 Task: Financial Form Template: Voucher for Petty Cash.
Action: Mouse moved to (66, 76)
Screenshot: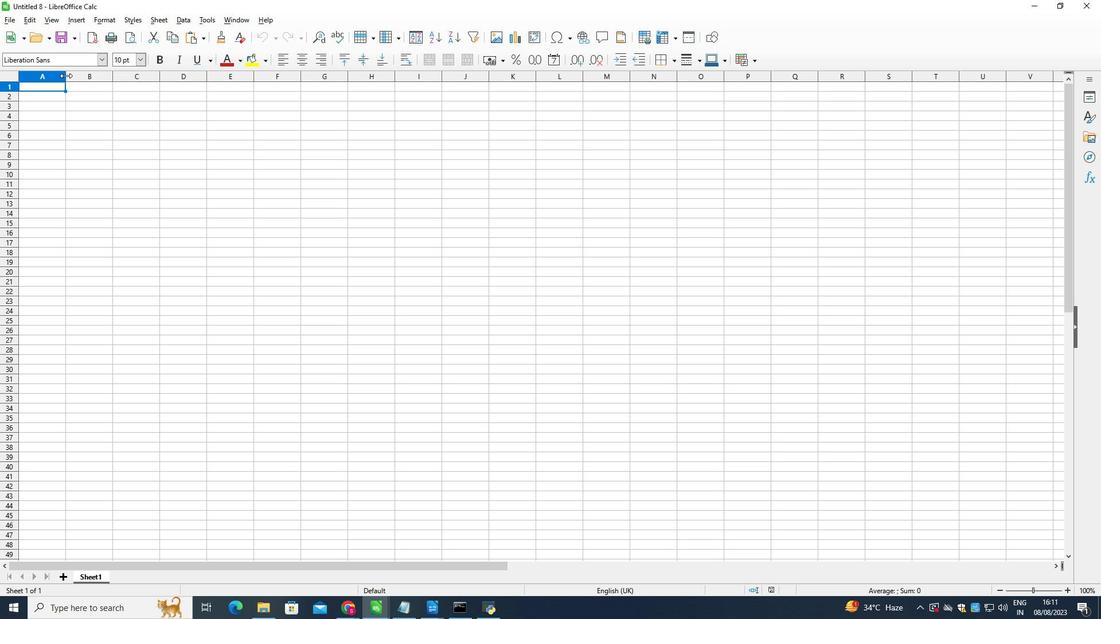 
Action: Mouse pressed left at (66, 76)
Screenshot: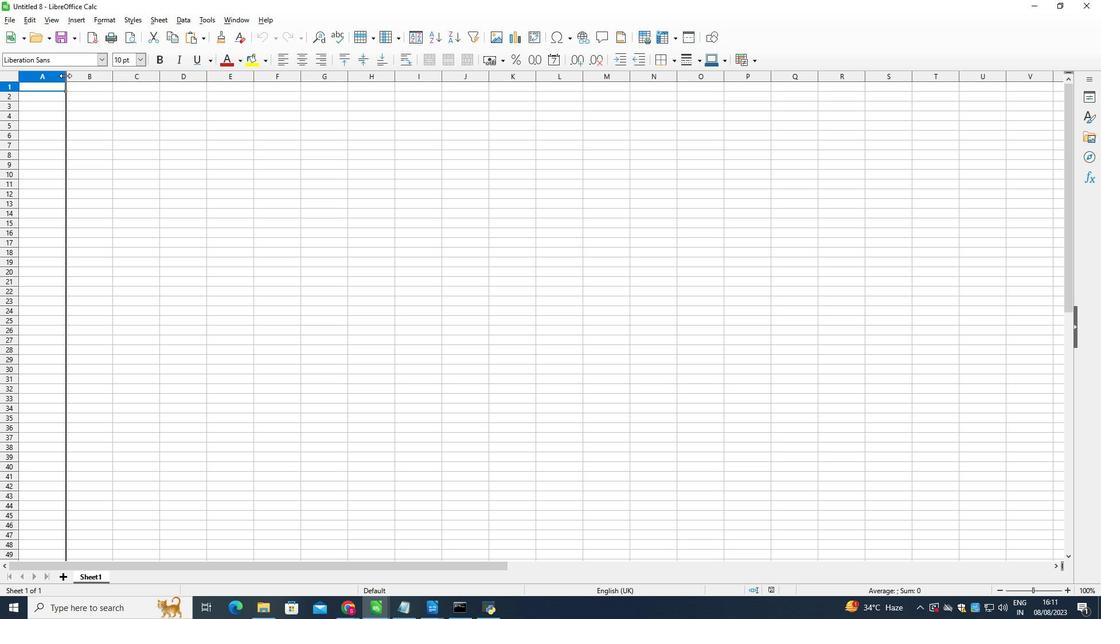 
Action: Mouse moved to (86, 77)
Screenshot: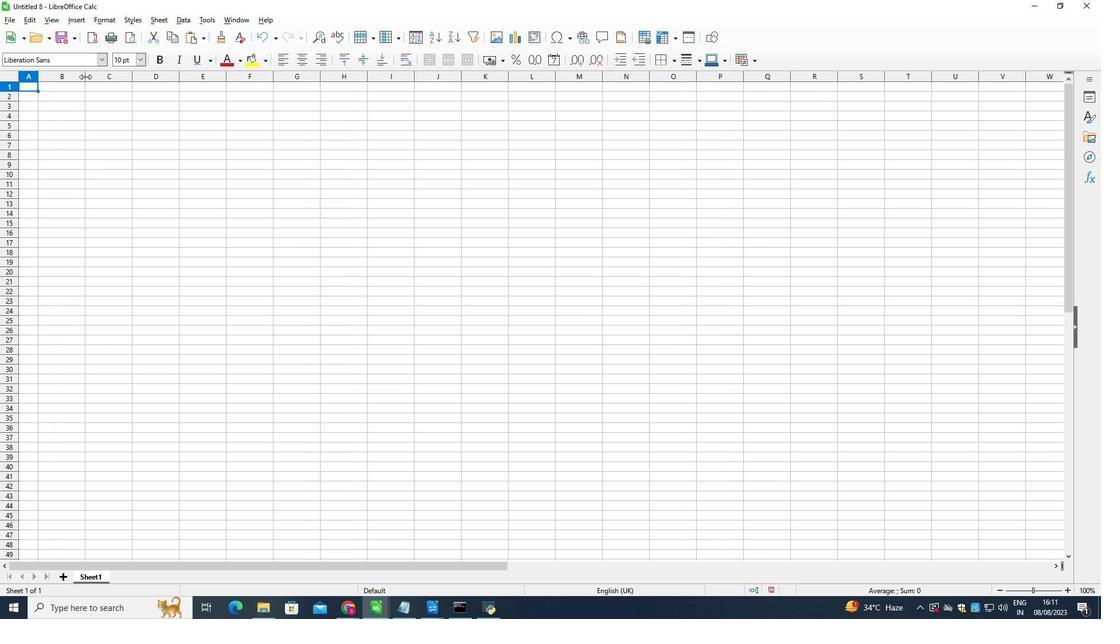 
Action: Mouse pressed left at (86, 77)
Screenshot: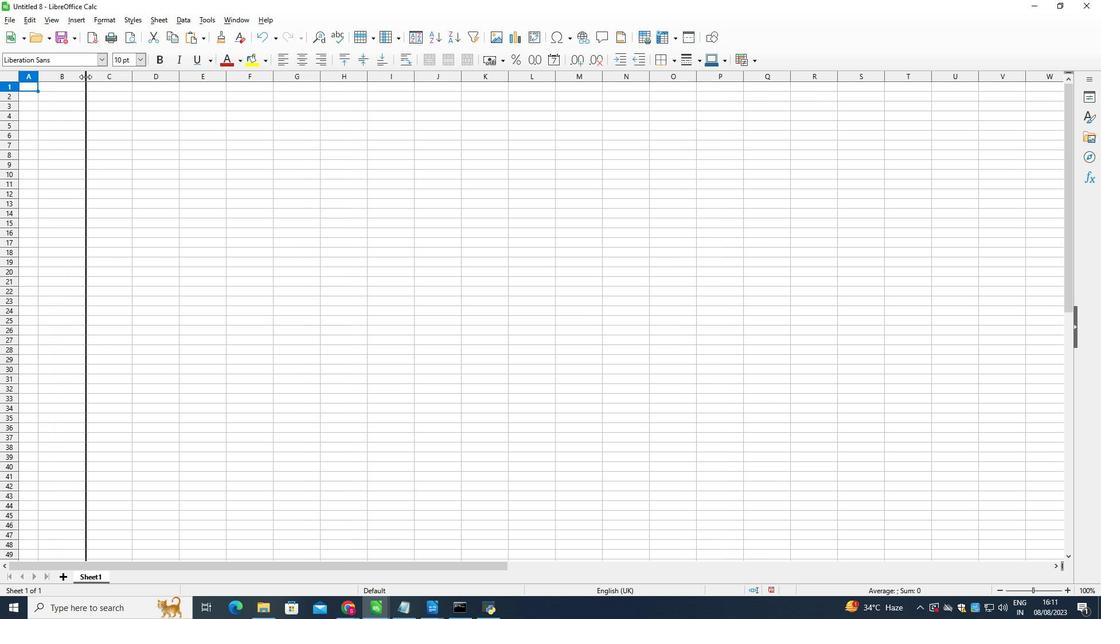 
Action: Mouse moved to (100, 74)
Screenshot: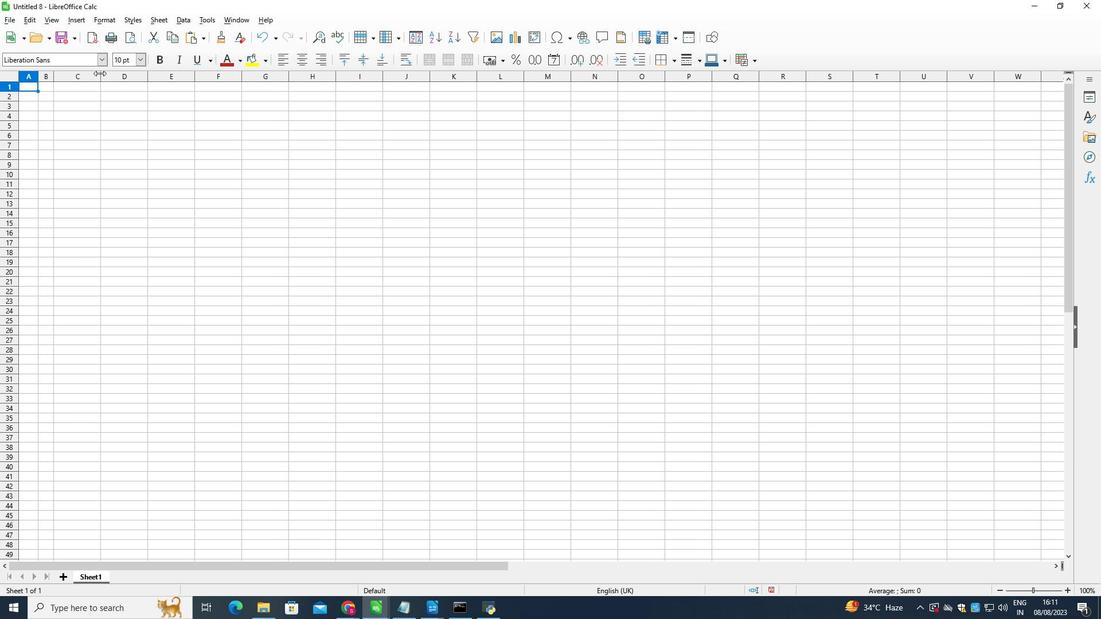 
Action: Mouse pressed left at (100, 74)
Screenshot: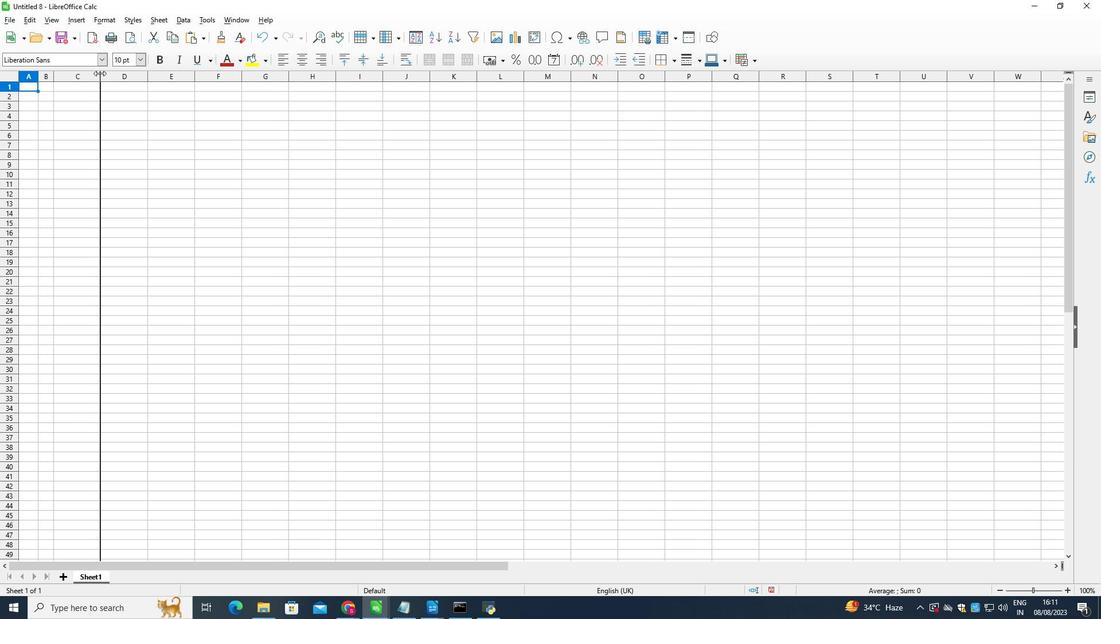 
Action: Mouse moved to (119, 82)
Screenshot: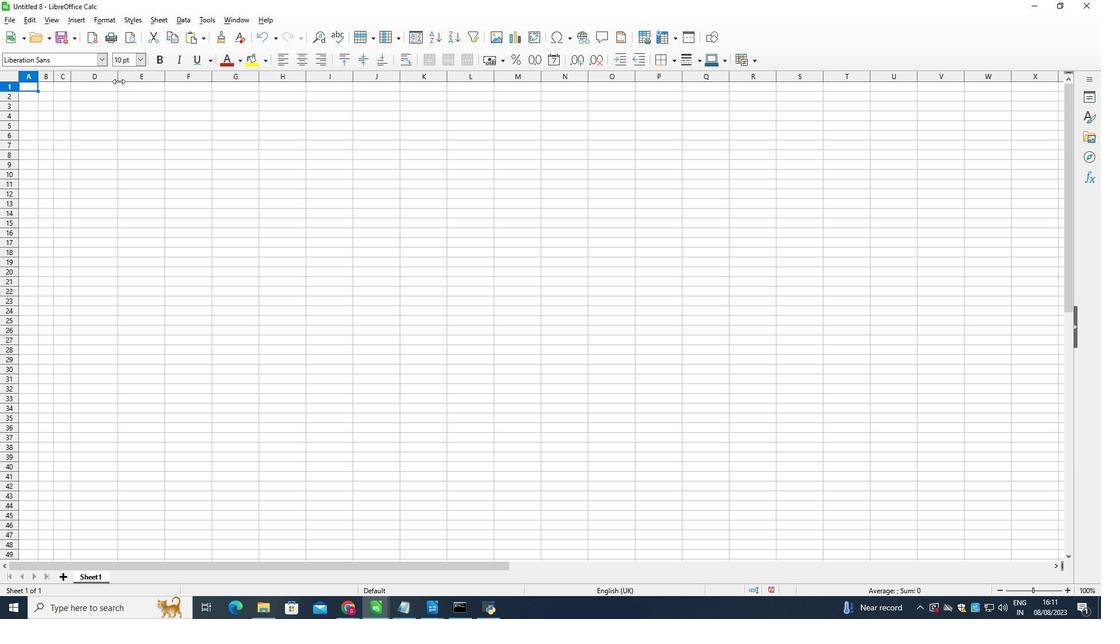 
Action: Mouse pressed left at (119, 82)
Screenshot: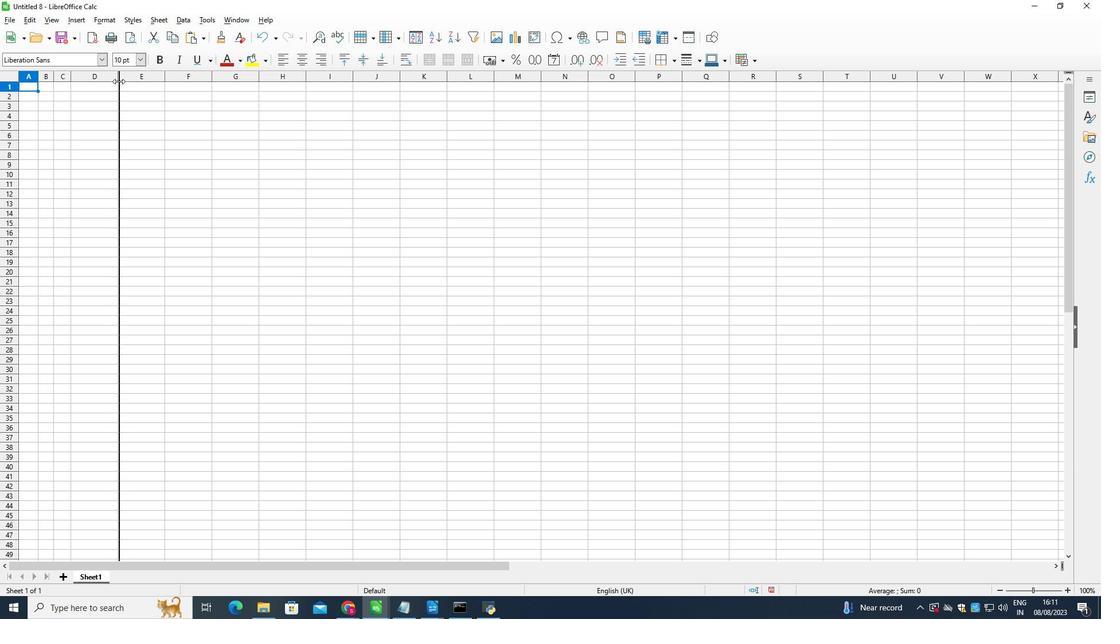 
Action: Mouse moved to (134, 75)
Screenshot: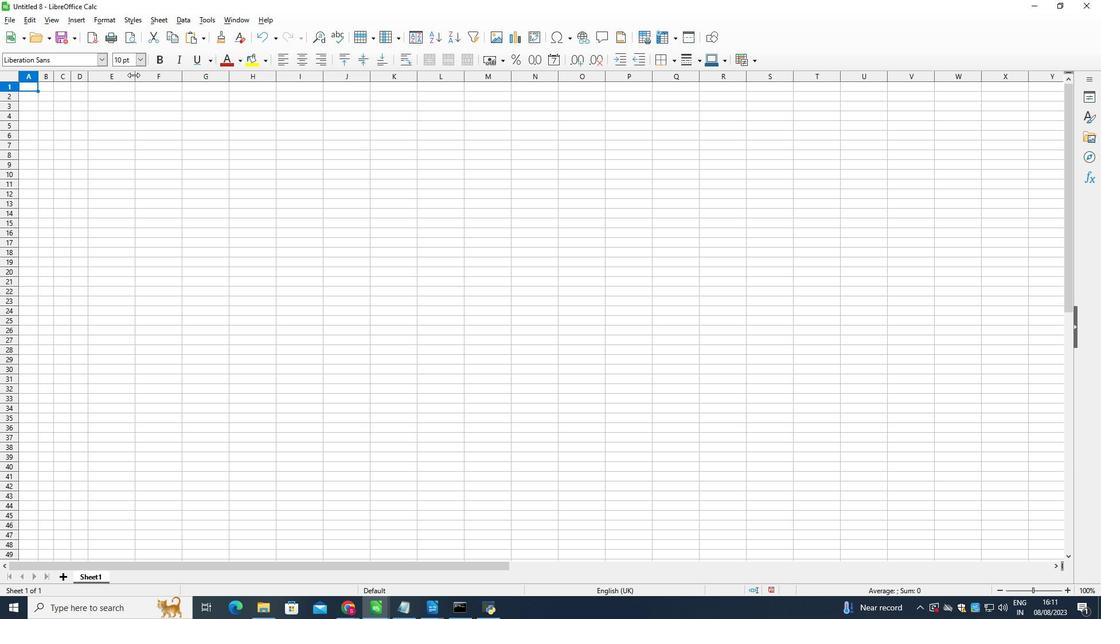 
Action: Mouse pressed left at (134, 75)
Screenshot: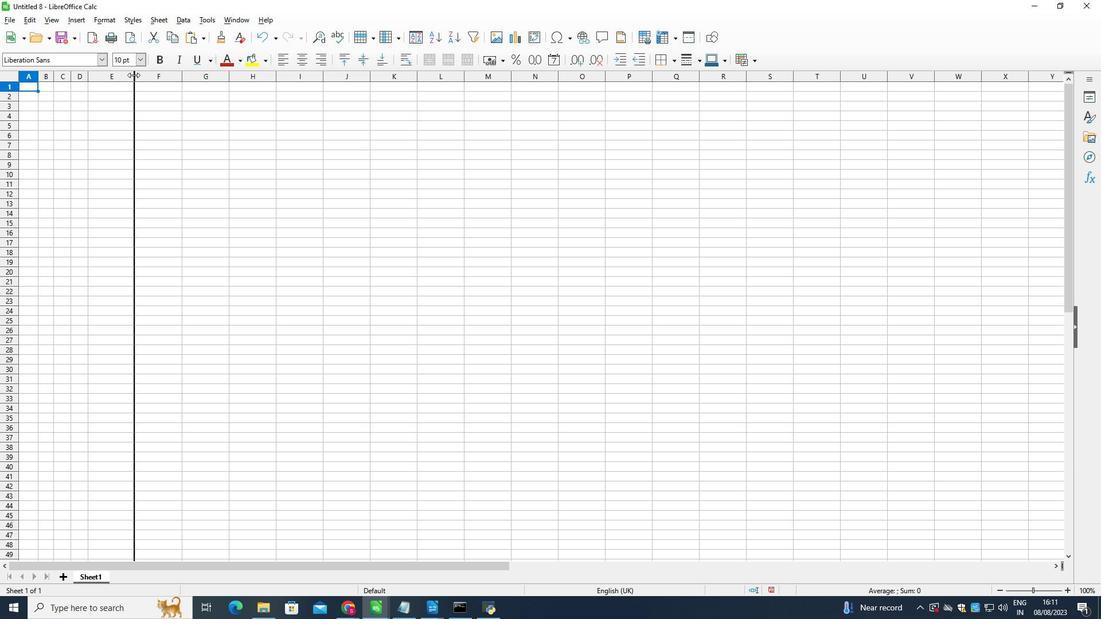 
Action: Mouse moved to (38, 76)
Screenshot: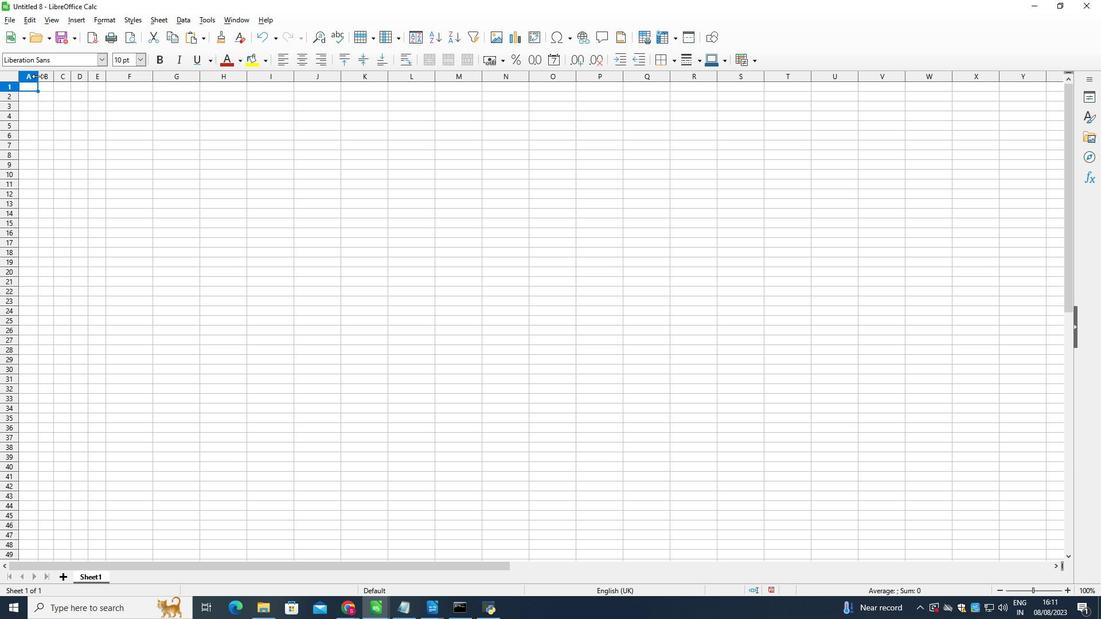 
Action: Mouse pressed left at (38, 76)
Screenshot: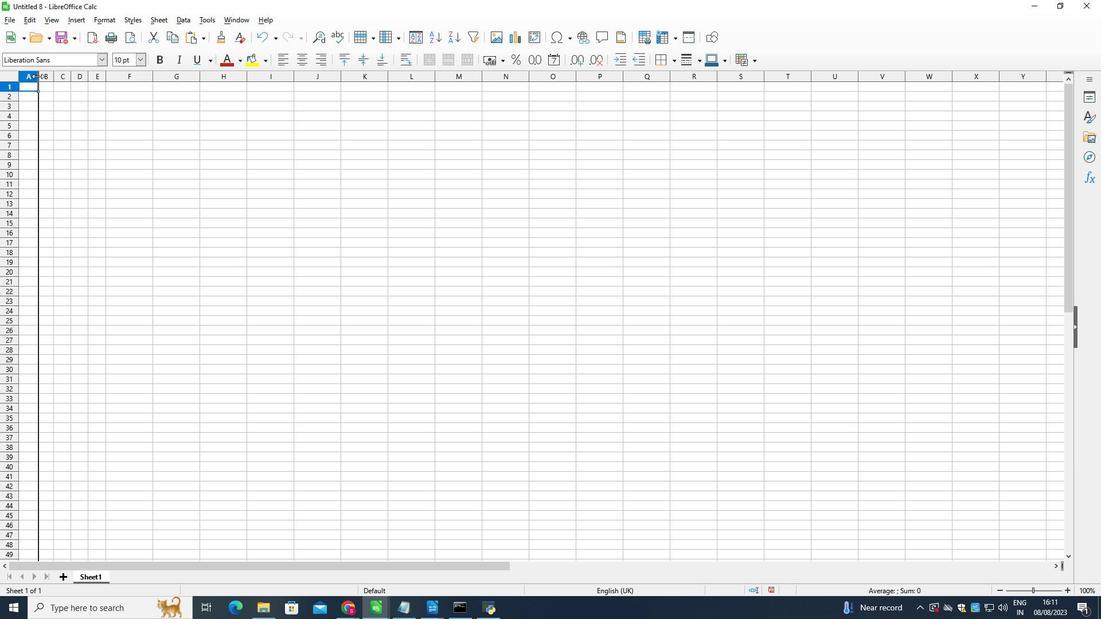 
Action: Mouse moved to (149, 76)
Screenshot: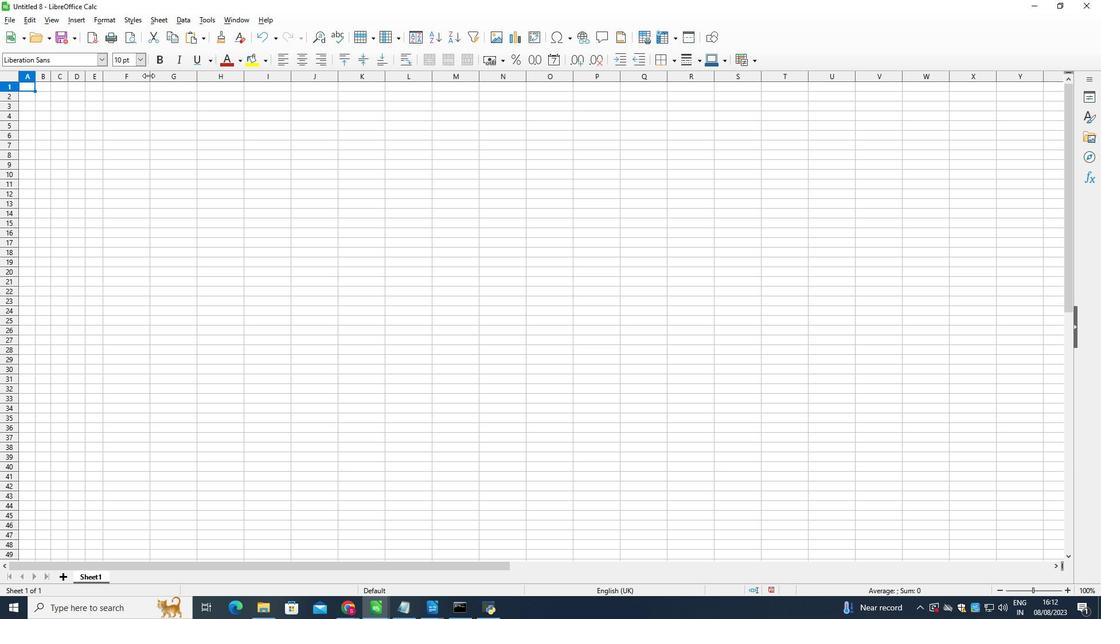 
Action: Mouse pressed left at (149, 76)
Screenshot: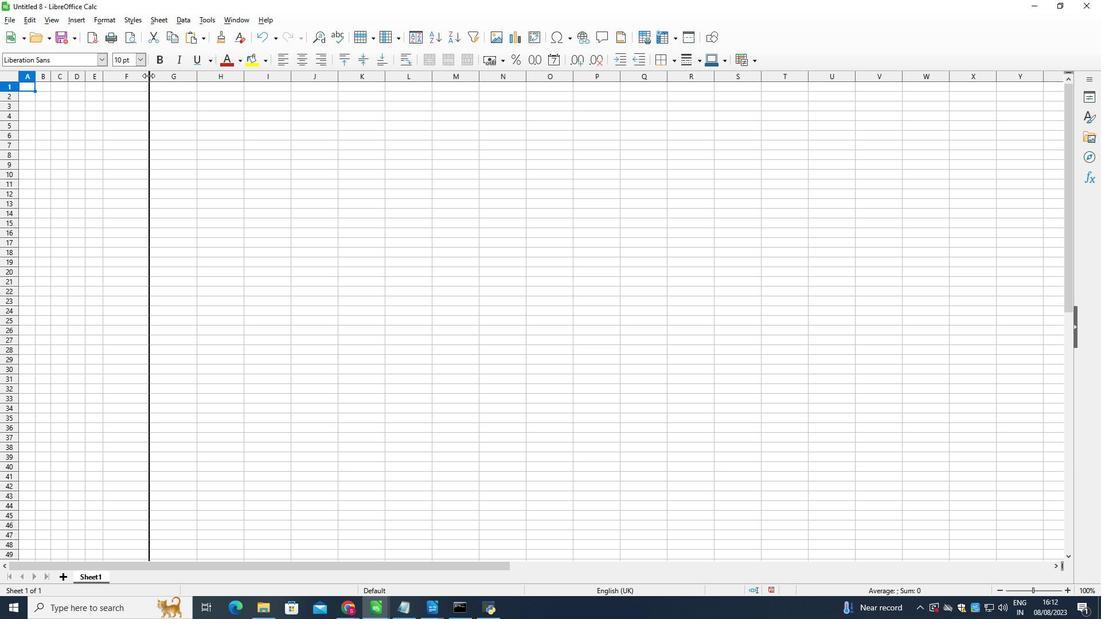 
Action: Mouse moved to (165, 78)
Screenshot: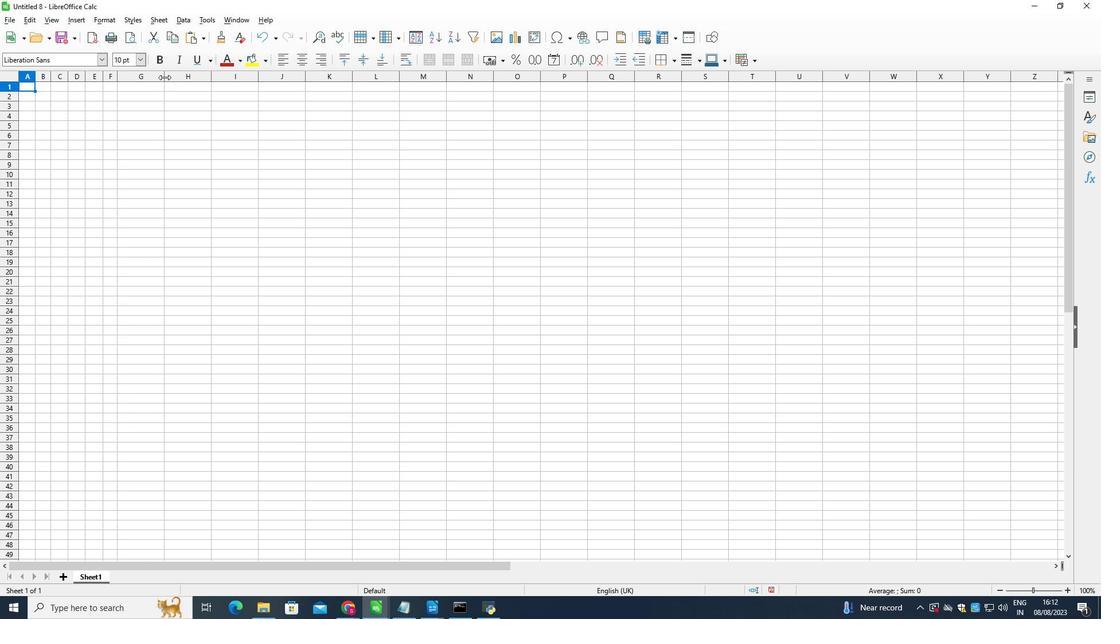
Action: Mouse pressed left at (165, 78)
Screenshot: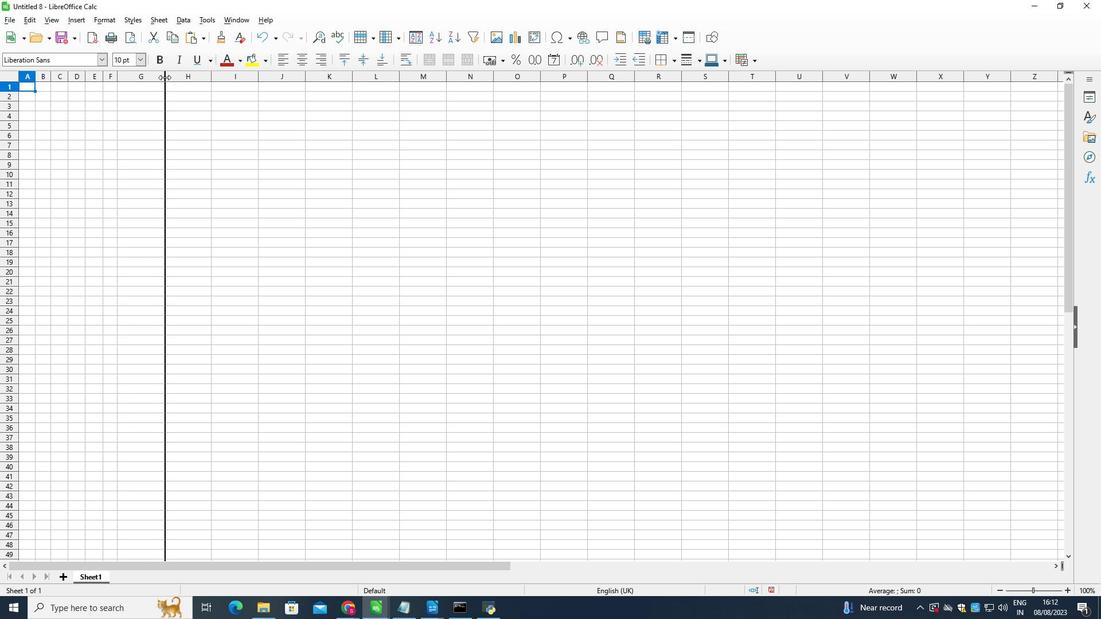 
Action: Mouse moved to (181, 74)
Screenshot: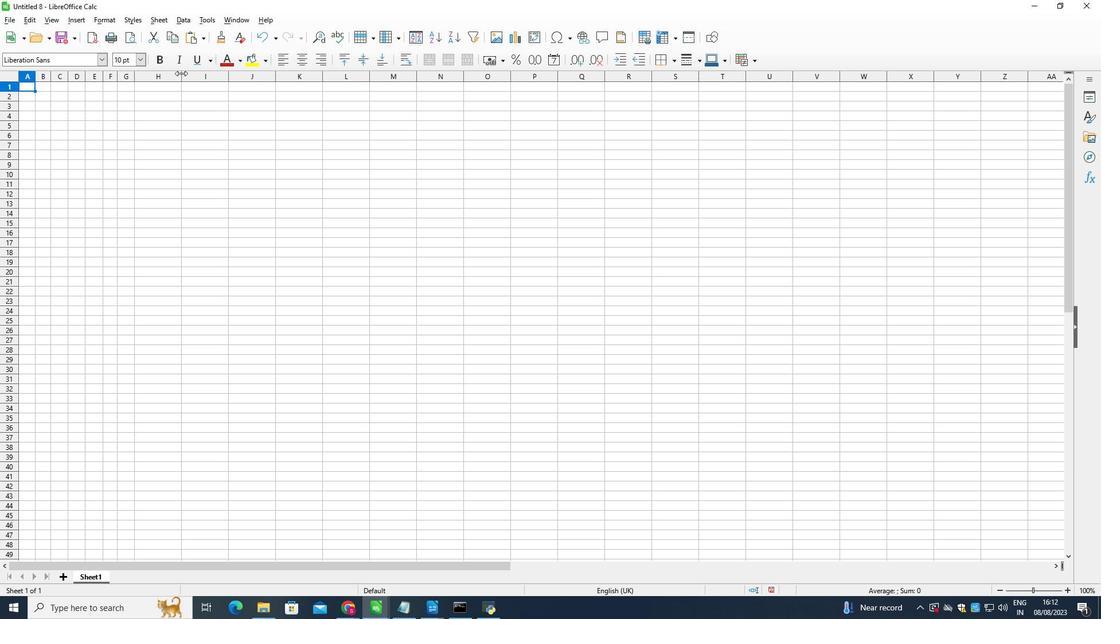 
Action: Mouse pressed left at (181, 74)
Screenshot: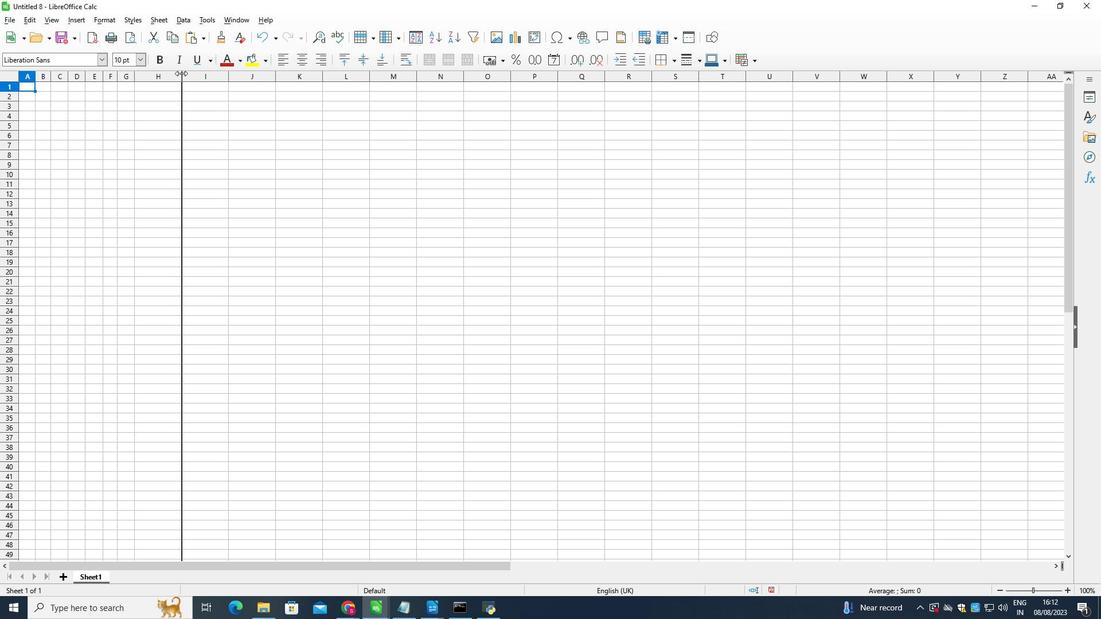 
Action: Mouse moved to (199, 74)
Screenshot: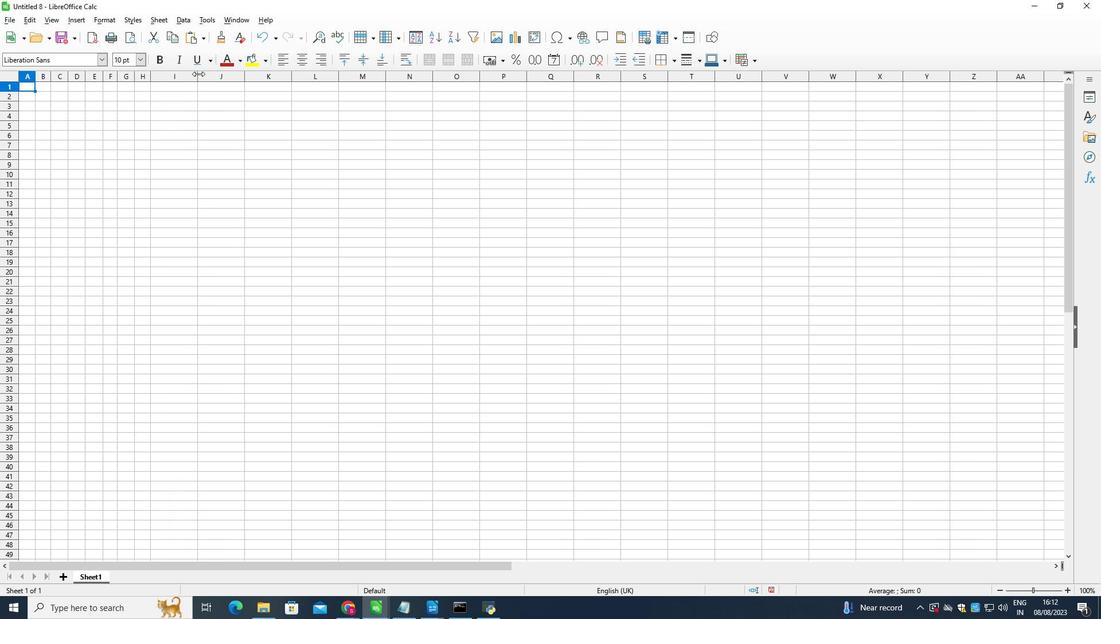 
Action: Mouse pressed left at (199, 74)
Screenshot: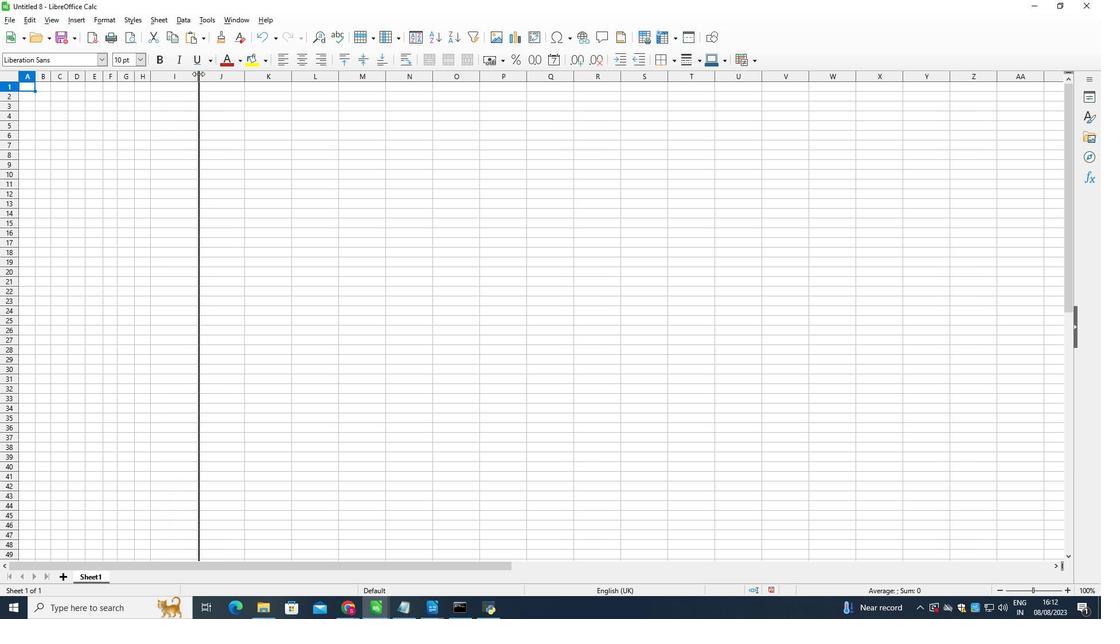 
Action: Mouse moved to (214, 76)
Screenshot: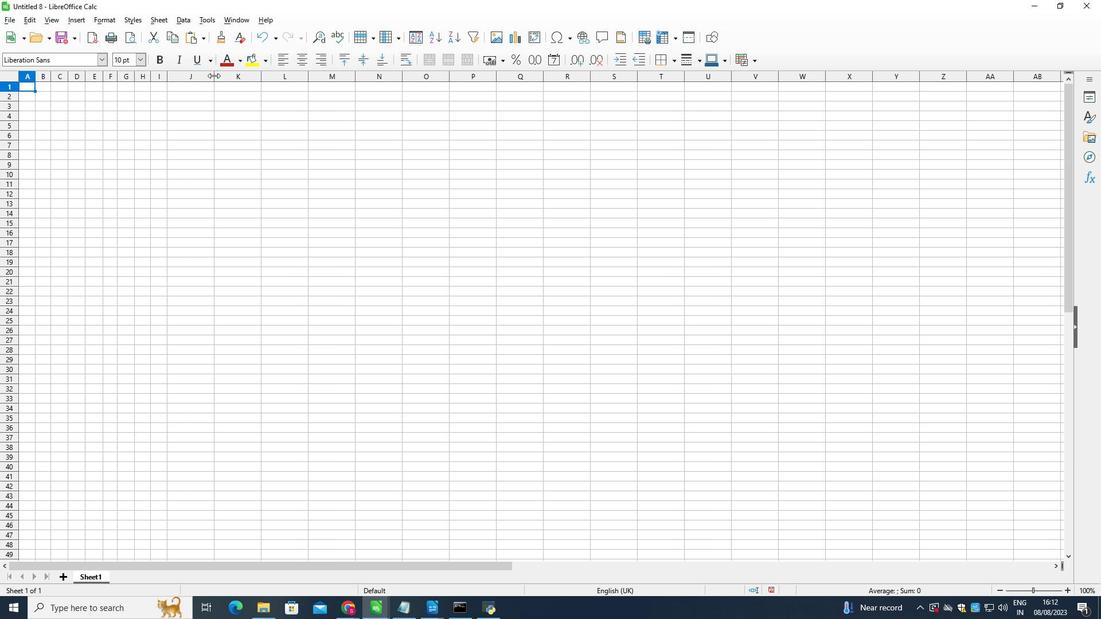 
Action: Mouse pressed left at (214, 76)
Screenshot: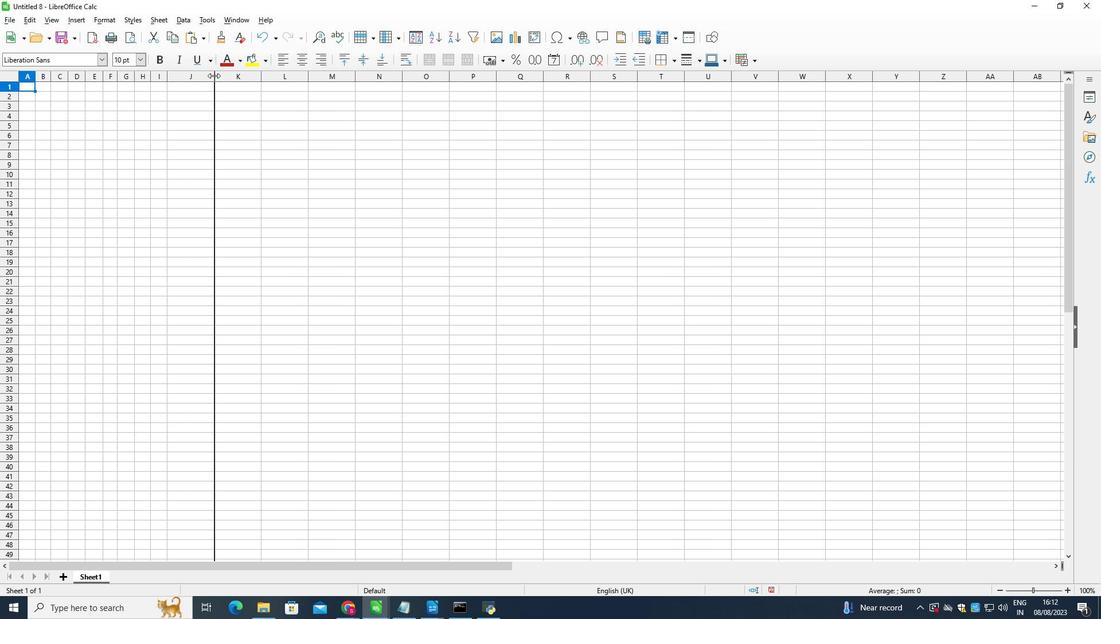 
Action: Mouse moved to (228, 76)
Screenshot: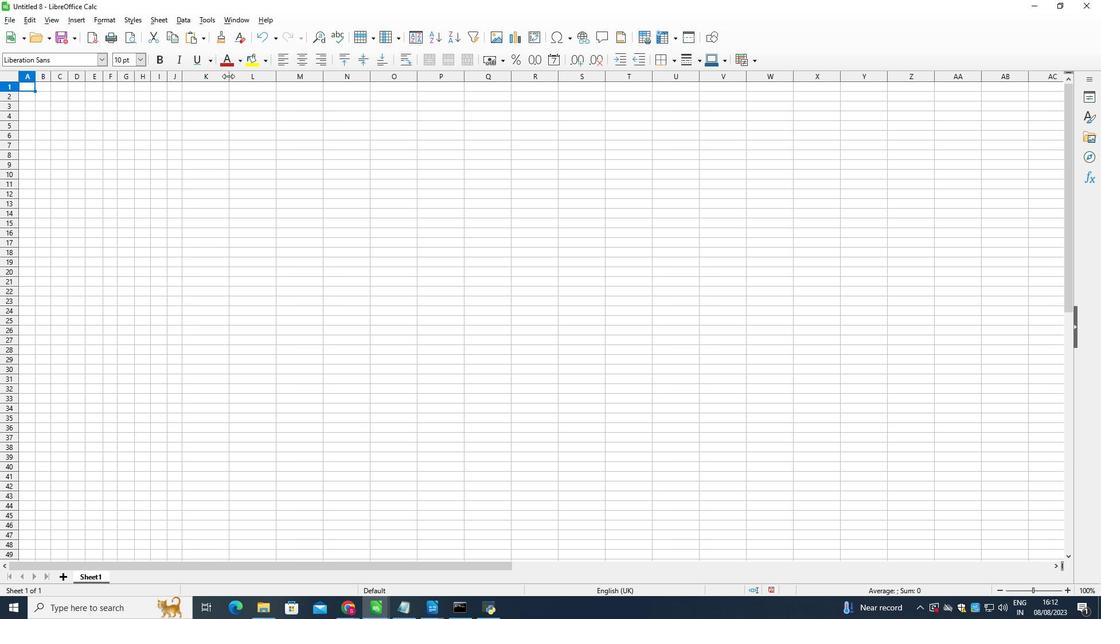 
Action: Mouse pressed left at (228, 76)
Screenshot: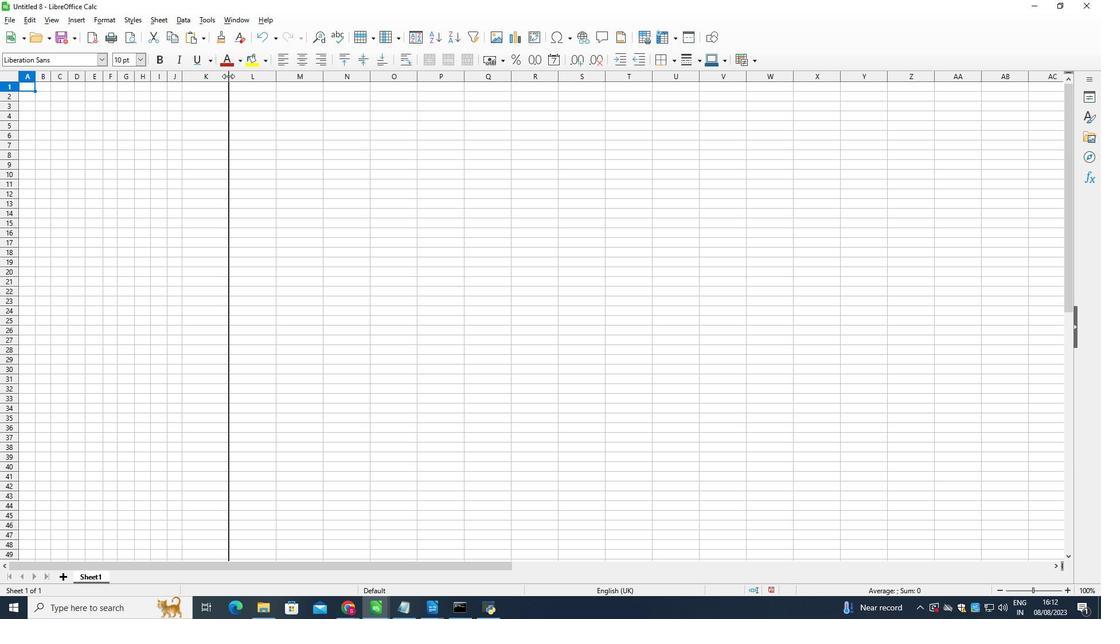 
Action: Mouse moved to (245, 78)
Screenshot: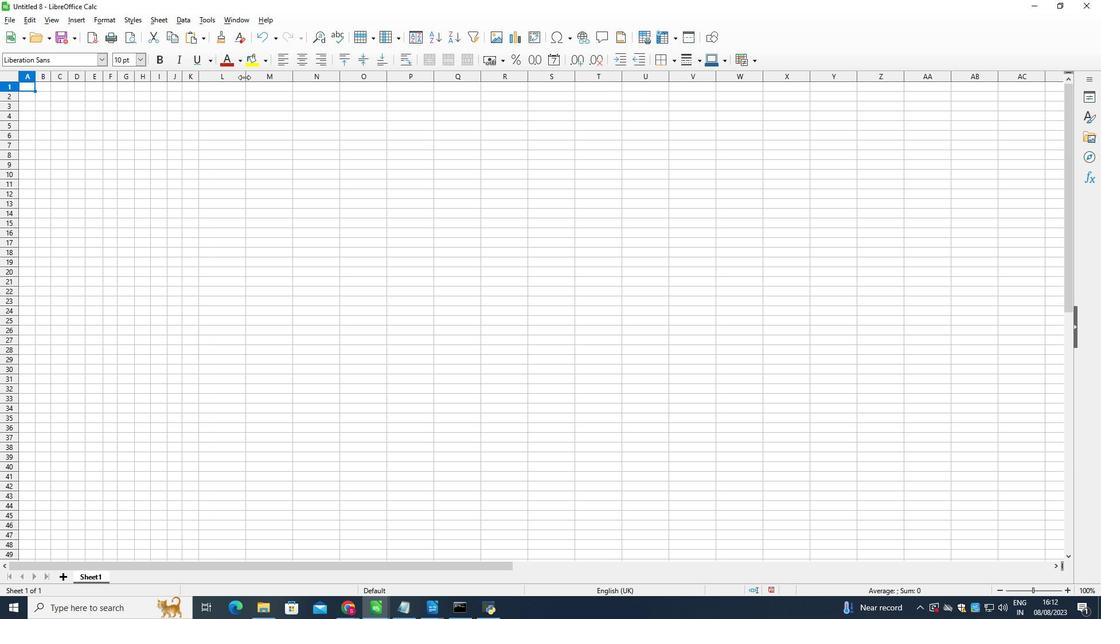 
Action: Mouse pressed left at (245, 78)
Screenshot: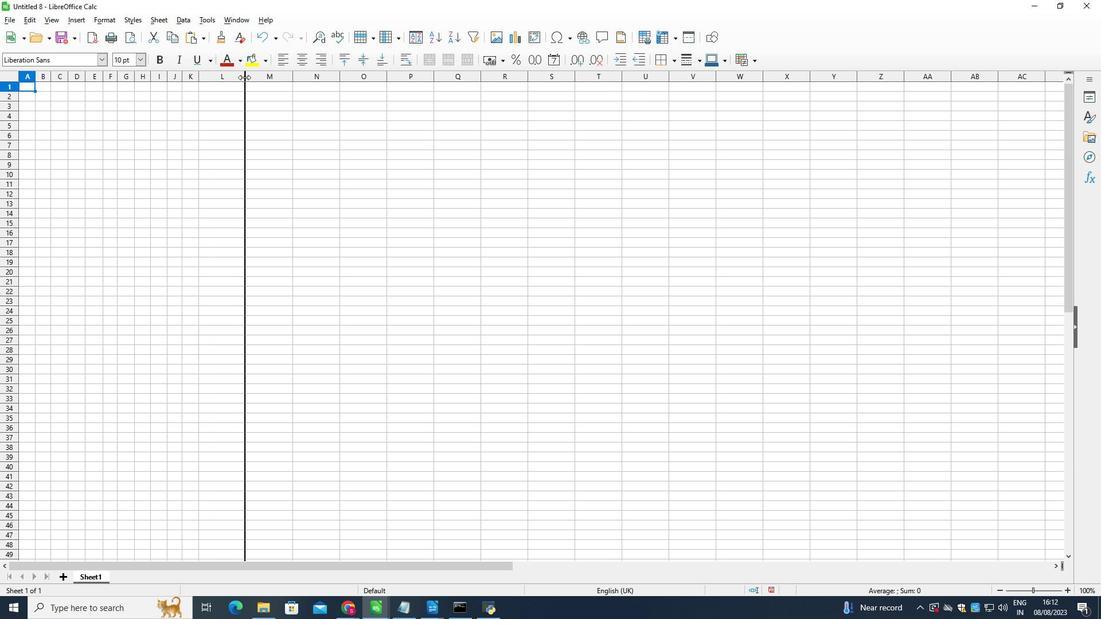 
Action: Mouse moved to (262, 75)
Screenshot: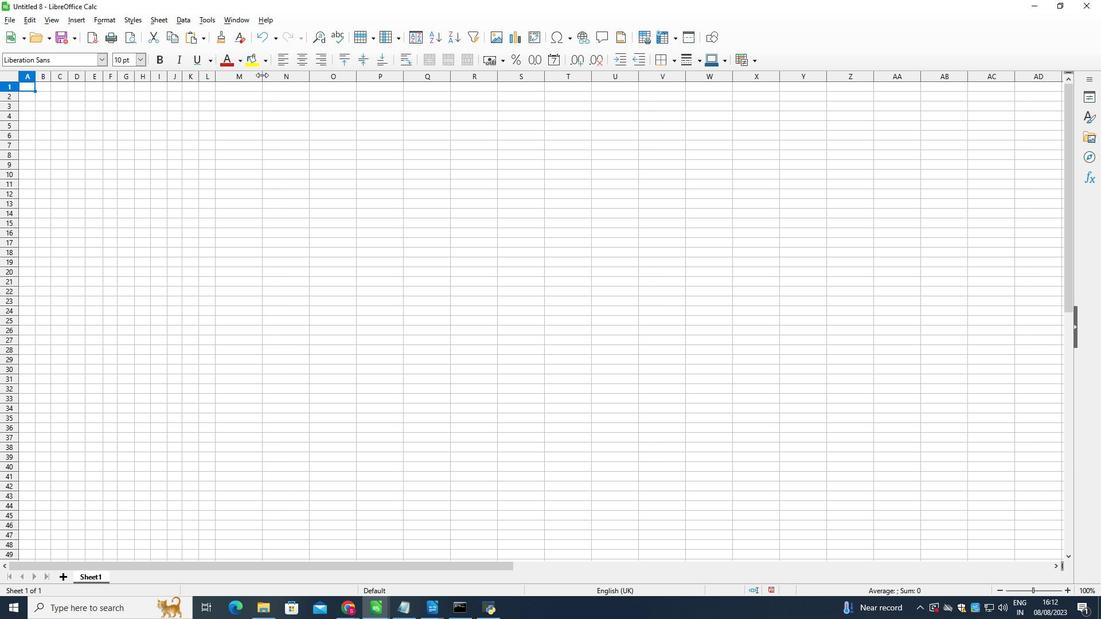 
Action: Mouse pressed left at (262, 75)
Screenshot: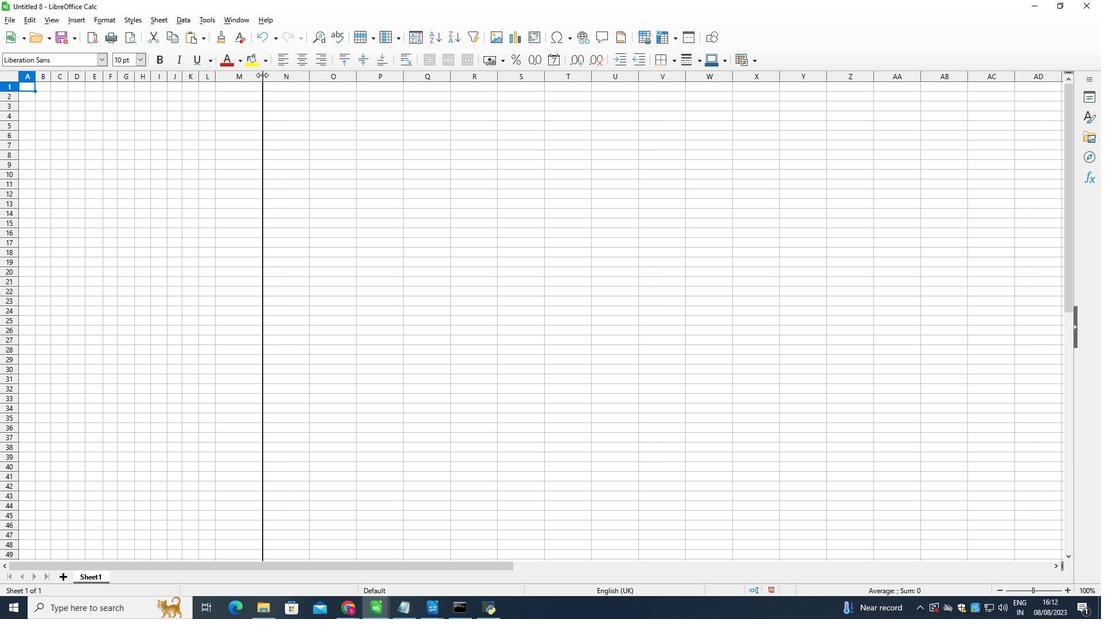 
Action: Mouse moved to (274, 77)
Screenshot: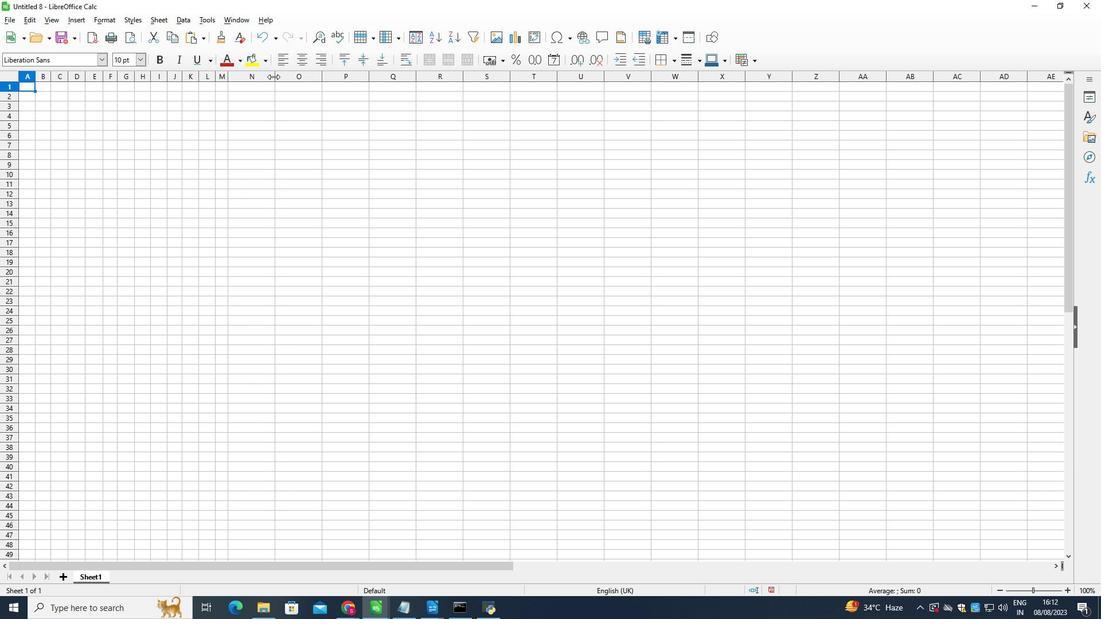 
Action: Mouse pressed left at (274, 77)
Screenshot: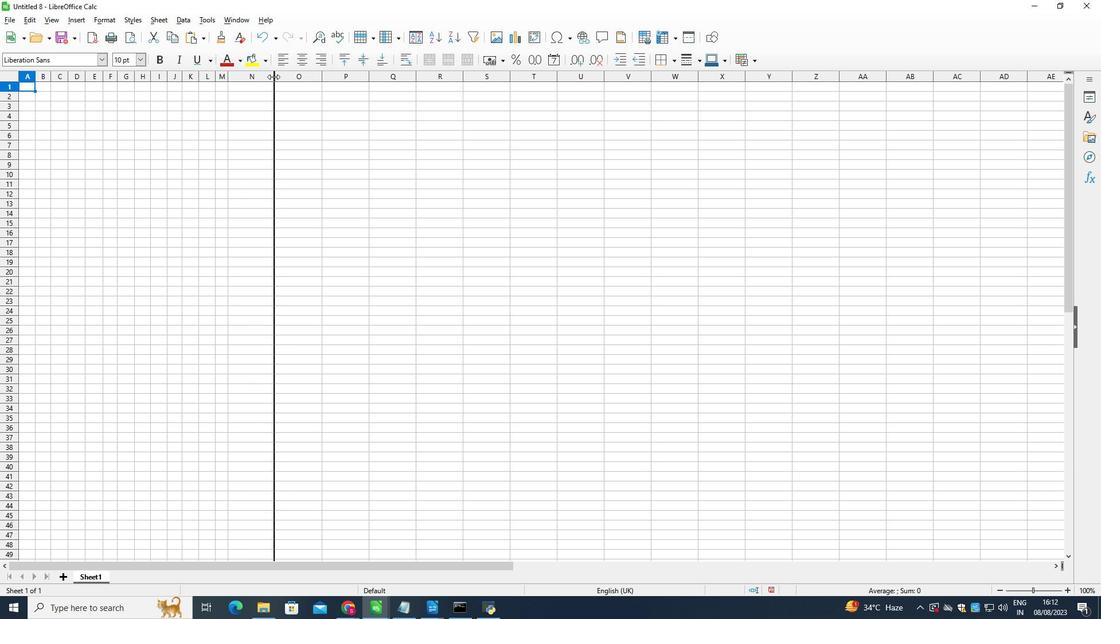 
Action: Mouse moved to (290, 74)
Screenshot: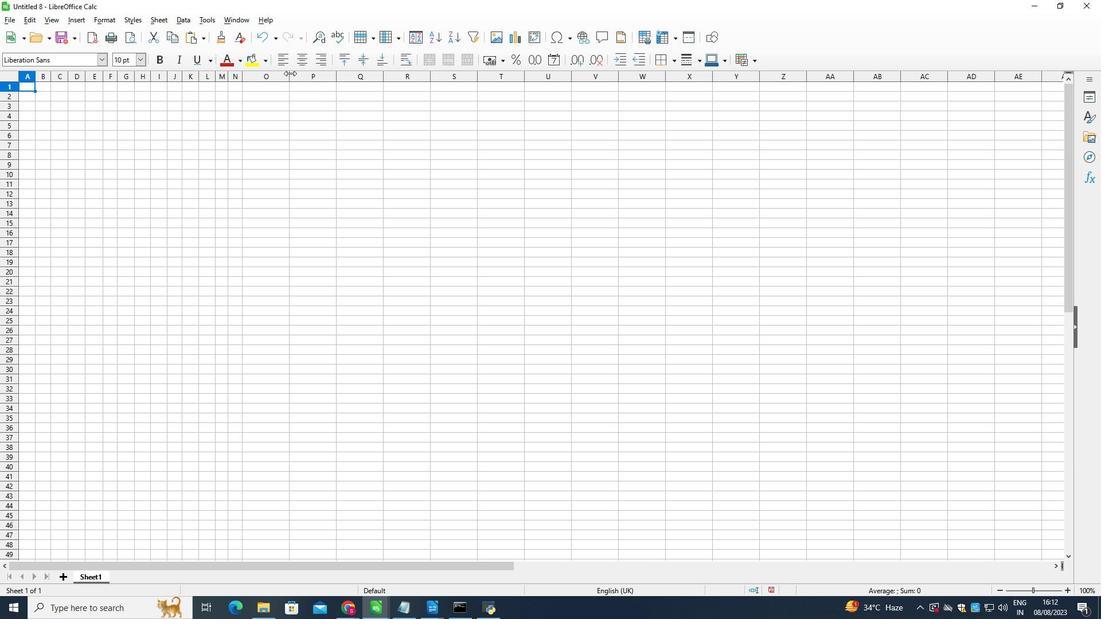 
Action: Mouse pressed left at (290, 74)
Screenshot: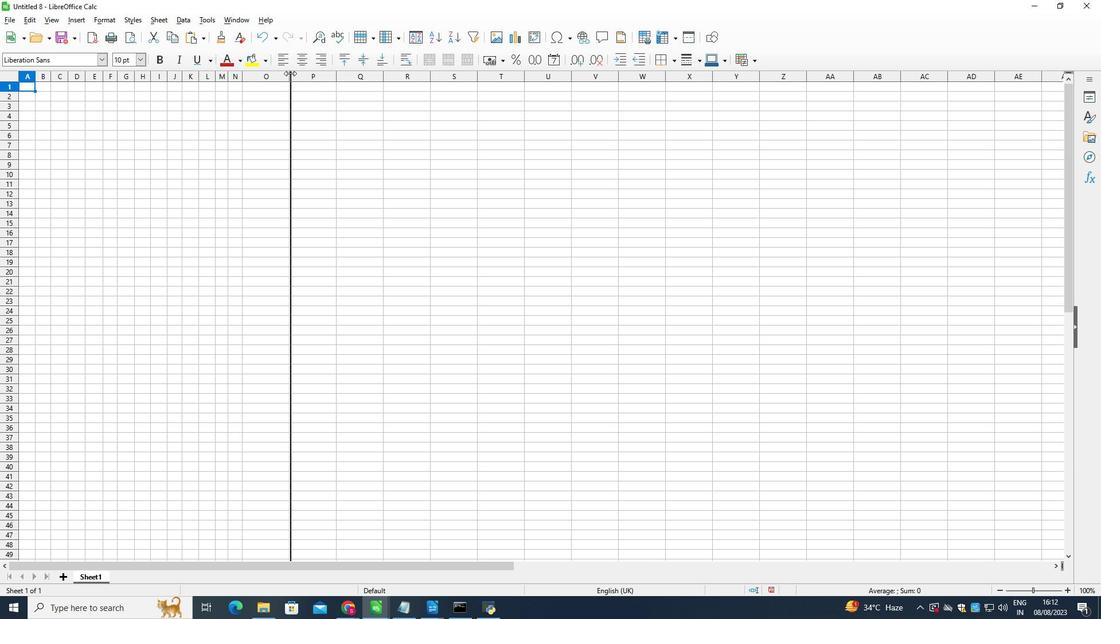 
Action: Mouse moved to (302, 77)
Screenshot: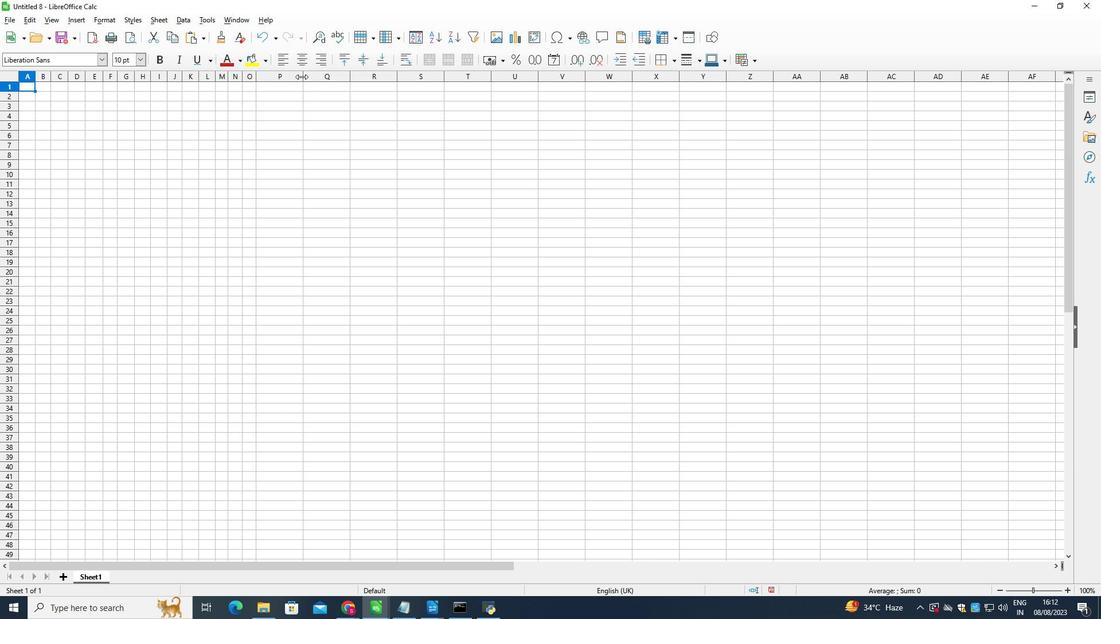 
Action: Mouse pressed left at (302, 77)
Screenshot: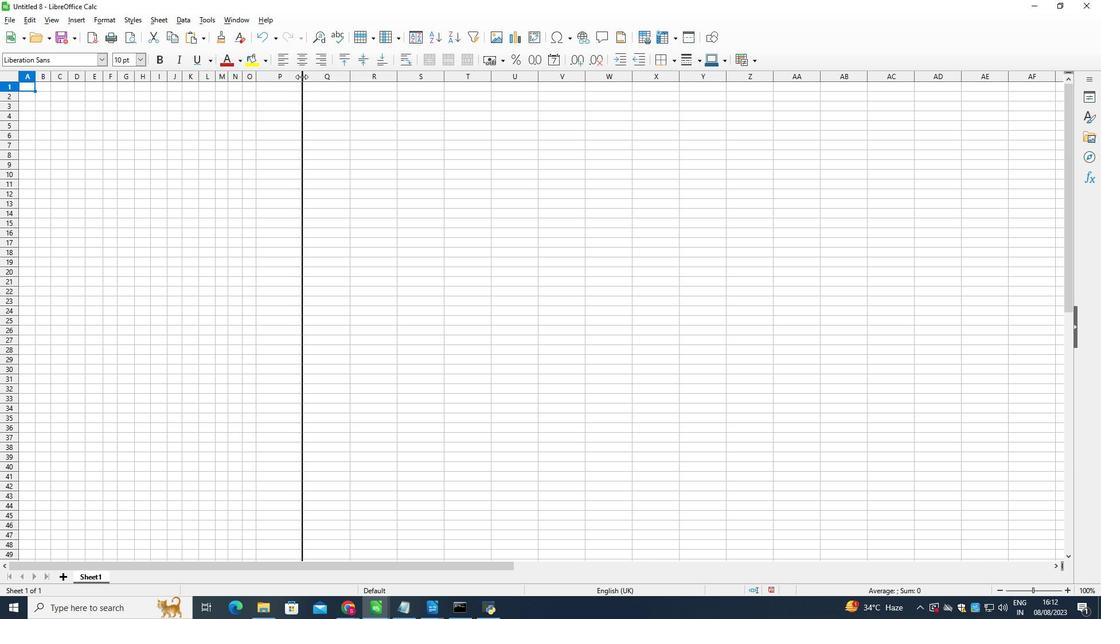 
Action: Mouse moved to (319, 76)
Screenshot: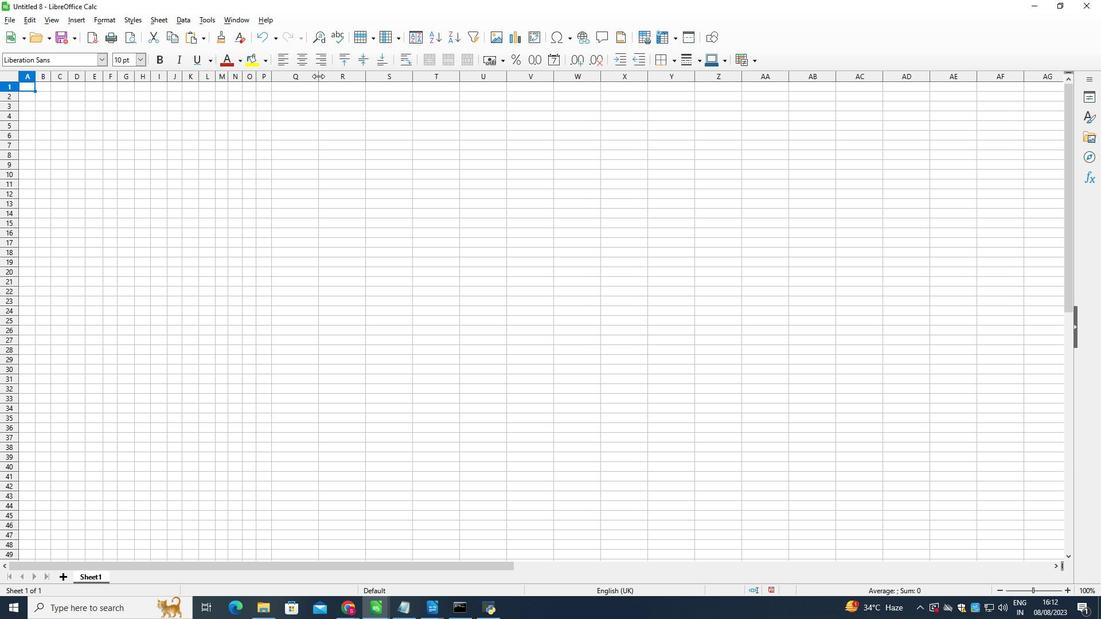 
Action: Mouse pressed left at (319, 76)
Screenshot: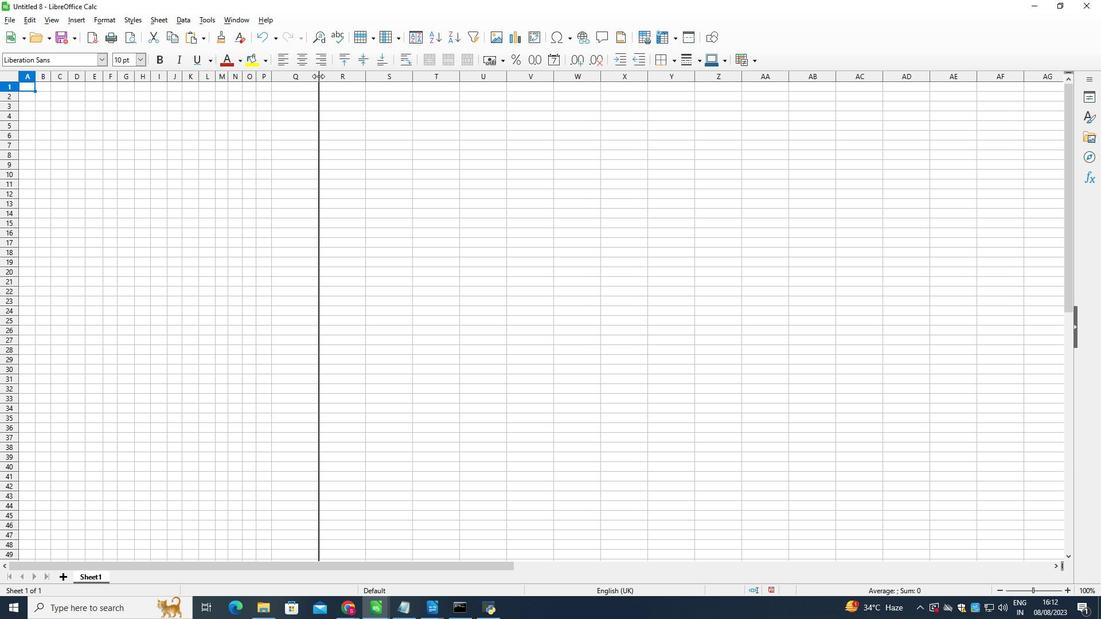 
Action: Mouse moved to (333, 77)
Screenshot: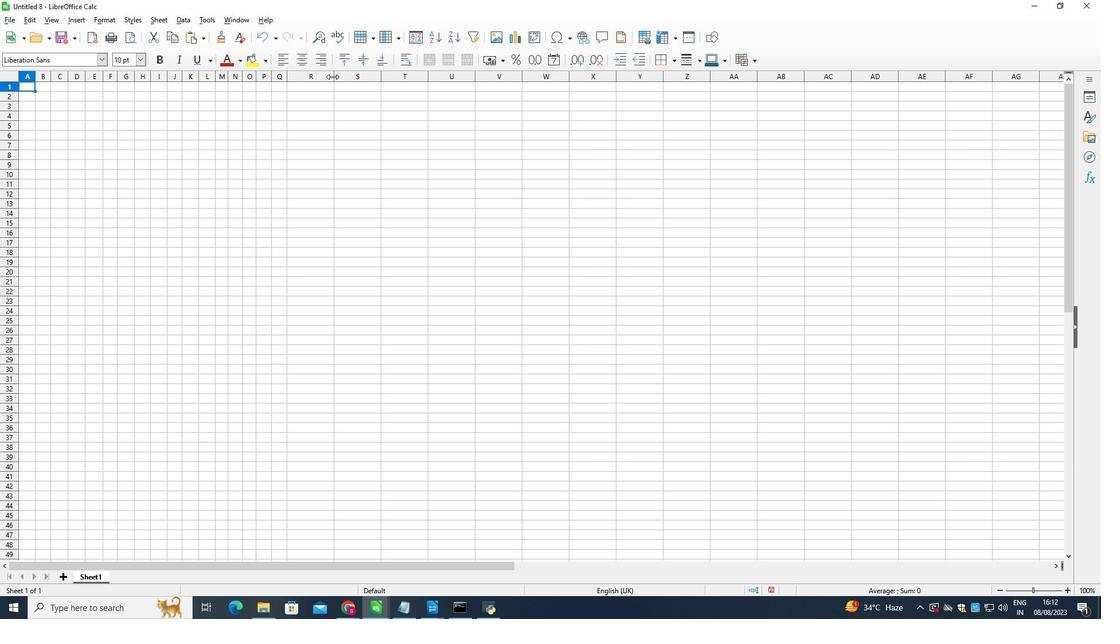 
Action: Mouse pressed left at (333, 77)
Screenshot: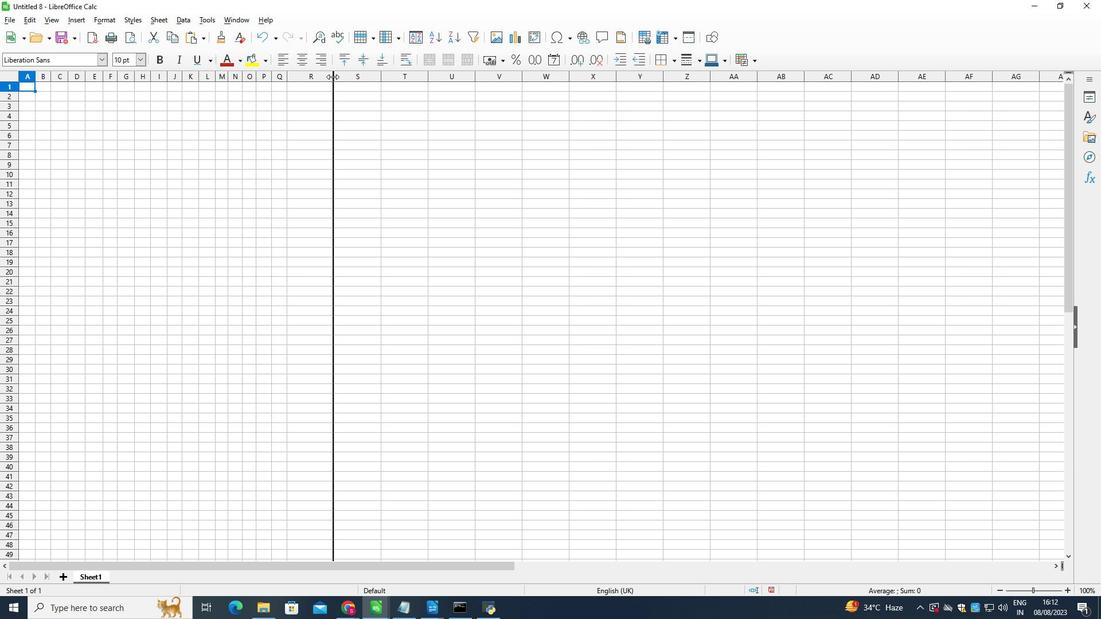 
Action: Mouse moved to (349, 76)
Screenshot: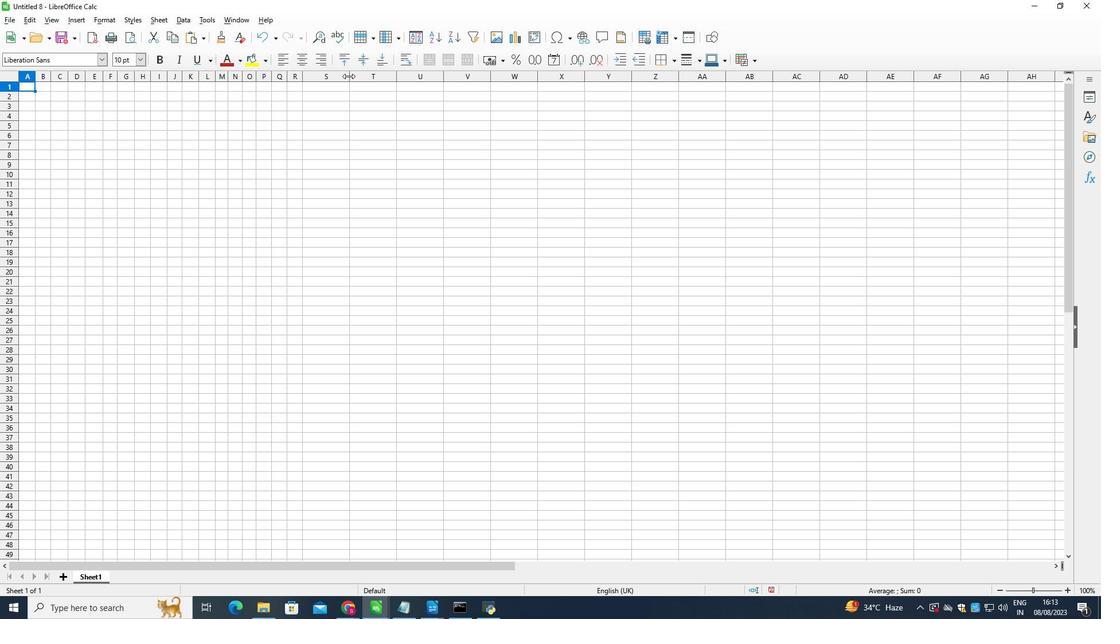 
Action: Mouse pressed left at (349, 76)
Screenshot: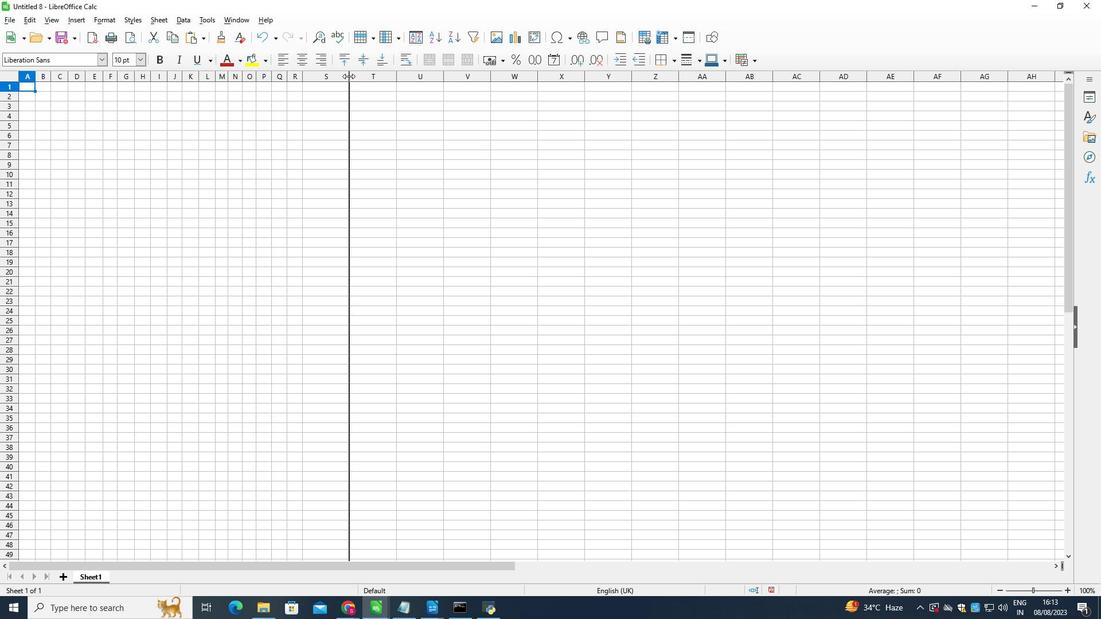 
Action: Mouse moved to (367, 76)
Screenshot: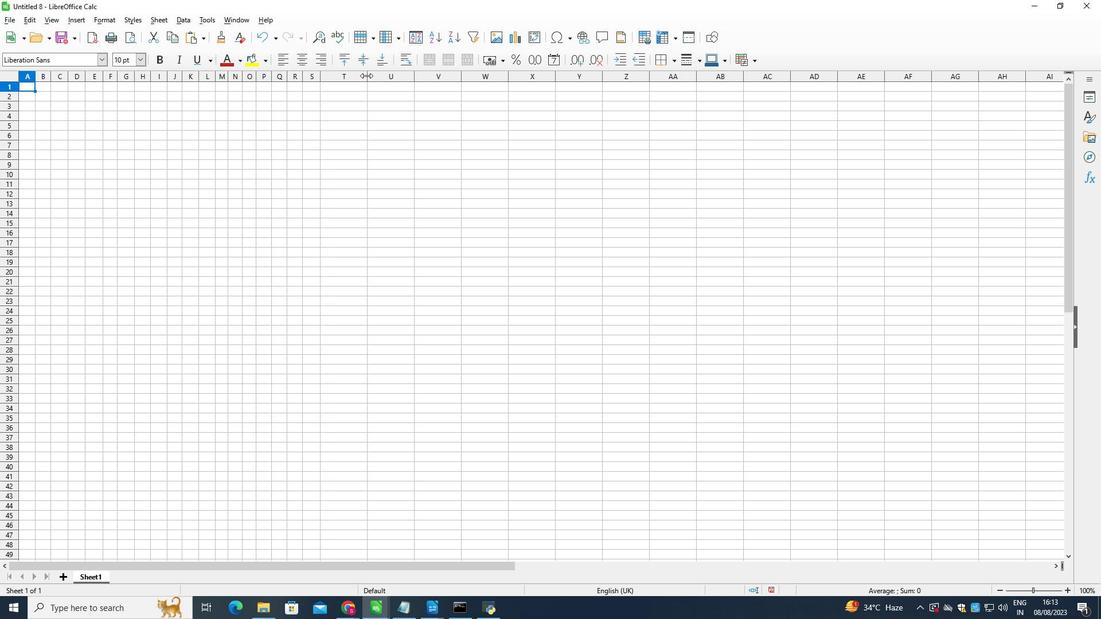 
Action: Mouse pressed left at (367, 76)
Screenshot: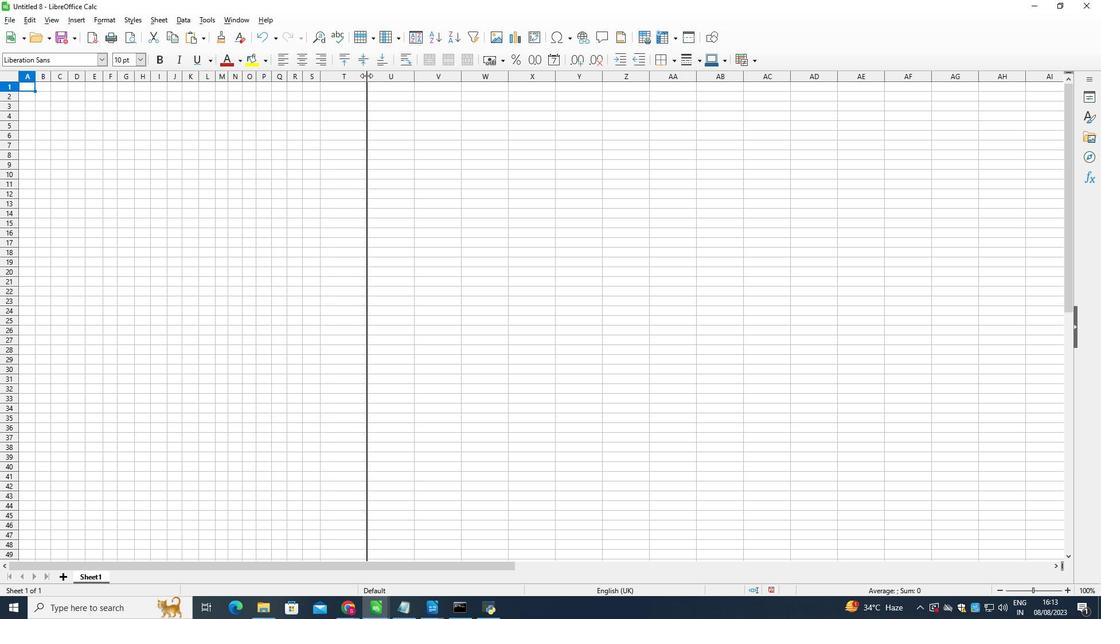 
Action: Mouse moved to (381, 77)
Screenshot: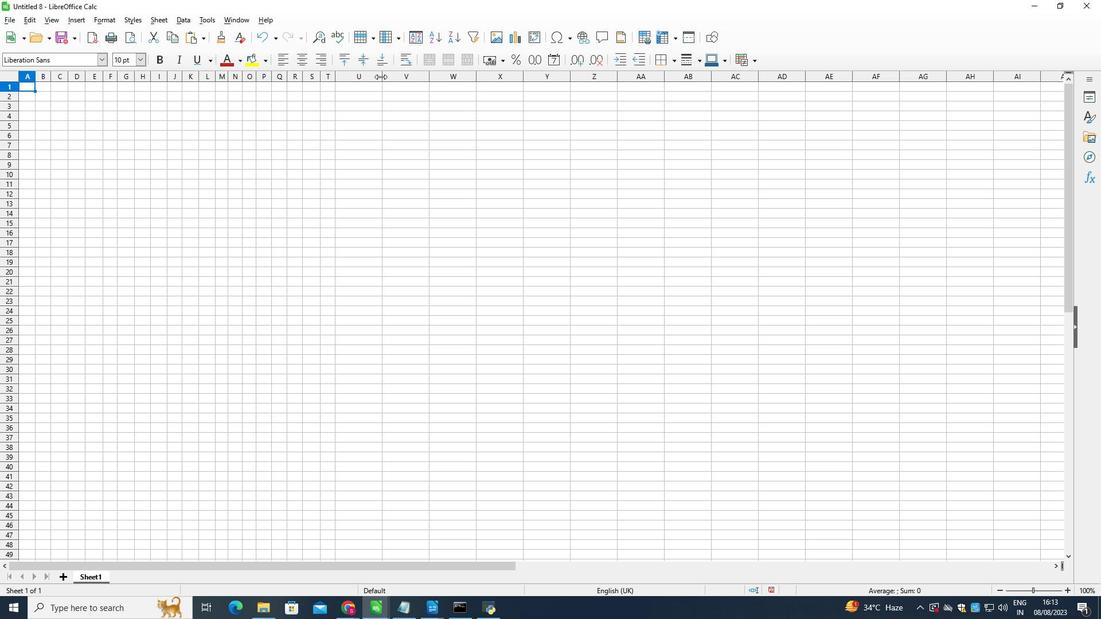 
Action: Mouse pressed left at (381, 77)
Screenshot: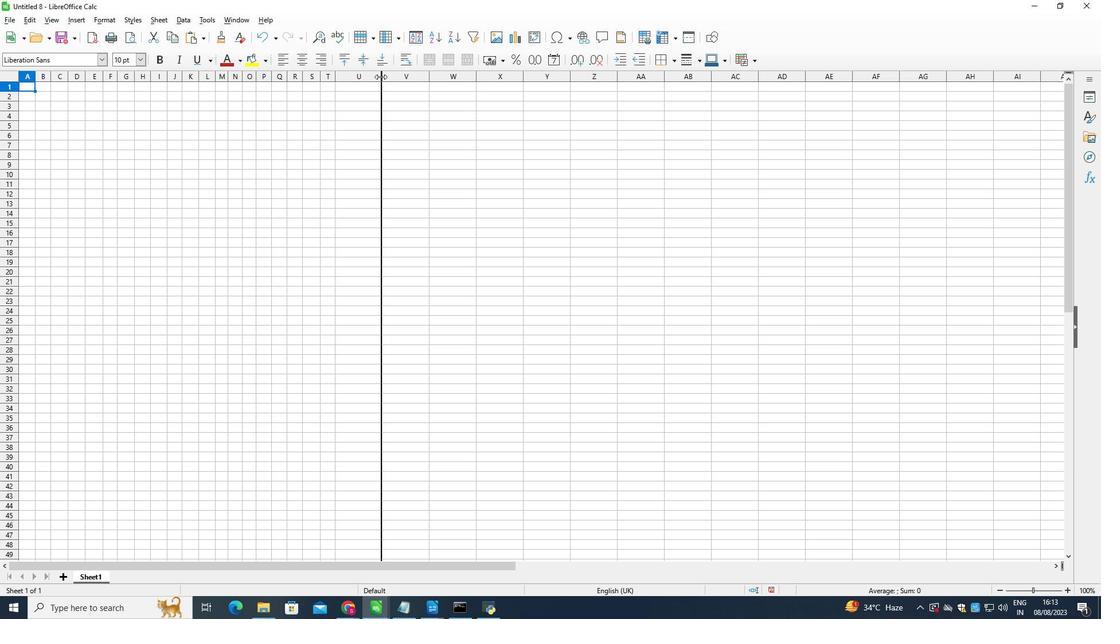 
Action: Mouse moved to (399, 75)
Screenshot: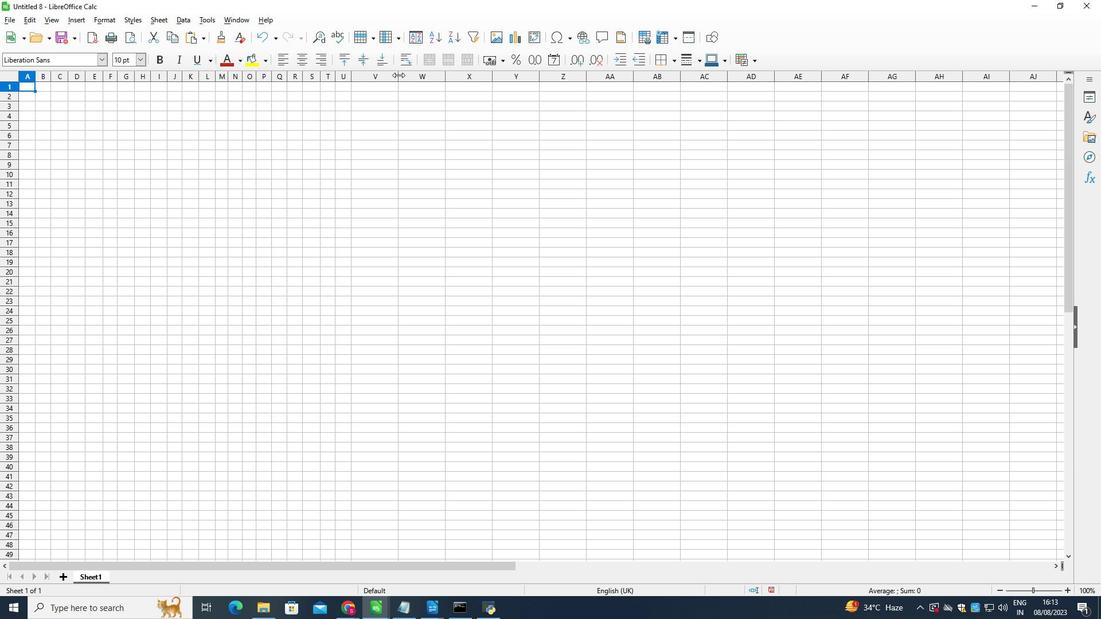 
Action: Mouse pressed left at (399, 75)
Screenshot: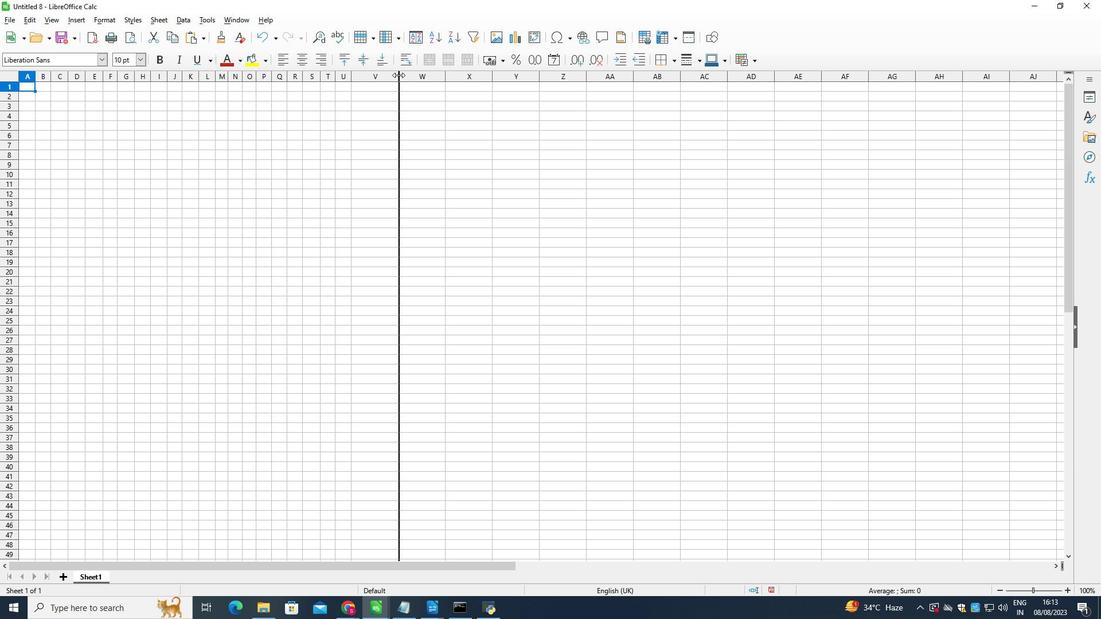 
Action: Mouse moved to (413, 76)
Screenshot: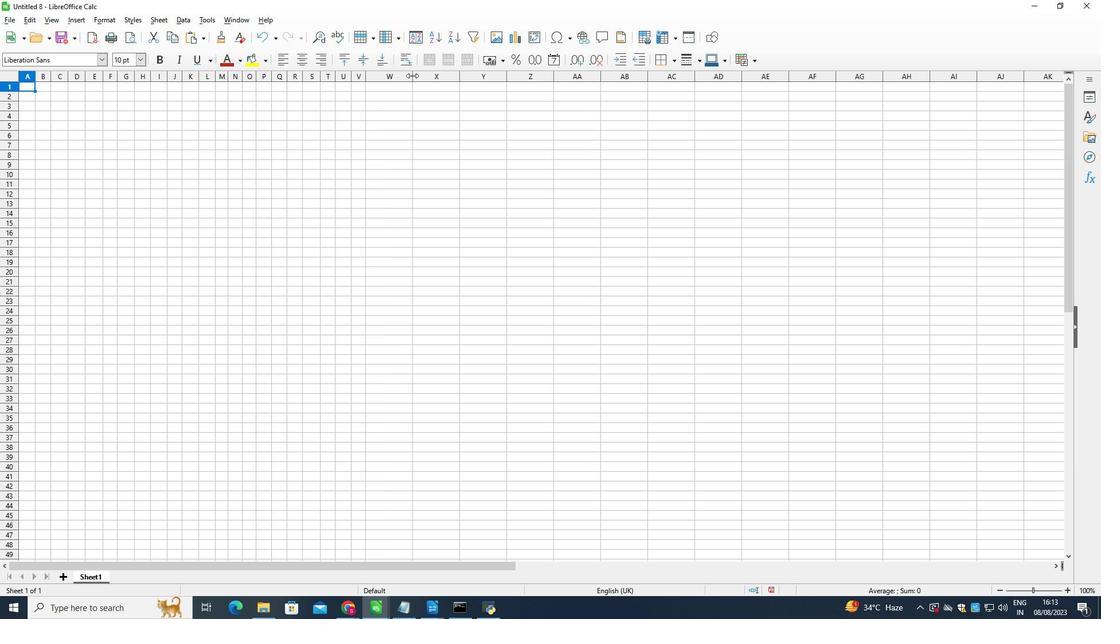 
Action: Mouse pressed left at (413, 76)
Screenshot: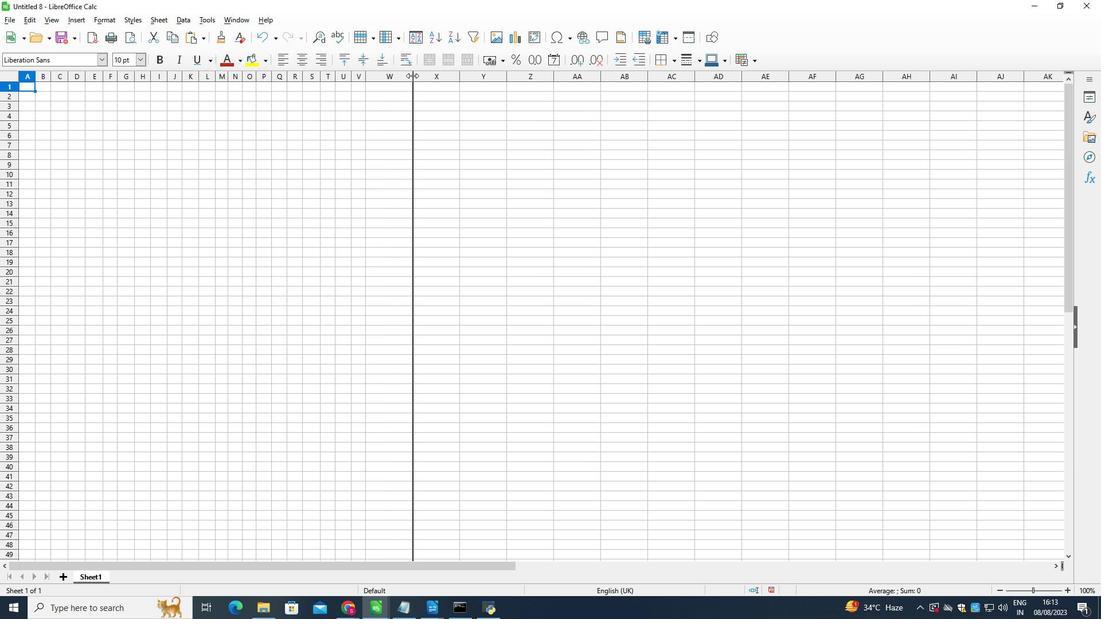 
Action: Mouse moved to (429, 76)
Screenshot: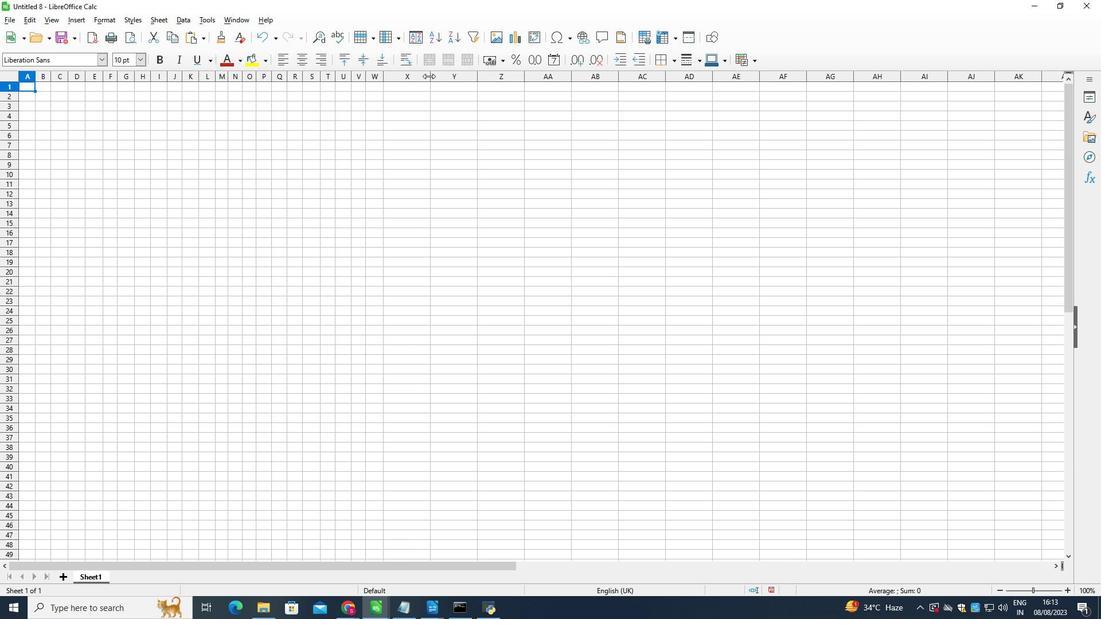 
Action: Mouse pressed left at (429, 76)
Screenshot: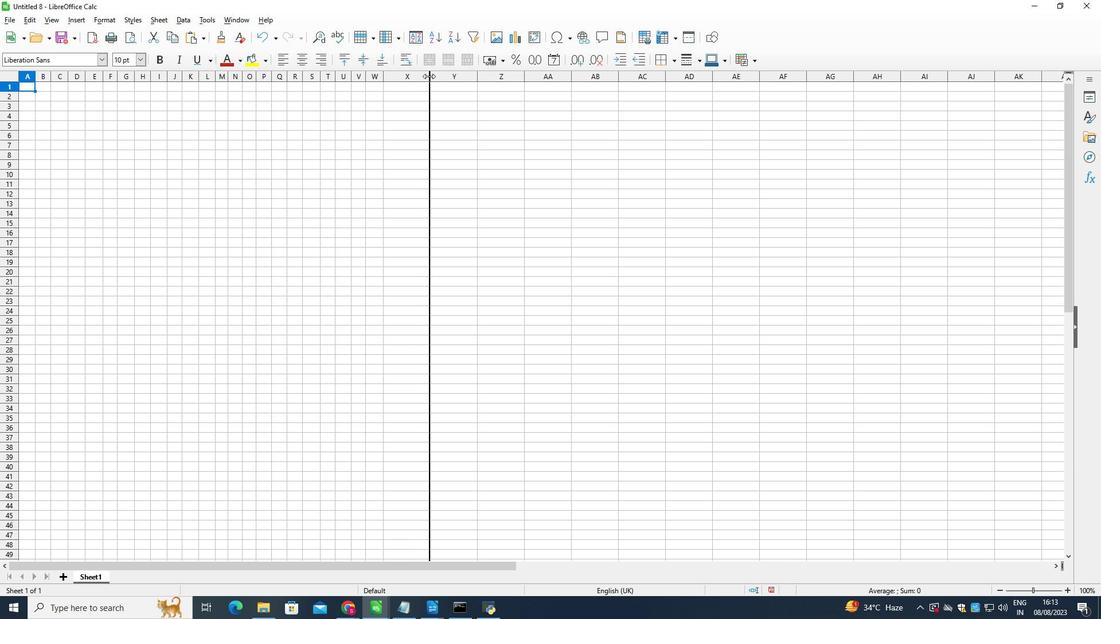 
Action: Mouse moved to (445, 76)
Screenshot: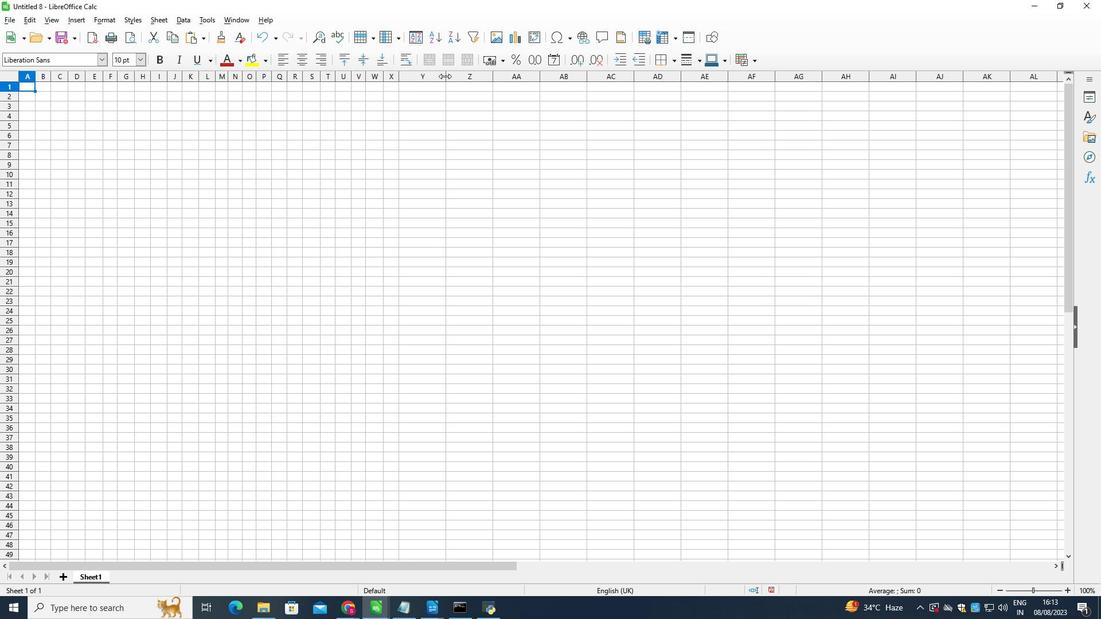 
Action: Mouse pressed left at (445, 76)
Screenshot: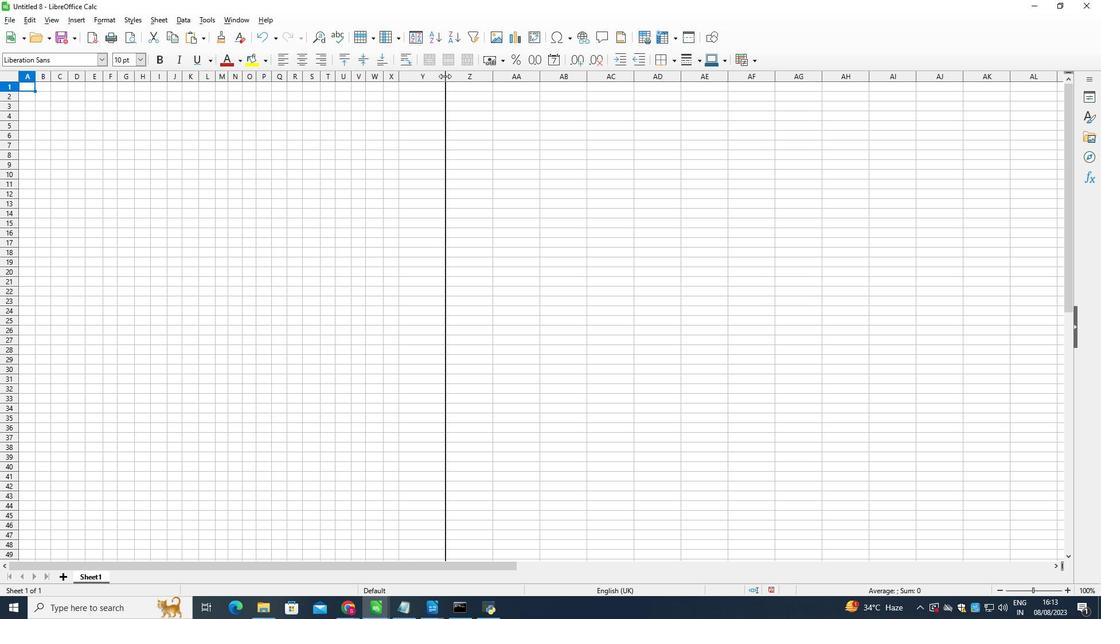 
Action: Mouse moved to (463, 76)
Screenshot: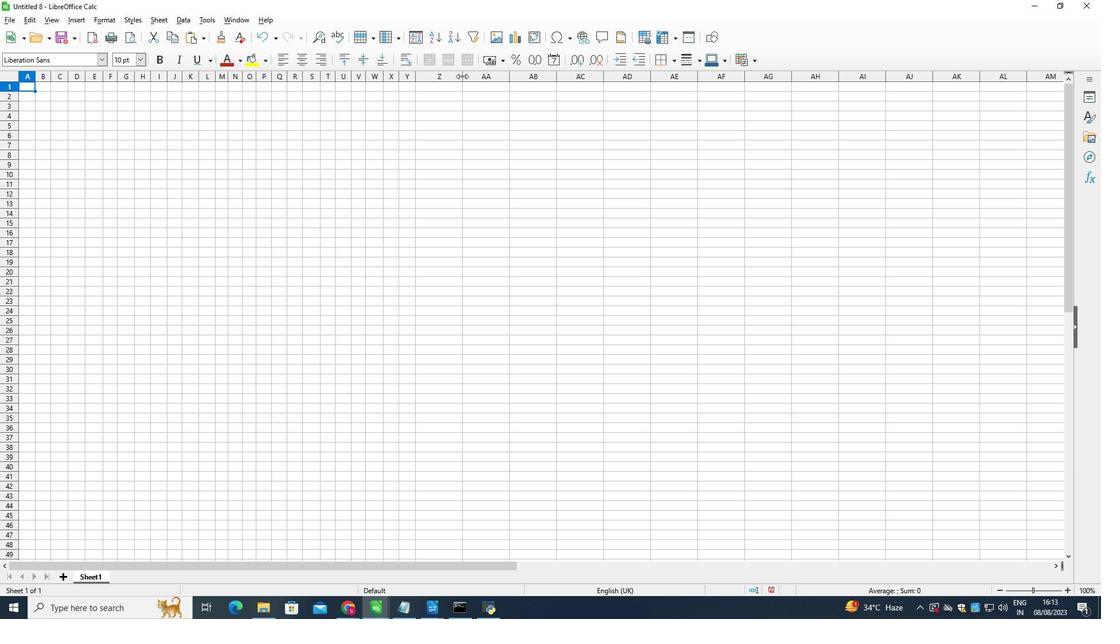 
Action: Mouse pressed left at (463, 76)
Screenshot: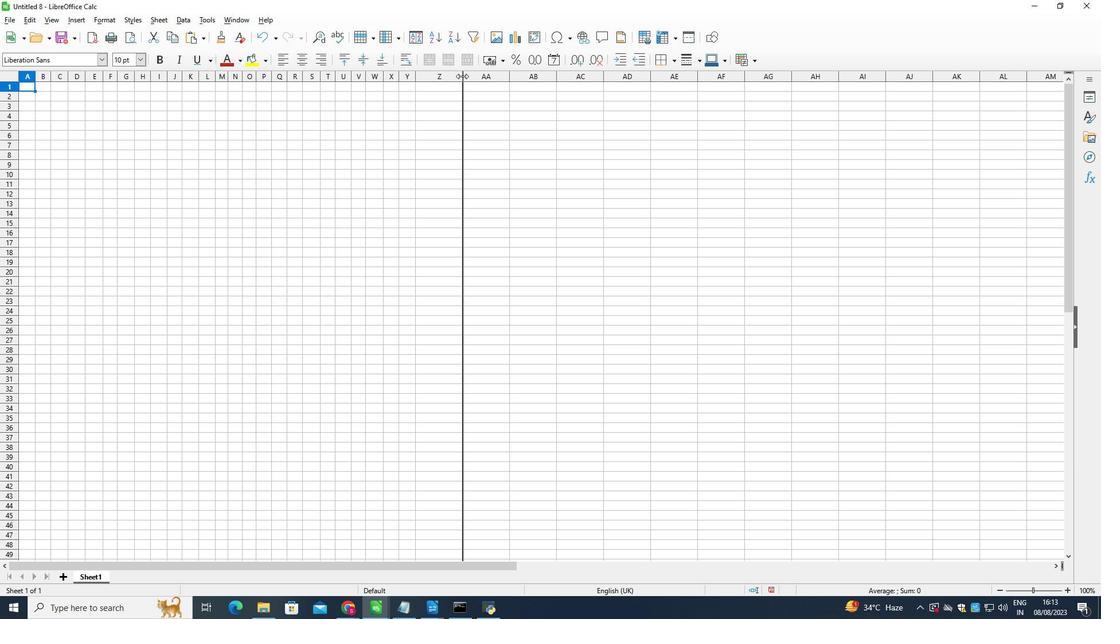 
Action: Mouse moved to (44, 86)
Screenshot: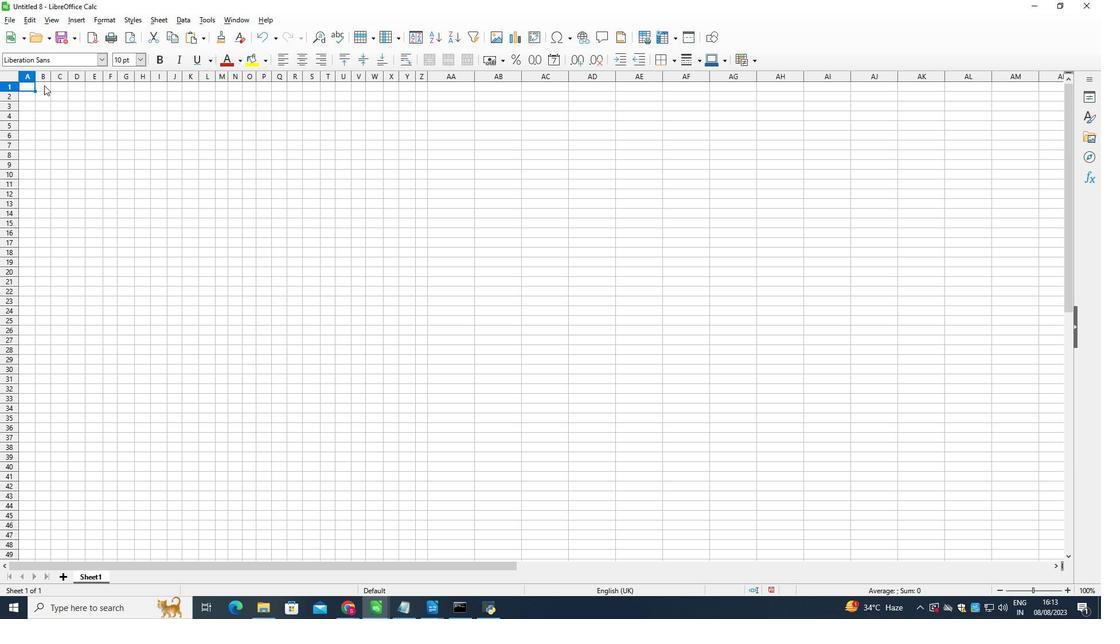 
Action: Mouse pressed left at (44, 86)
Screenshot: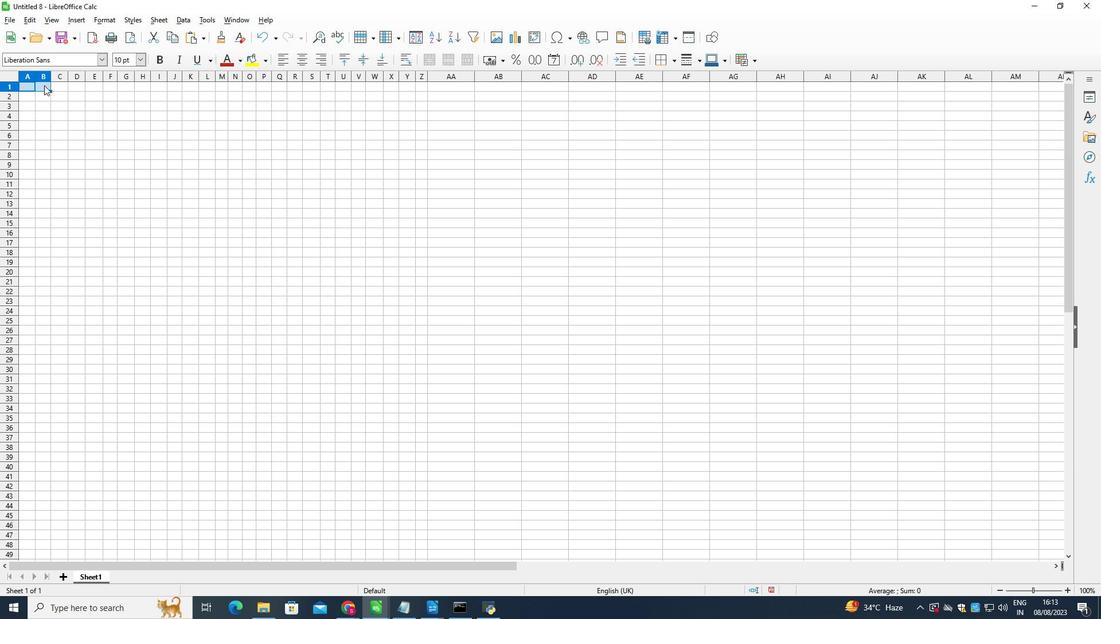 
Action: Mouse moved to (200, 120)
Screenshot: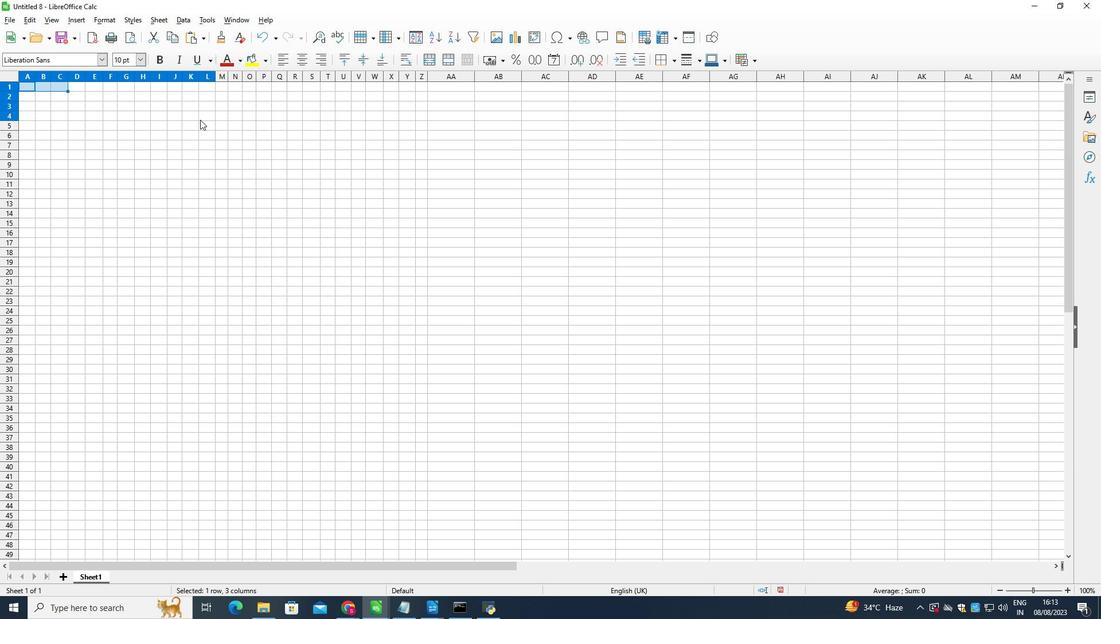 
Action: Mouse pressed left at (200, 120)
Screenshot: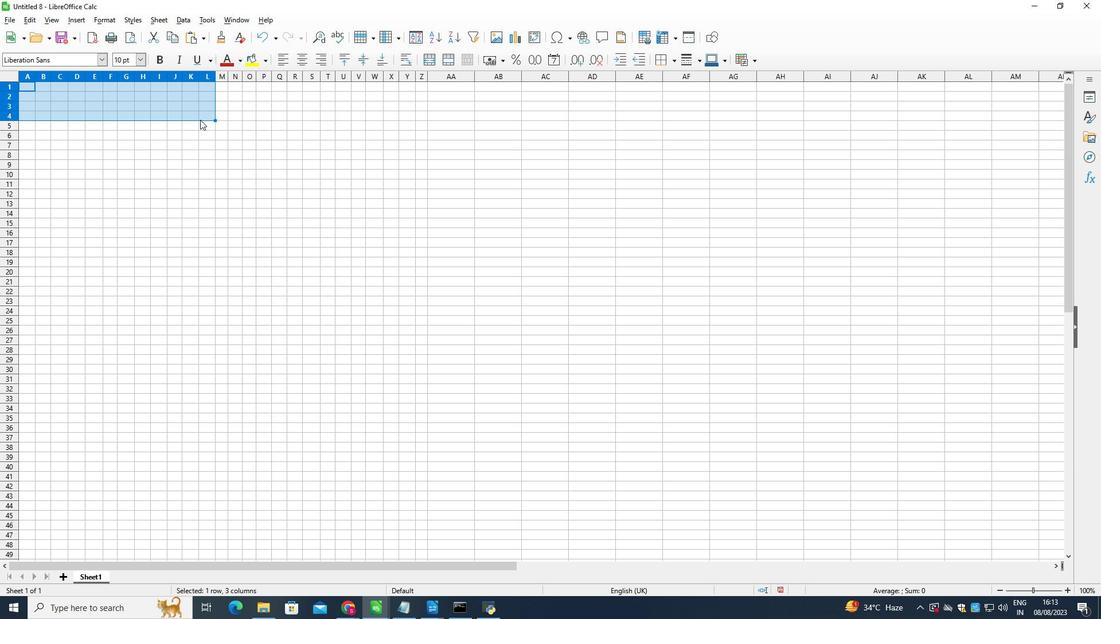
Action: Mouse moved to (331, 117)
Screenshot: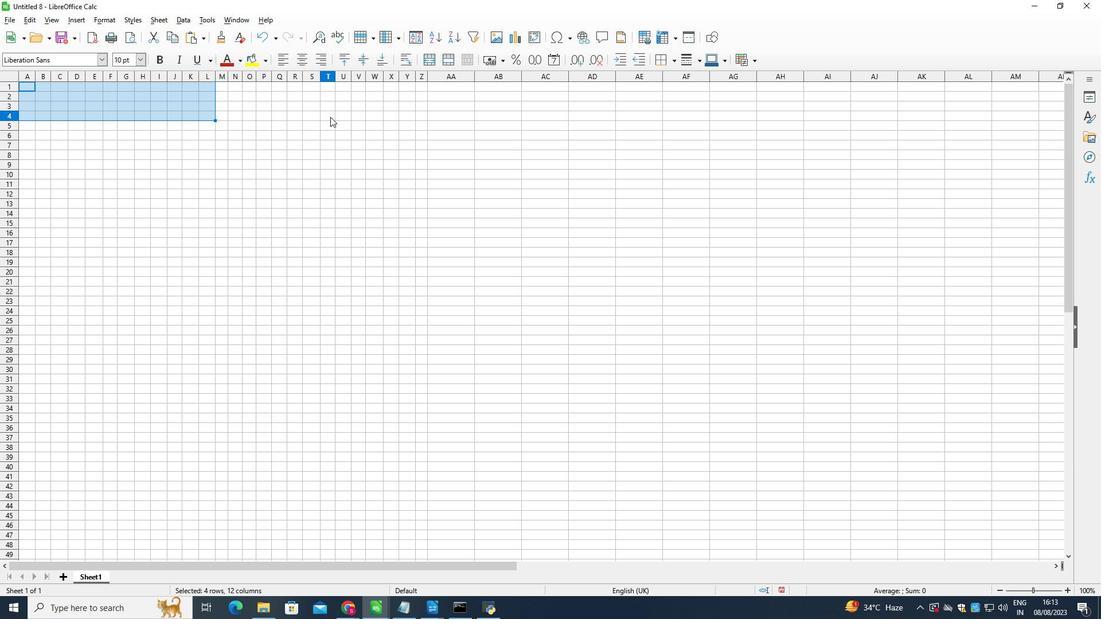 
Action: Mouse pressed right at (331, 117)
Screenshot: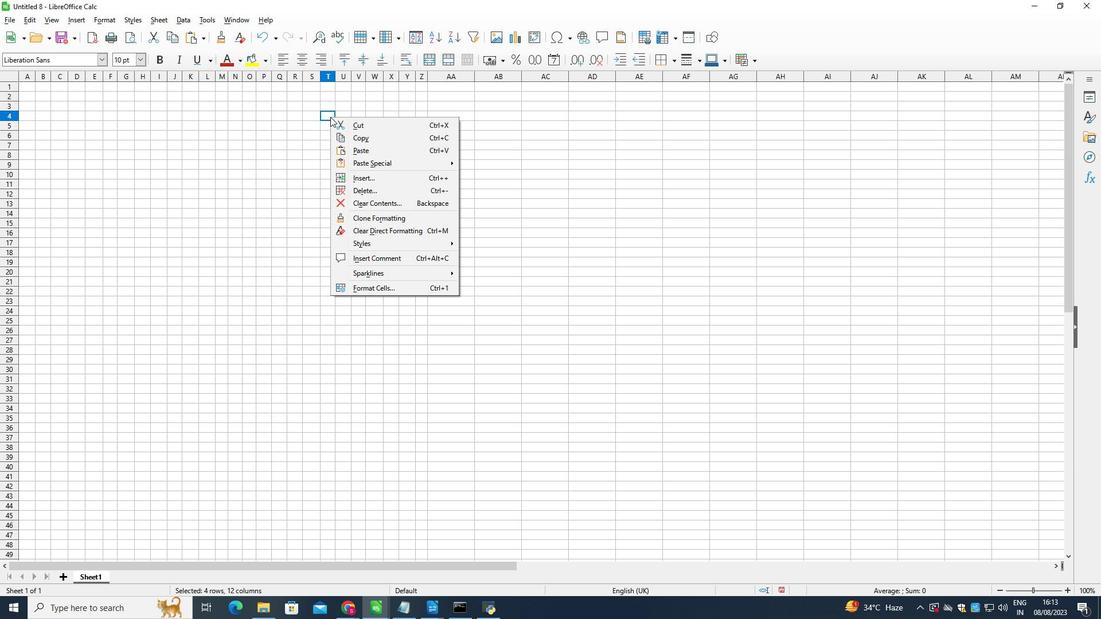 
Action: Mouse moved to (45, 86)
Screenshot: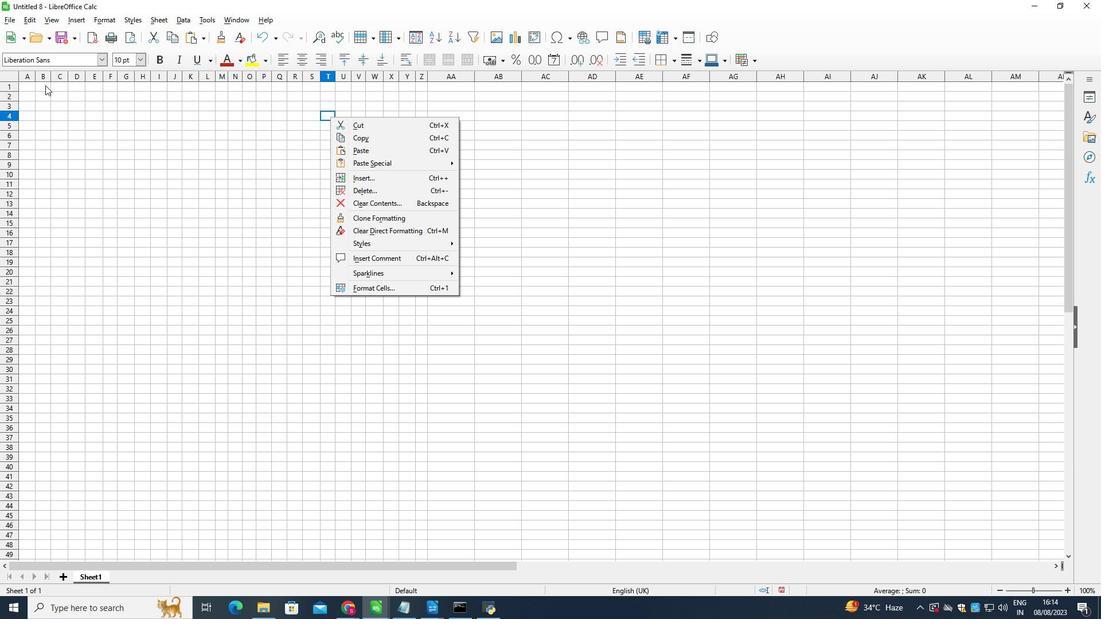 
Action: Mouse pressed left at (45, 86)
Screenshot: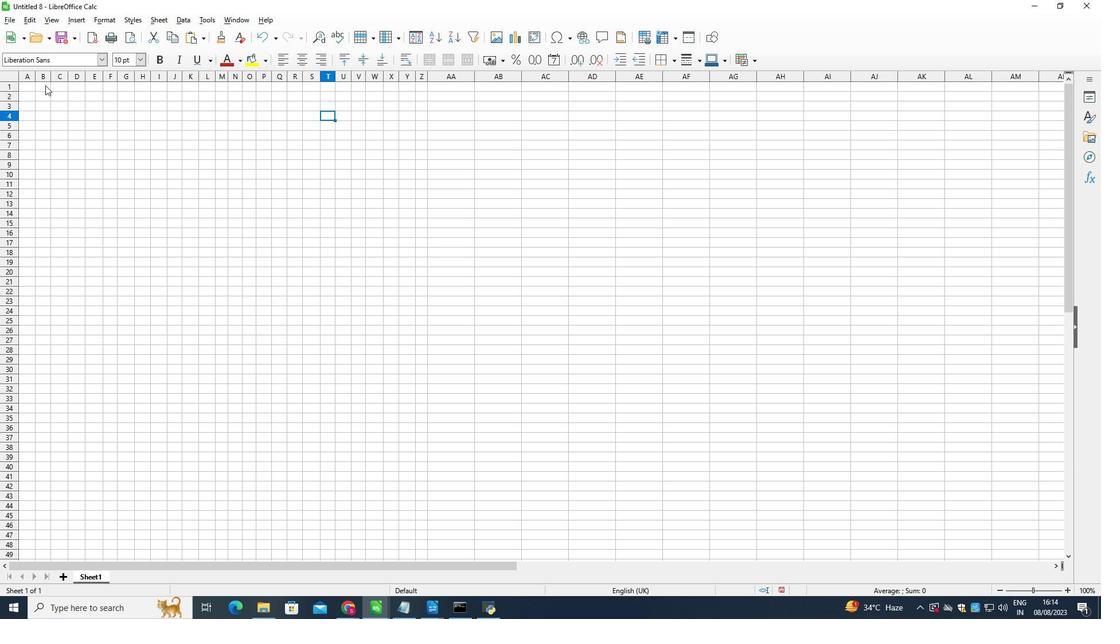 
Action: Mouse moved to (41, 88)
Screenshot: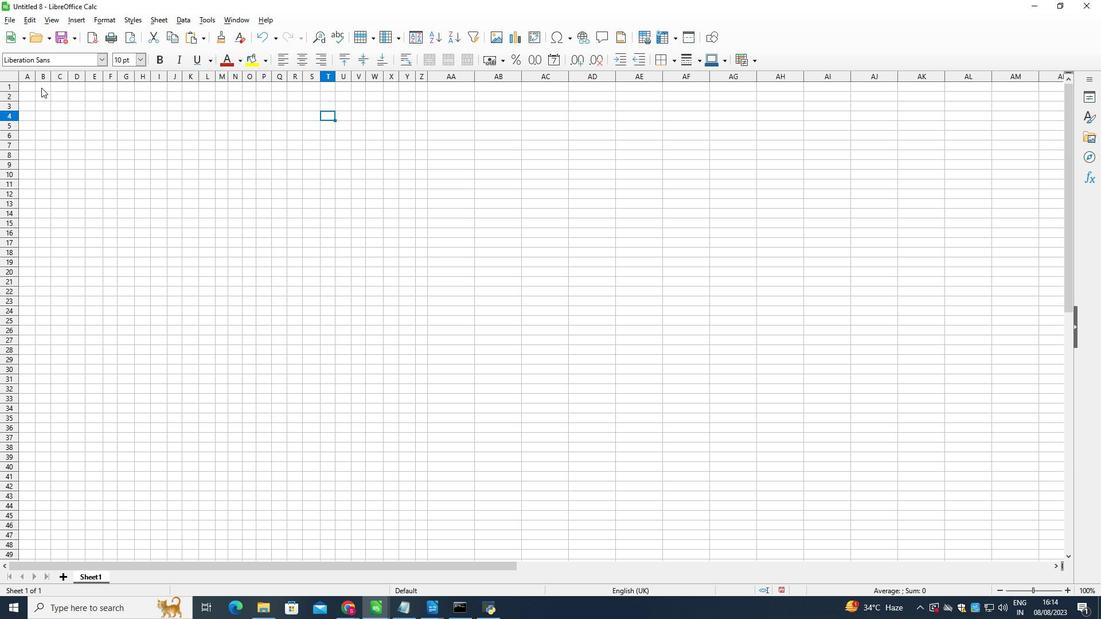 
Action: Mouse pressed left at (41, 88)
Screenshot: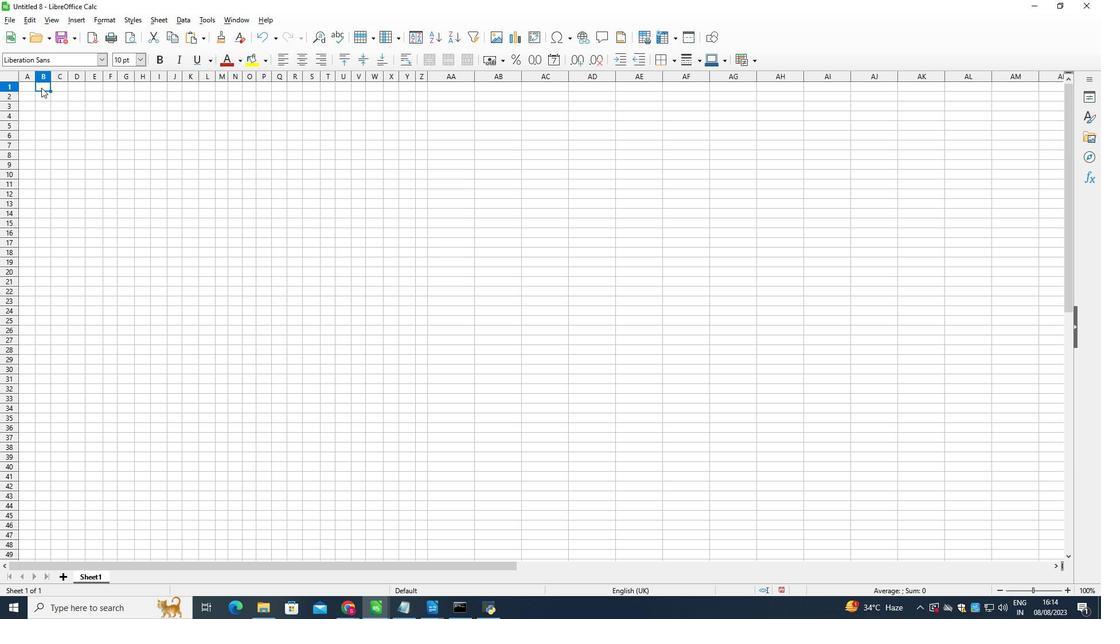 
Action: Mouse moved to (445, 57)
Screenshot: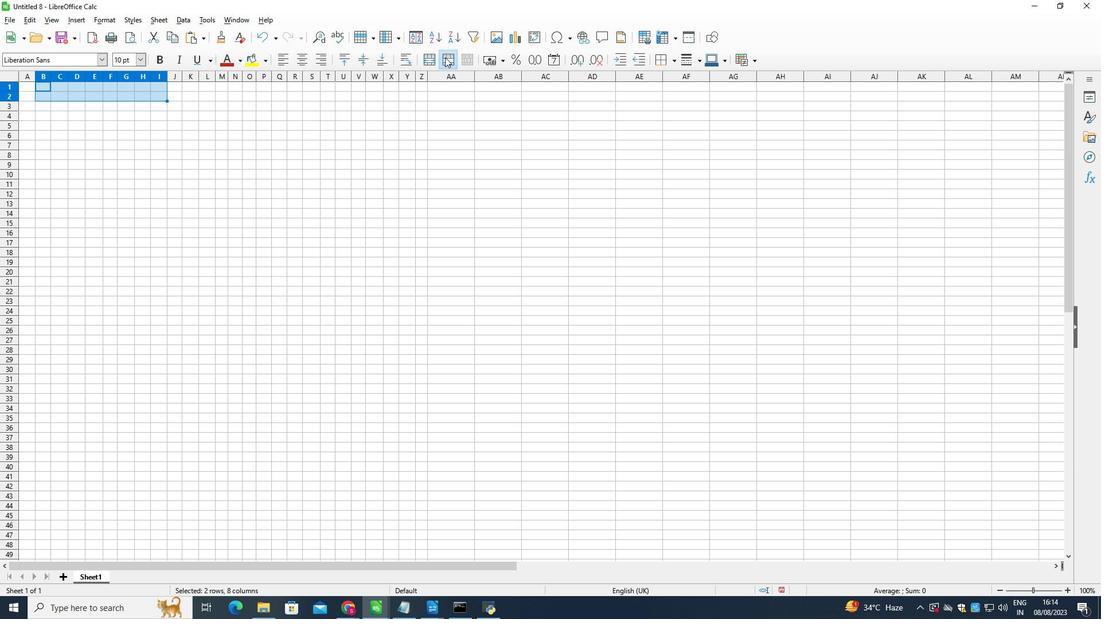 
Action: Mouse pressed left at (445, 57)
Screenshot: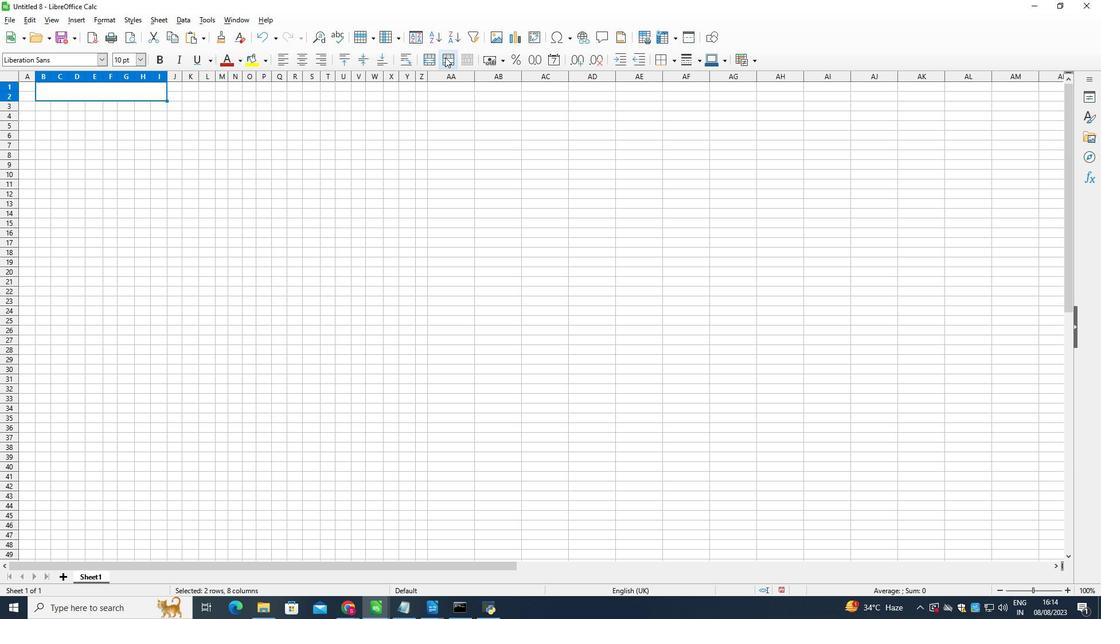 
Action: Mouse moved to (48, 109)
Screenshot: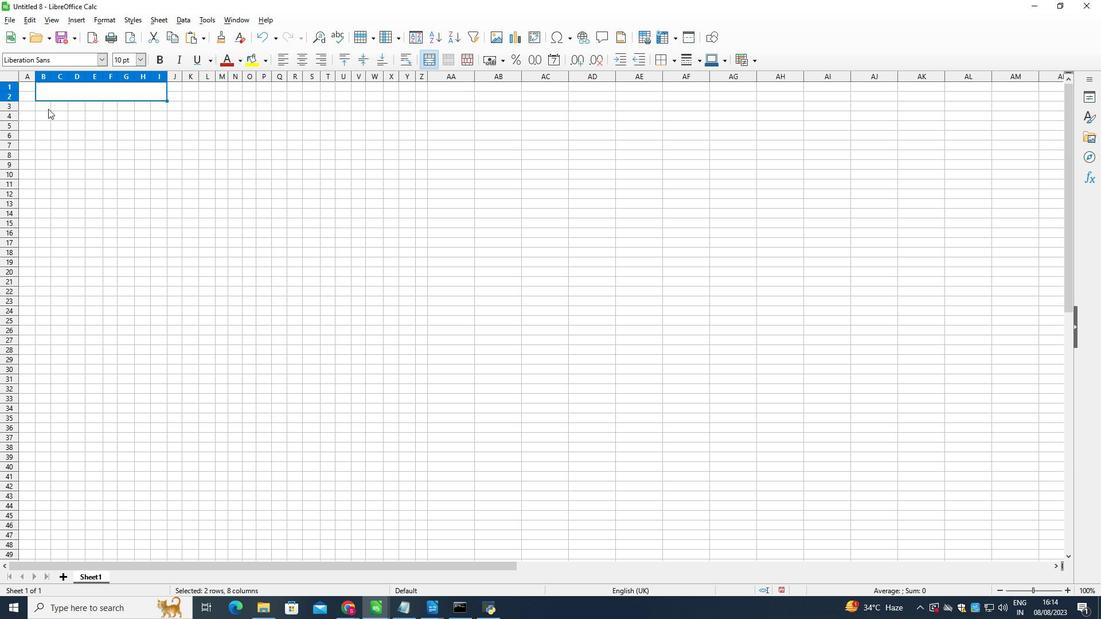 
Action: Mouse pressed left at (48, 109)
Screenshot: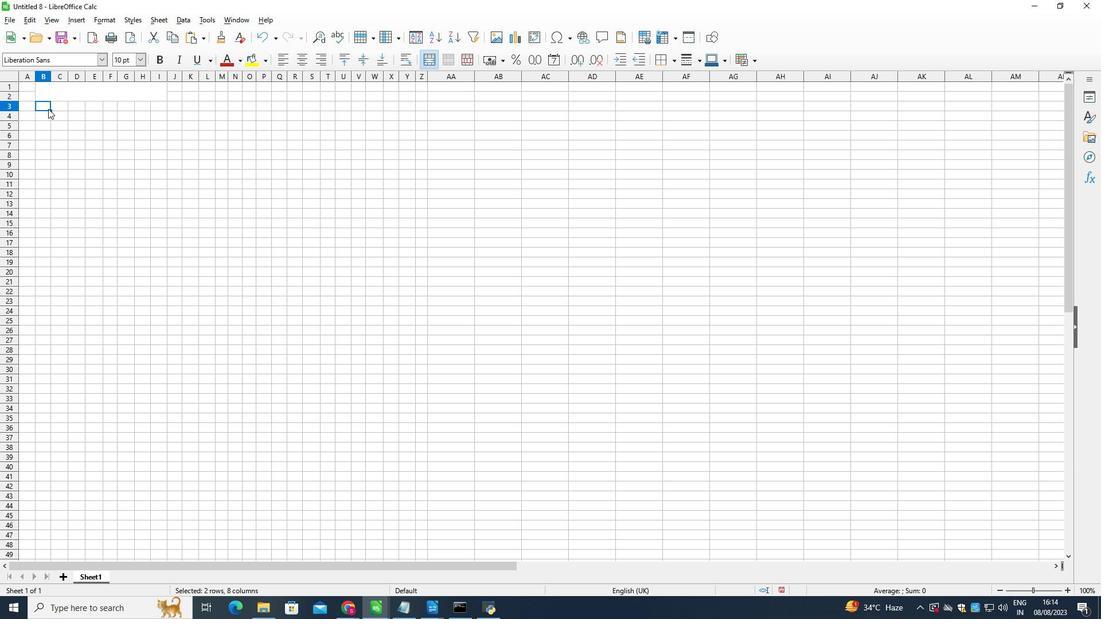 
Action: Mouse moved to (447, 63)
Screenshot: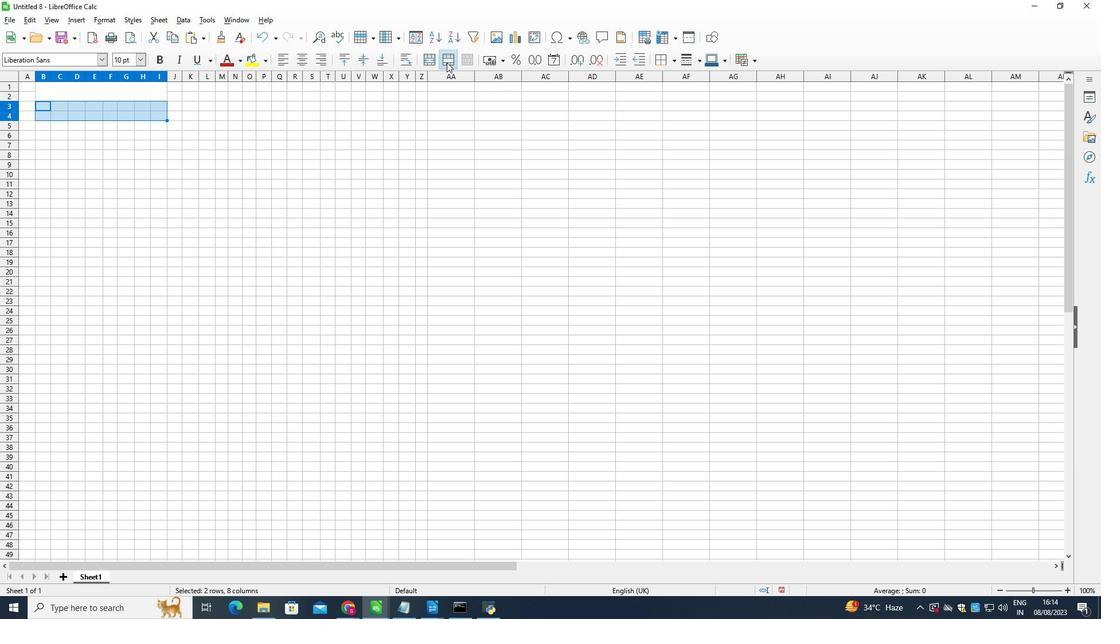 
Action: Mouse pressed left at (447, 63)
Screenshot: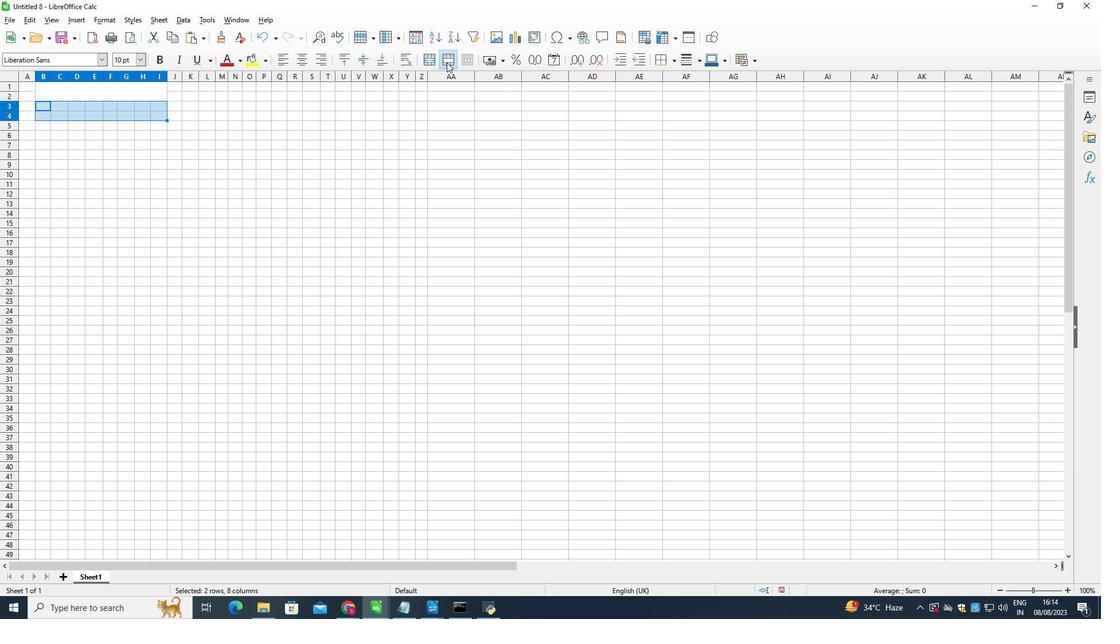 
Action: Mouse moved to (47, 126)
Screenshot: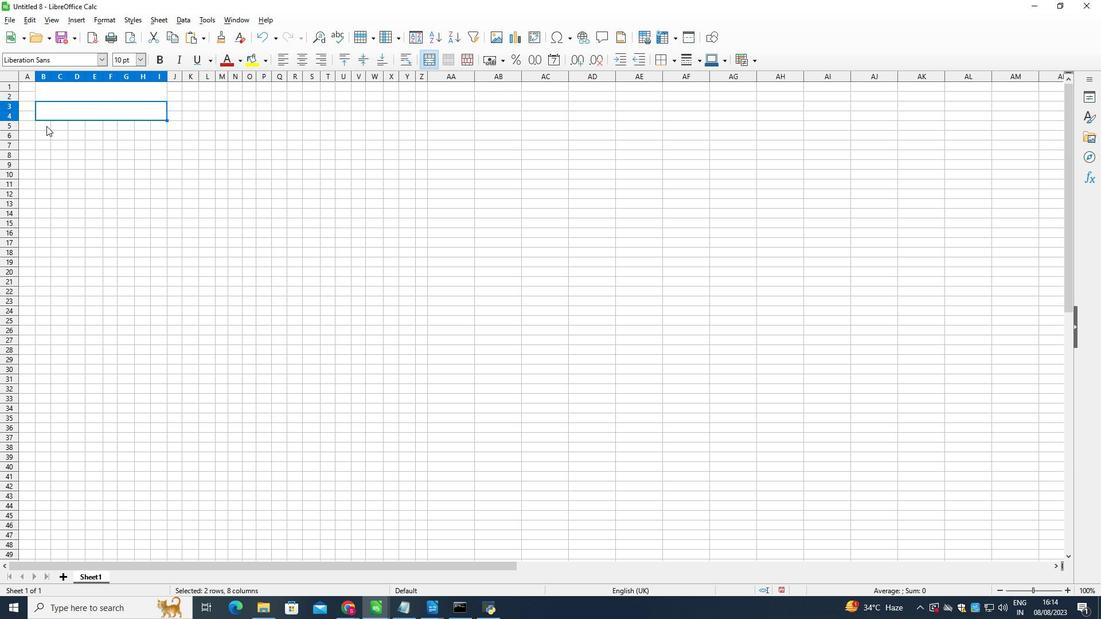 
Action: Mouse pressed left at (47, 126)
Screenshot: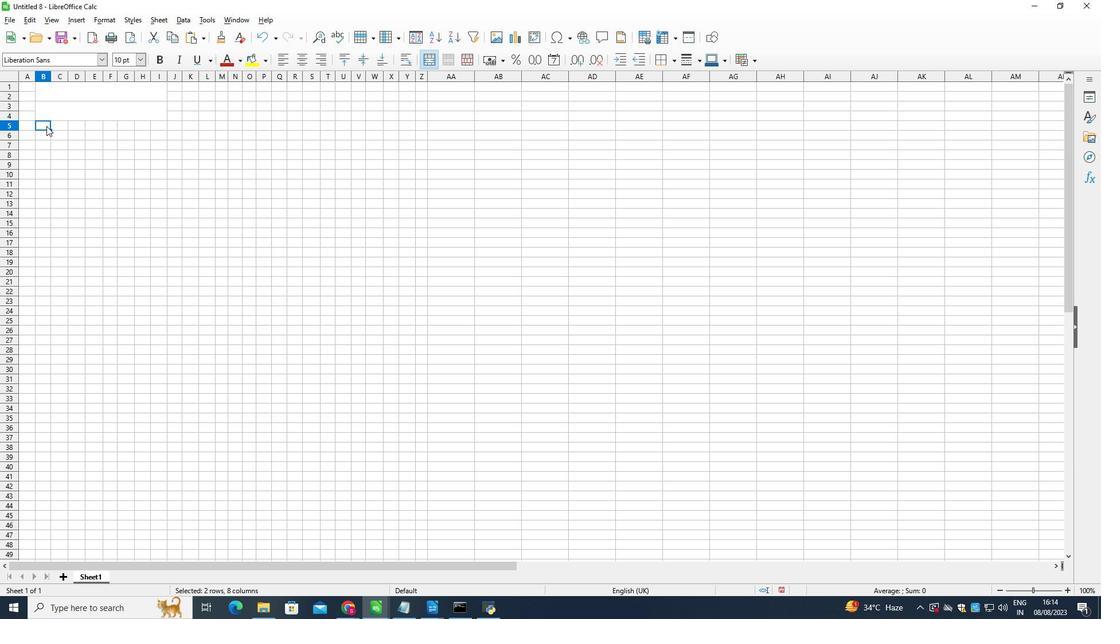 
Action: Mouse moved to (453, 60)
Screenshot: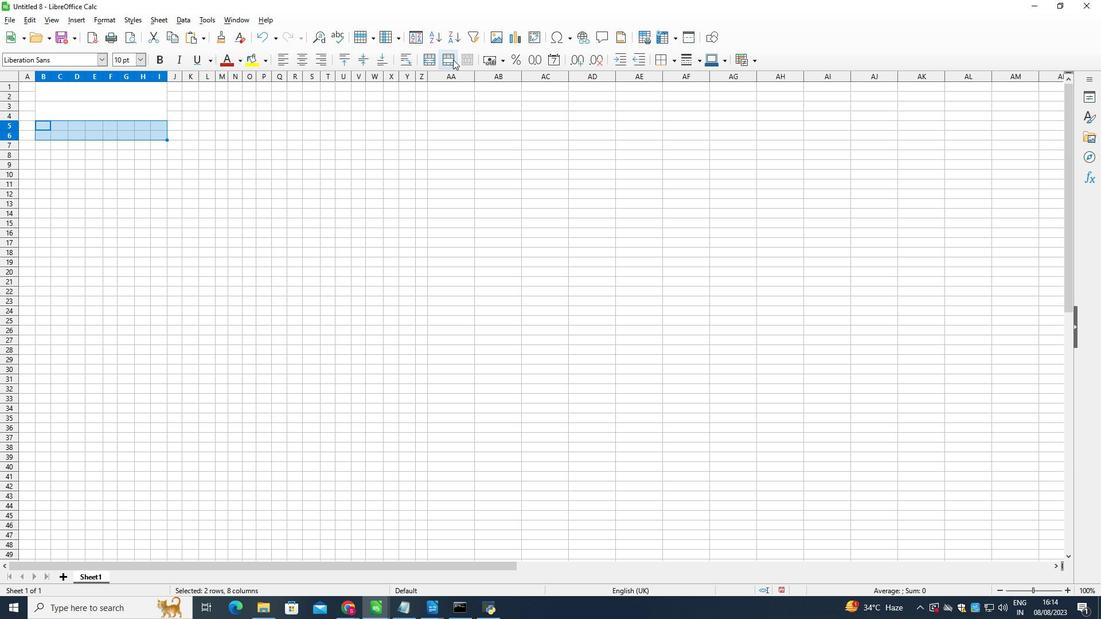 
Action: Mouse pressed left at (453, 60)
Screenshot: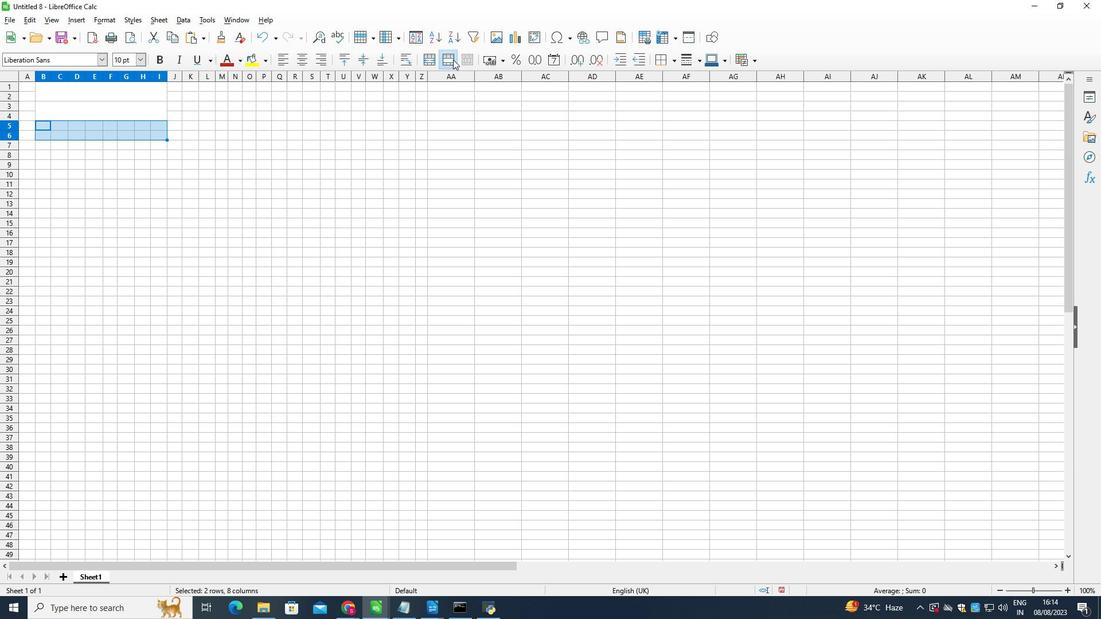 
Action: Mouse moved to (108, 93)
Screenshot: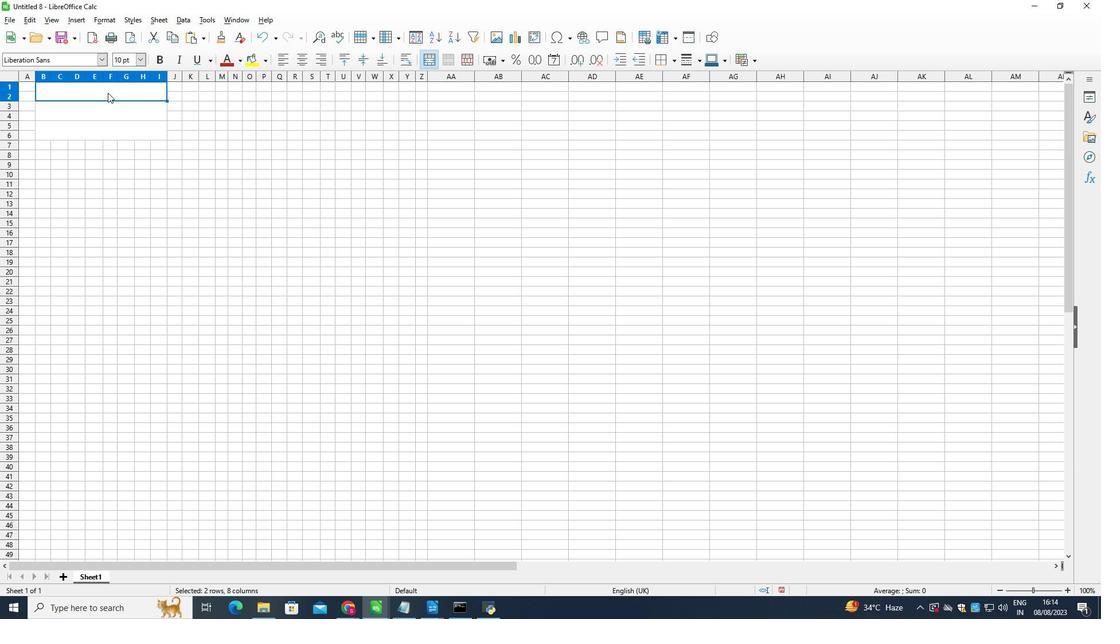
Action: Mouse pressed left at (108, 93)
Screenshot: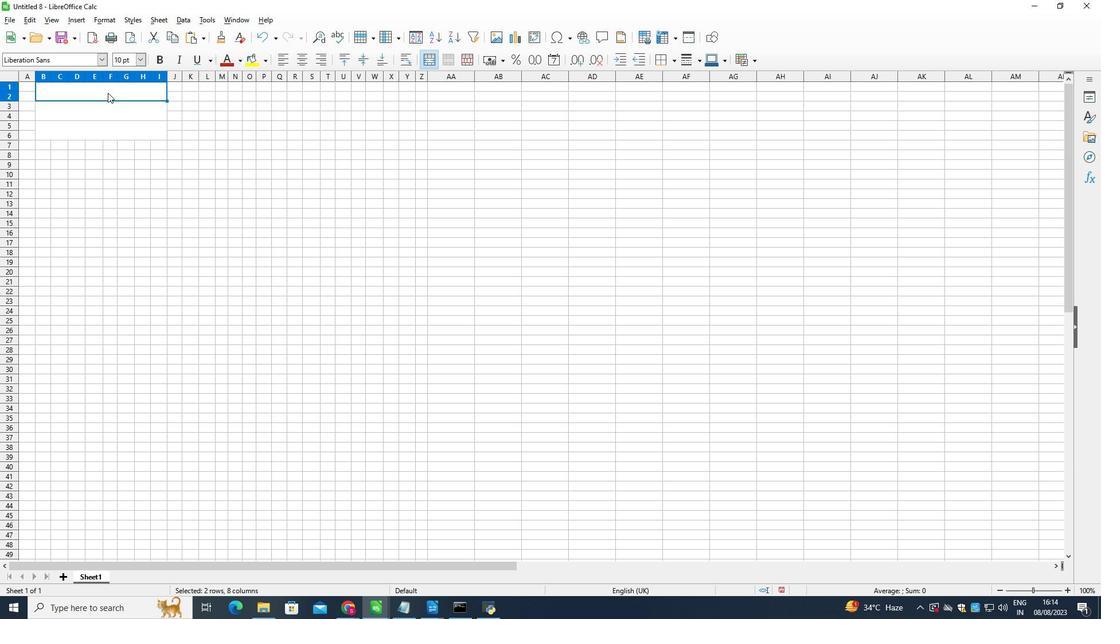 
Action: Mouse moved to (671, 63)
Screenshot: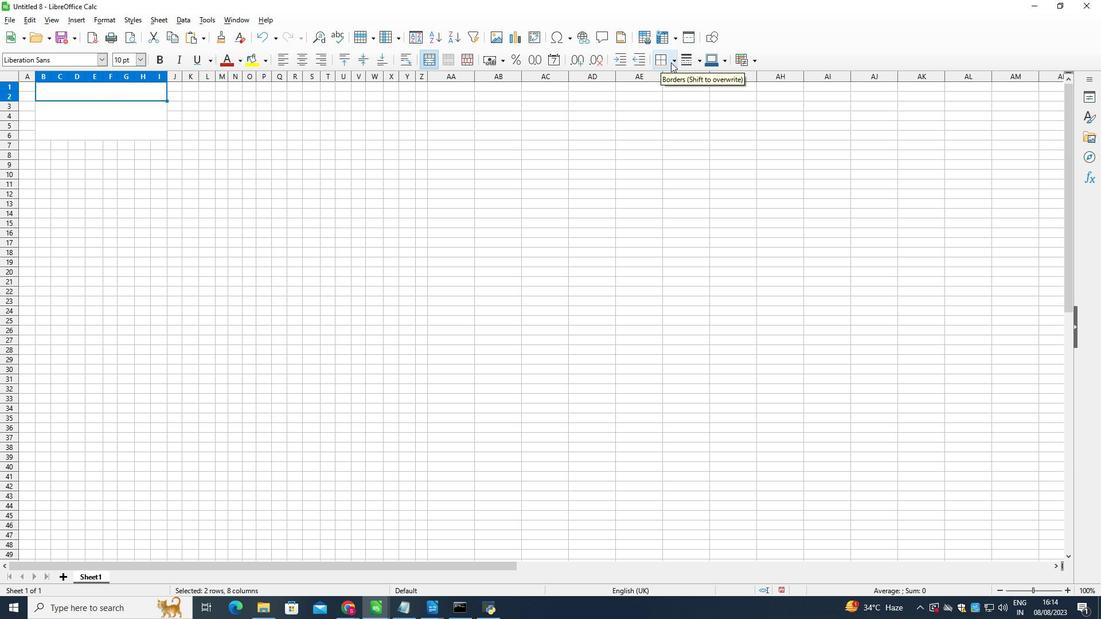 
Action: Mouse pressed left at (671, 63)
Screenshot: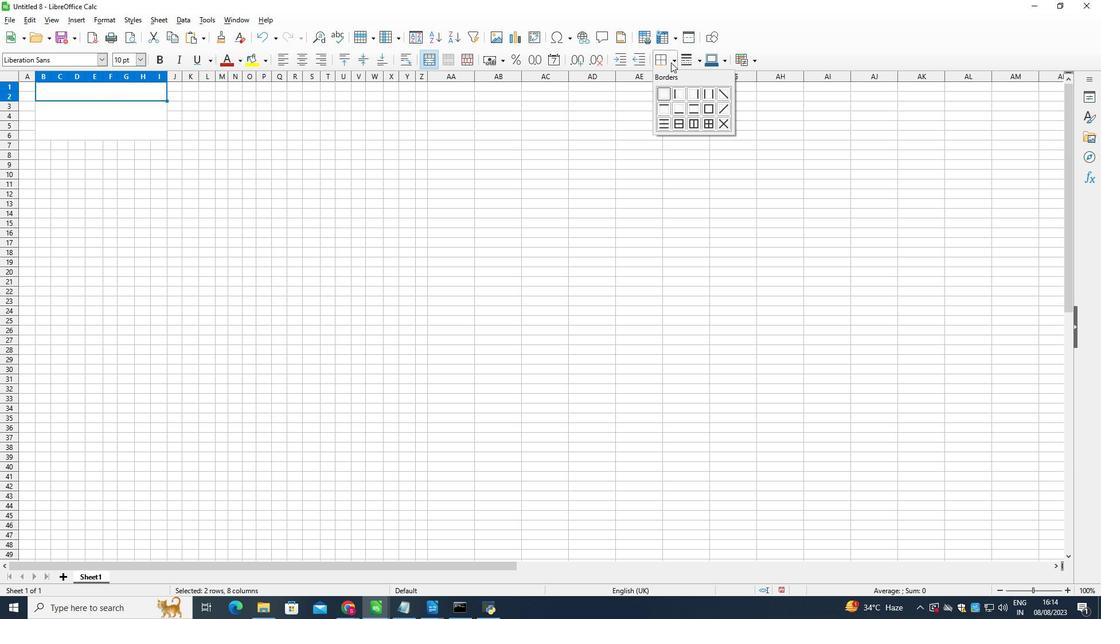 
Action: Mouse moved to (681, 109)
Screenshot: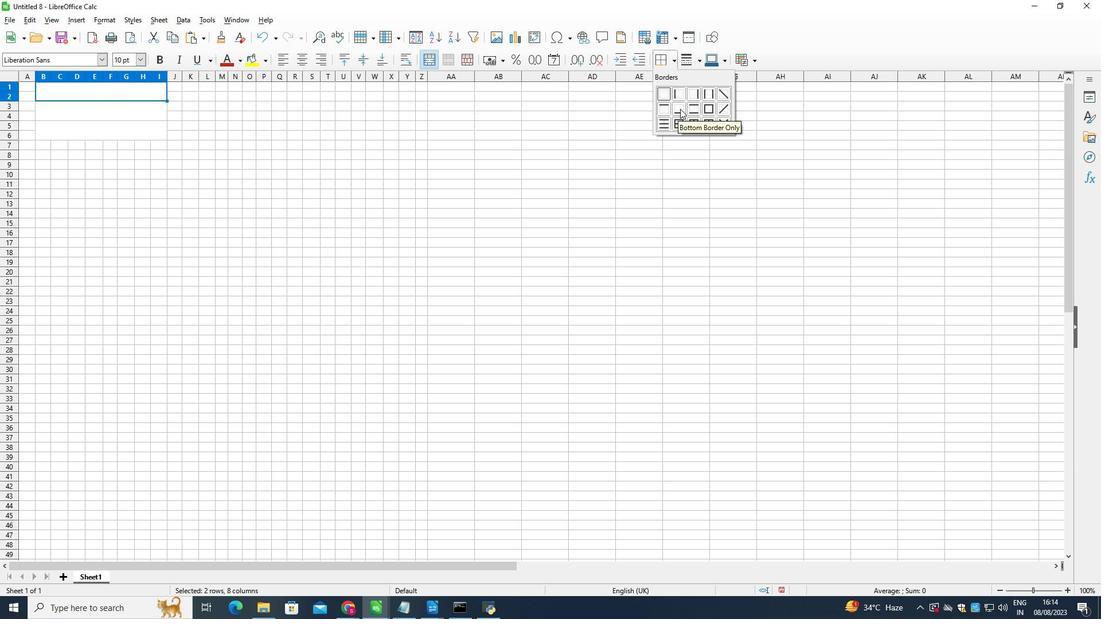 
Action: Mouse pressed left at (681, 109)
Screenshot: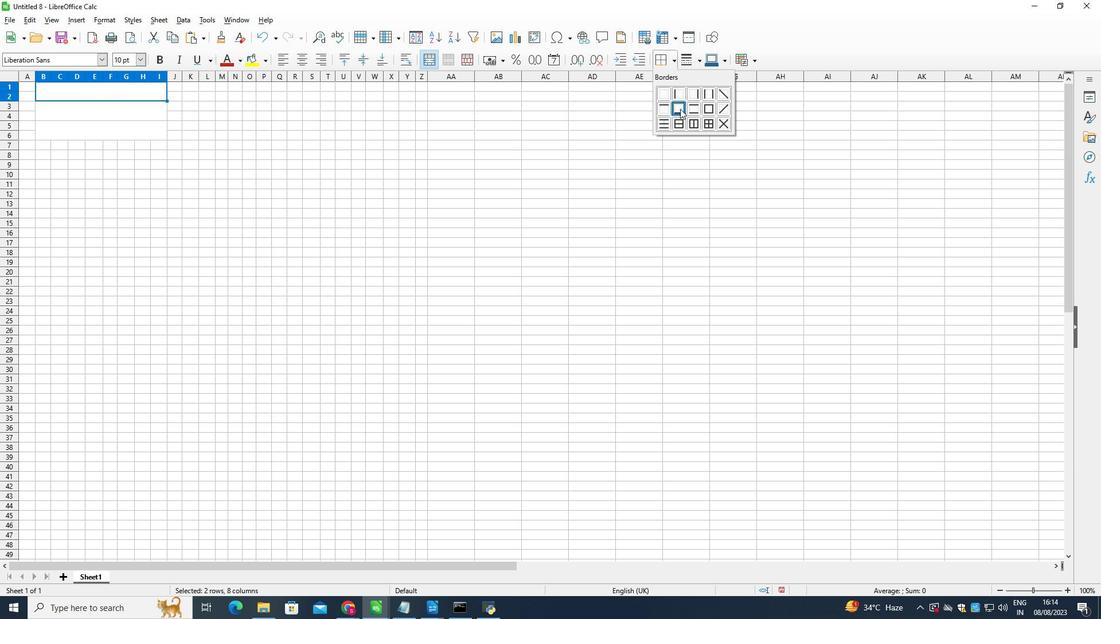 
Action: Mouse moved to (84, 113)
Screenshot: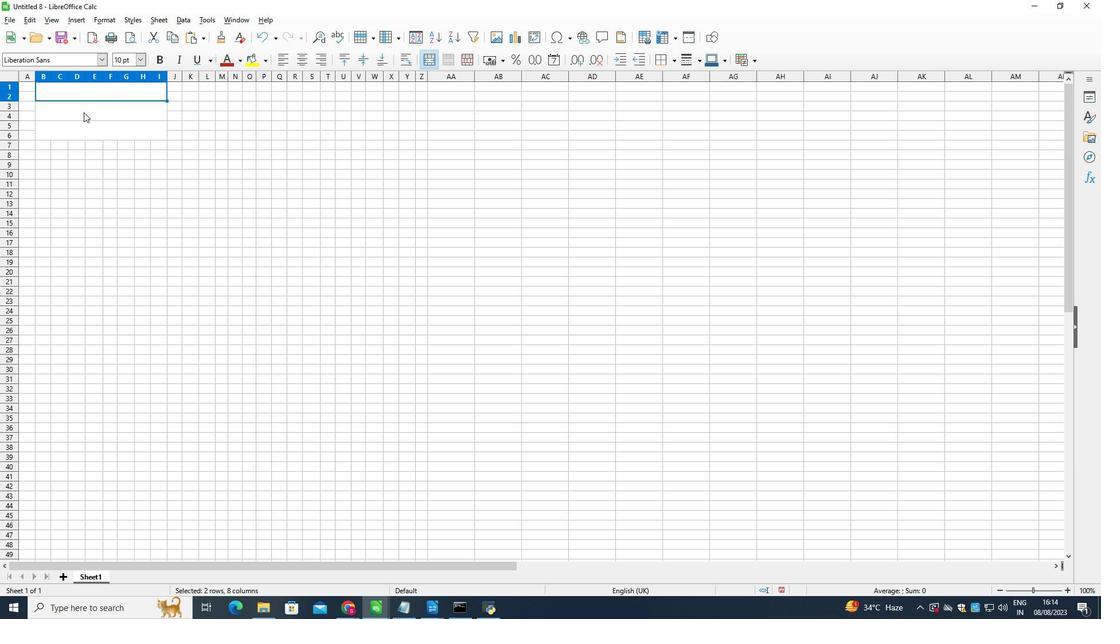 
Action: Mouse pressed left at (84, 113)
Screenshot: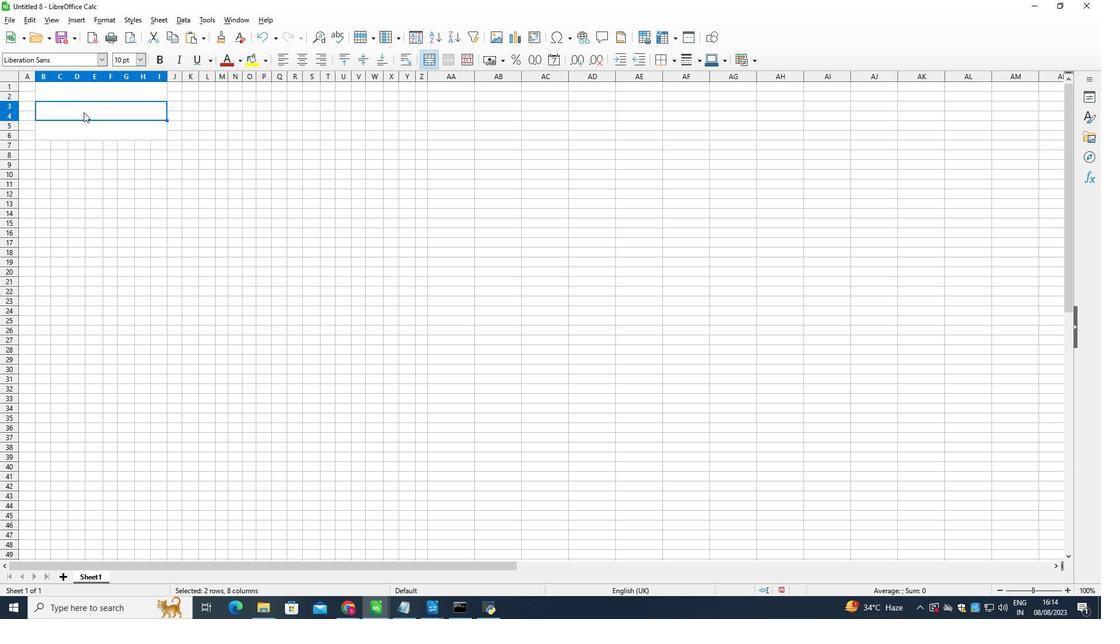 
Action: Mouse moved to (671, 58)
Screenshot: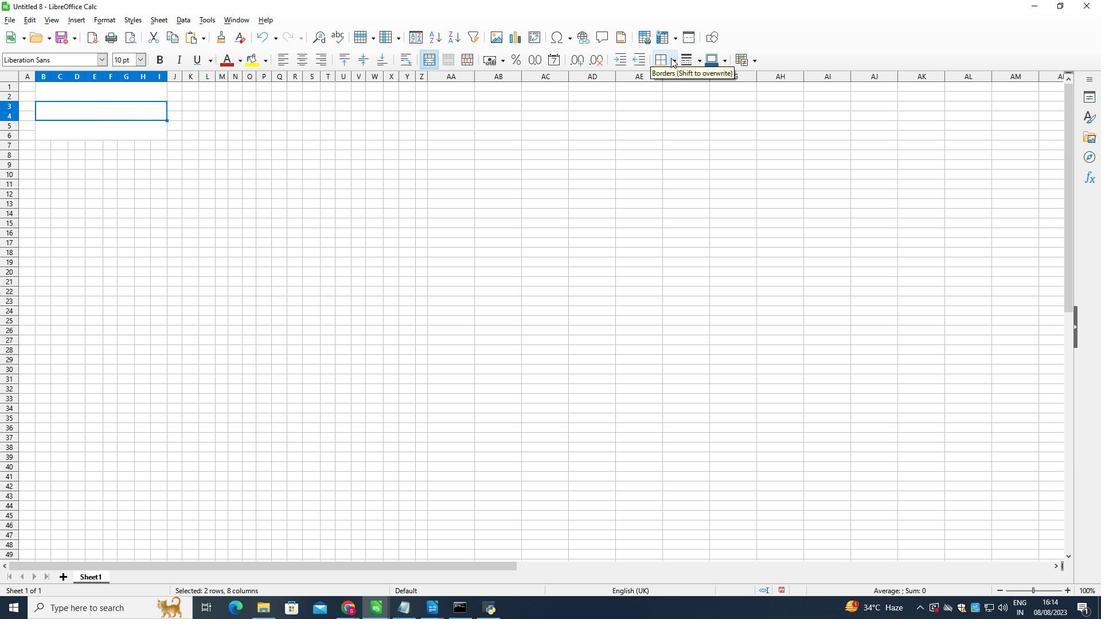 
Action: Mouse pressed left at (671, 58)
Screenshot: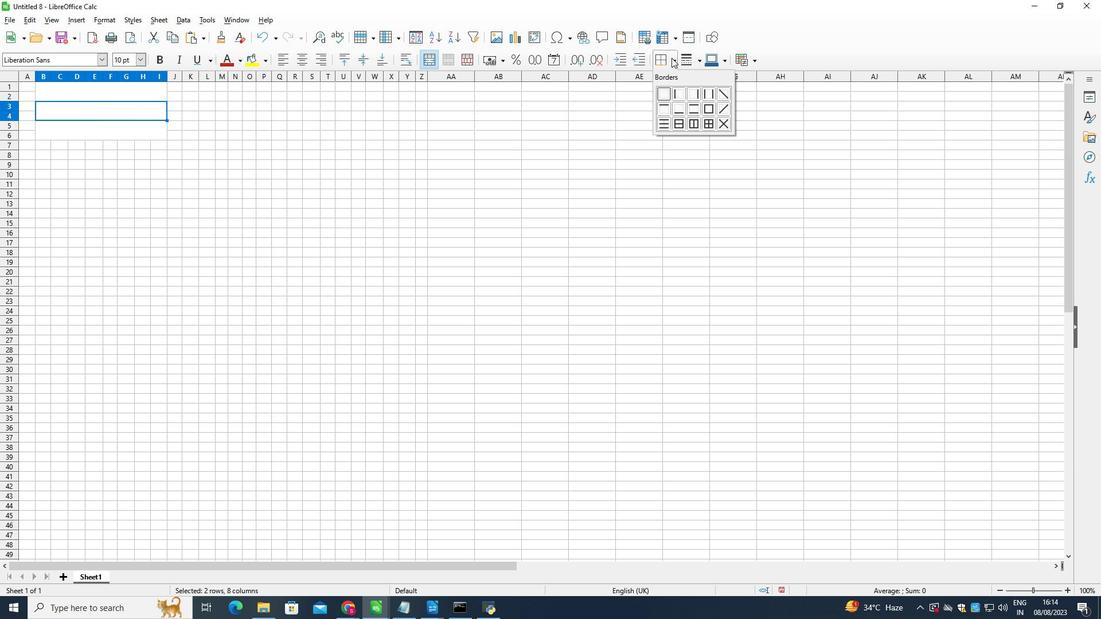 
Action: Mouse moved to (678, 109)
Screenshot: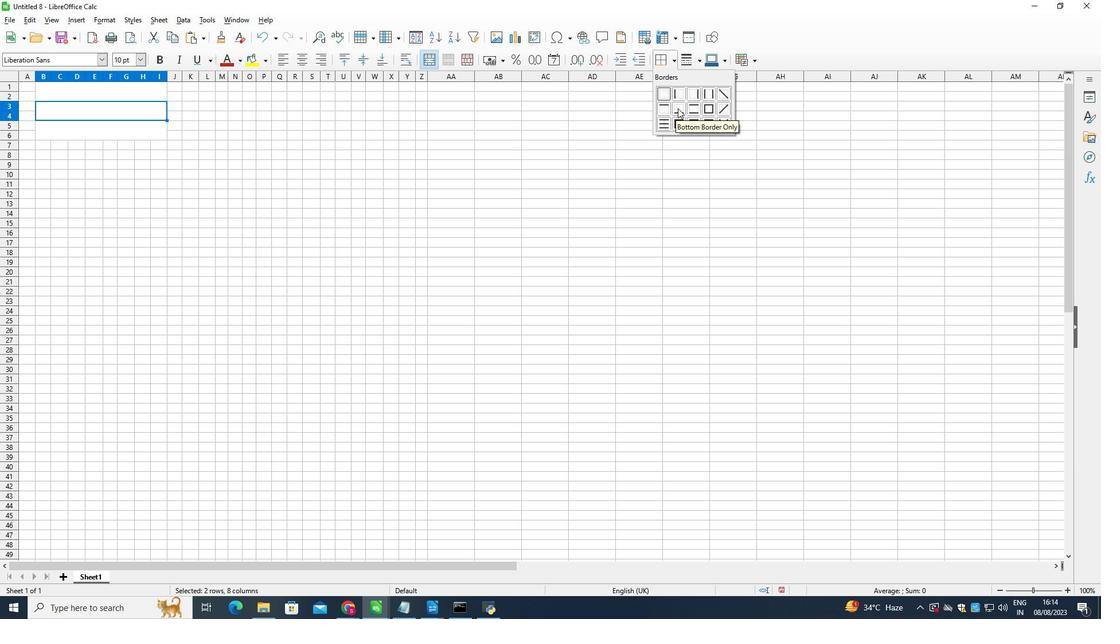 
Action: Mouse pressed left at (678, 109)
Screenshot: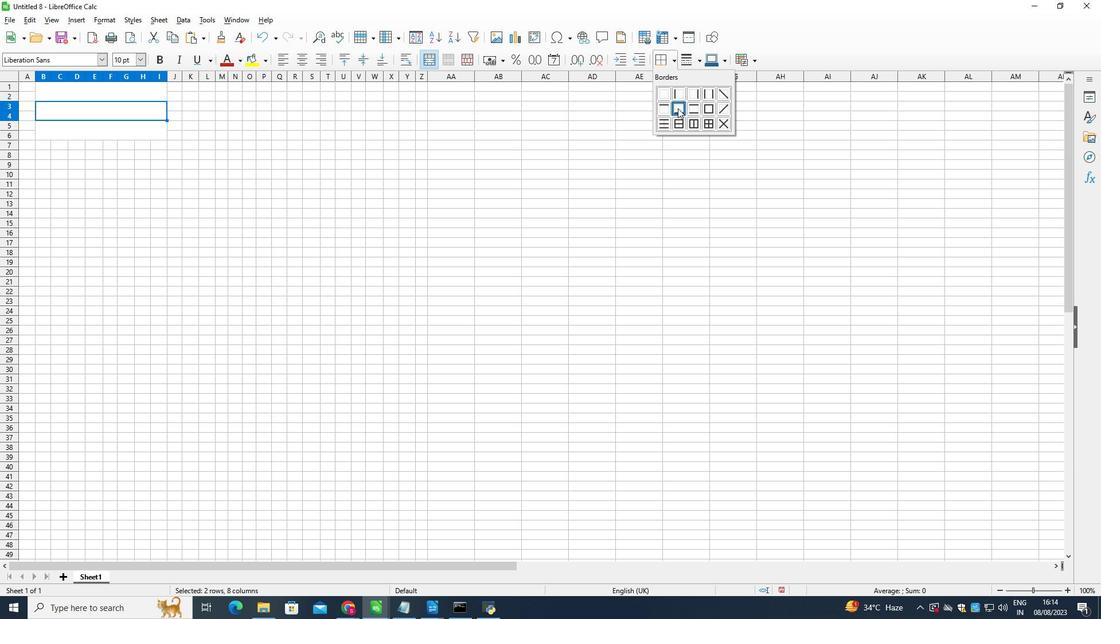 
Action: Mouse moved to (142, 130)
Screenshot: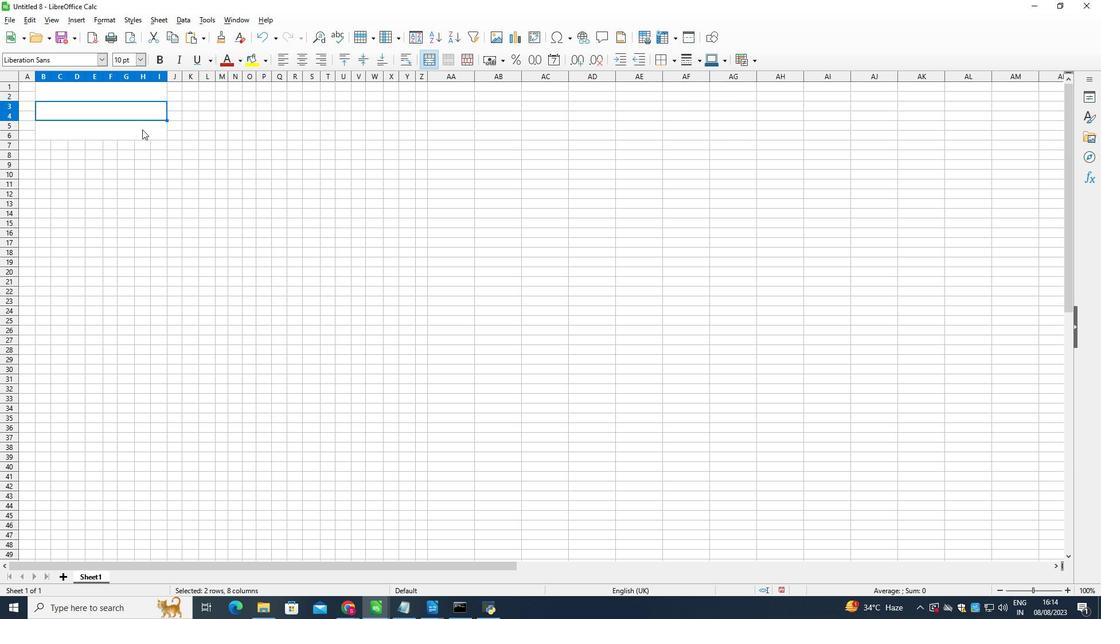 
Action: Mouse pressed left at (142, 130)
Screenshot: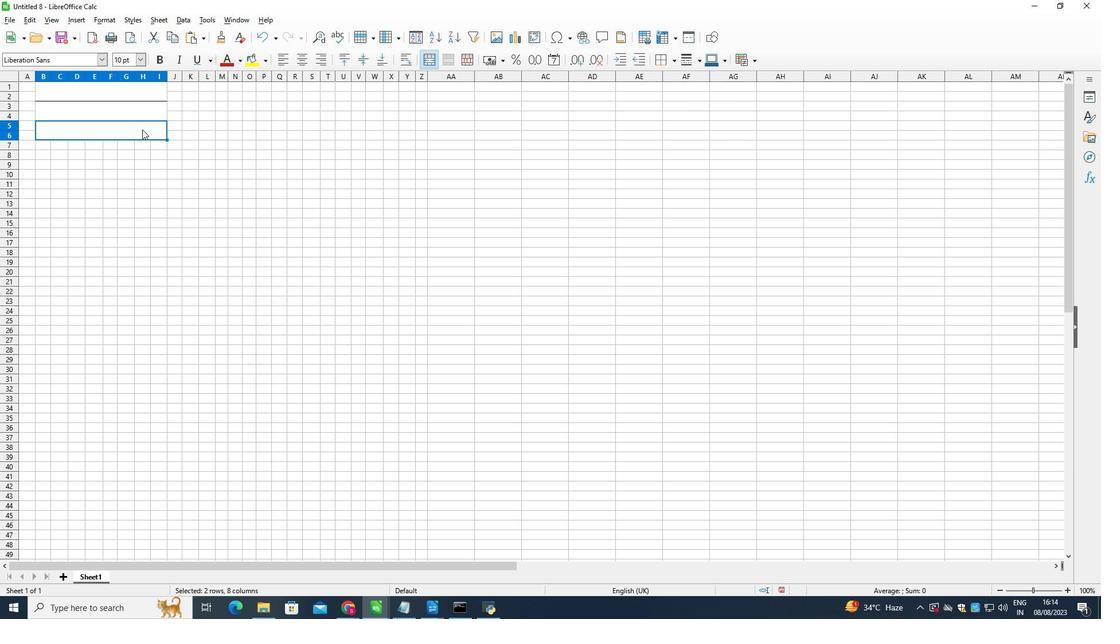 
Action: Mouse moved to (671, 54)
Screenshot: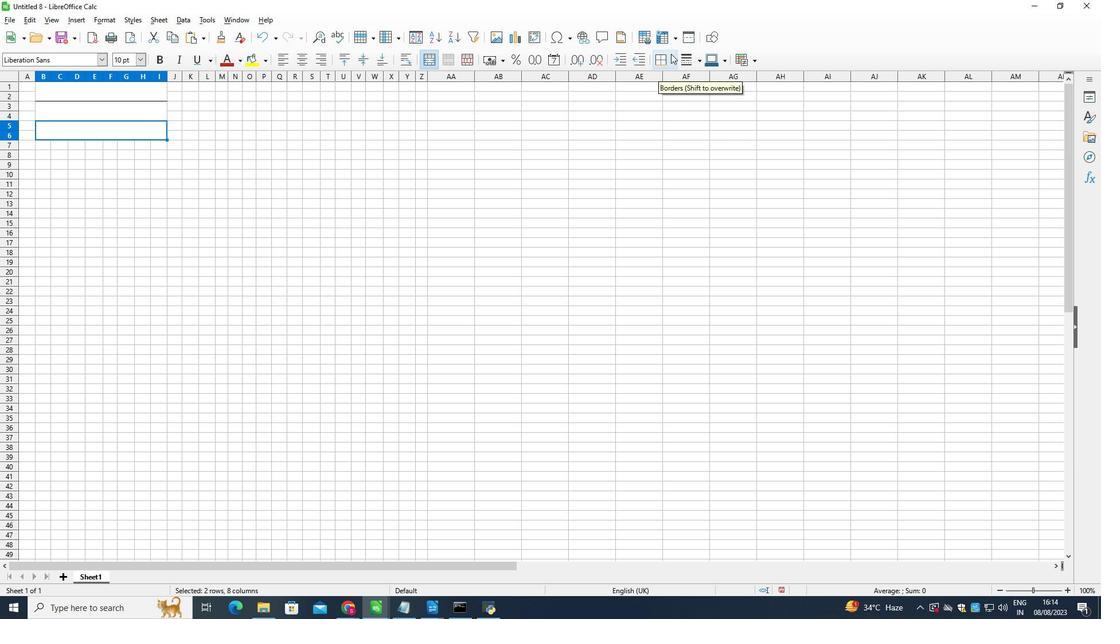 
Action: Mouse pressed left at (671, 54)
Screenshot: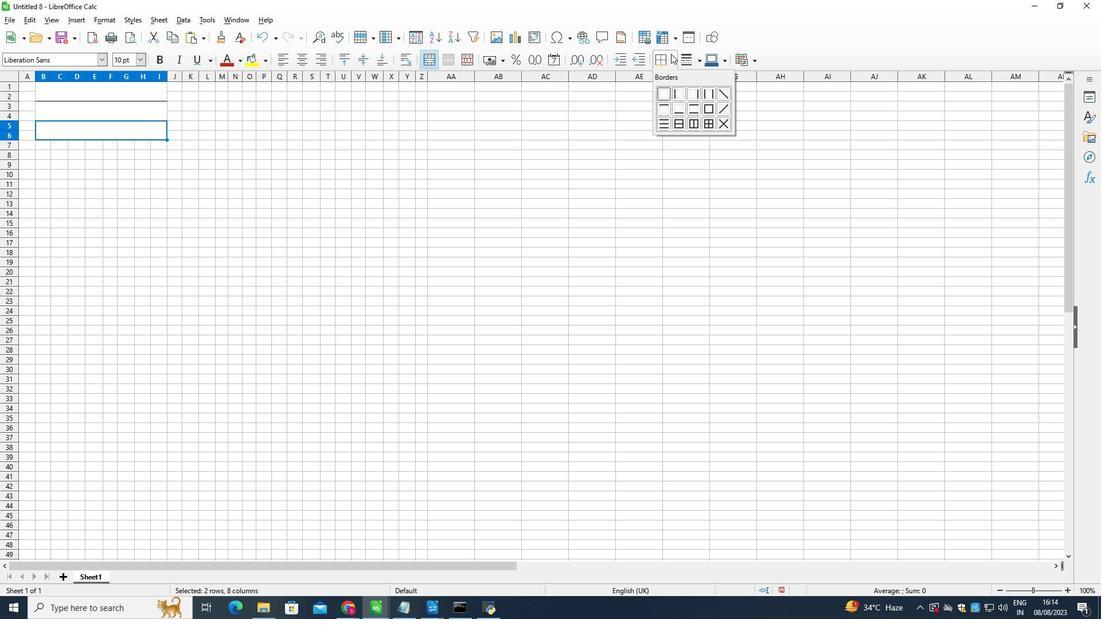
Action: Mouse moved to (679, 106)
Screenshot: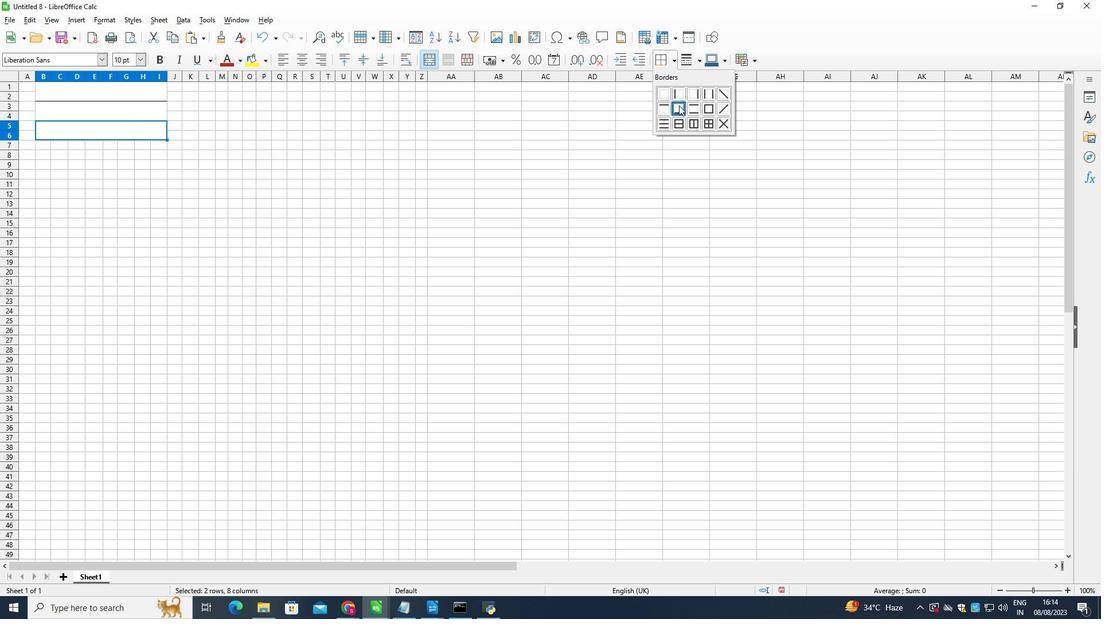 
Action: Mouse pressed left at (679, 106)
Screenshot: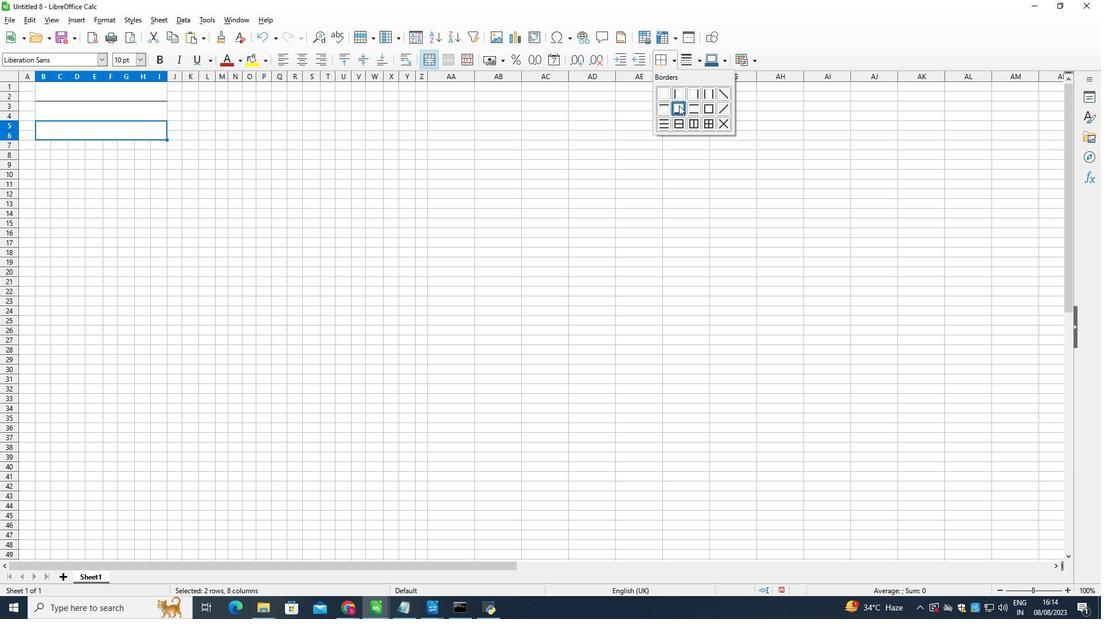 
Action: Mouse moved to (184, 234)
Screenshot: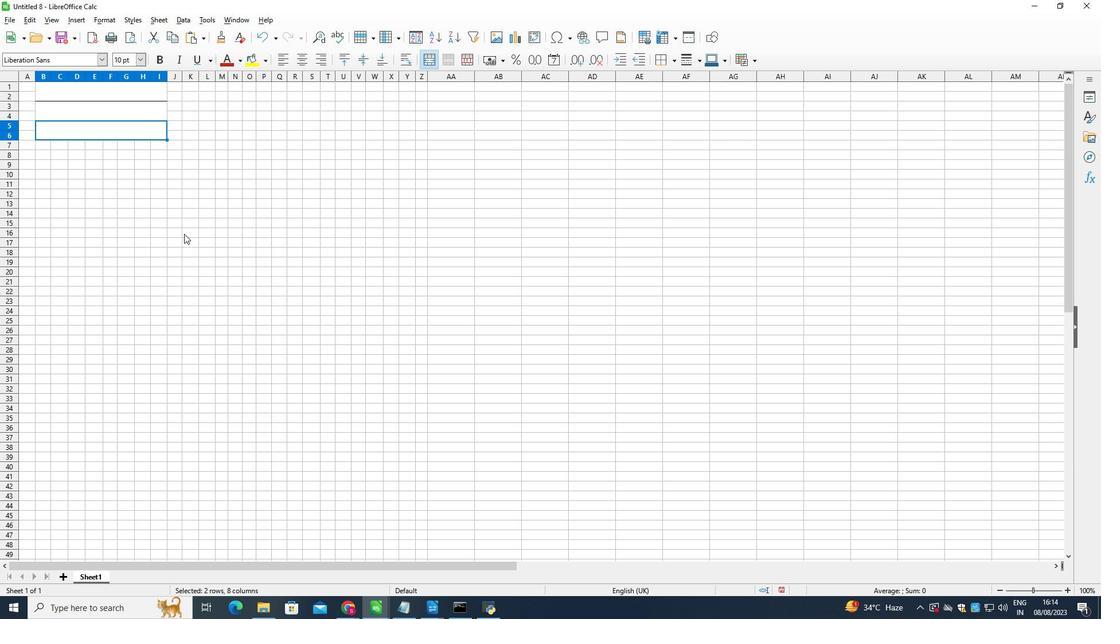 
Action: Mouse pressed left at (184, 234)
Screenshot: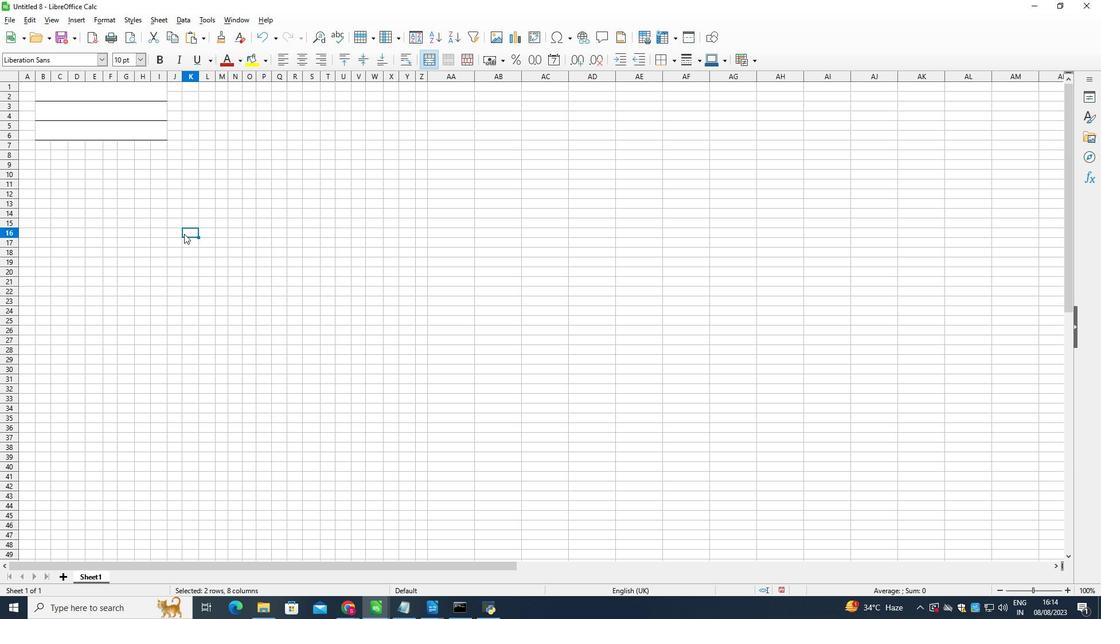 
Action: Mouse moved to (240, 89)
Screenshot: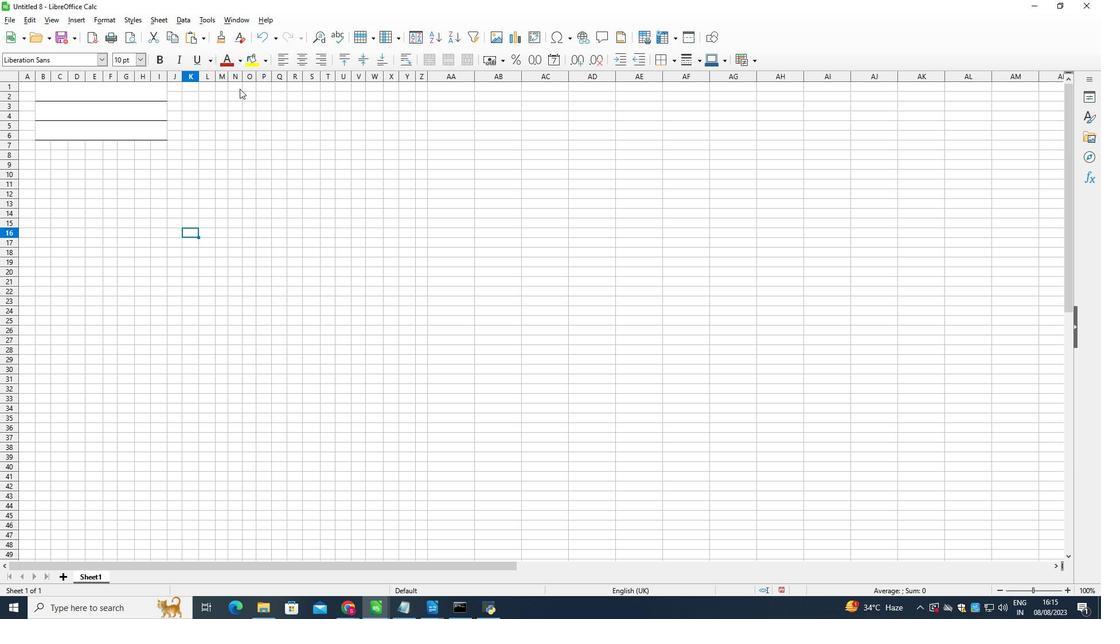 
Action: Mouse pressed left at (240, 89)
Screenshot: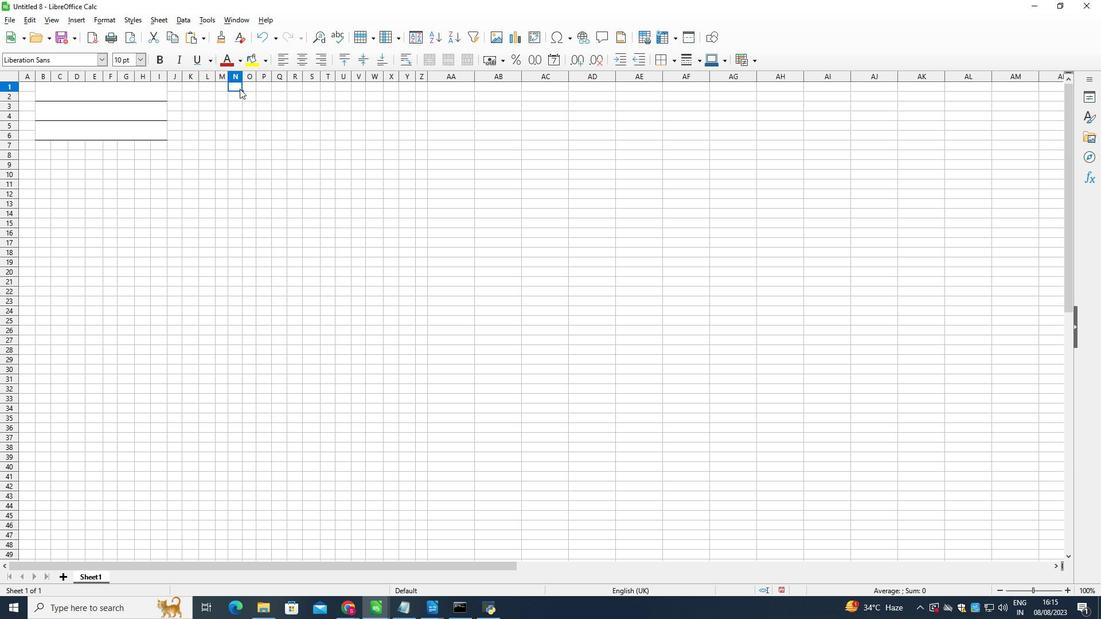 
Action: Mouse moved to (446, 61)
Screenshot: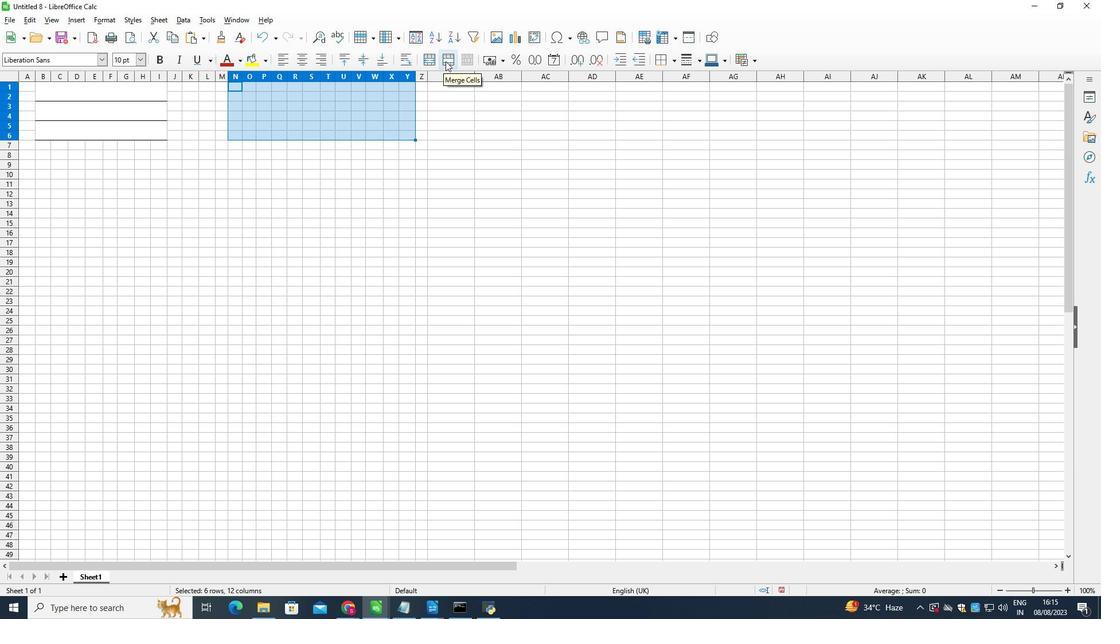 
Action: Mouse pressed left at (446, 61)
Screenshot: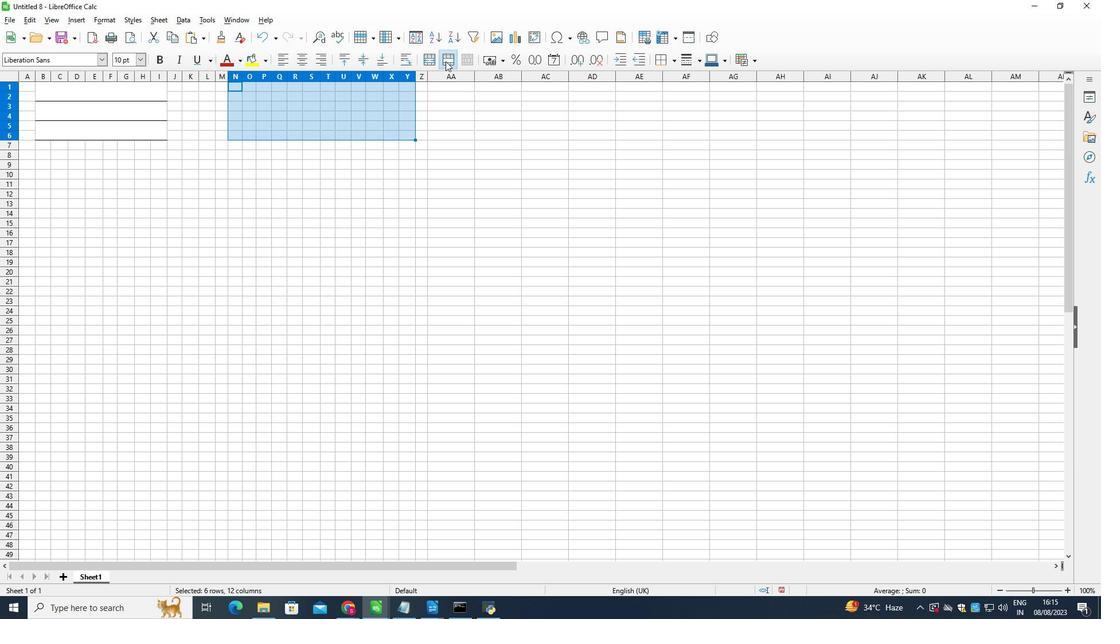 
Action: Mouse moved to (140, 56)
Screenshot: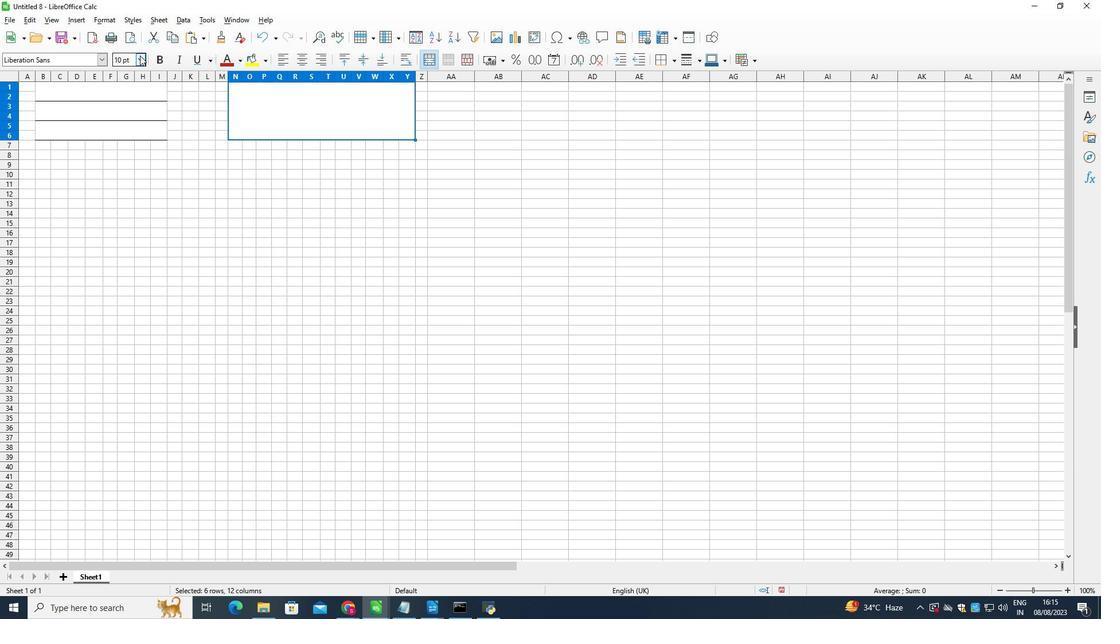 
Action: Mouse pressed left at (140, 56)
Screenshot: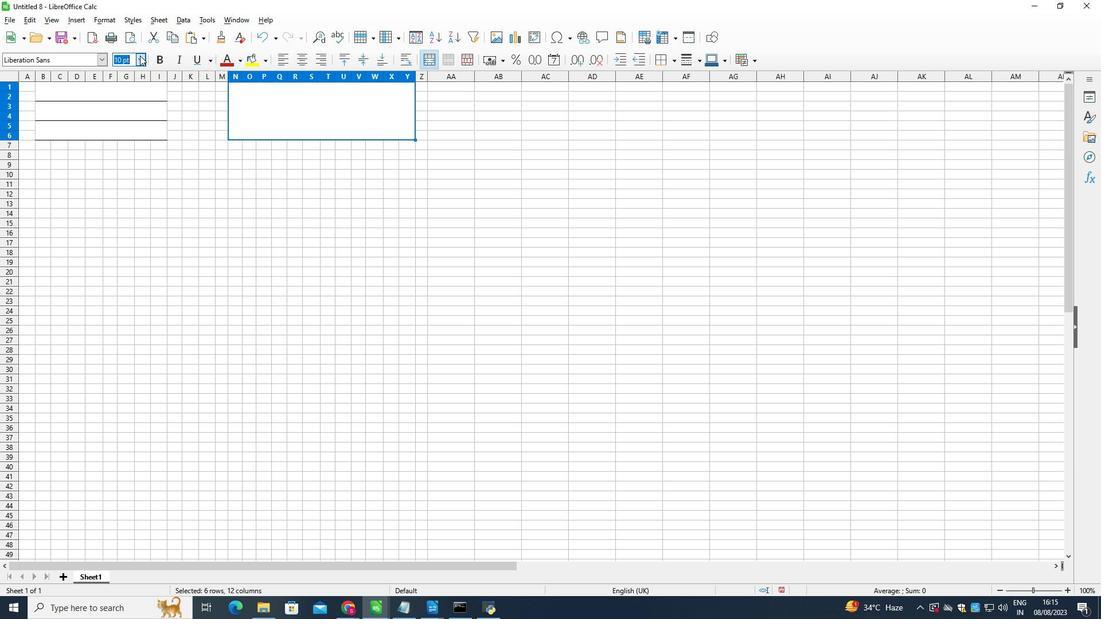 
Action: Mouse moved to (121, 176)
Screenshot: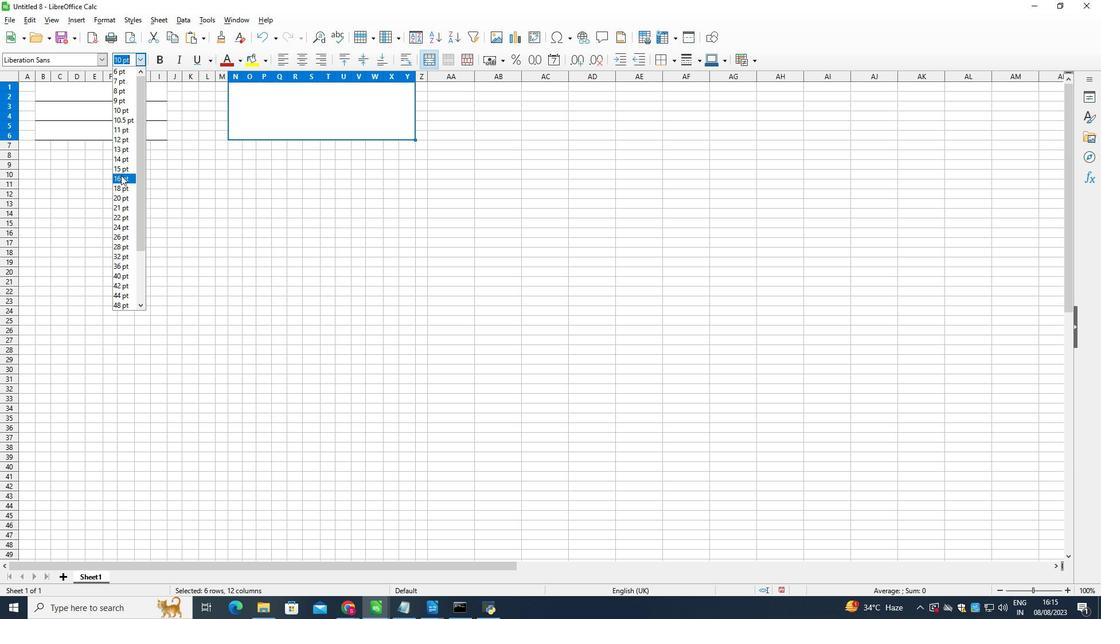 
Action: Mouse pressed left at (121, 176)
Screenshot: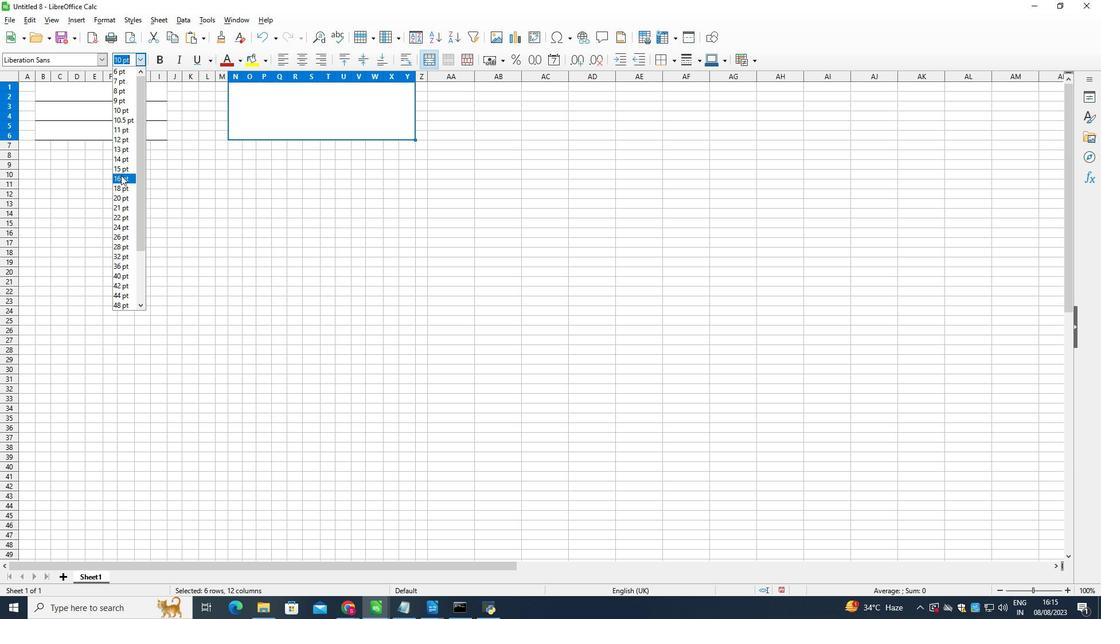 
Action: Mouse moved to (137, 62)
Screenshot: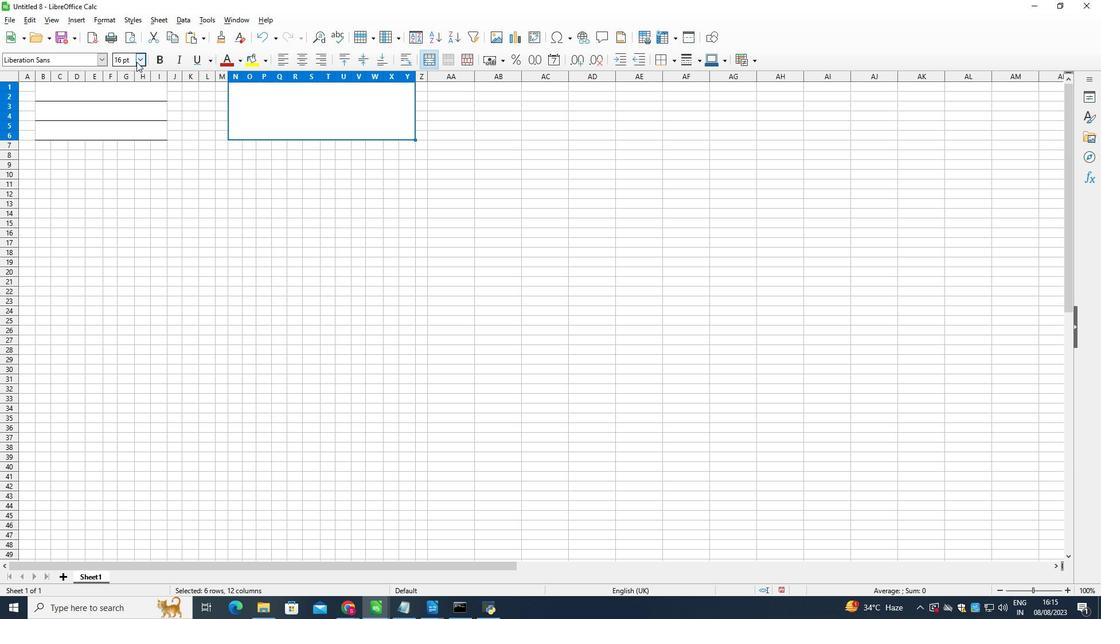 
Action: Mouse pressed left at (137, 62)
Screenshot: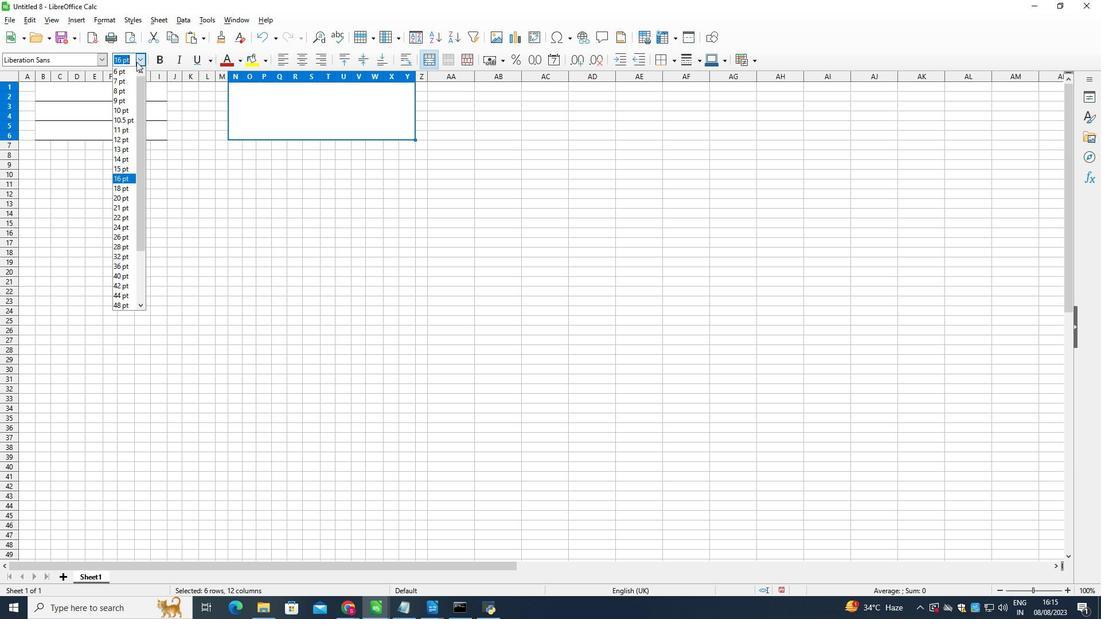 
Action: Mouse moved to (120, 196)
Screenshot: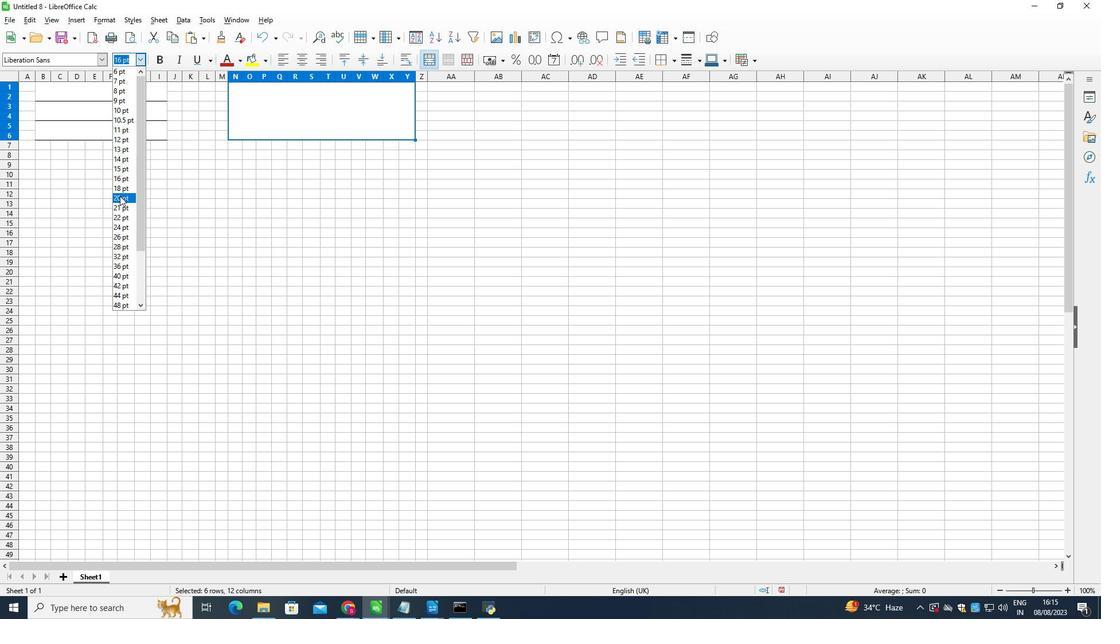 
Action: Mouse pressed left at (120, 196)
Screenshot: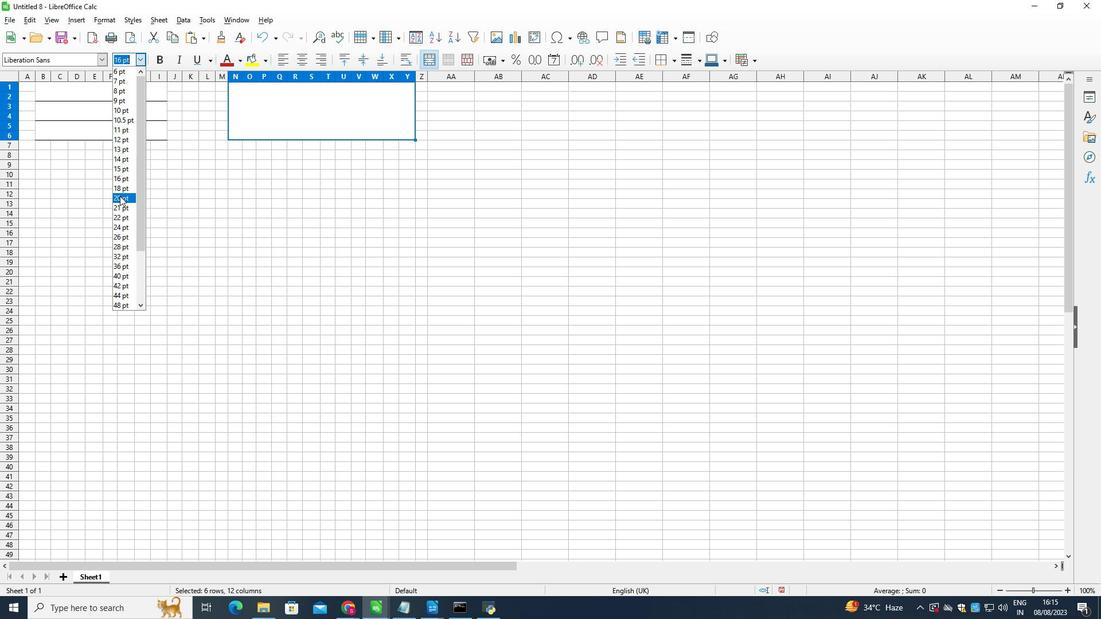 
Action: Mouse moved to (275, 113)
Screenshot: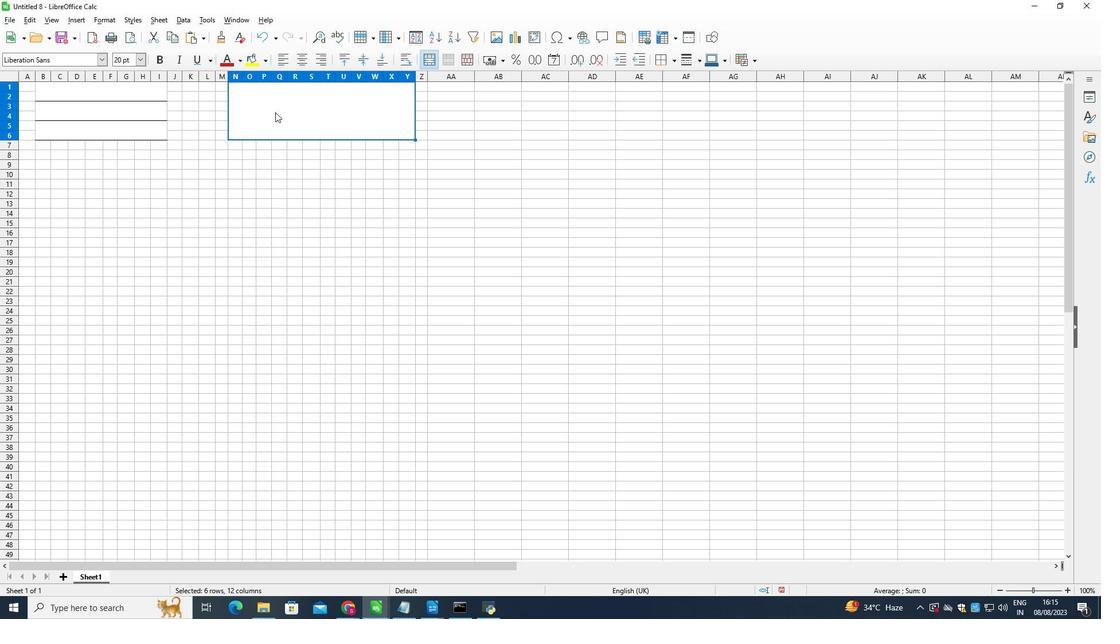 
Action: Key pressed <Key.shift_r>Pe<Key.backspace><Key.shift><Key.shift><Key.shift><Key.shift><Key.shift><Key.shift><Key.shift><Key.shift><Key.shift><Key.shift><Key.shift><Key.shift><Key.shift><Key.shift>E<Key.shift_r><Key.shift_r><Key.shift_r><Key.shift_r><Key.shift_r><Key.shift_r><Key.shift_r><Key.shift_r><Key.shift_r><Key.shift_r><Key.shift_r><Key.shift_r><Key.shift_r><Key.shift_r><Key.shift_r><Key.shift_r><Key.shift_r><Key.shift_r><Key.shift_r><Key.shift_r><Key.shift_r>T<Key.shift_r><Key.shift_r><Key.shift_r><Key.shift_r><Key.shift_r><Key.shift_r><Key.shift_r><Key.shift_r><Key.shift_r><Key.shift_r><Key.shift_r><Key.shift_r><Key.shift_r><Key.shift_r><Key.shift_r>T<Key.shift_r><Key.shift_r><Key.shift_r><Key.shift_r><Key.shift_r><Key.shift_r><Key.shift_r><Key.shift_r><Key.shift_r><Key.shift_r>Y<Key.space><Key.shift><Key.shift><Key.shift><Key.shift><Key.shift><Key.shift><Key.shift><Key.shift>C<Key.shift><Key.shift><Key.shift>A<Key.shift><Key.shift><Key.shift><Key.shift><Key.shift><Key.shift><Key.shift><Key.shift><Key.shift><Key.shift>S<Key.shift><Key.shift><Key.shift><Key.shift><Key.shift><Key.shift><Key.shift><Key.shift><Key.shift><Key.shift><Key.shift><Key.shift><Key.shift><Key.shift><Key.shift><Key.shift><Key.shift><Key.shift>H<Key.space><Key.shift><Key.shift><Key.shift><Key.shift><Key.shift><Key.shift><Key.shift><Key.shift><Key.shift><Key.shift>V<Key.shift_r><Key.shift_r><Key.shift_r>O<Key.shift_r><Key.shift_r><Key.shift_r><Key.shift_r><Key.shift_r><Key.shift_r><Key.shift_r>U<Key.shift><Key.shift><Key.shift><Key.shift><Key.shift><Key.shift><Key.shift>C<Key.shift><Key.shift><Key.shift><Key.shift><Key.shift><Key.shift><Key.shift><Key.shift><Key.shift><Key.shift><Key.shift><Key.shift><Key.shift>H<Key.shift><Key.shift><Key.shift><Key.shift><Key.shift><Key.shift><Key.shift><Key.shift><Key.shift><Key.shift><Key.shift>E<Key.shift><Key.shift><Key.shift><Key.shift>R
Screenshot: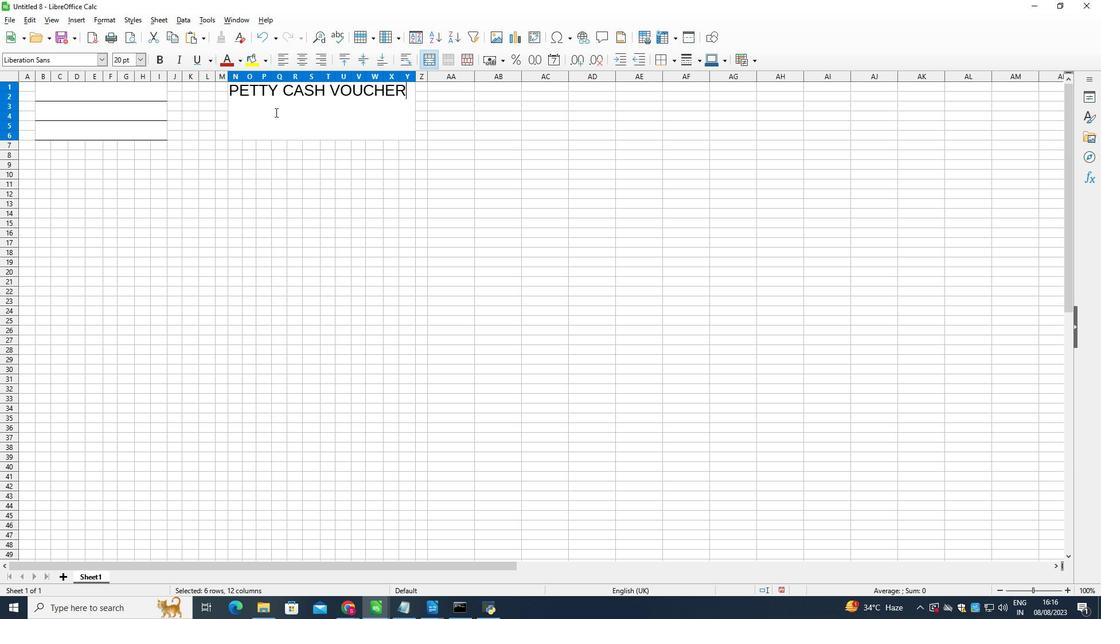 
Action: Mouse moved to (323, 231)
Screenshot: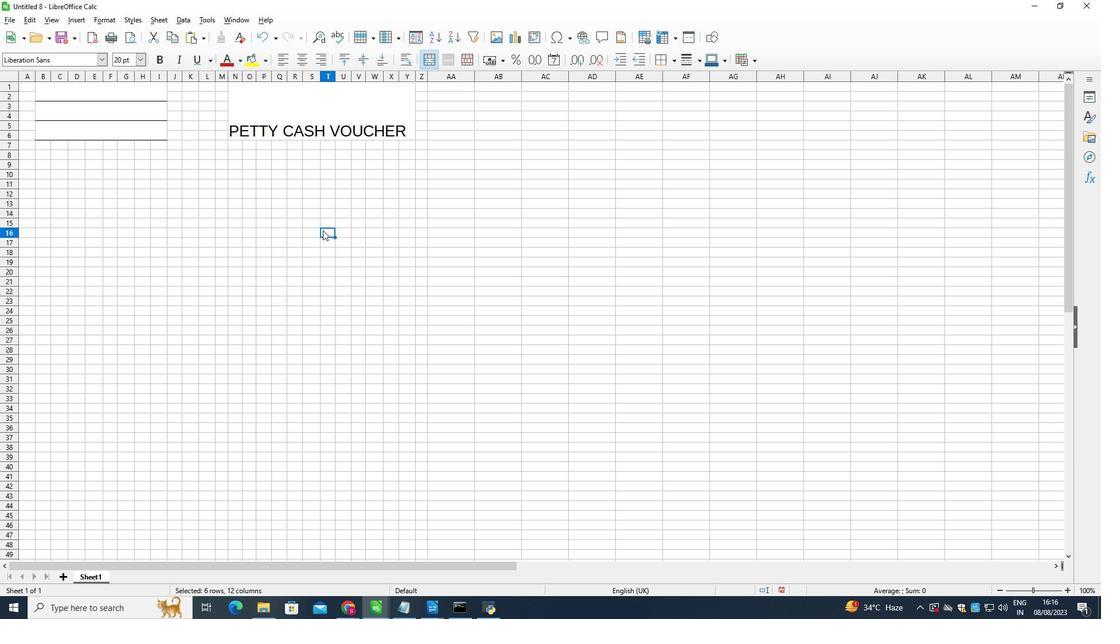 
Action: Mouse pressed left at (323, 231)
Screenshot: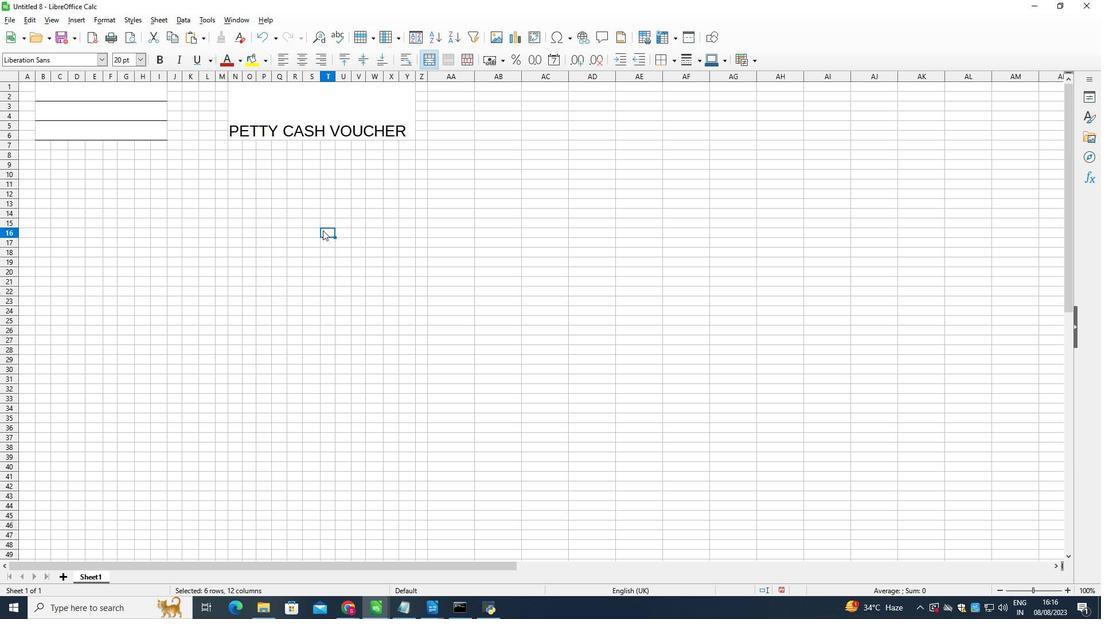 
Action: Mouse moved to (355, 115)
Screenshot: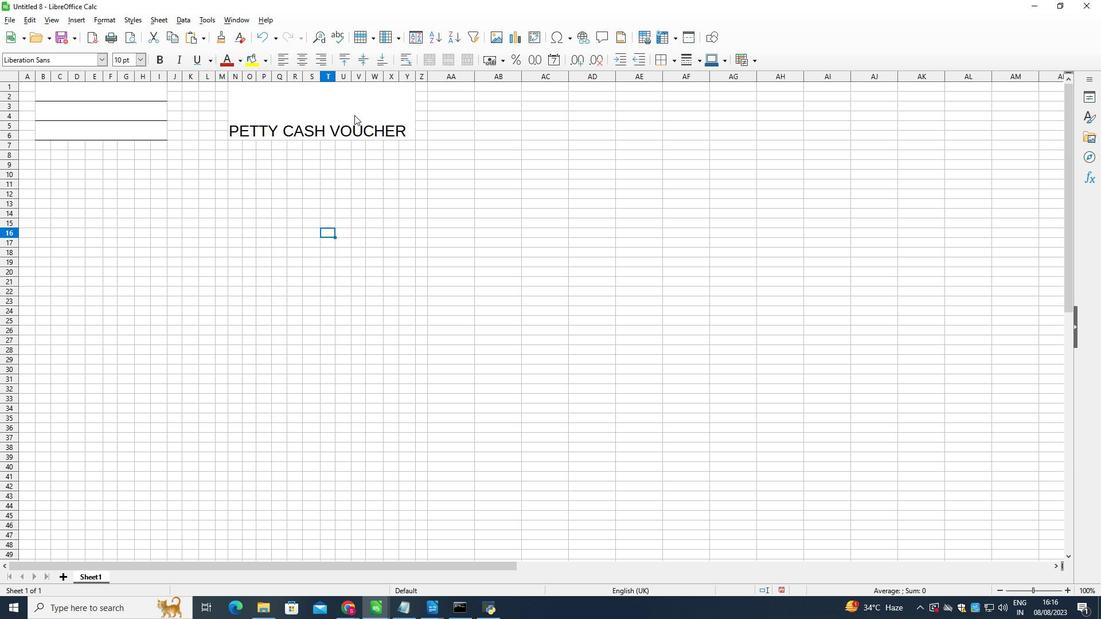 
Action: Mouse pressed left at (355, 115)
Screenshot: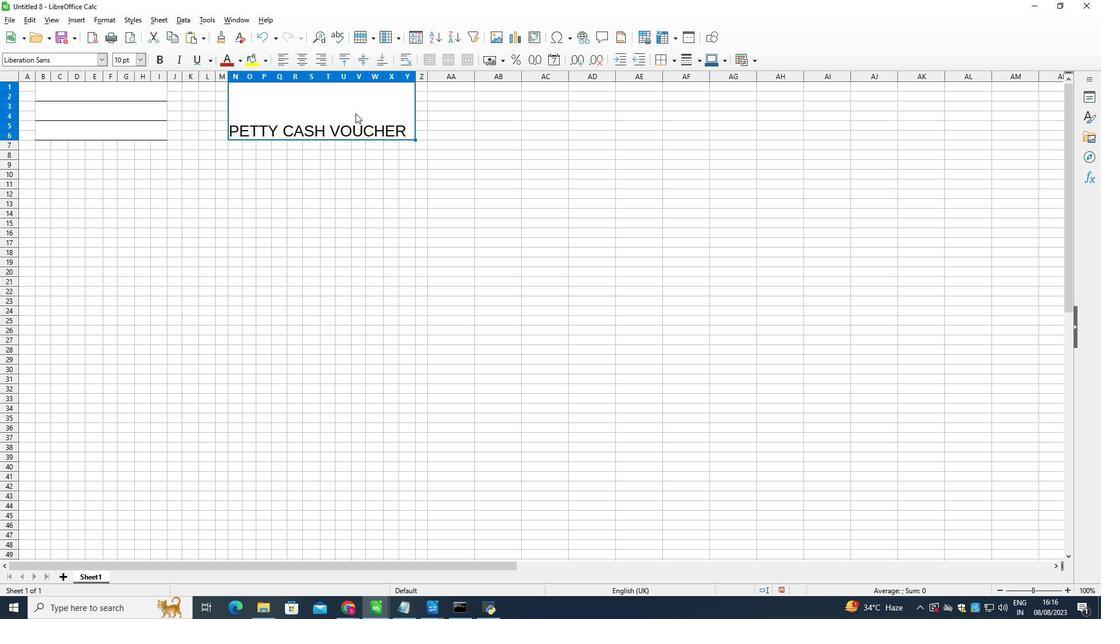 
Action: Mouse moved to (301, 63)
Screenshot: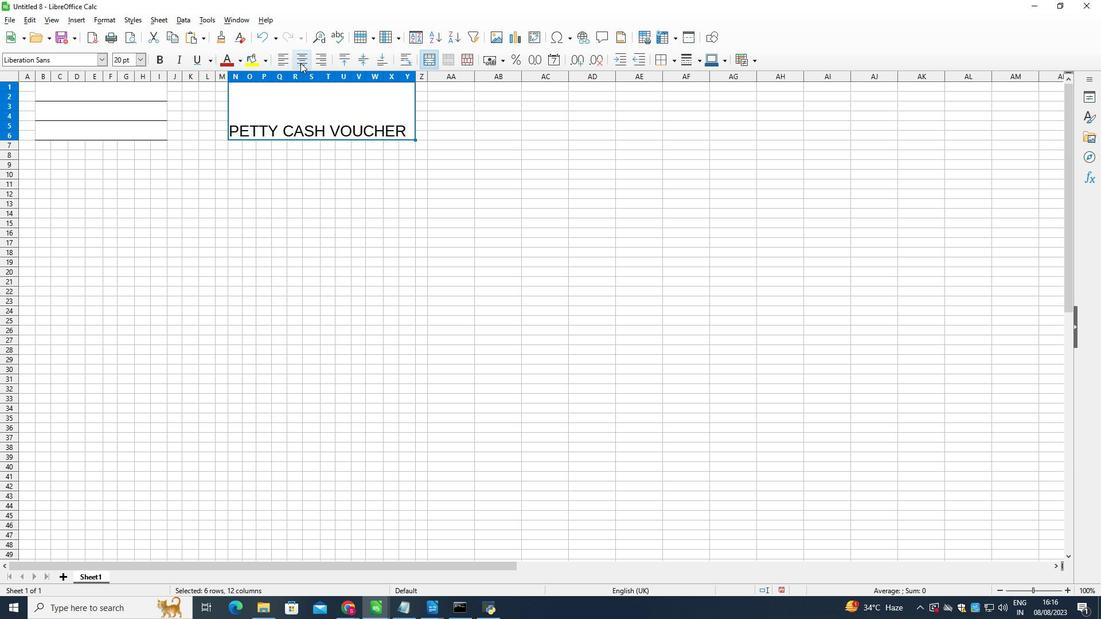 
Action: Mouse pressed left at (301, 63)
Screenshot: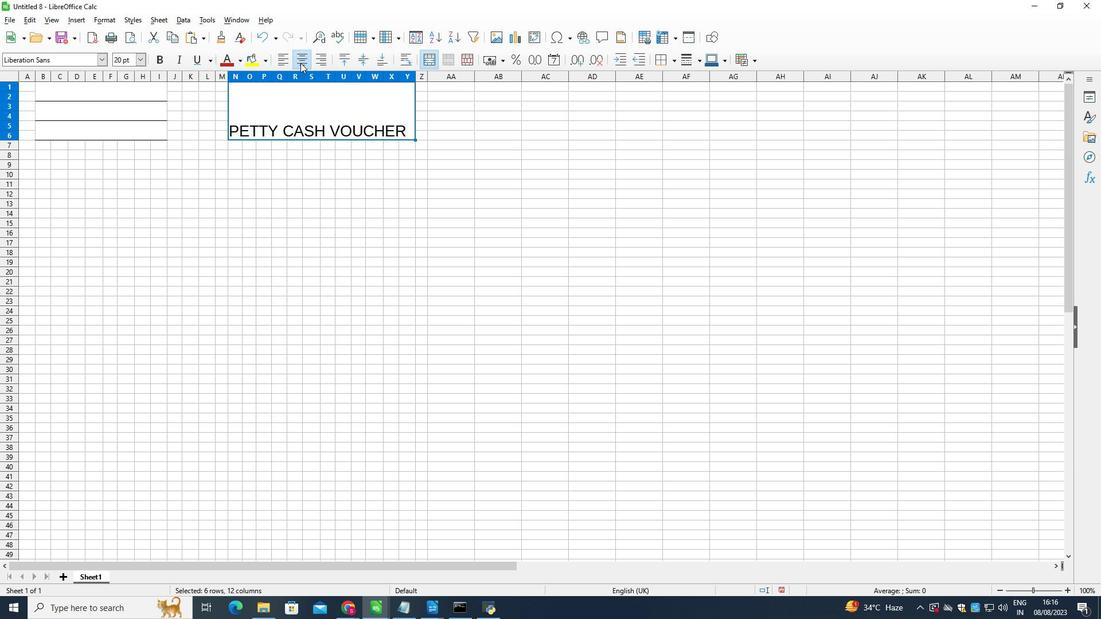 
Action: Mouse moved to (366, 57)
Screenshot: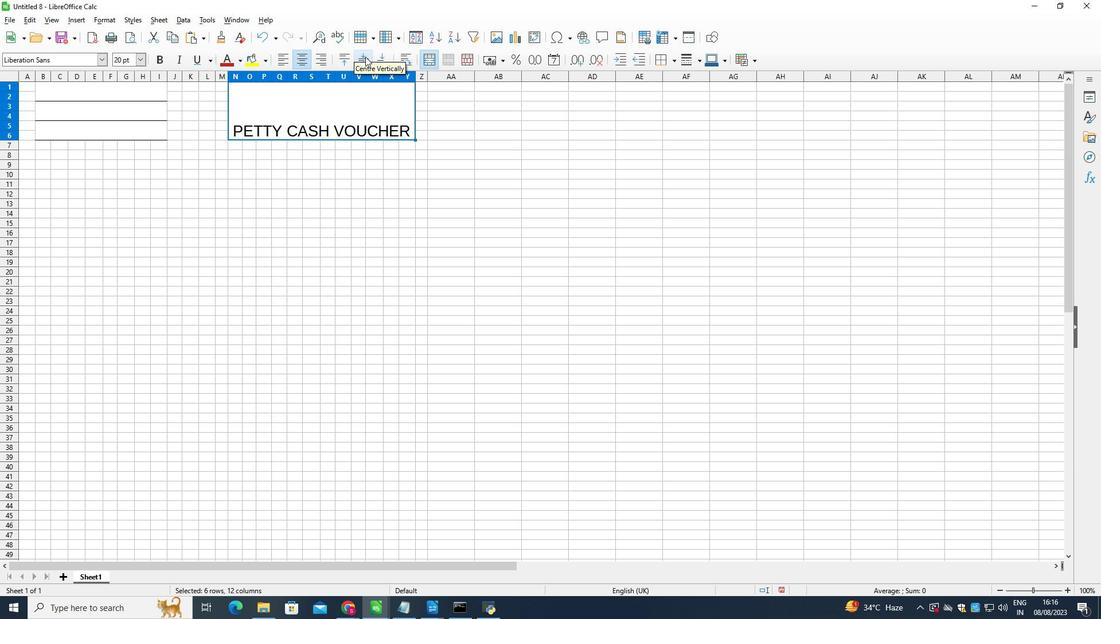 
Action: Mouse pressed left at (366, 57)
Screenshot: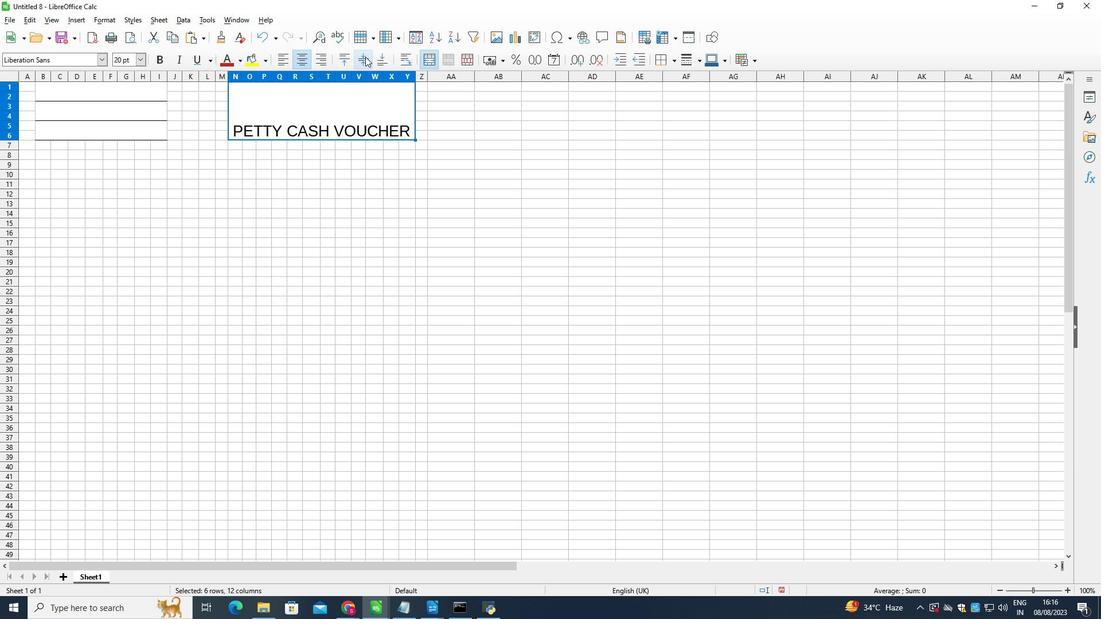 
Action: Mouse moved to (144, 193)
Screenshot: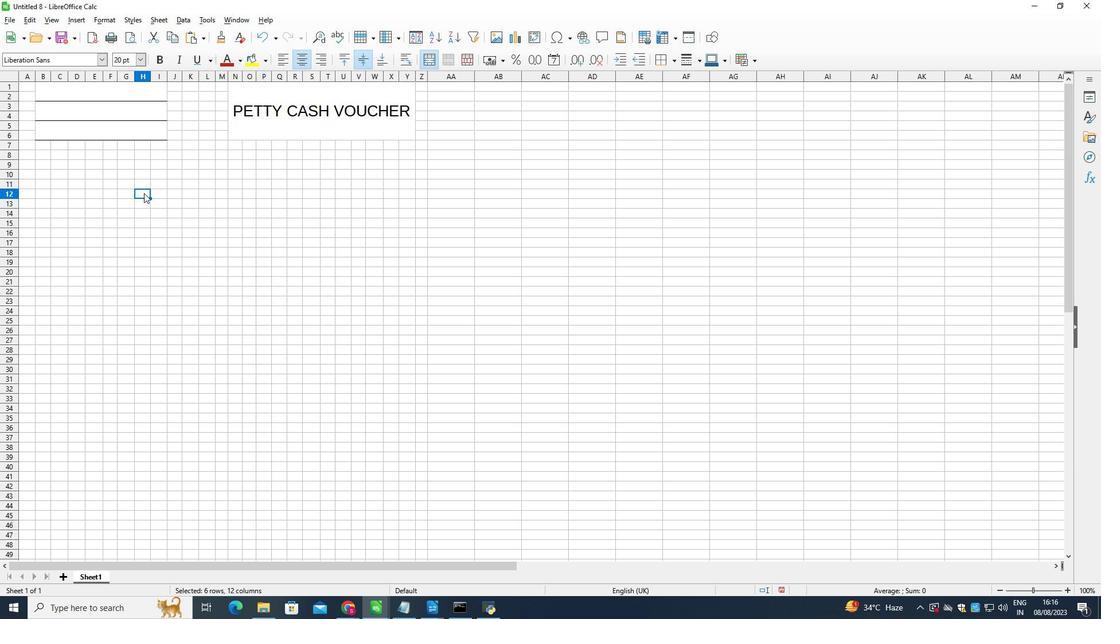 
Action: Mouse pressed left at (144, 193)
Screenshot: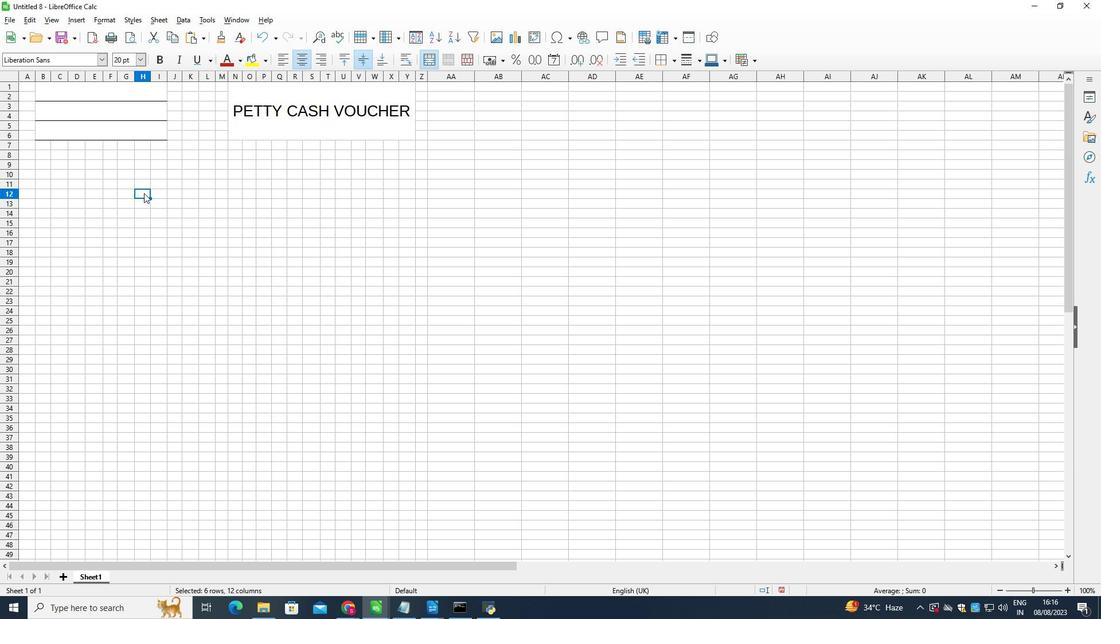 
Action: Mouse moved to (41, 154)
Screenshot: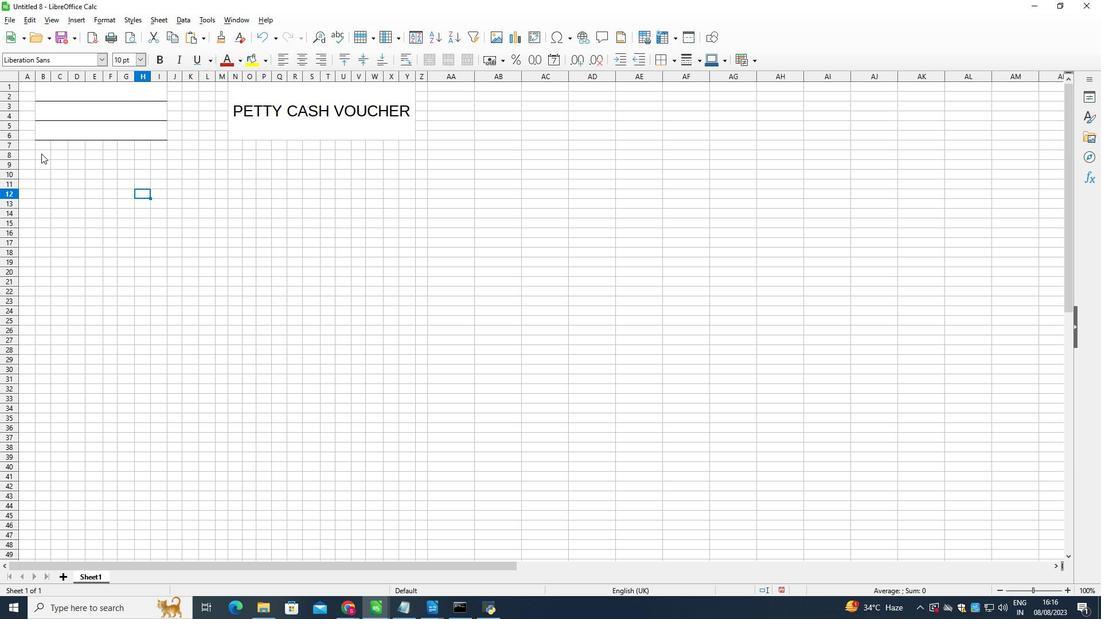 
Action: Mouse pressed left at (41, 154)
Screenshot: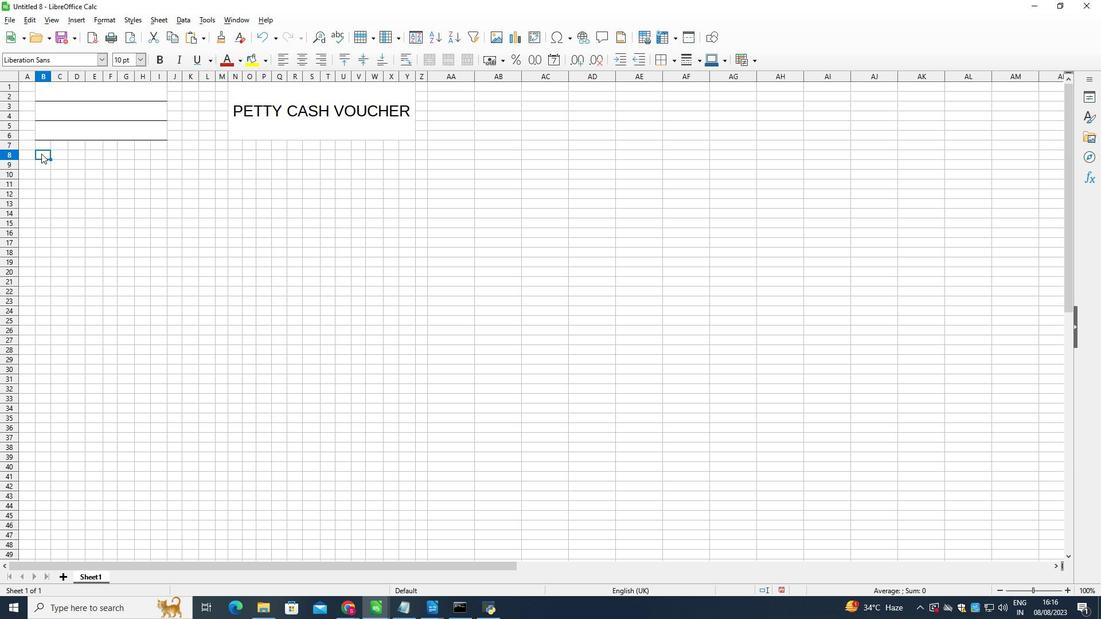 
Action: Mouse moved to (44, 153)
Screenshot: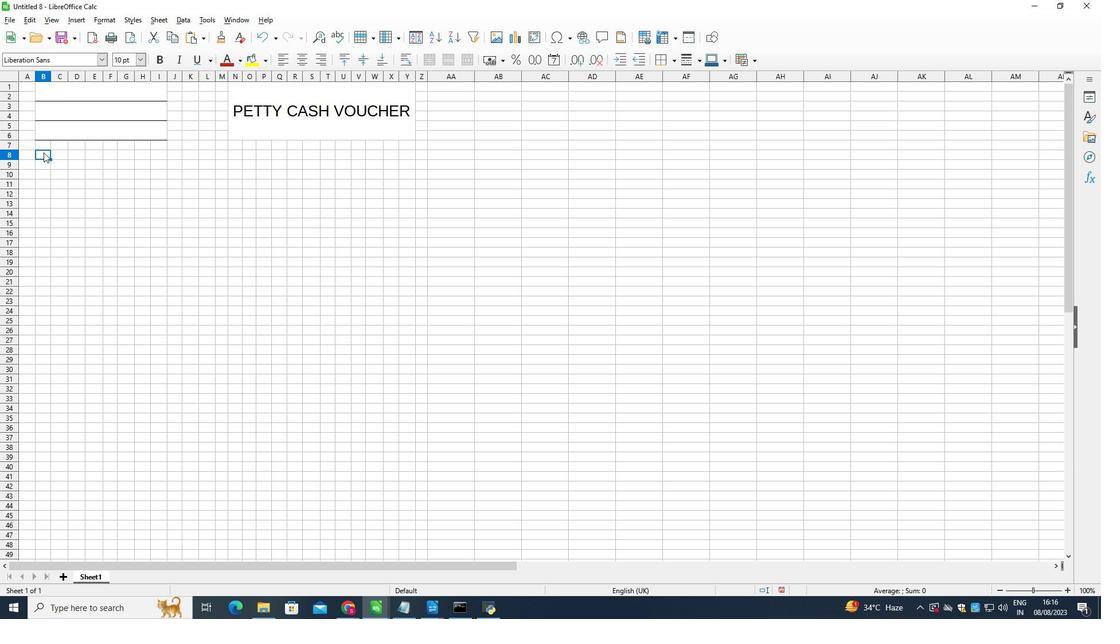
Action: Mouse pressed left at (44, 153)
Screenshot: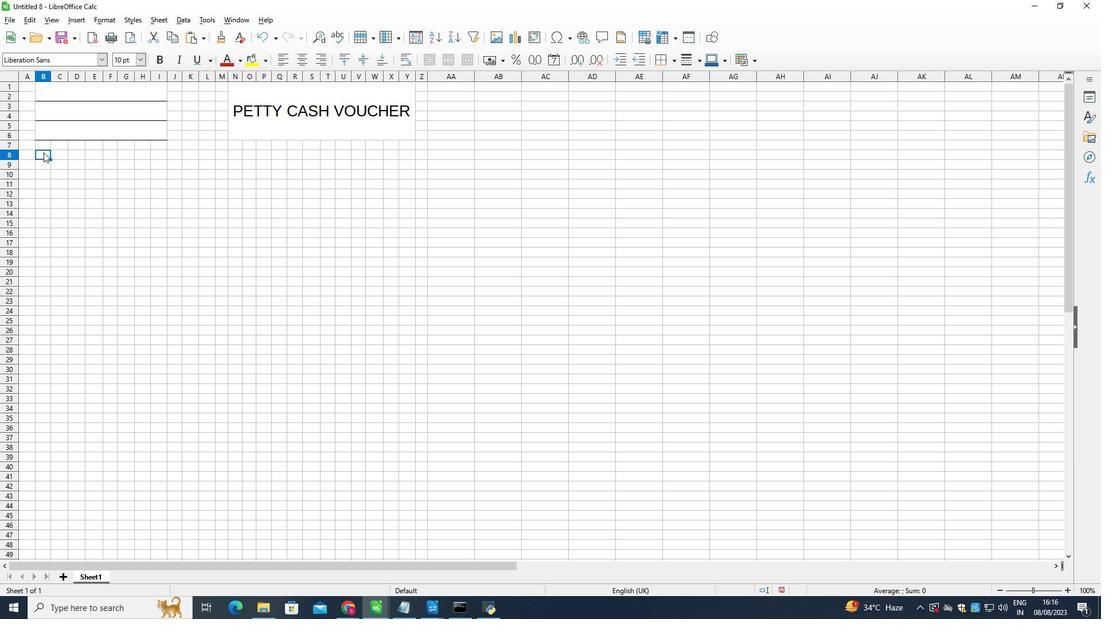 
Action: Mouse moved to (59, 152)
Screenshot: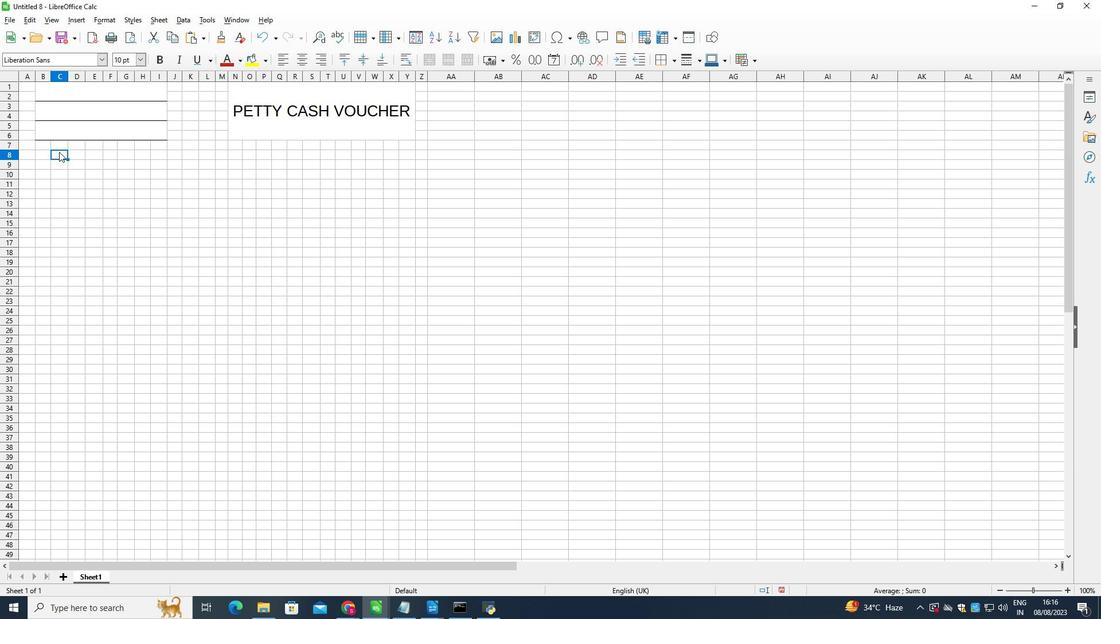 
Action: Mouse pressed left at (59, 152)
Screenshot: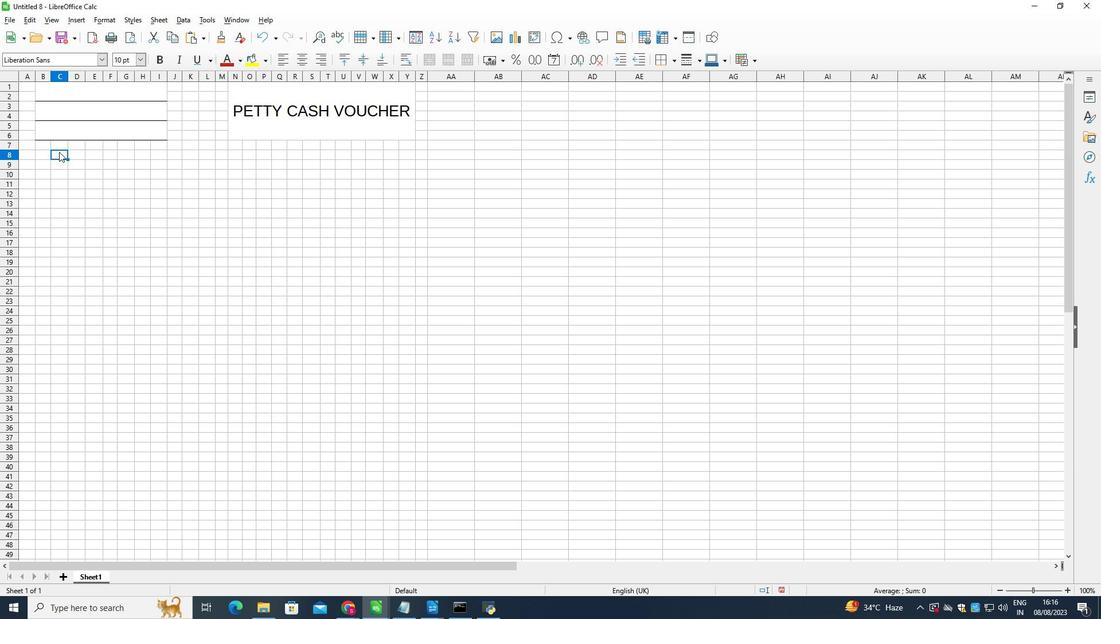 
Action: Mouse moved to (45, 155)
Screenshot: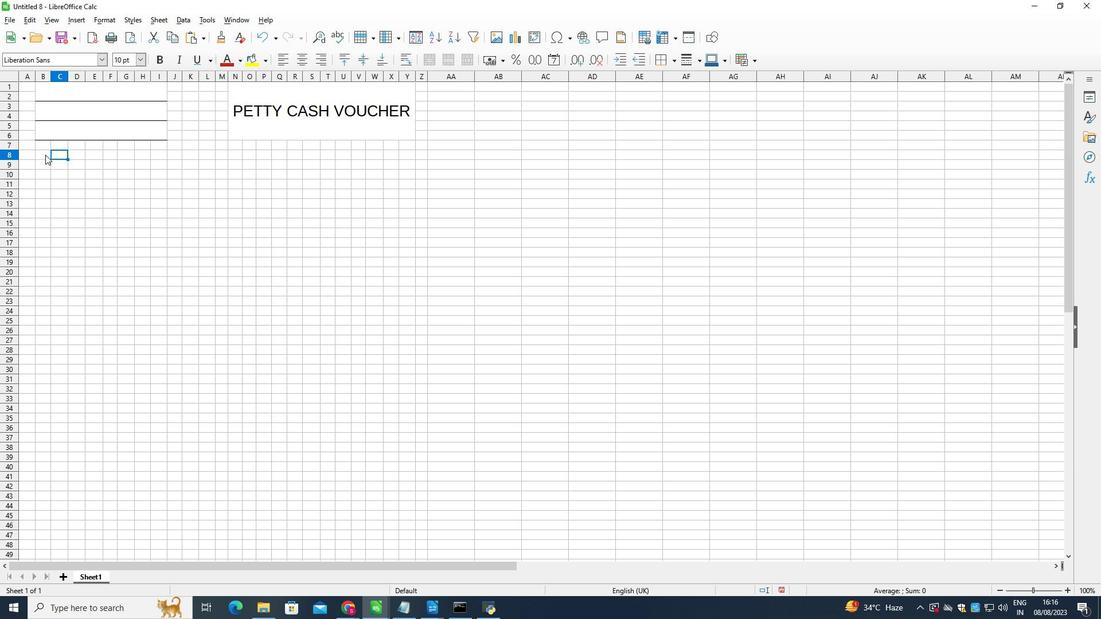 
Action: Mouse pressed left at (45, 155)
Screenshot: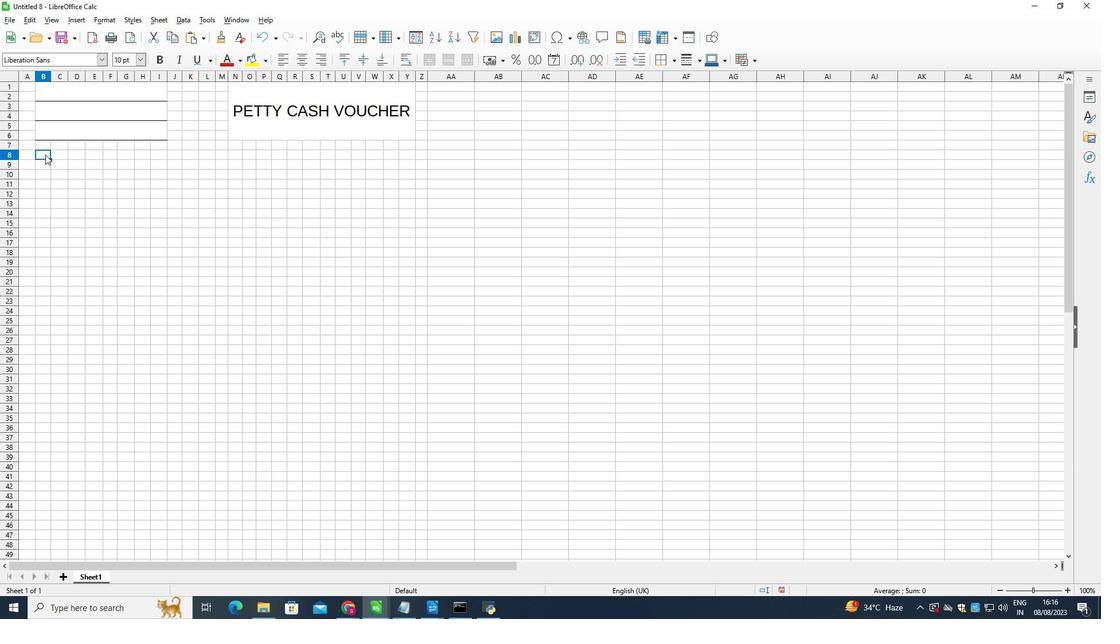 
Action: Mouse moved to (451, 57)
Screenshot: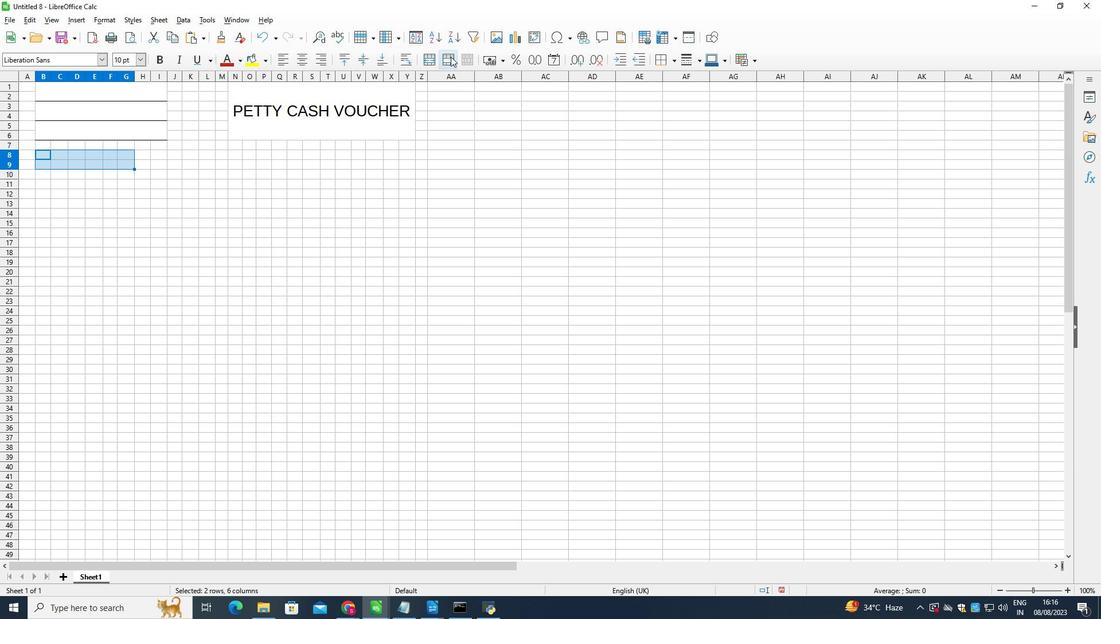 
Action: Mouse pressed left at (451, 57)
Screenshot: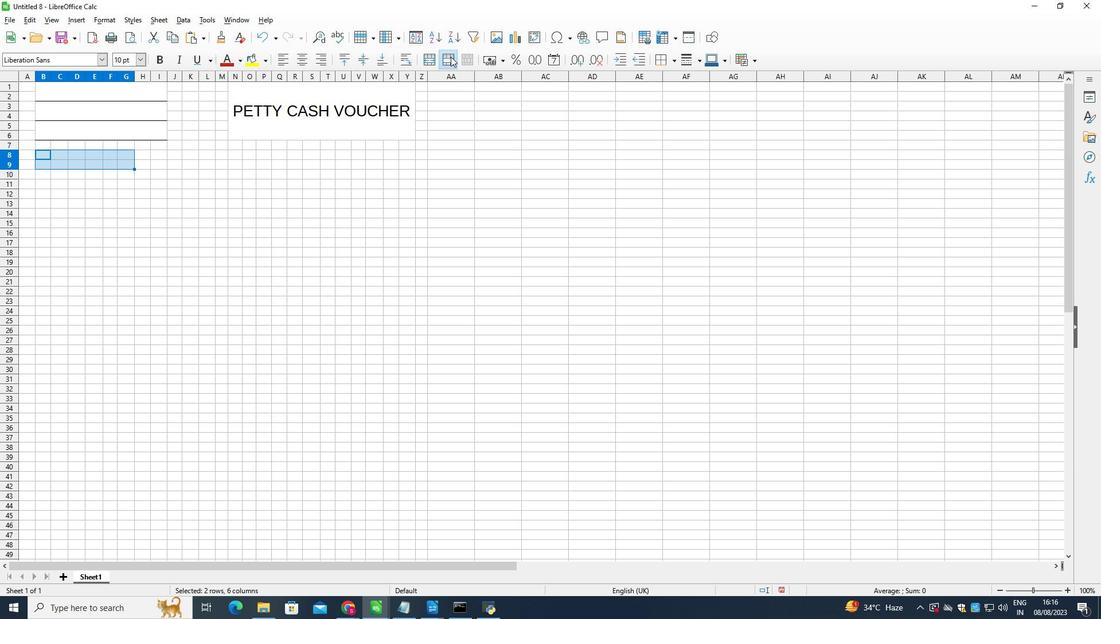 
Action: Mouse moved to (539, 230)
Screenshot: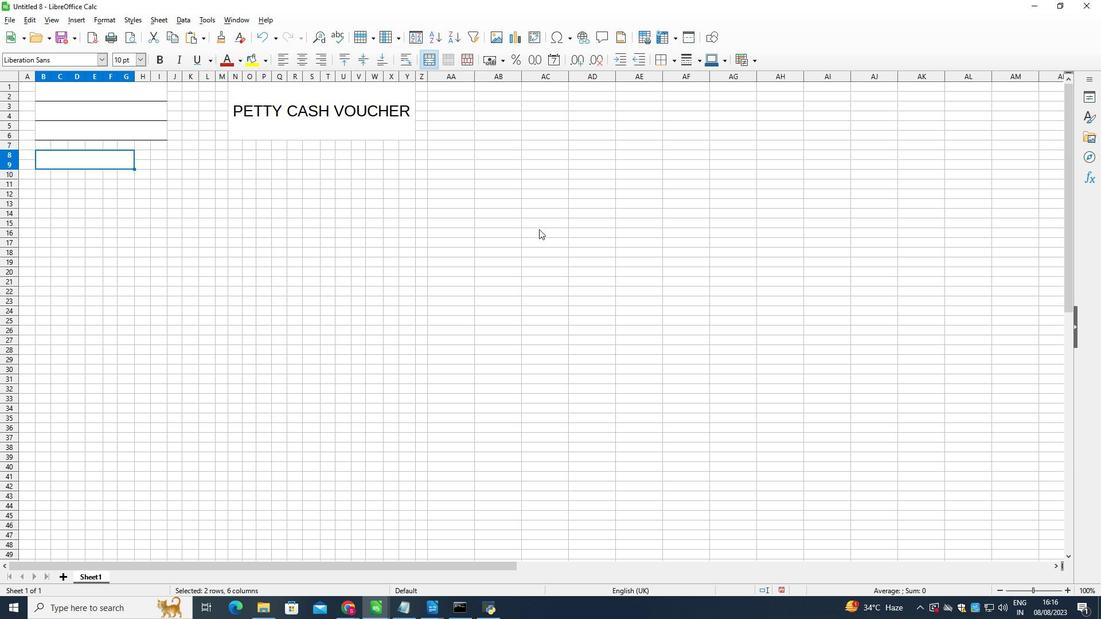 
Action: Mouse pressed left at (539, 230)
Screenshot: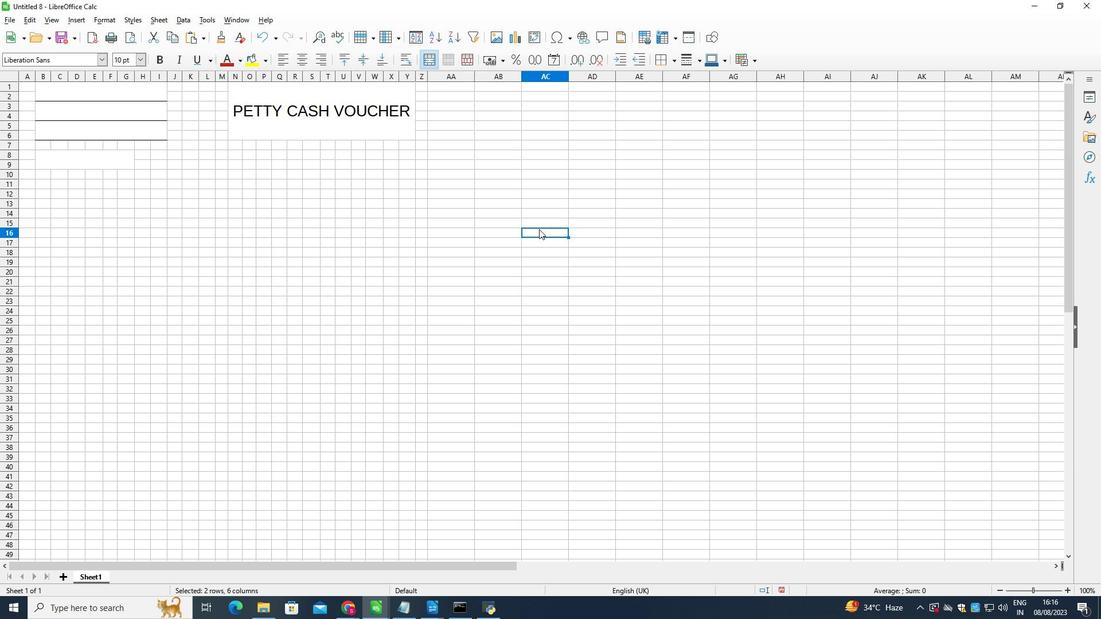 
Action: Mouse moved to (89, 164)
Screenshot: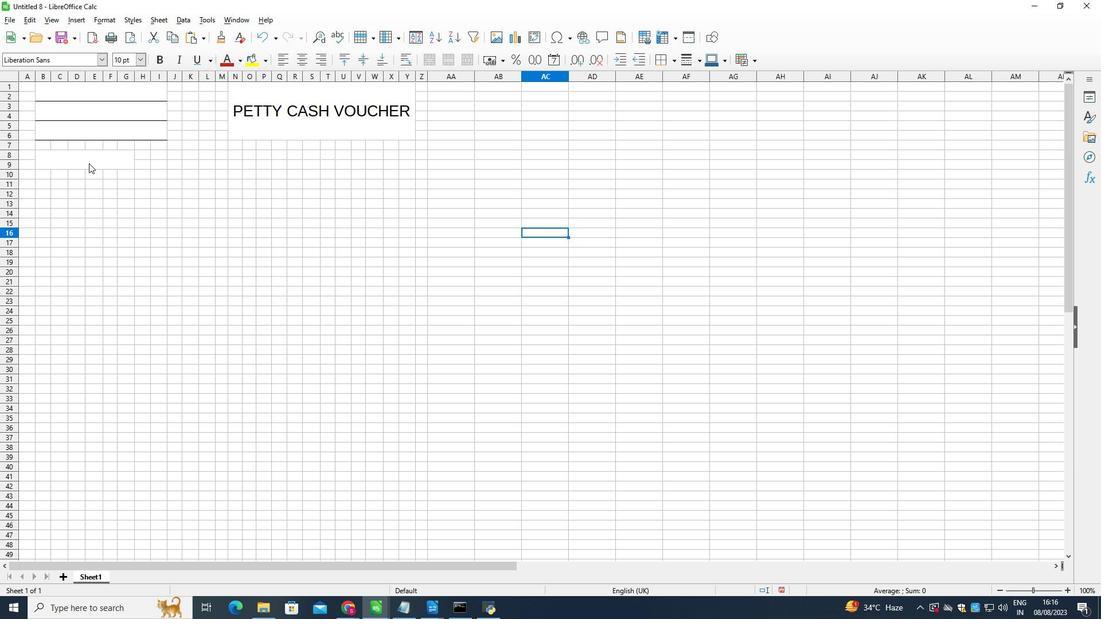 
Action: Mouse pressed left at (89, 164)
Screenshot: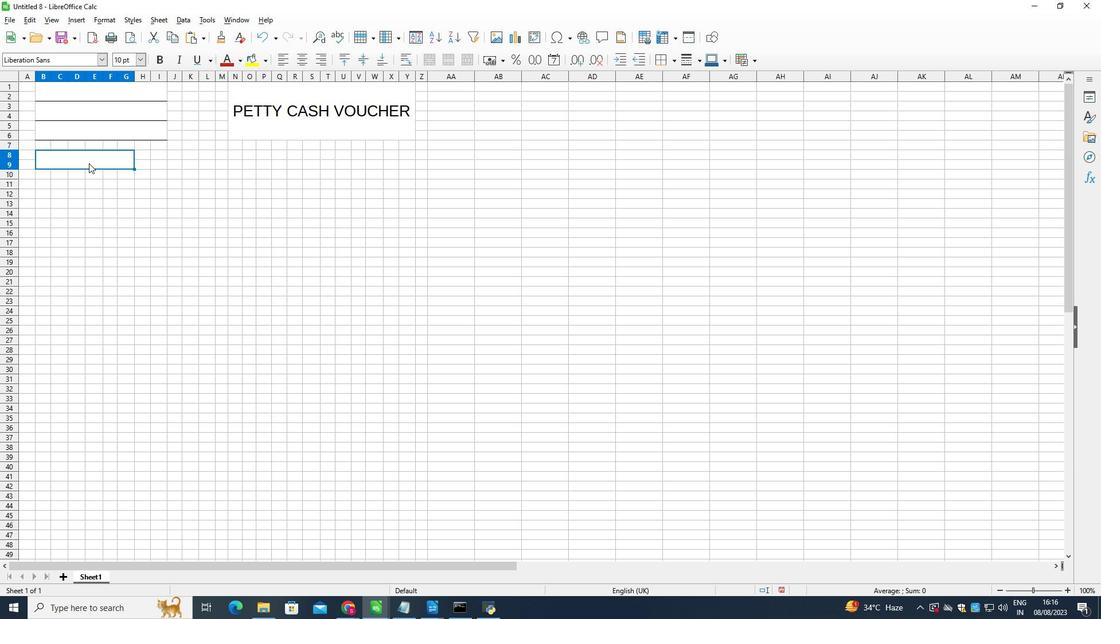 
Action: Mouse moved to (425, 58)
Screenshot: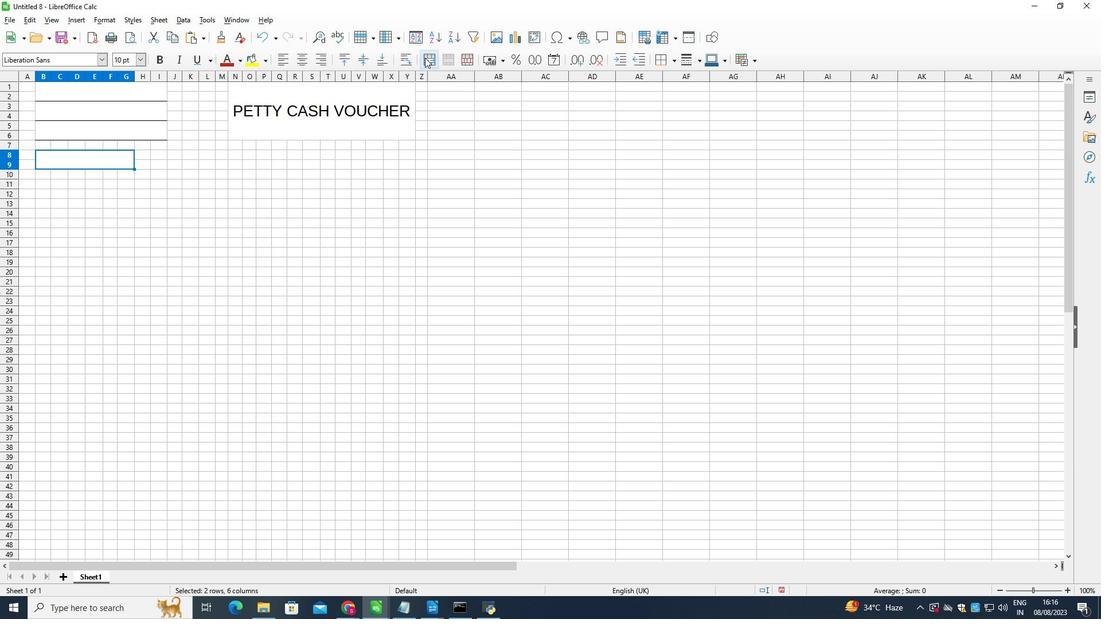 
Action: Mouse pressed left at (425, 58)
Screenshot: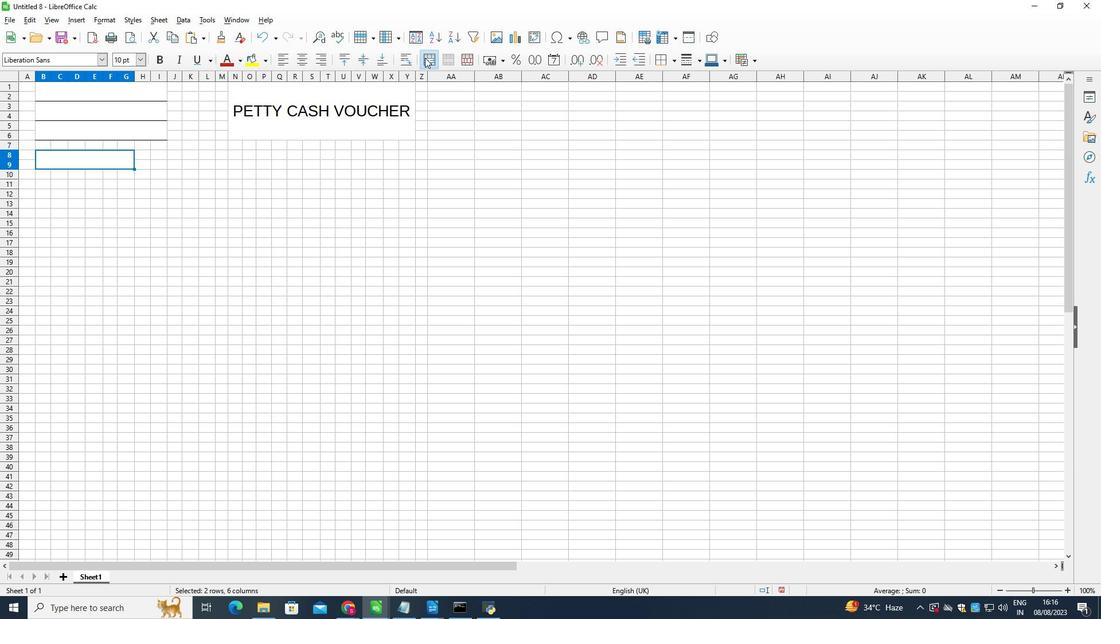 
Action: Mouse moved to (485, 212)
Screenshot: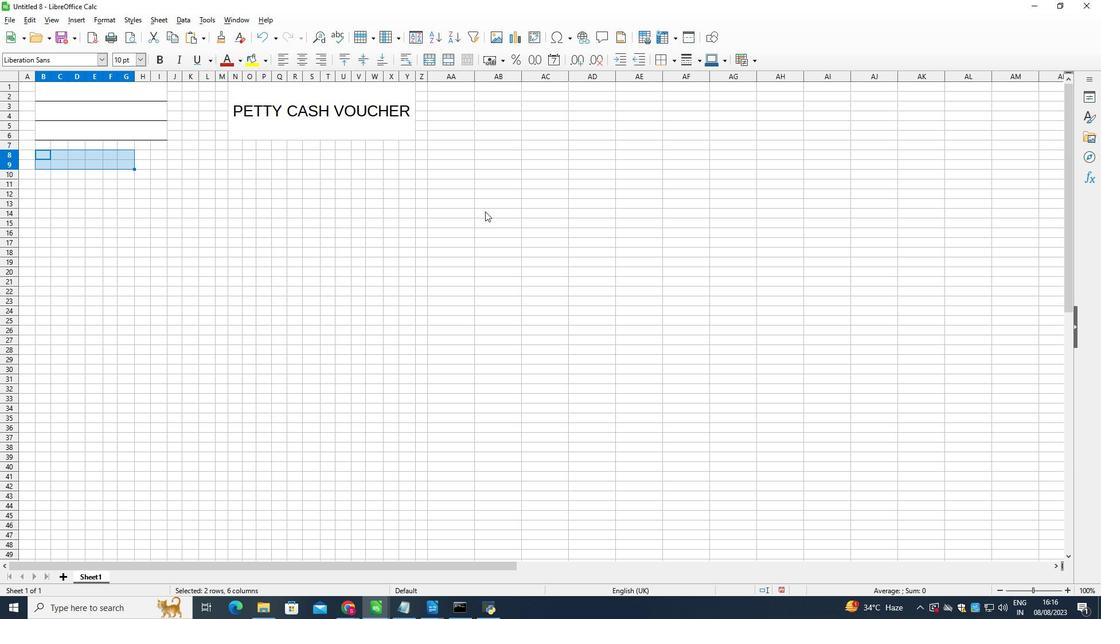 
Action: Mouse pressed left at (485, 212)
Screenshot: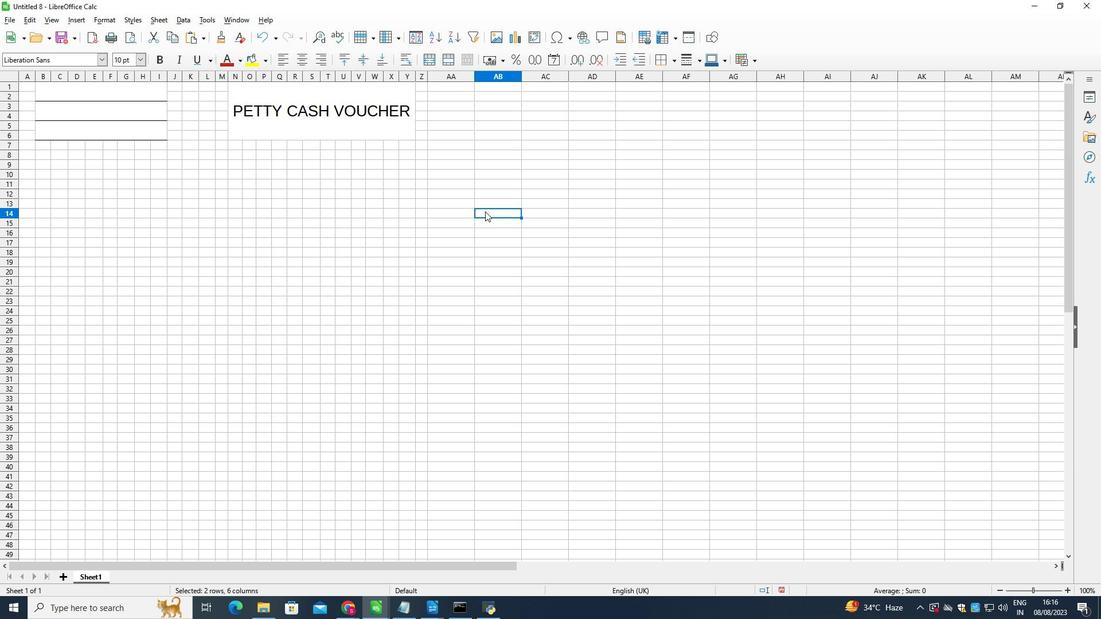 
Action: Mouse moved to (44, 156)
Screenshot: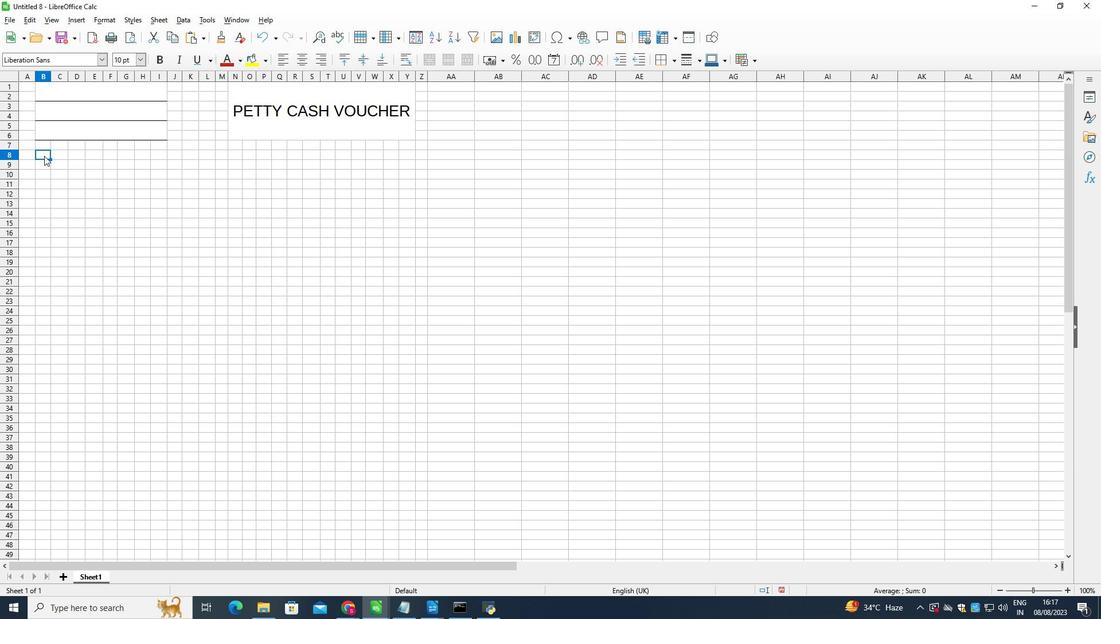 
Action: Mouse pressed left at (44, 156)
Screenshot: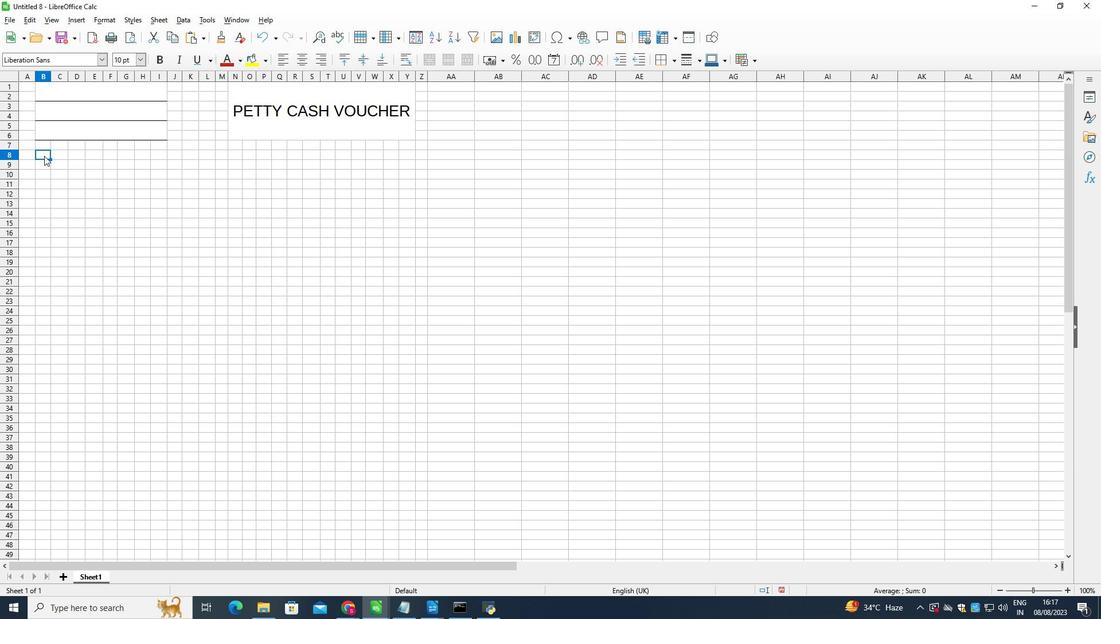 
Action: Mouse moved to (444, 60)
Screenshot: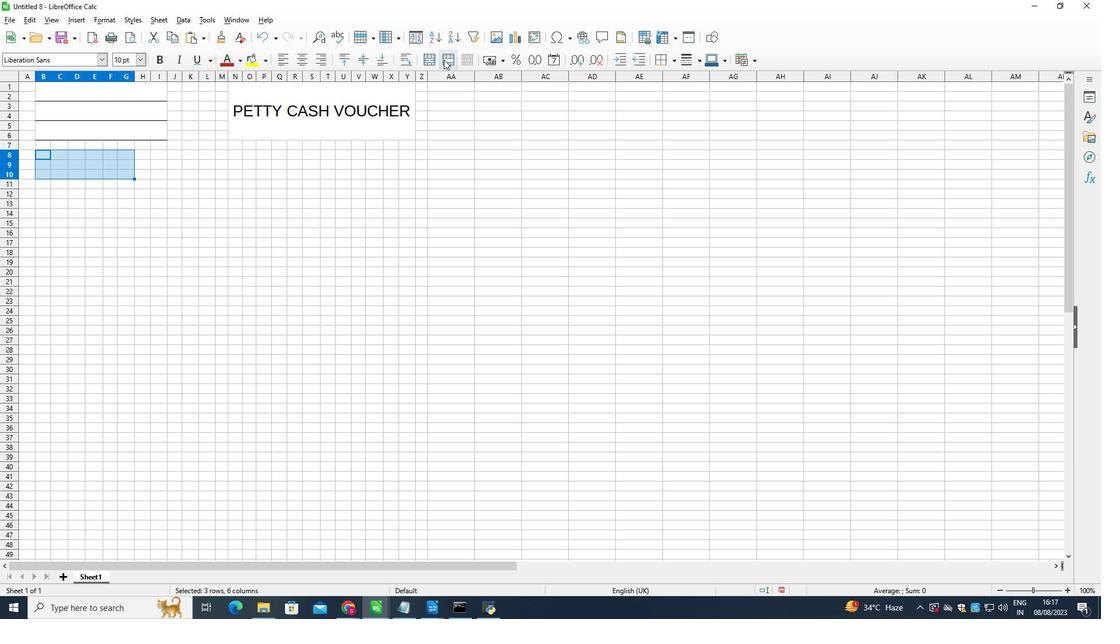 
Action: Mouse pressed left at (444, 60)
Screenshot: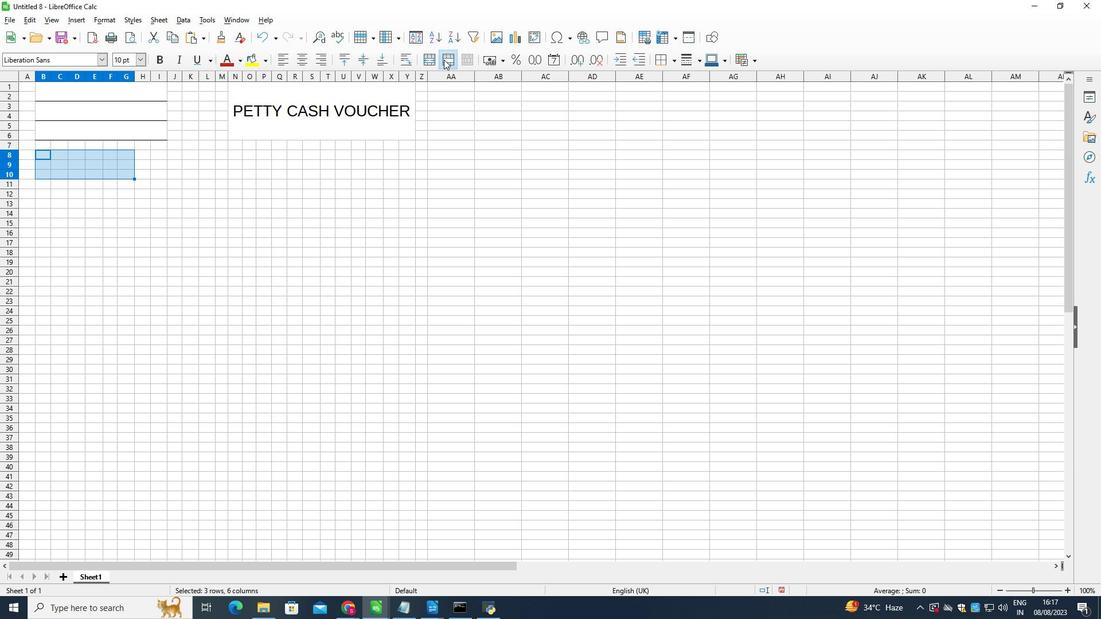 
Action: Mouse moved to (140, 56)
Screenshot: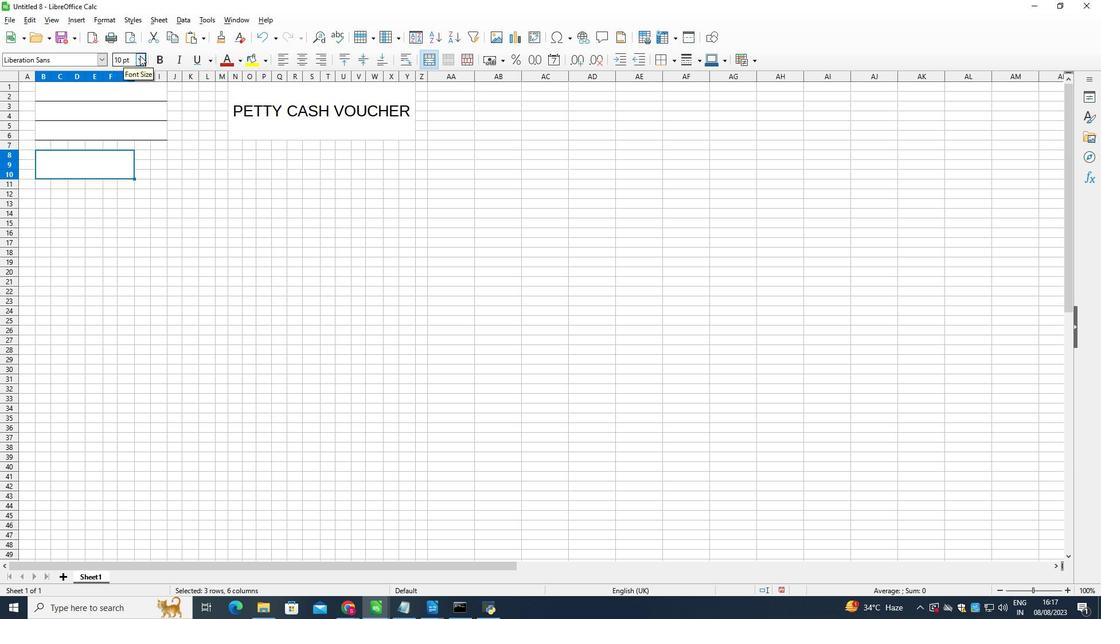 
Action: Mouse pressed left at (140, 56)
Screenshot: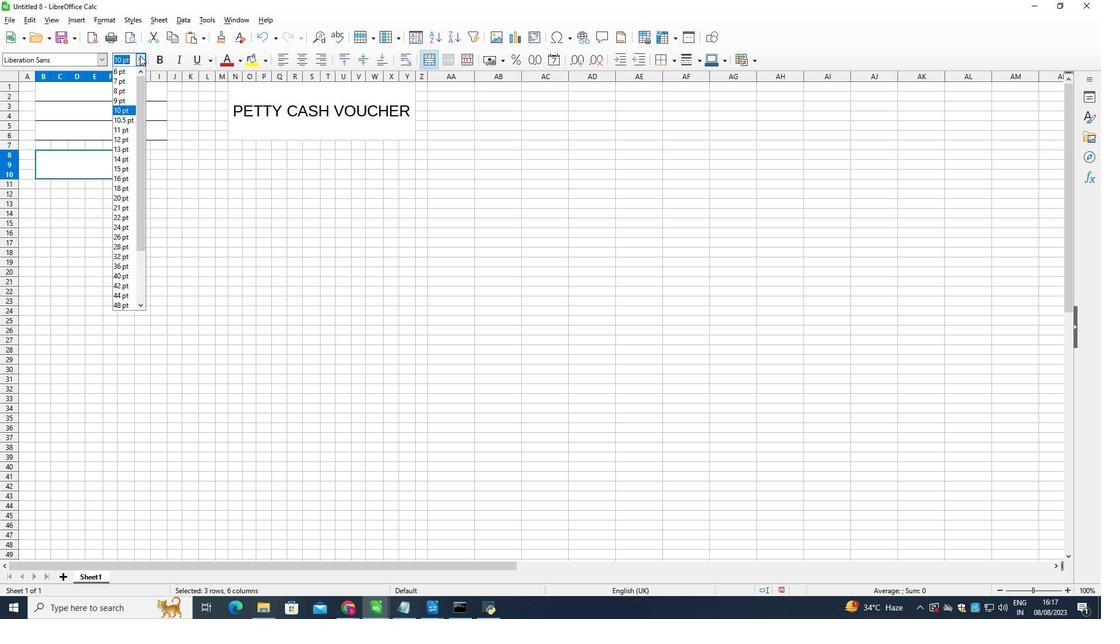 
Action: Mouse moved to (121, 137)
Screenshot: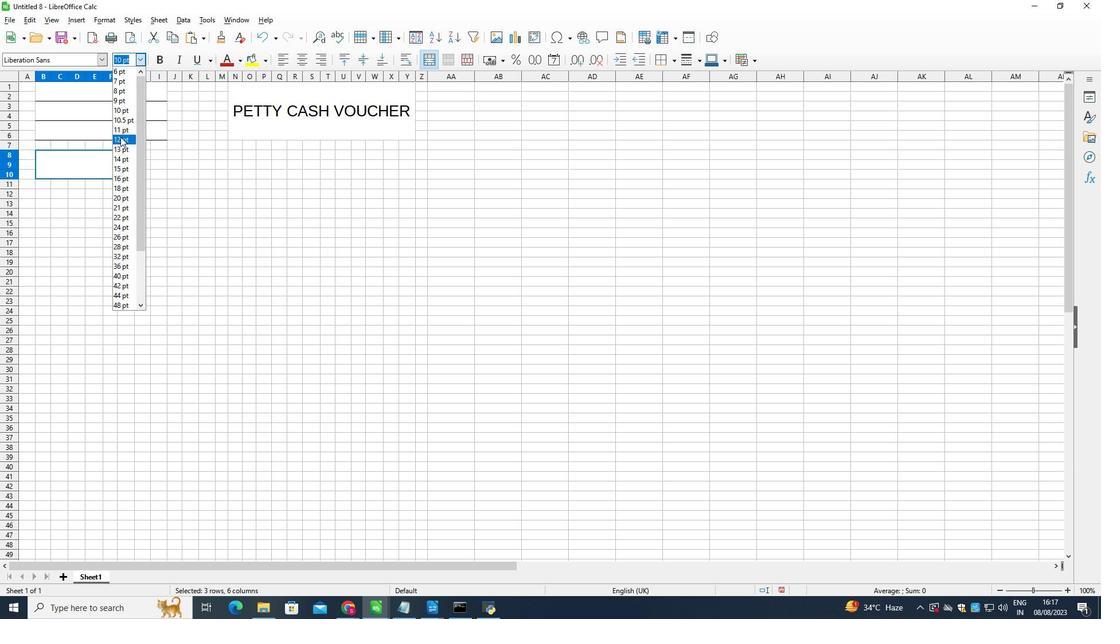 
Action: Mouse pressed left at (121, 137)
Screenshot: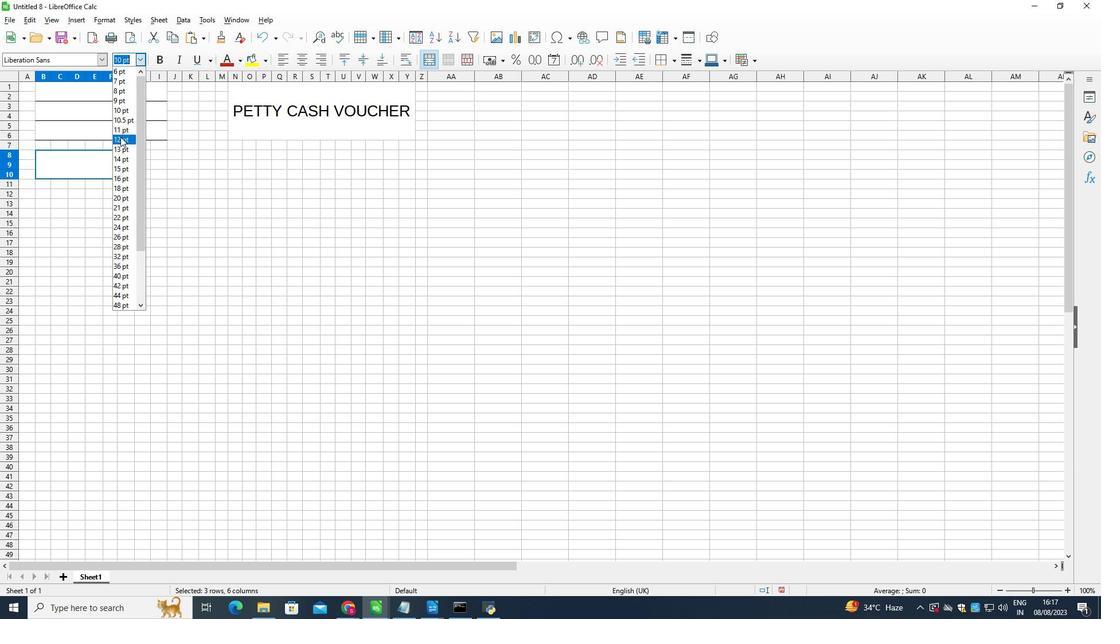 
Action: Key pressed <Key.shift><Key.shift><Key.shift><Key.shift><Key.shift><Key.shift><Key.shift><Key.shift><Key.shift><Key.shift><Key.shift><Key.shift><Key.shift>DATE
Screenshot: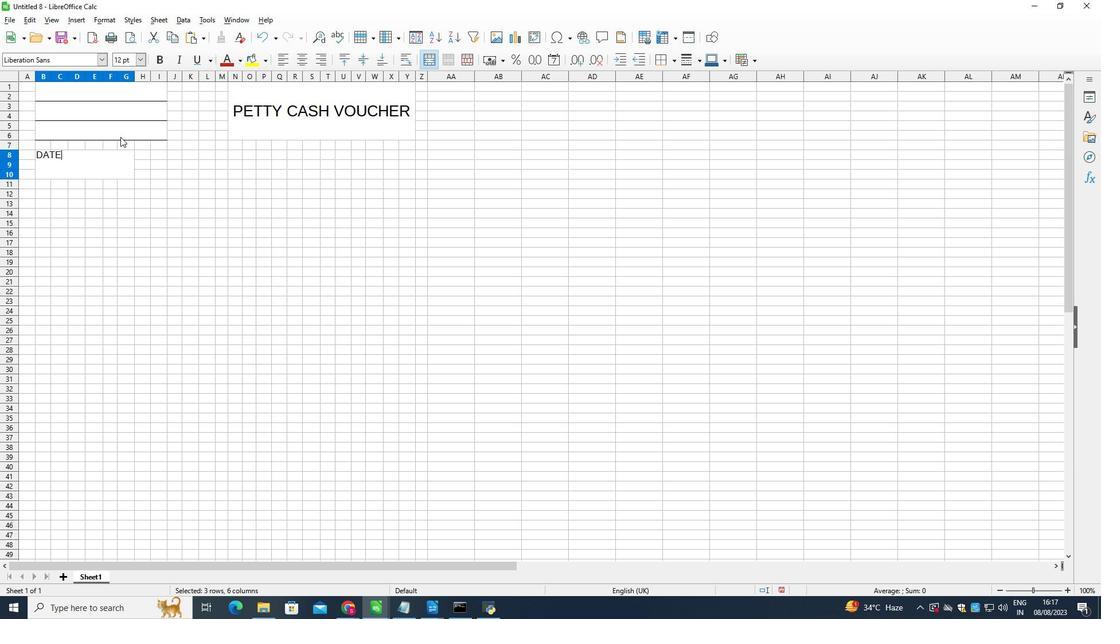 
Action: Mouse moved to (220, 165)
Screenshot: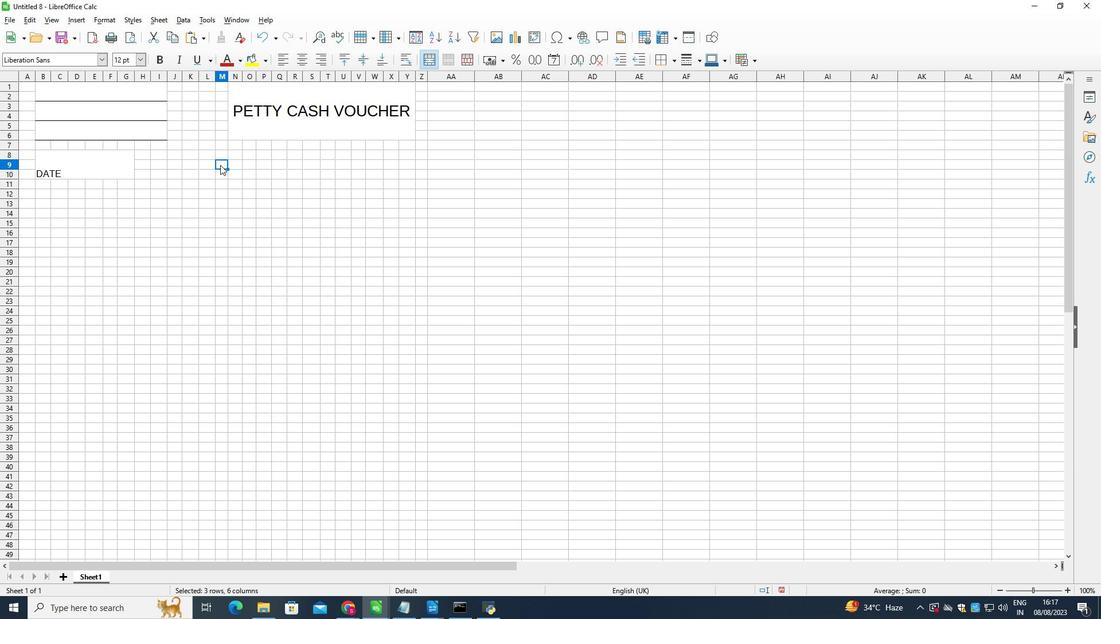 
Action: Mouse pressed left at (220, 165)
Screenshot: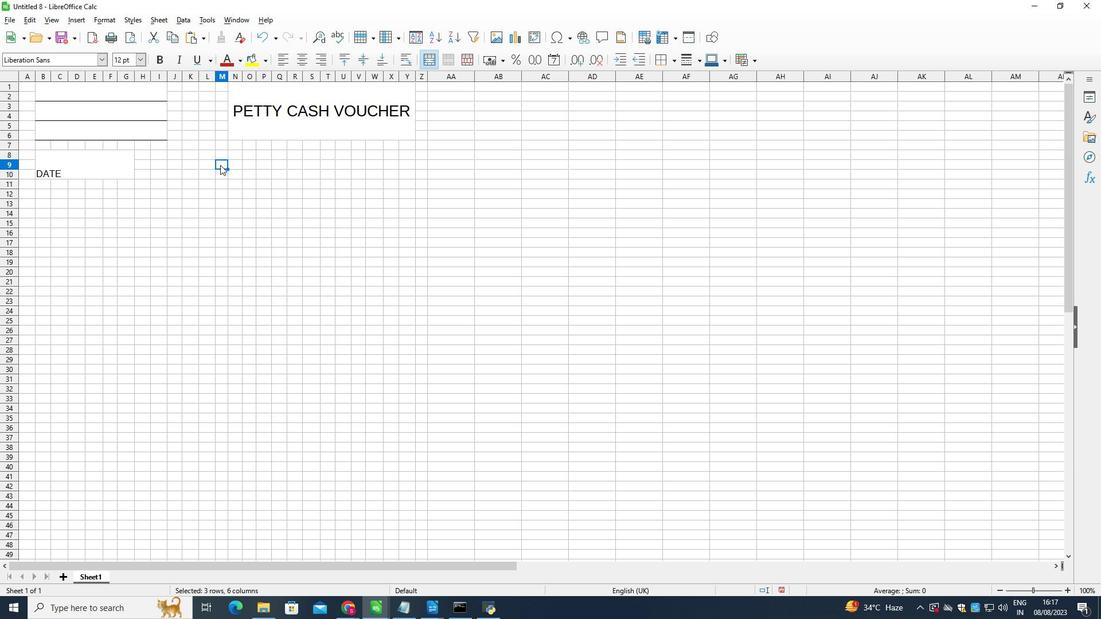 
Action: Mouse moved to (70, 168)
Screenshot: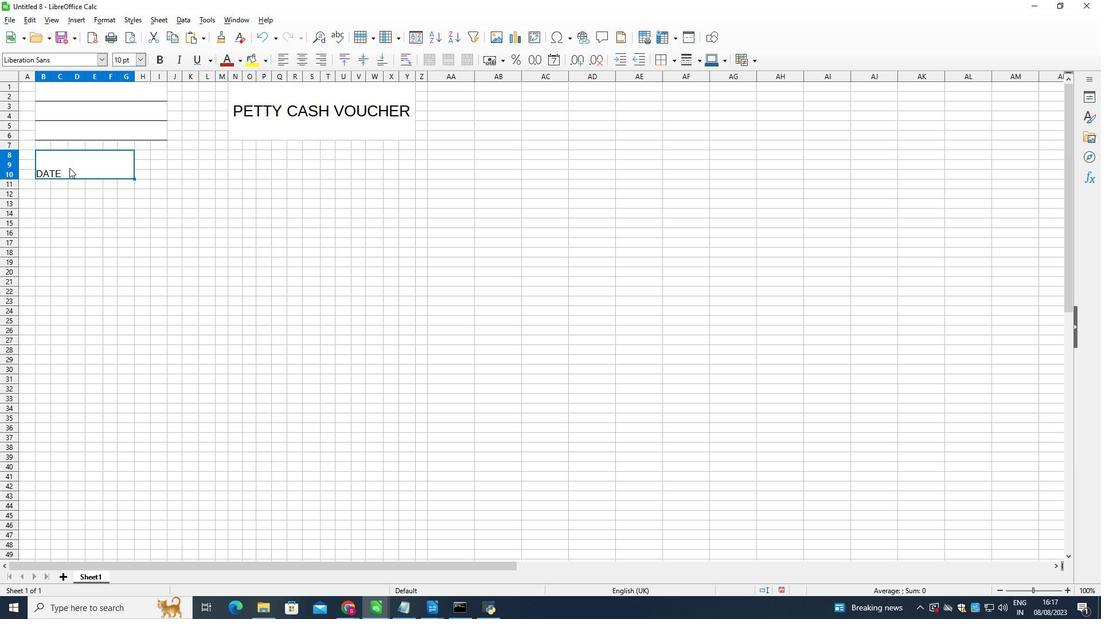 
Action: Mouse pressed left at (70, 168)
Screenshot: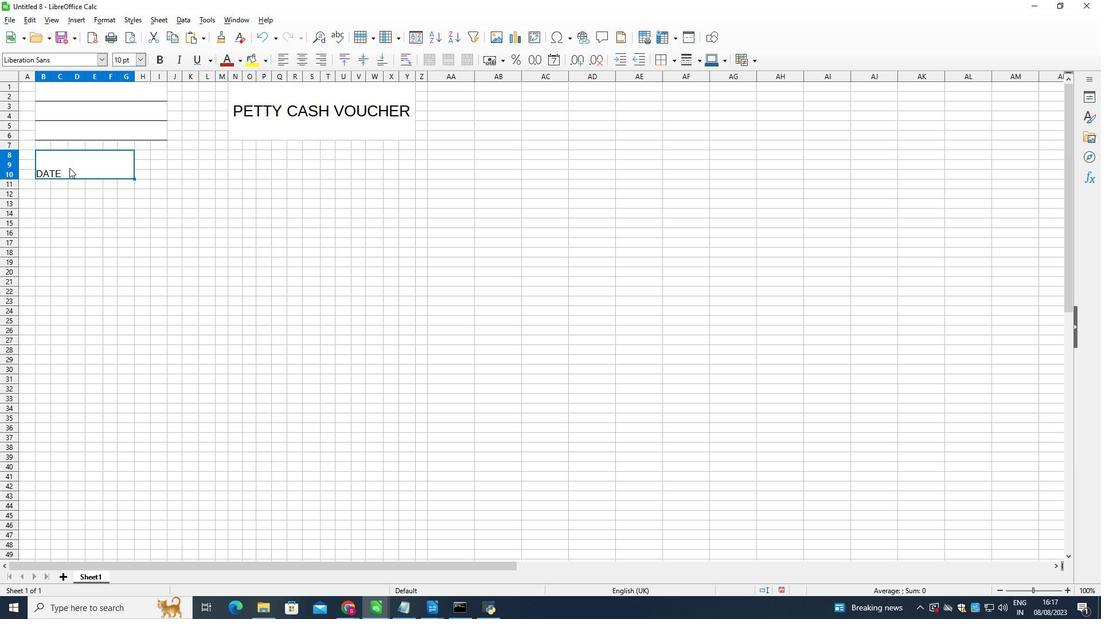 
Action: Mouse moved to (141, 59)
Screenshot: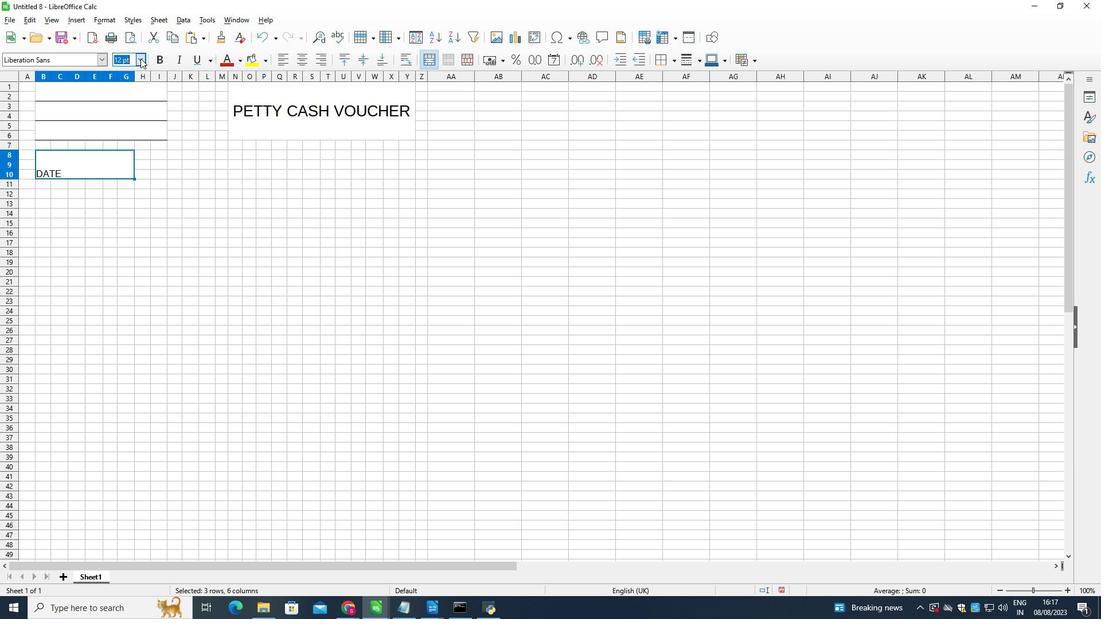 
Action: Mouse pressed left at (141, 59)
Screenshot: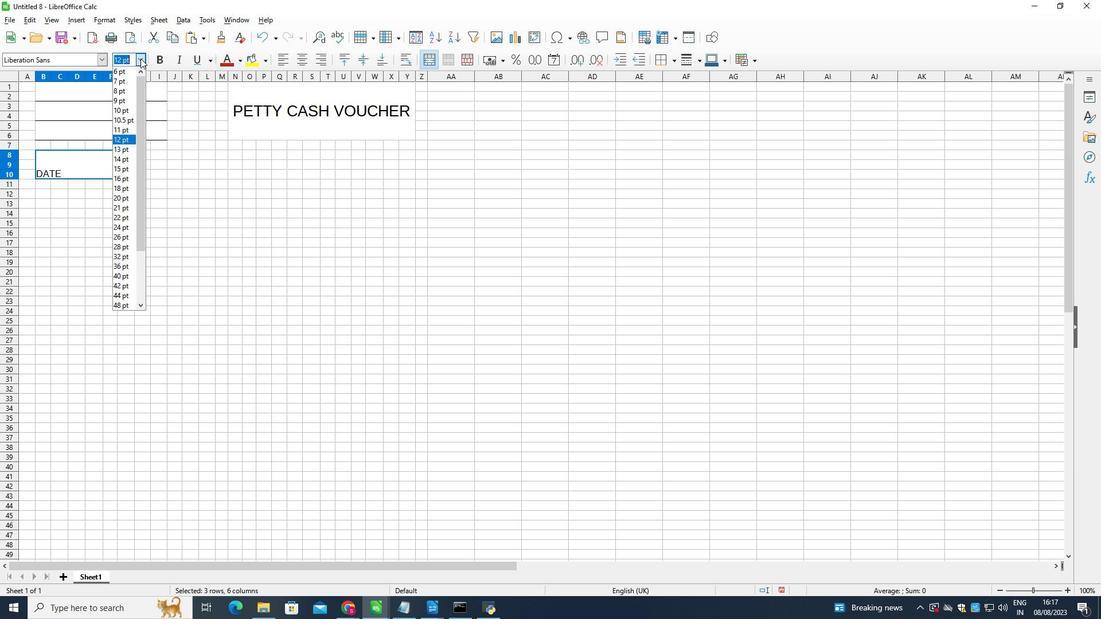 
Action: Mouse moved to (119, 158)
Screenshot: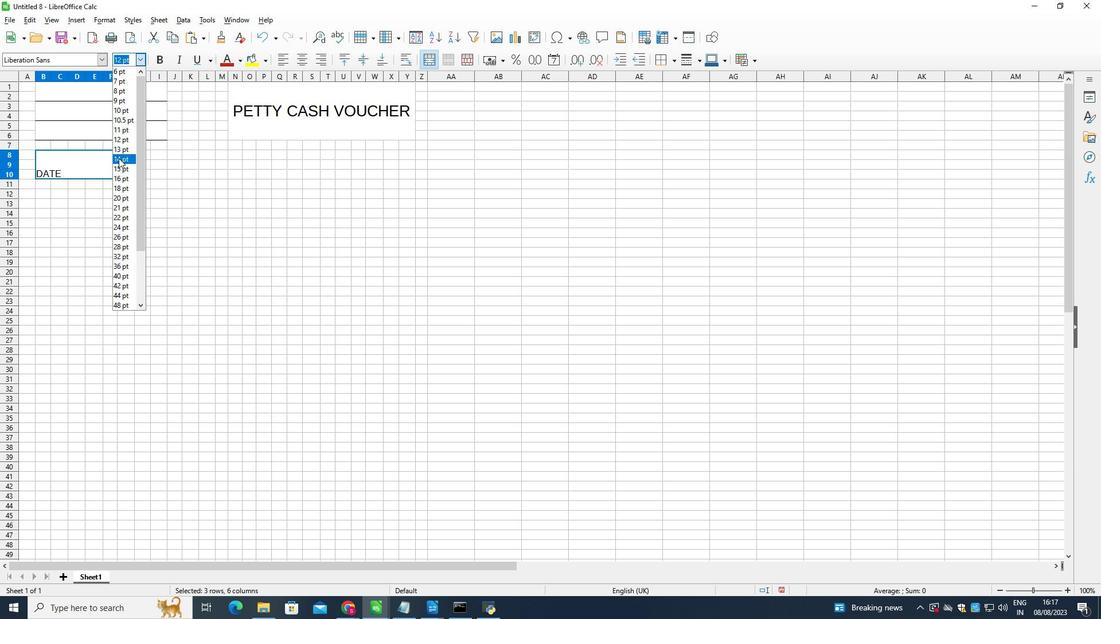 
Action: Mouse pressed left at (119, 158)
Screenshot: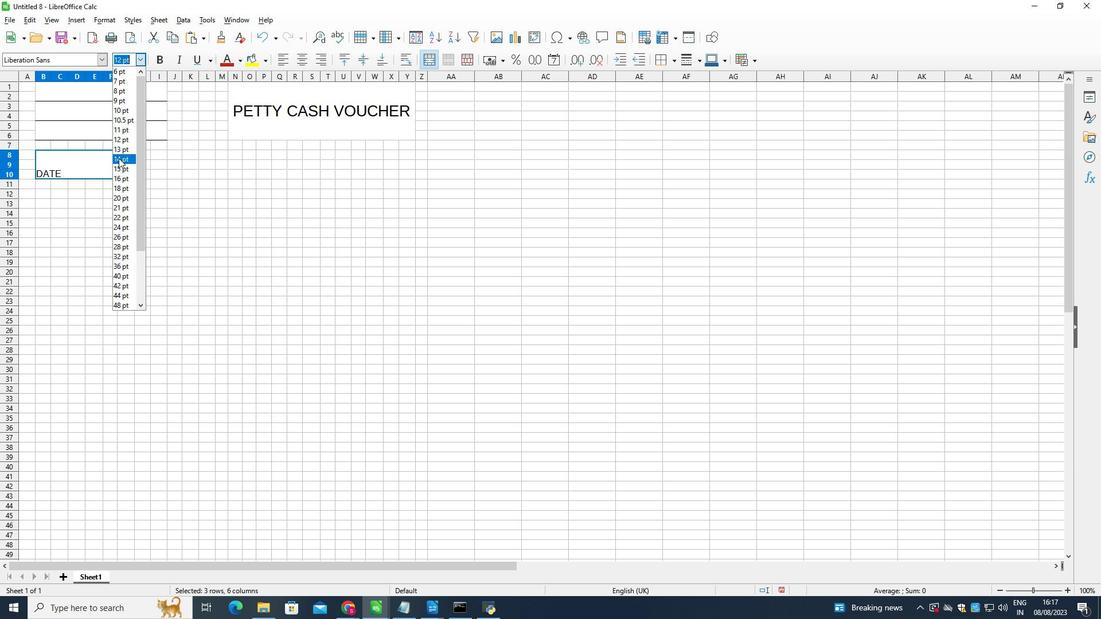 
Action: Mouse moved to (297, 56)
Screenshot: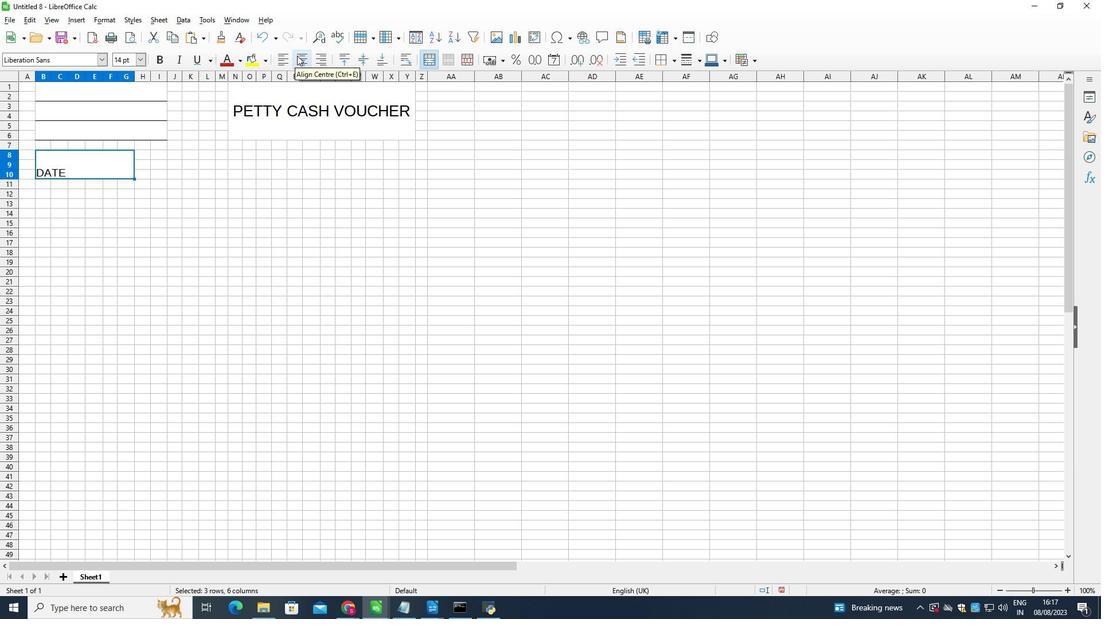 
Action: Mouse pressed left at (297, 56)
Screenshot: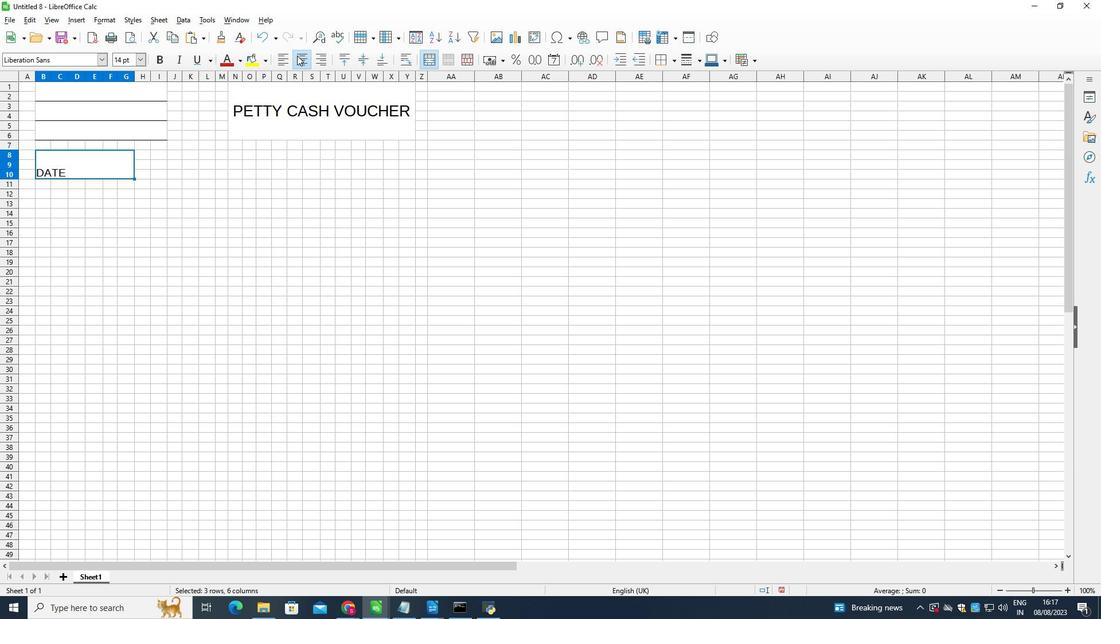 
Action: Mouse moved to (361, 59)
Screenshot: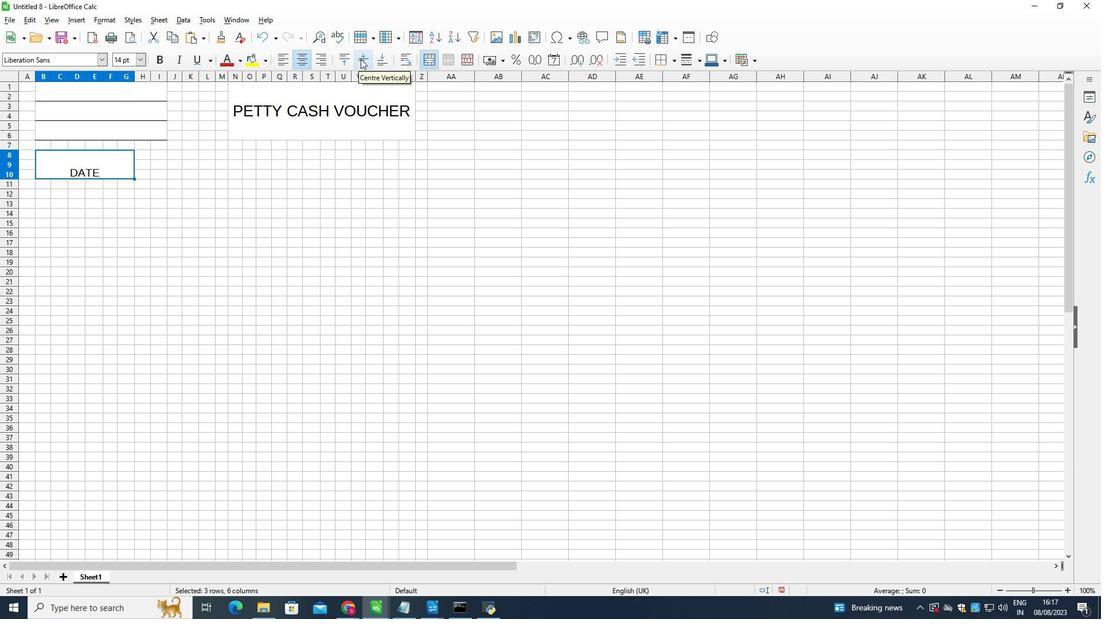 
Action: Mouse pressed left at (361, 59)
Screenshot: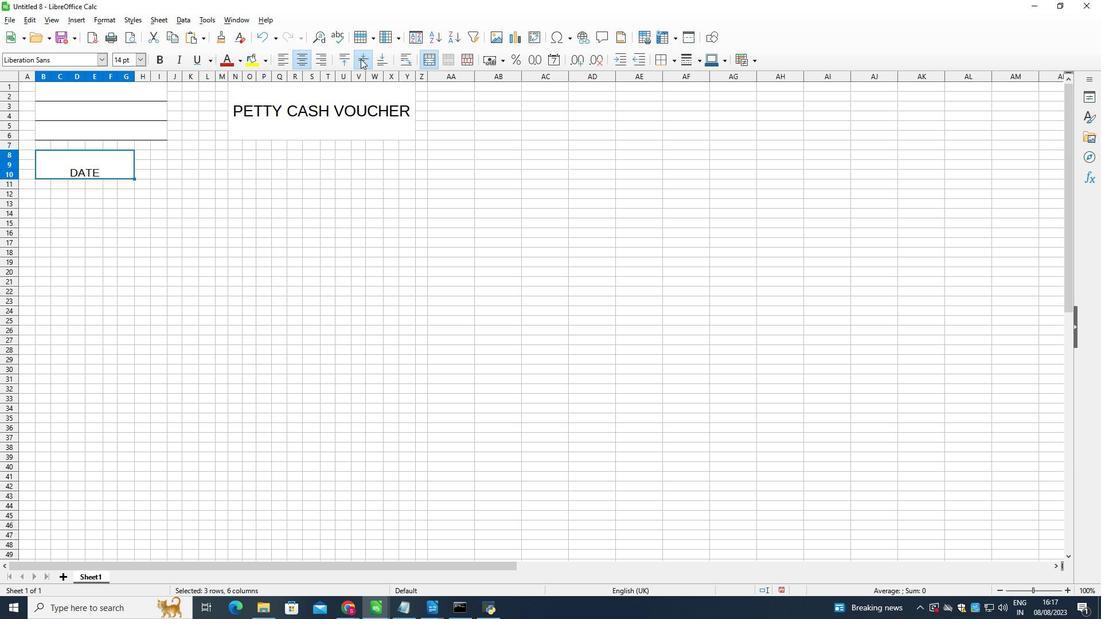 
Action: Mouse moved to (142, 155)
Screenshot: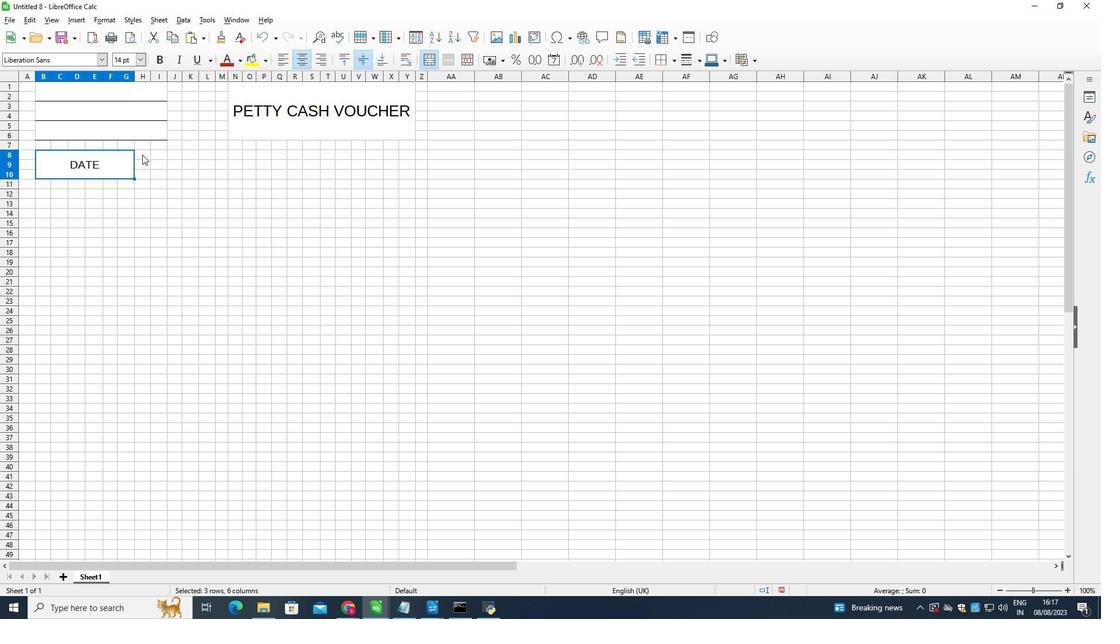 
Action: Mouse pressed left at (142, 155)
Screenshot: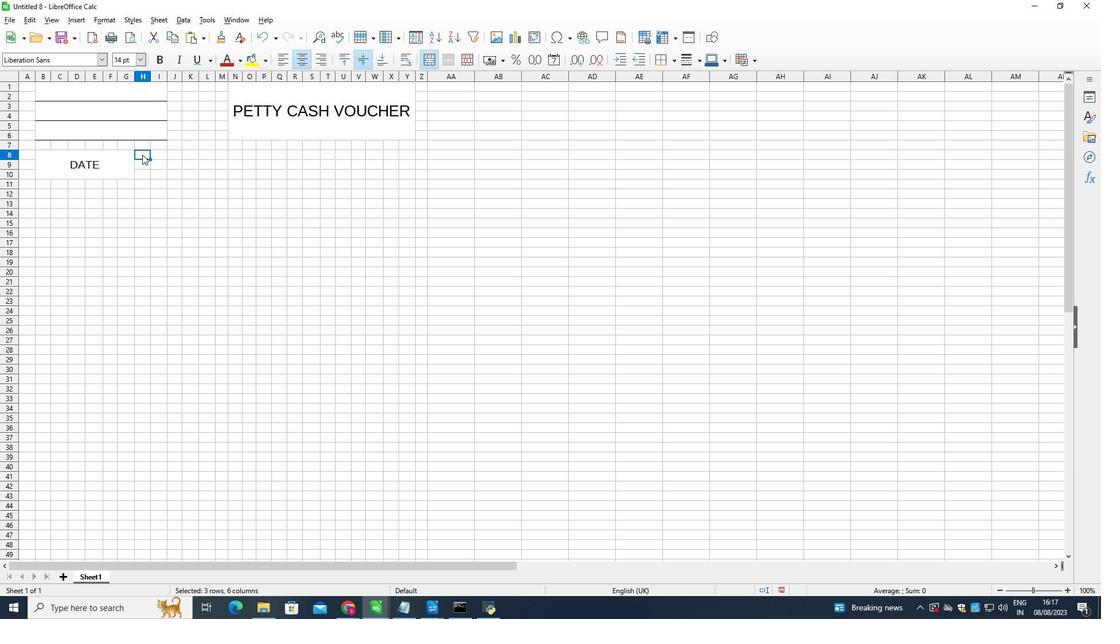 
Action: Mouse moved to (446, 59)
Screenshot: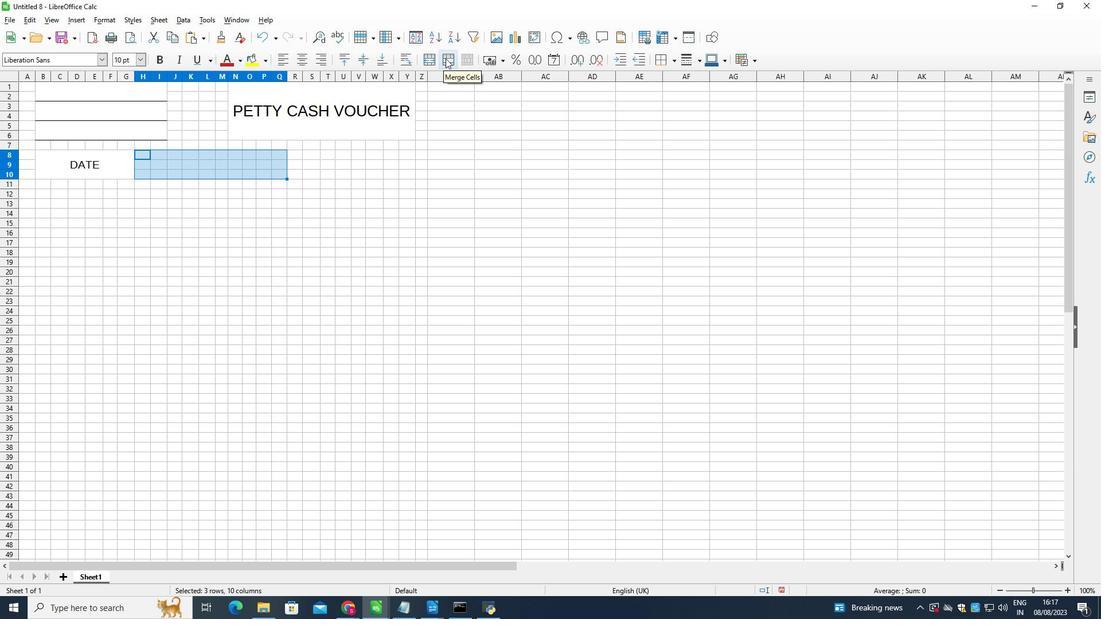 
Action: Mouse pressed left at (446, 59)
Screenshot: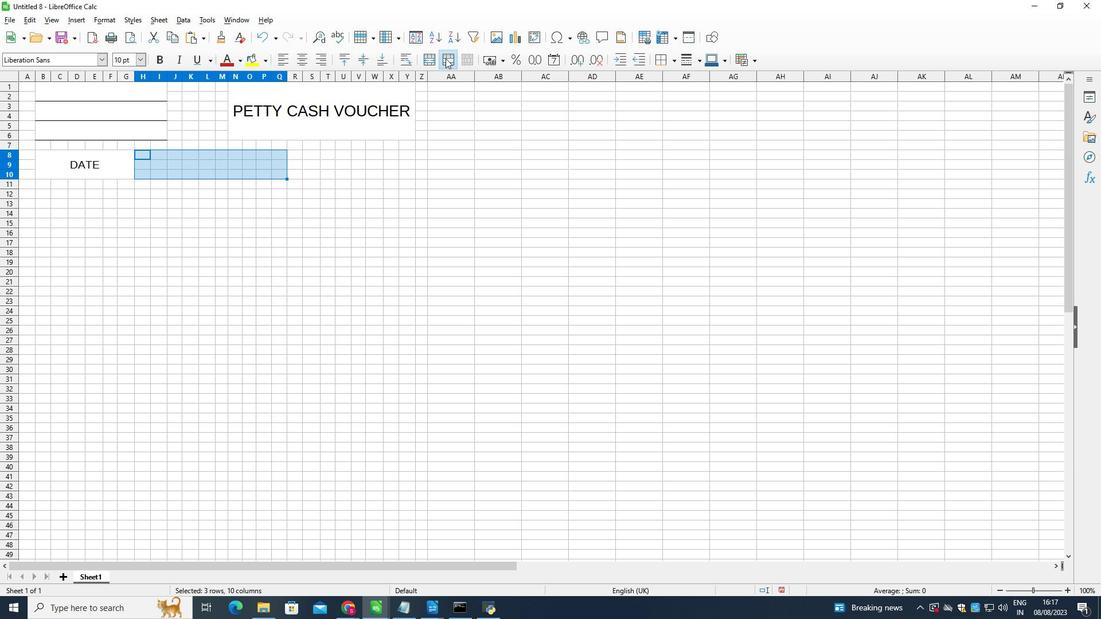 
Action: Mouse moved to (142, 57)
Screenshot: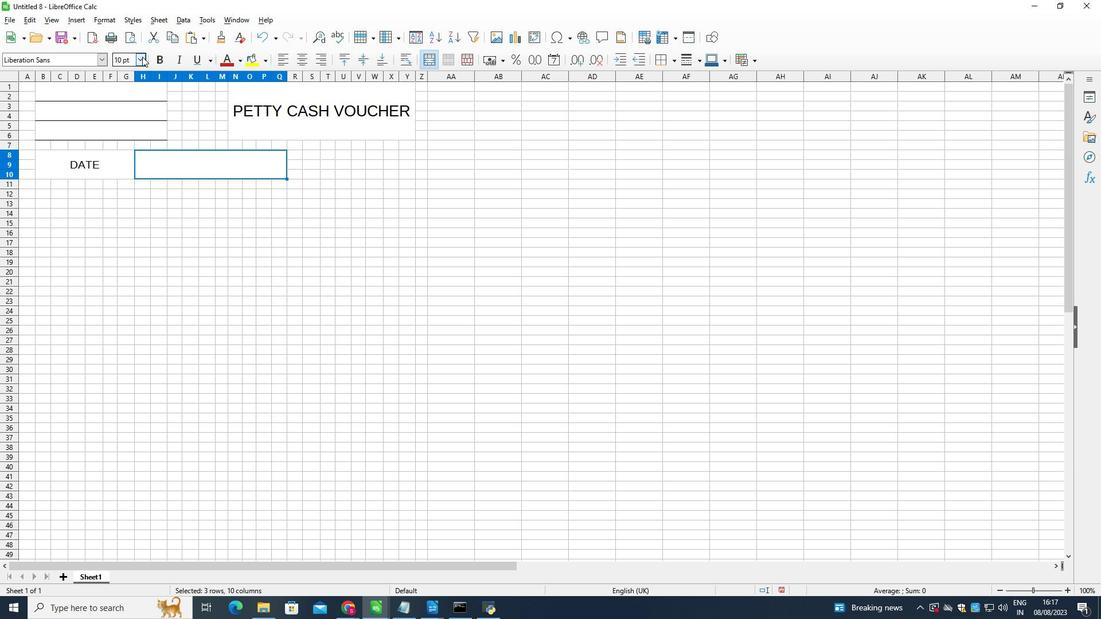 
Action: Mouse pressed left at (142, 57)
Screenshot: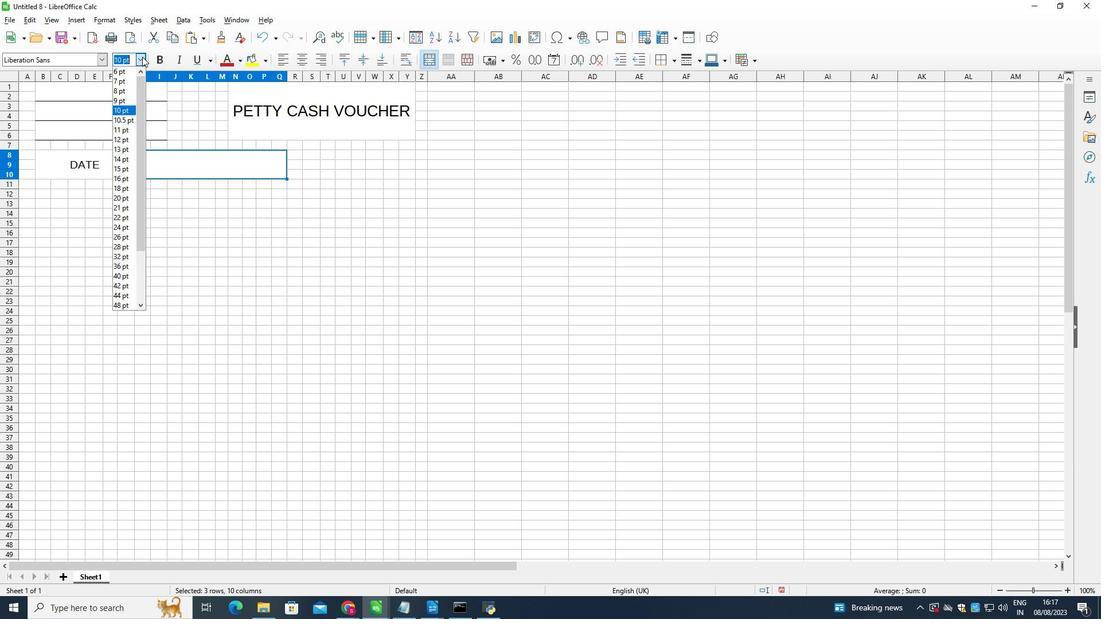 
Action: Mouse moved to (120, 159)
Screenshot: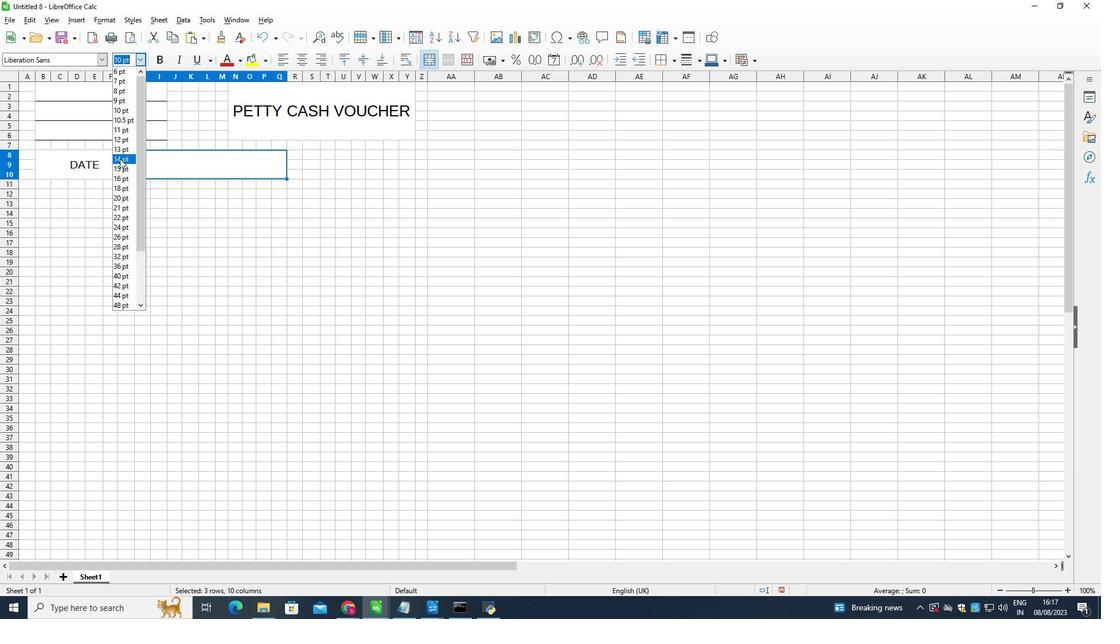 
Action: Mouse pressed left at (120, 159)
Screenshot: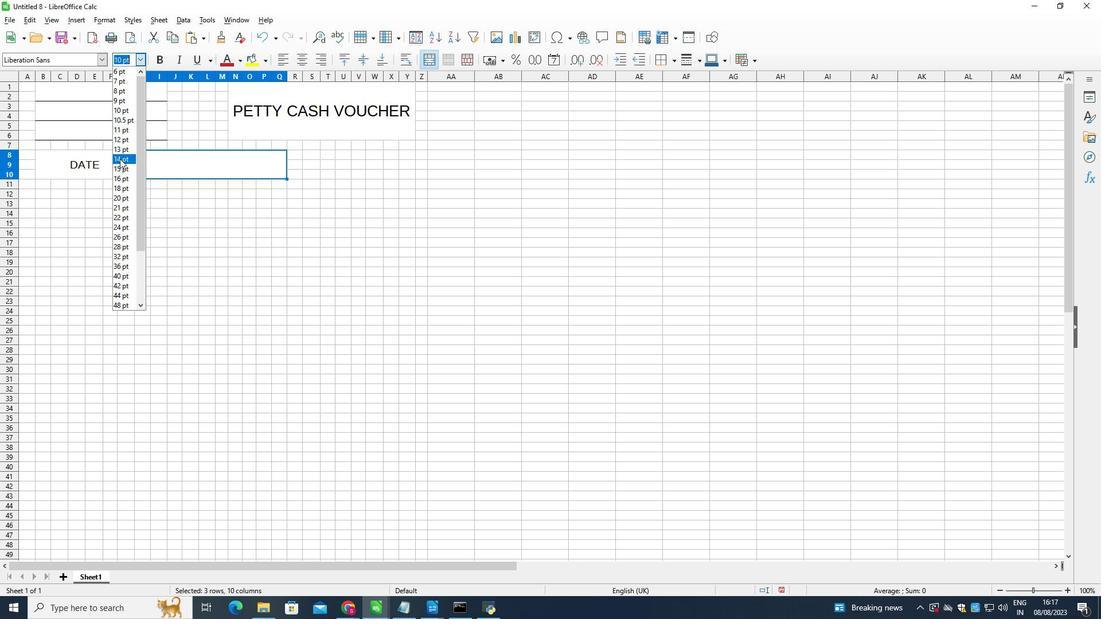 
Action: Mouse moved to (122, 149)
Screenshot: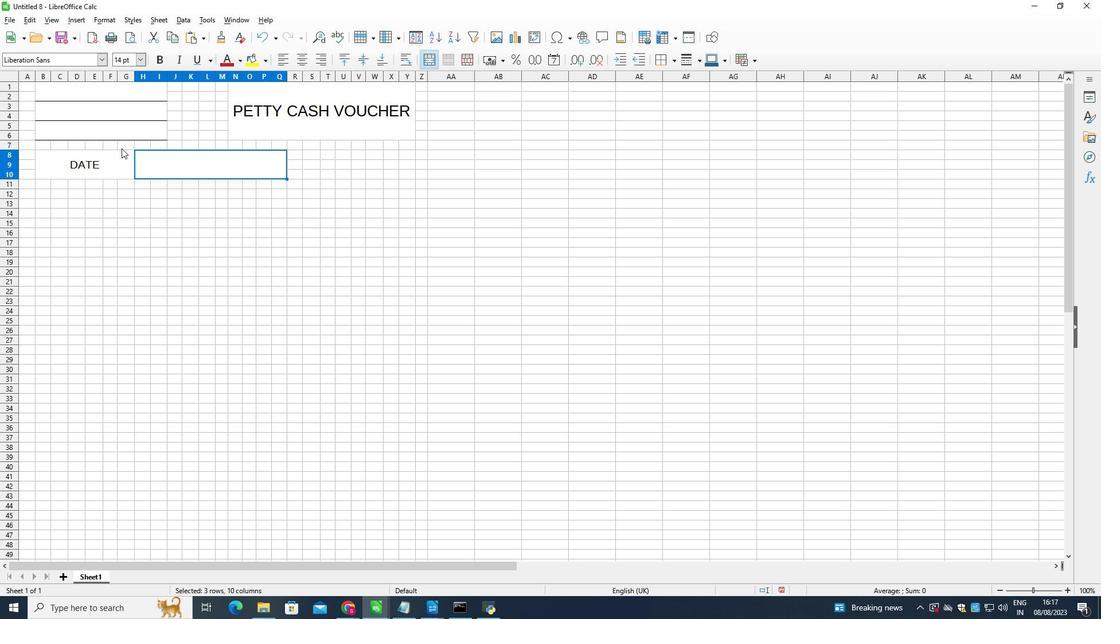 
Action: Key pressed <Key.shift><Key.shift><Key.shift><Key.shift><Key.shift><Key.shift><Key.shift><Key.shift_r>I<Key.shift><Key.shift><Key.shift><Key.shift><Key.shift><Key.shift>TE<Key.shift_r>M
Screenshot: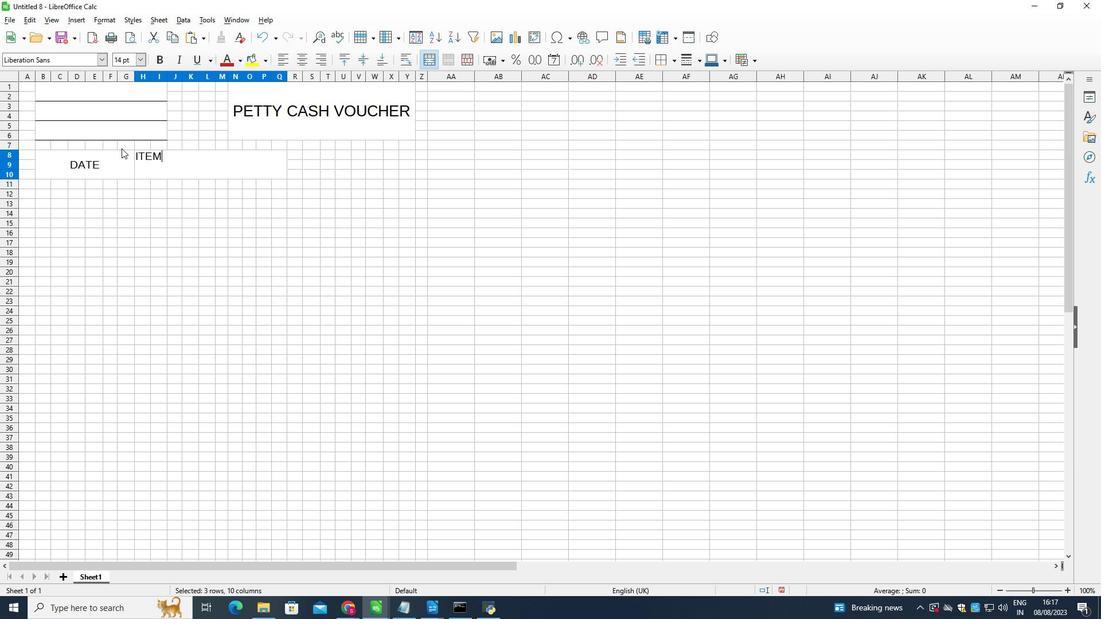 
Action: Mouse moved to (164, 222)
Screenshot: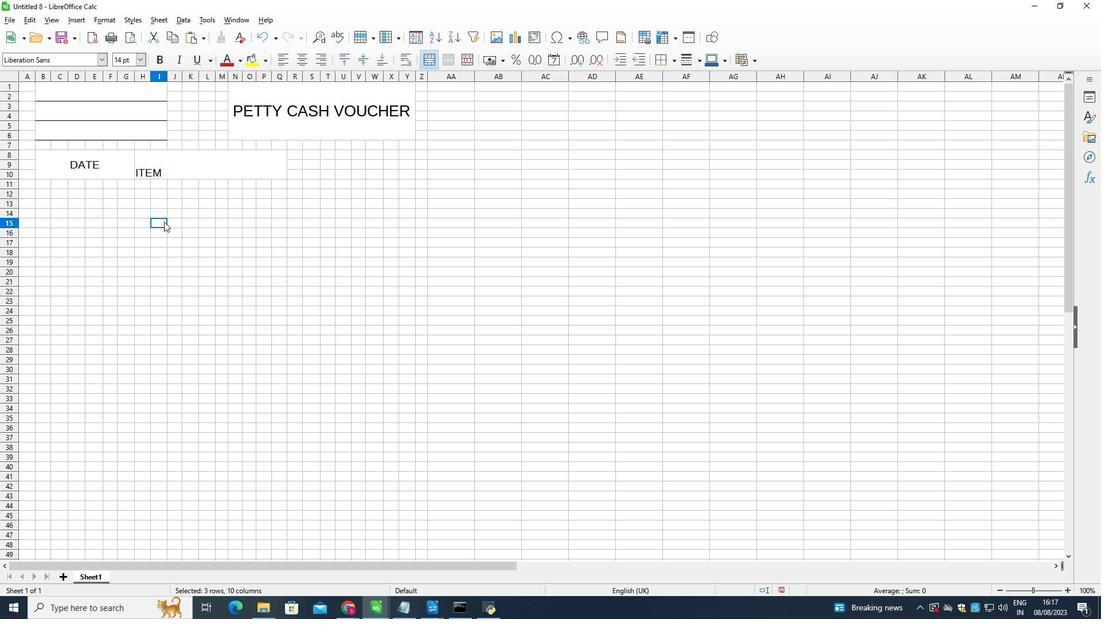 
Action: Mouse pressed left at (164, 222)
Screenshot: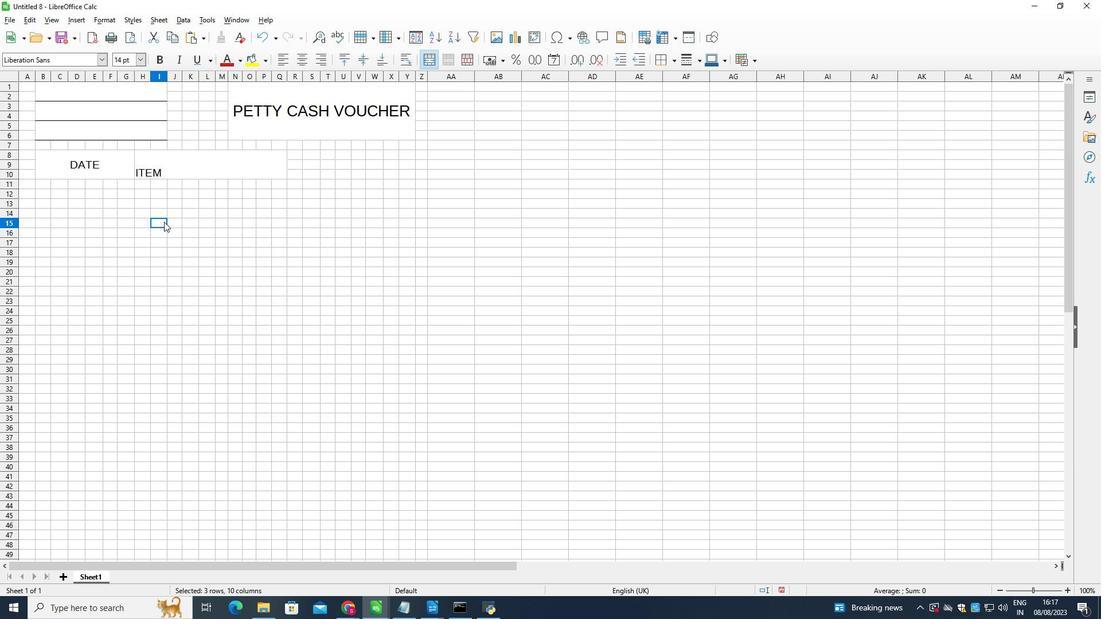 
Action: Mouse moved to (190, 165)
Screenshot: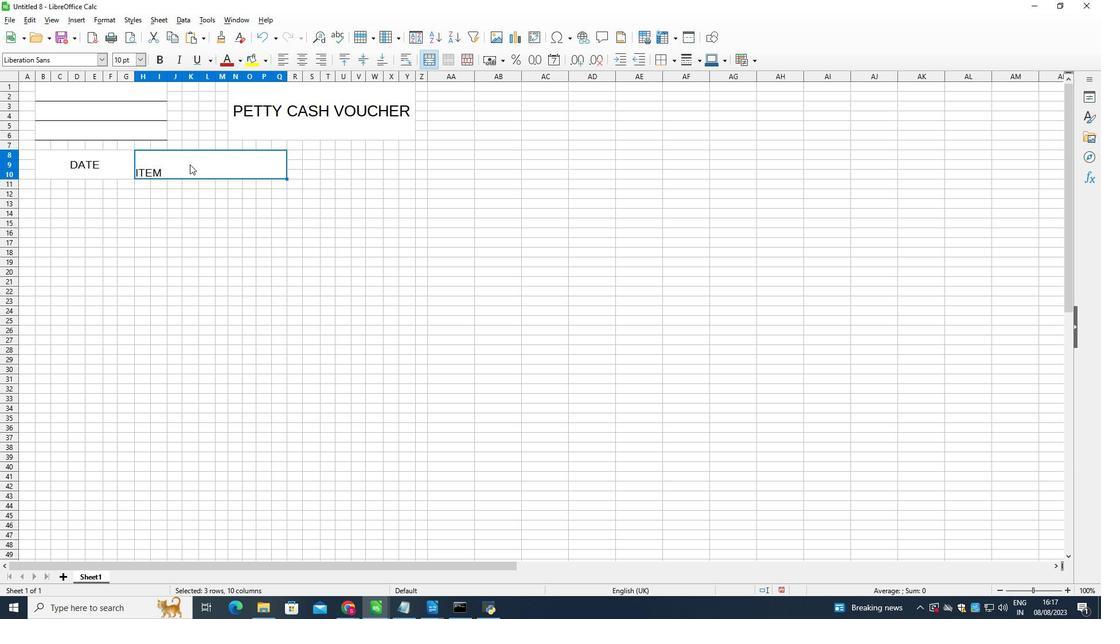 
Action: Mouse pressed left at (190, 165)
Screenshot: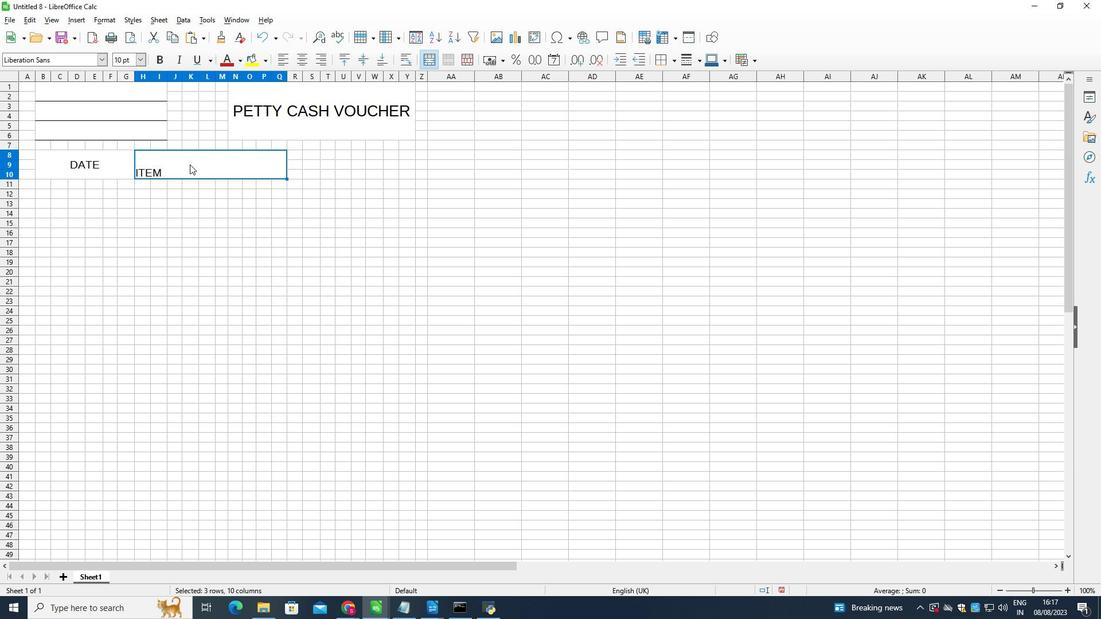 
Action: Mouse moved to (304, 59)
Screenshot: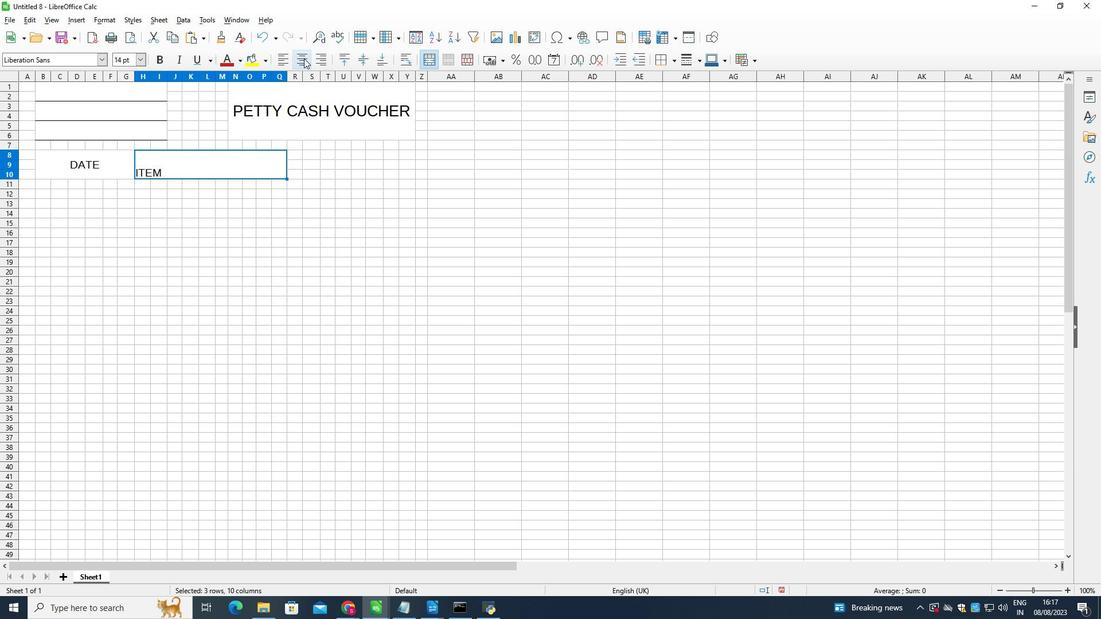 
Action: Mouse pressed left at (304, 59)
Screenshot: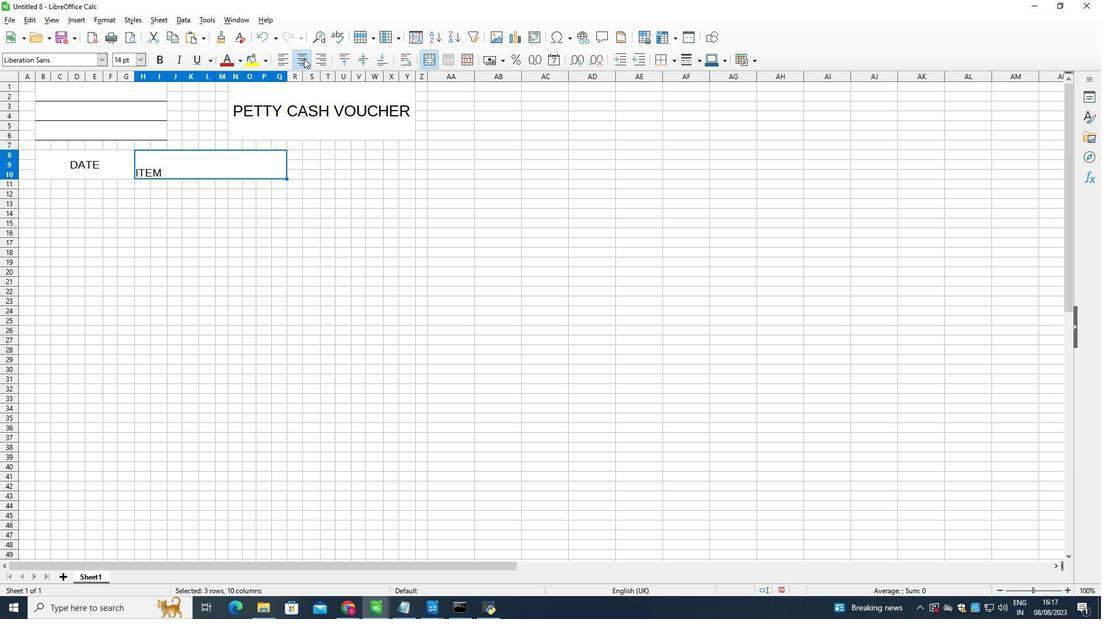 
Action: Mouse moved to (359, 63)
Screenshot: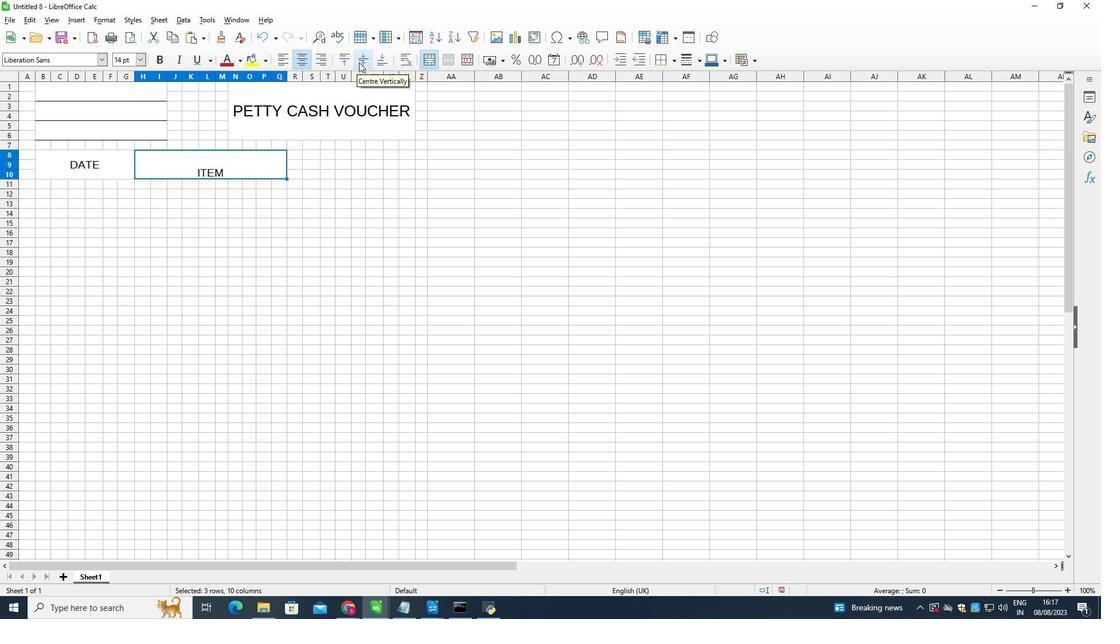 
Action: Mouse pressed left at (359, 63)
Screenshot: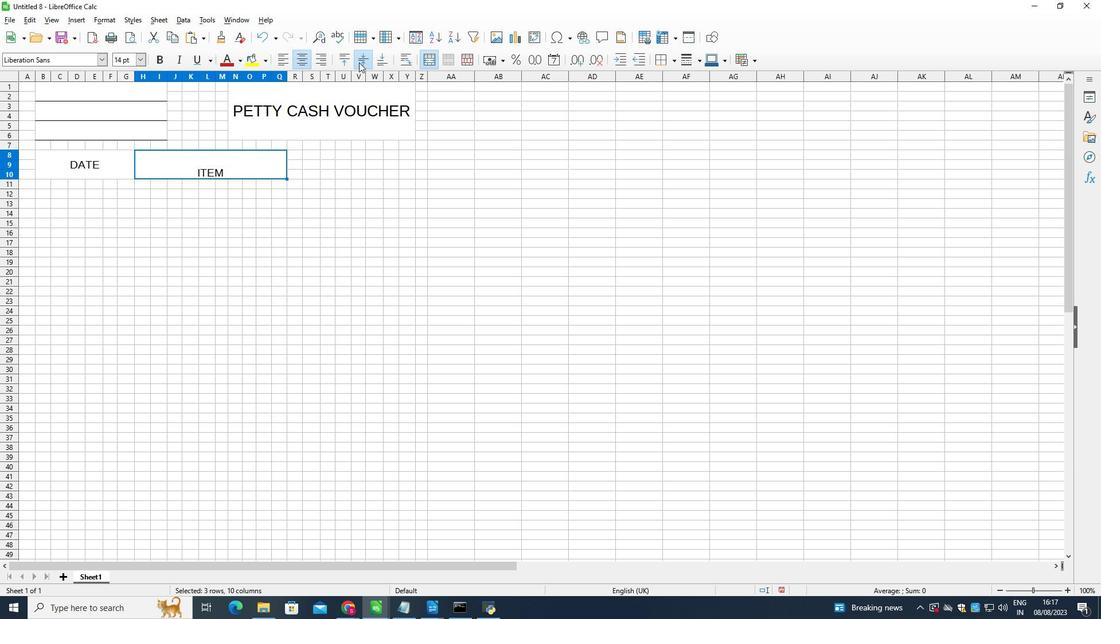 
Action: Mouse moved to (300, 155)
Screenshot: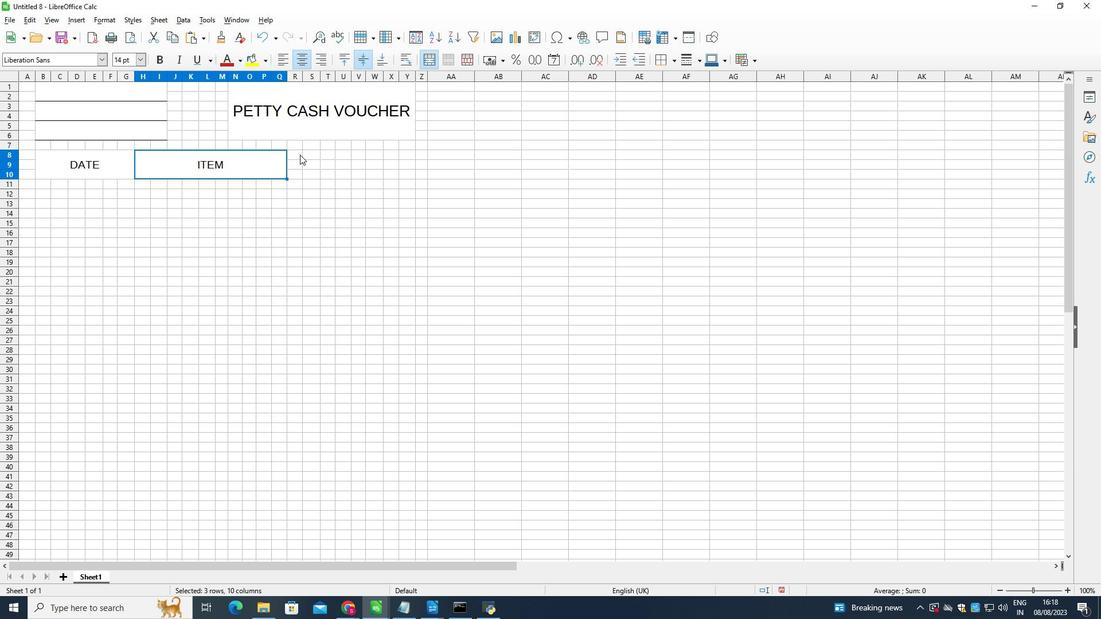 
Action: Mouse pressed left at (300, 155)
Screenshot: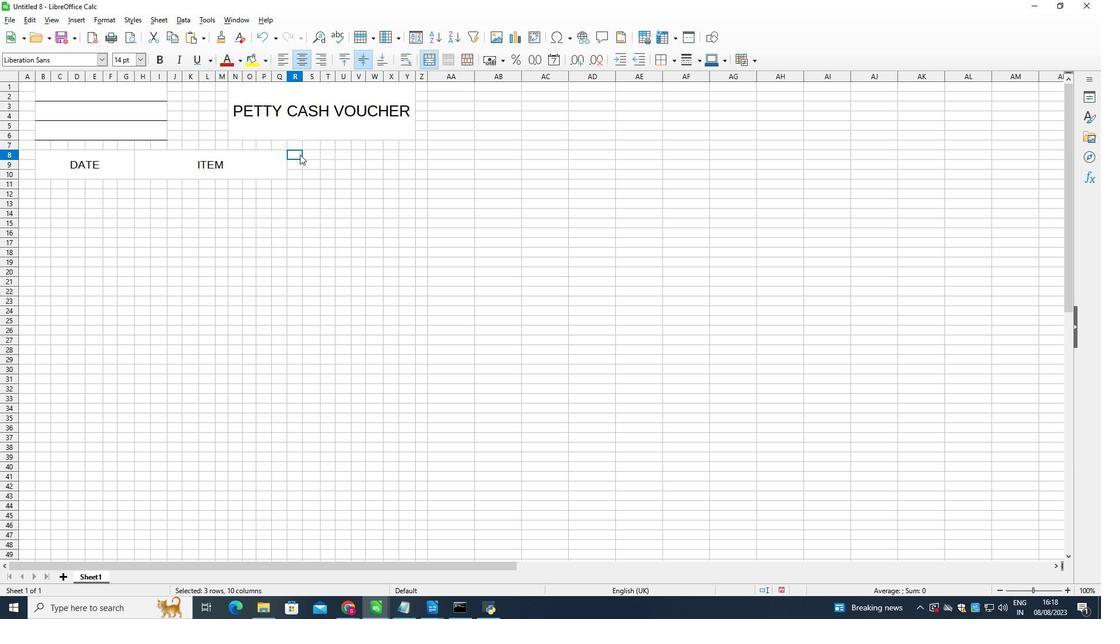
Action: Mouse moved to (445, 62)
Screenshot: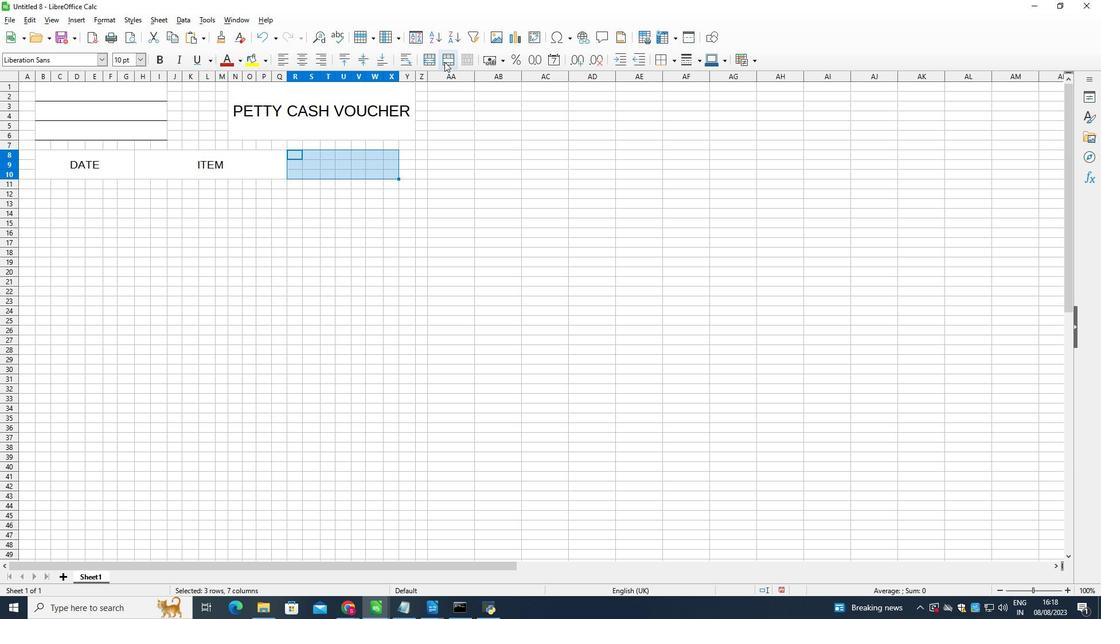 
Action: Mouse pressed left at (445, 62)
Screenshot: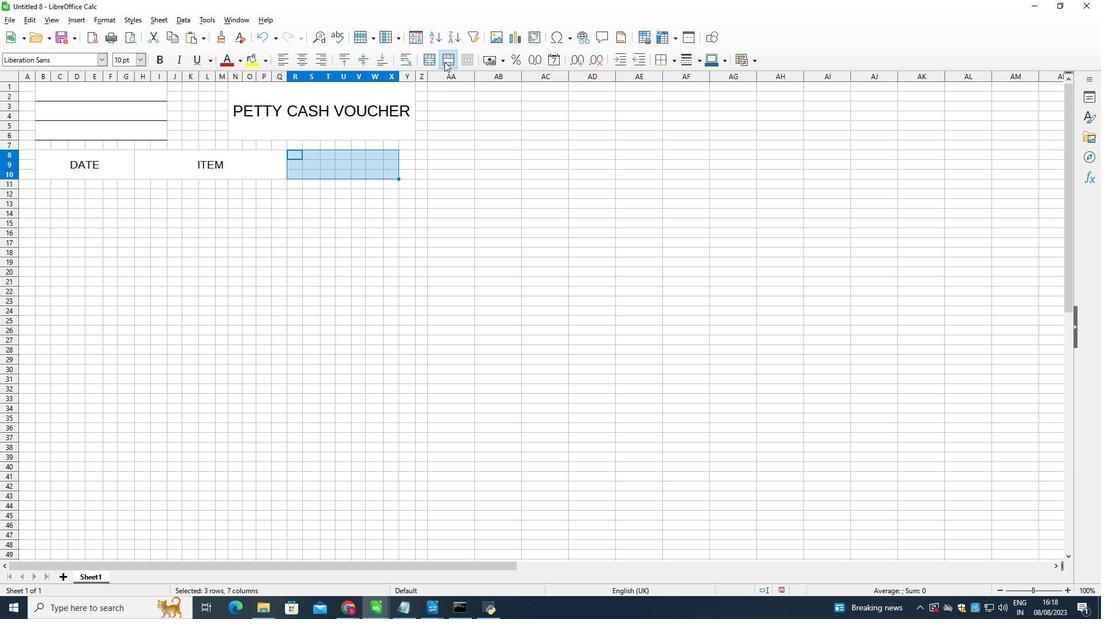
Action: Mouse moved to (144, 60)
Screenshot: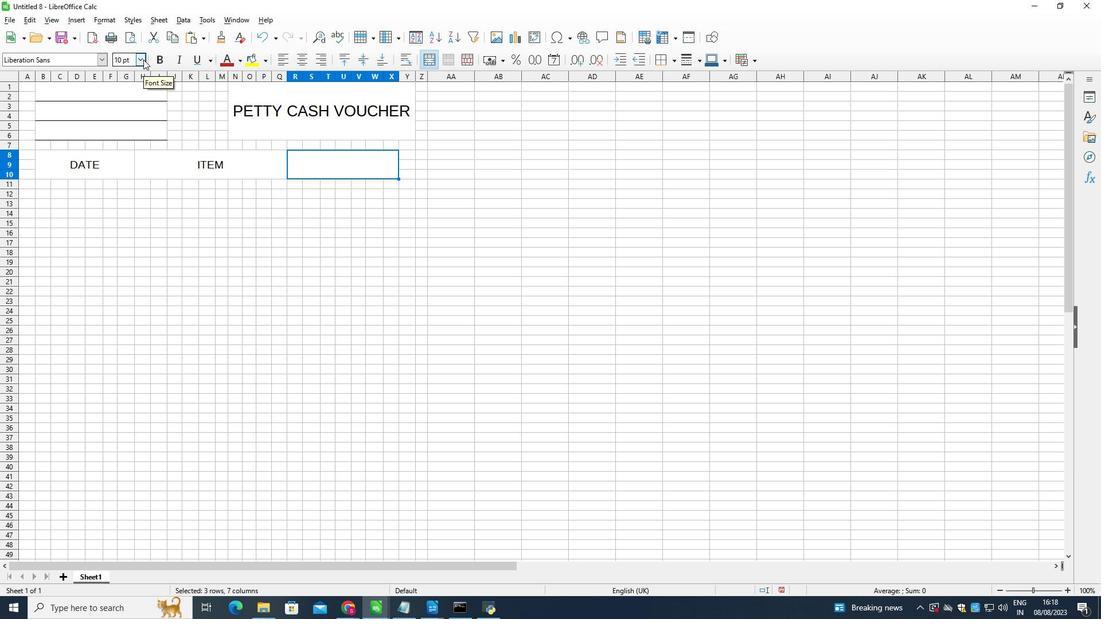
Action: Mouse pressed left at (144, 60)
Screenshot: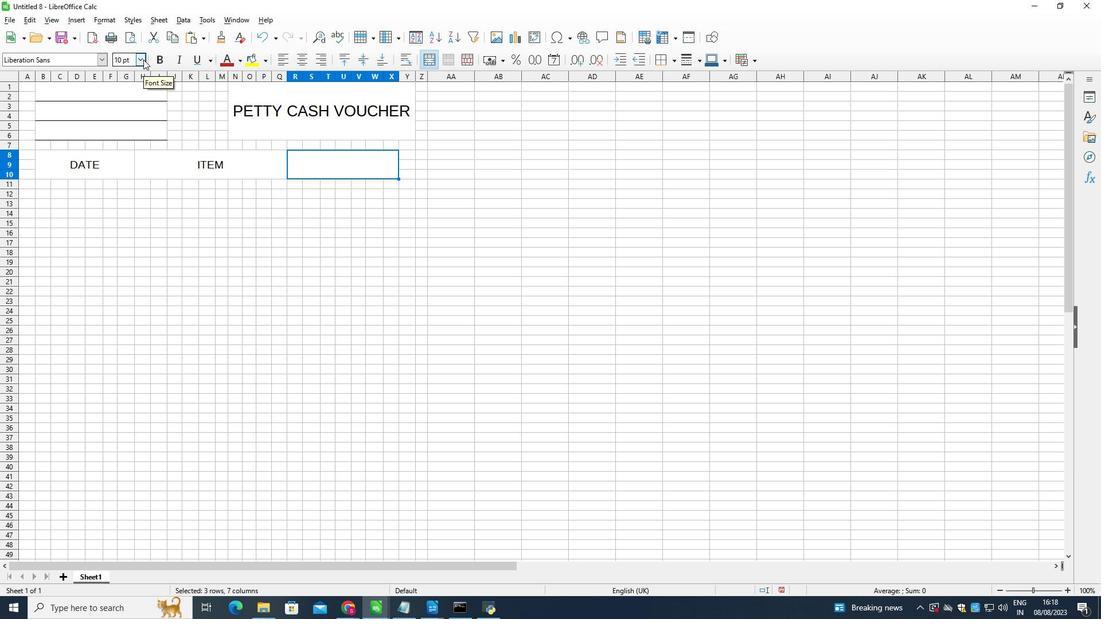 
Action: Mouse moved to (127, 159)
Screenshot: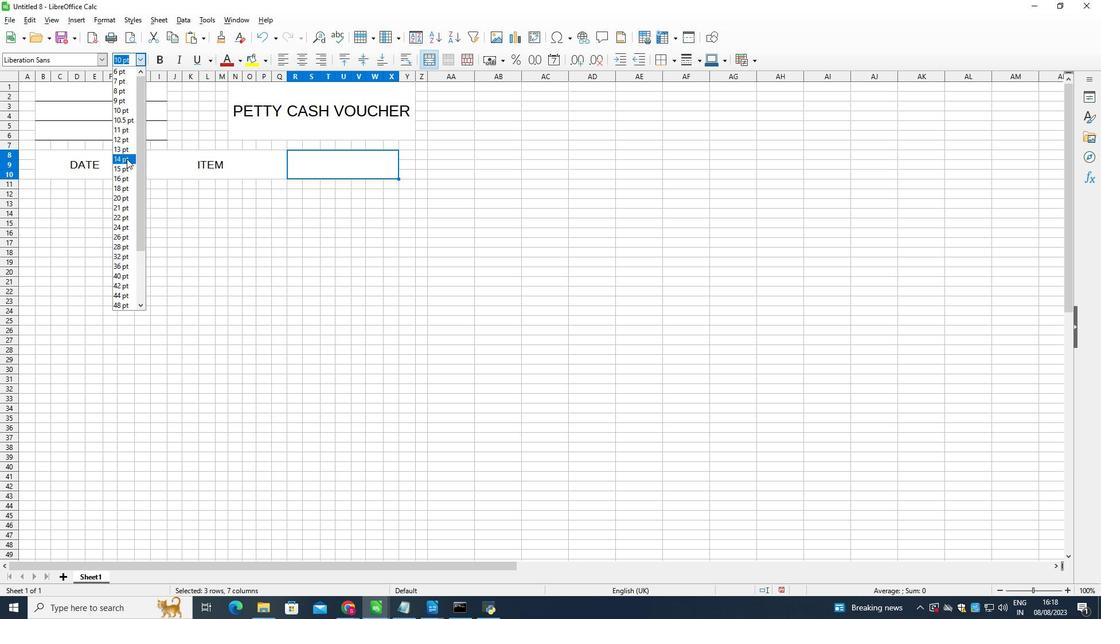 
Action: Mouse pressed left at (127, 159)
Screenshot: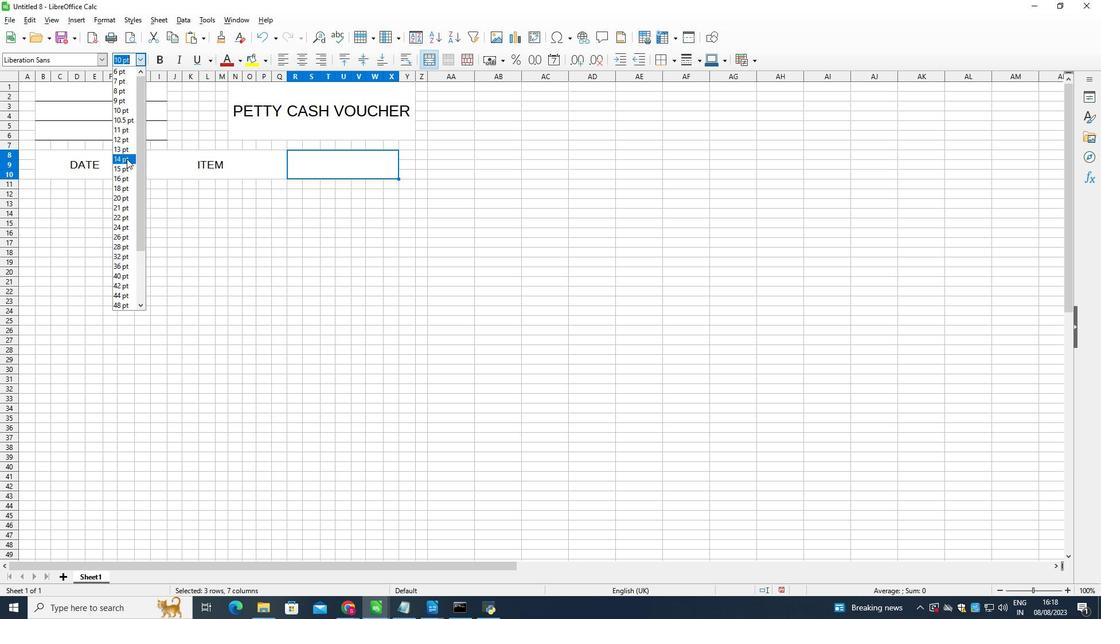 
Action: Mouse moved to (325, 163)
Screenshot: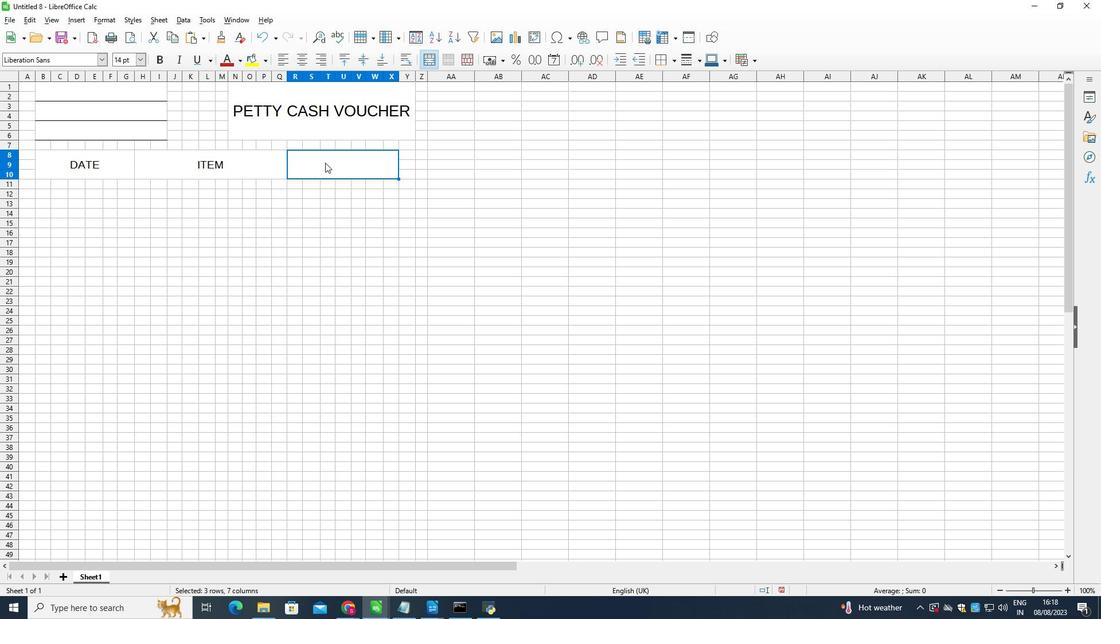 
Action: Mouse pressed left at (325, 163)
Screenshot: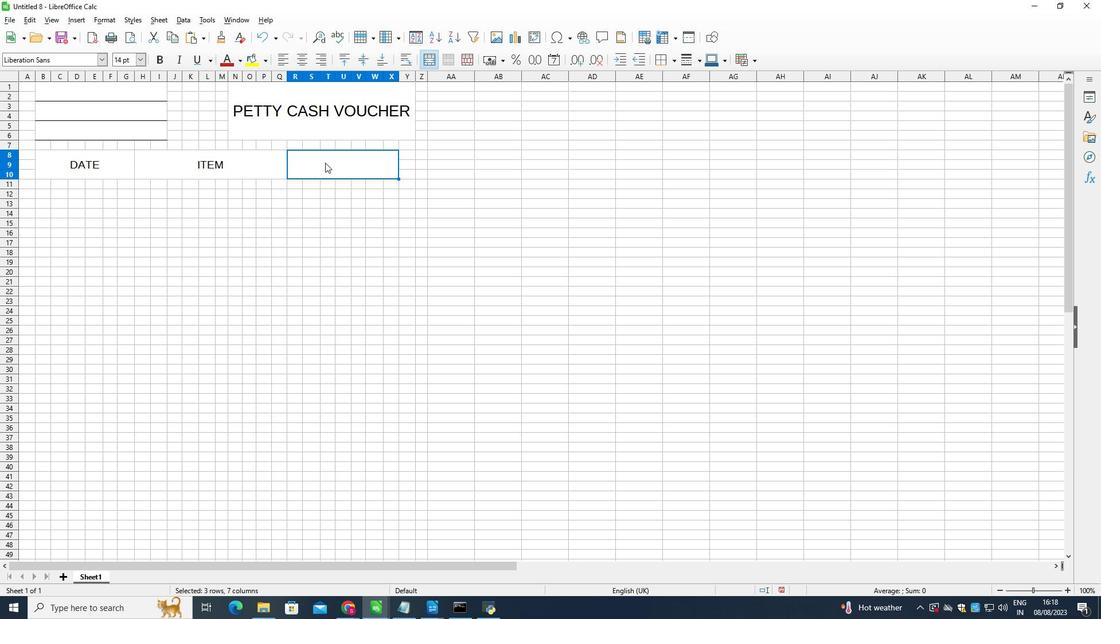 
Action: Mouse moved to (315, 154)
Screenshot: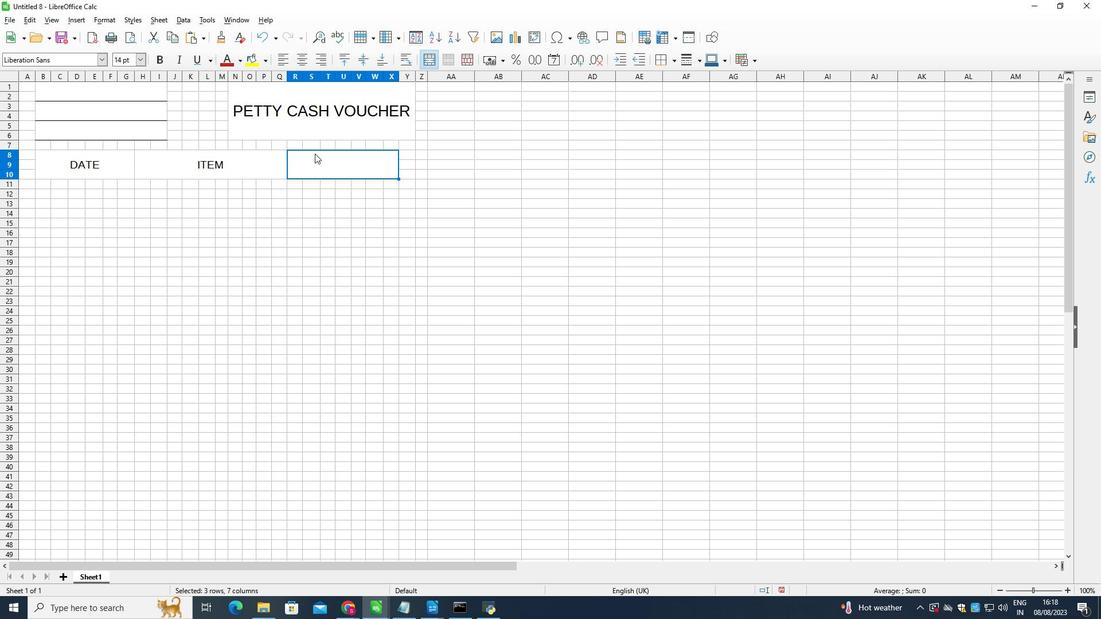 
Action: Key pressed <Key.shift><Key.shift><Key.shift><Key.shift><Key.shift><Key.shift><Key.shift>A<Key.shift_r><Key.shift_r>MOUNT
Screenshot: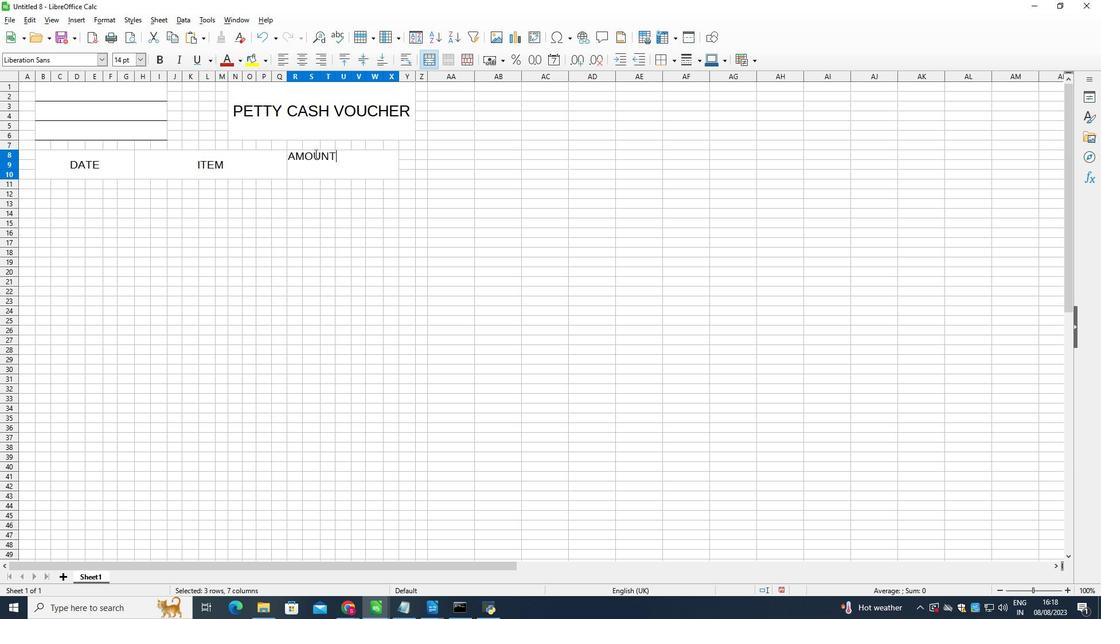 
Action: Mouse moved to (306, 231)
Screenshot: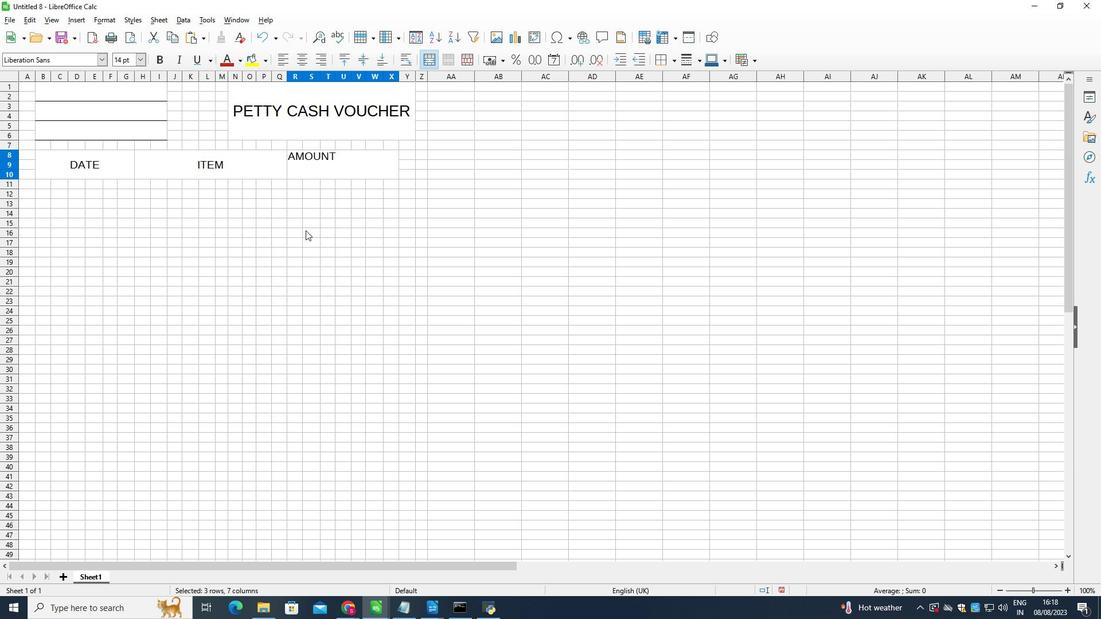 
Action: Mouse pressed left at (306, 231)
Screenshot: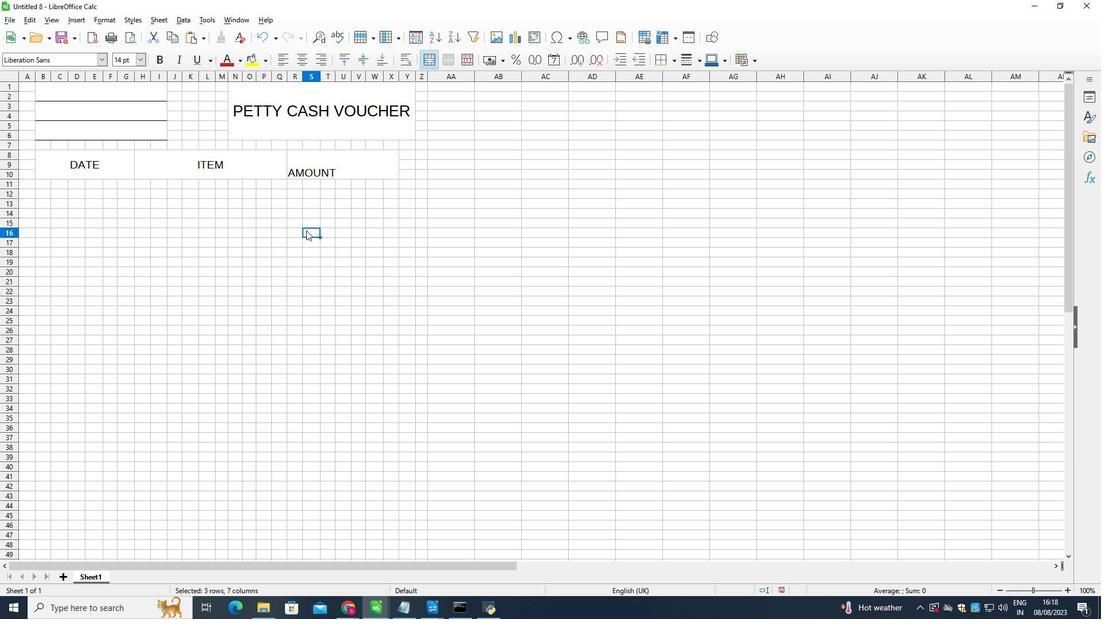 
Action: Mouse moved to (347, 162)
Screenshot: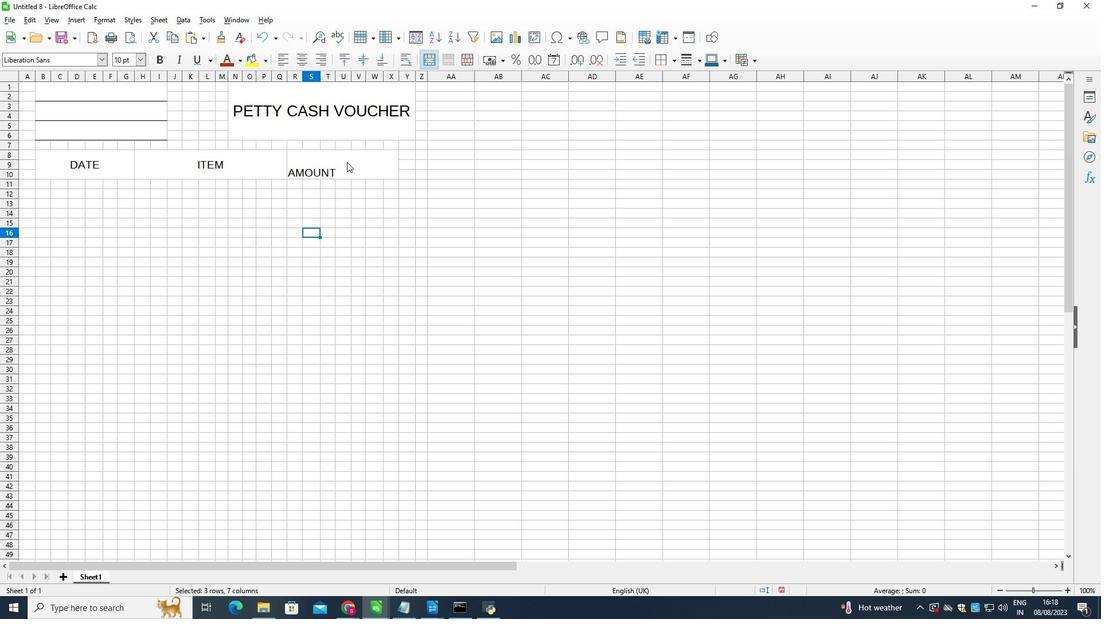 
Action: Mouse pressed left at (347, 162)
Screenshot: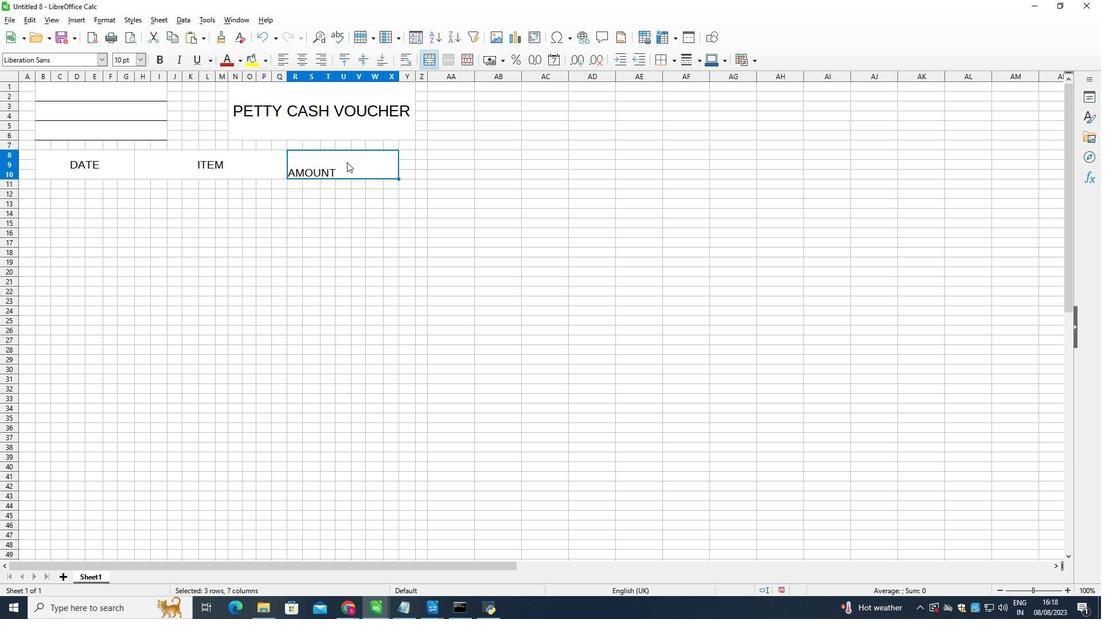 
Action: Mouse moved to (298, 55)
Screenshot: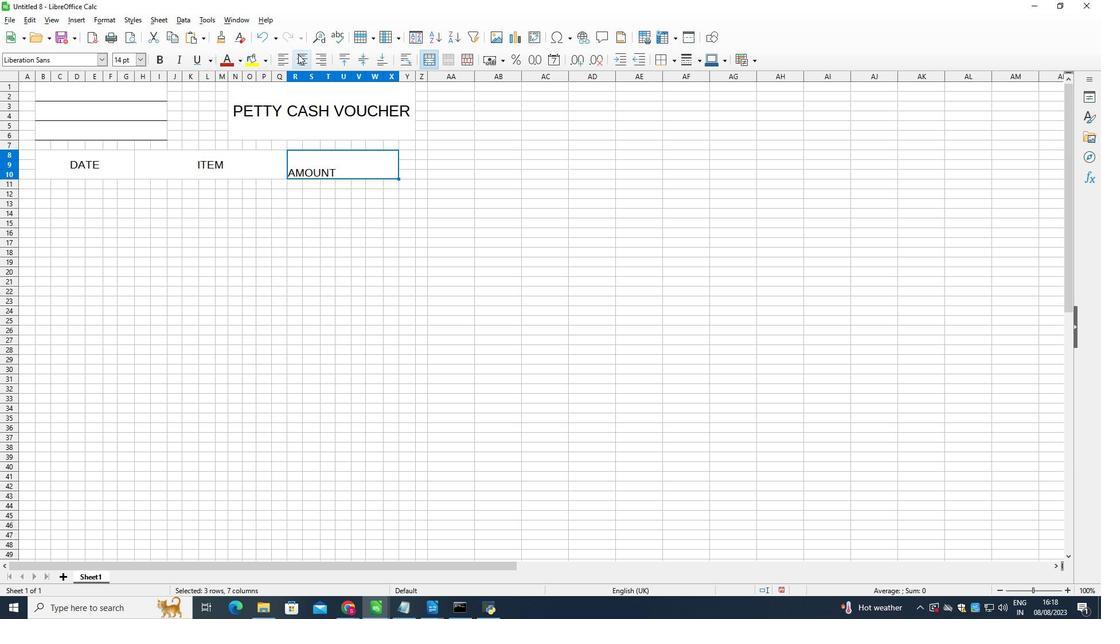 
Action: Mouse pressed left at (298, 55)
Screenshot: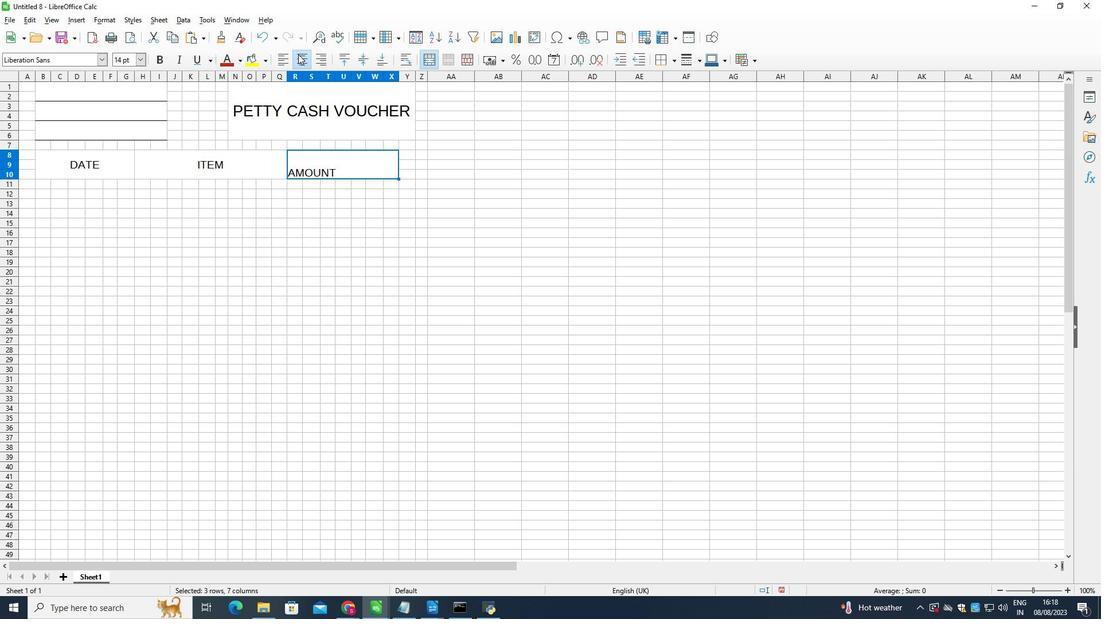 
Action: Mouse moved to (364, 57)
Screenshot: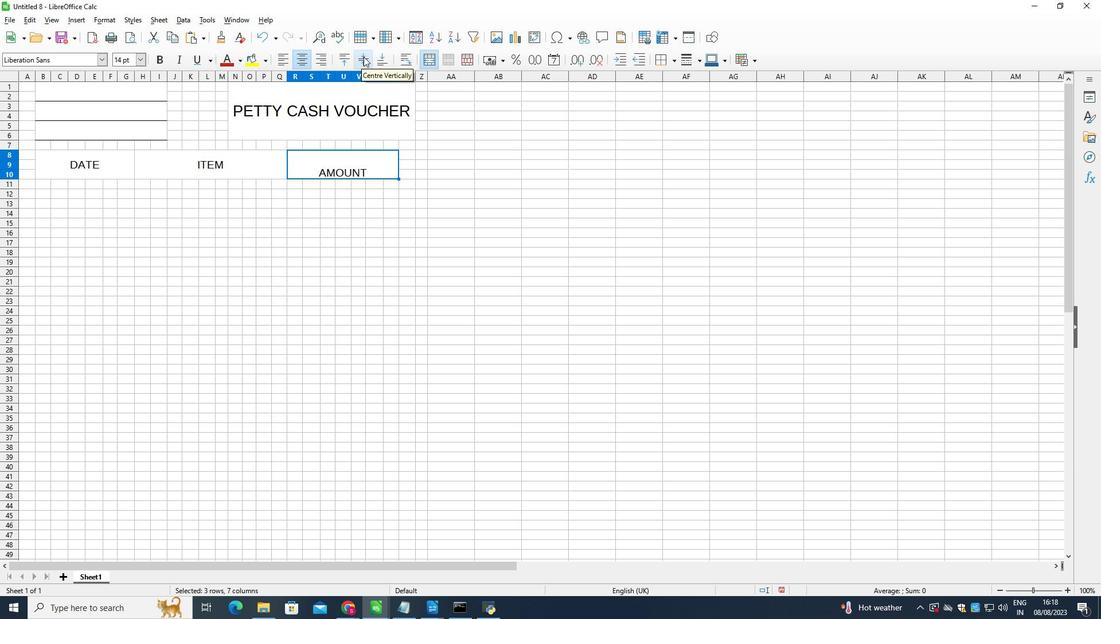 
Action: Mouse pressed left at (364, 57)
Screenshot: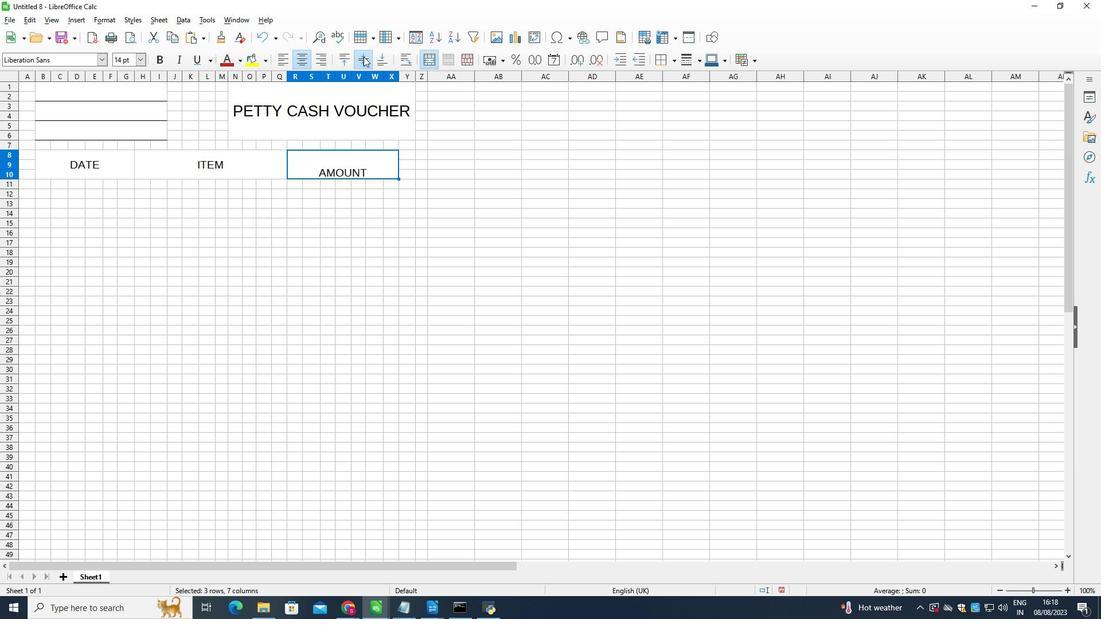 
Action: Mouse moved to (505, 178)
Screenshot: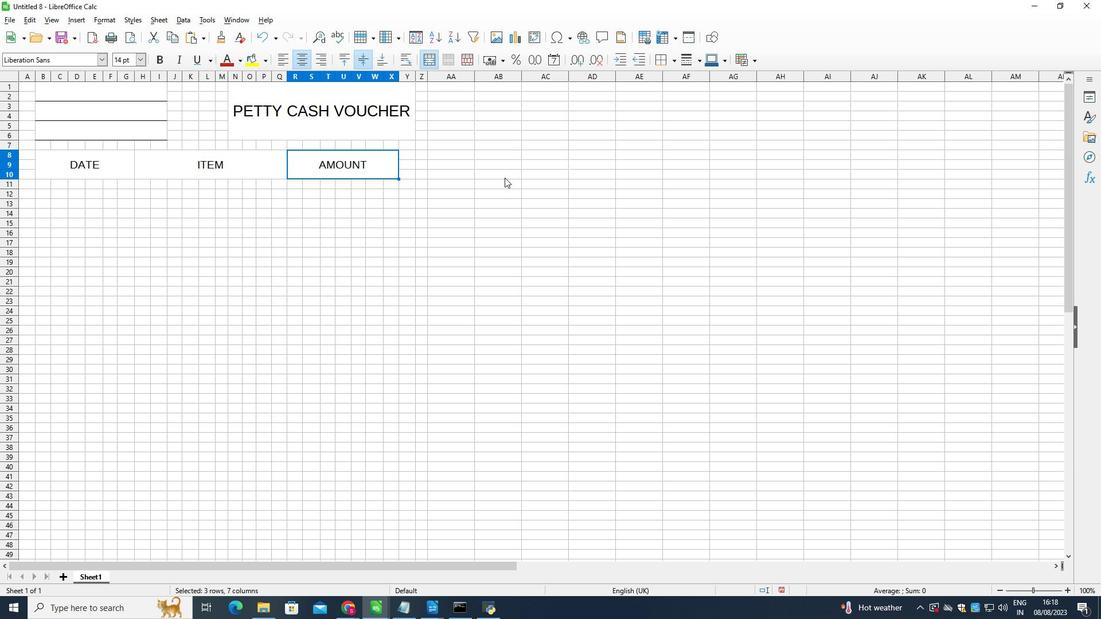 
Action: Mouse pressed left at (505, 178)
Screenshot: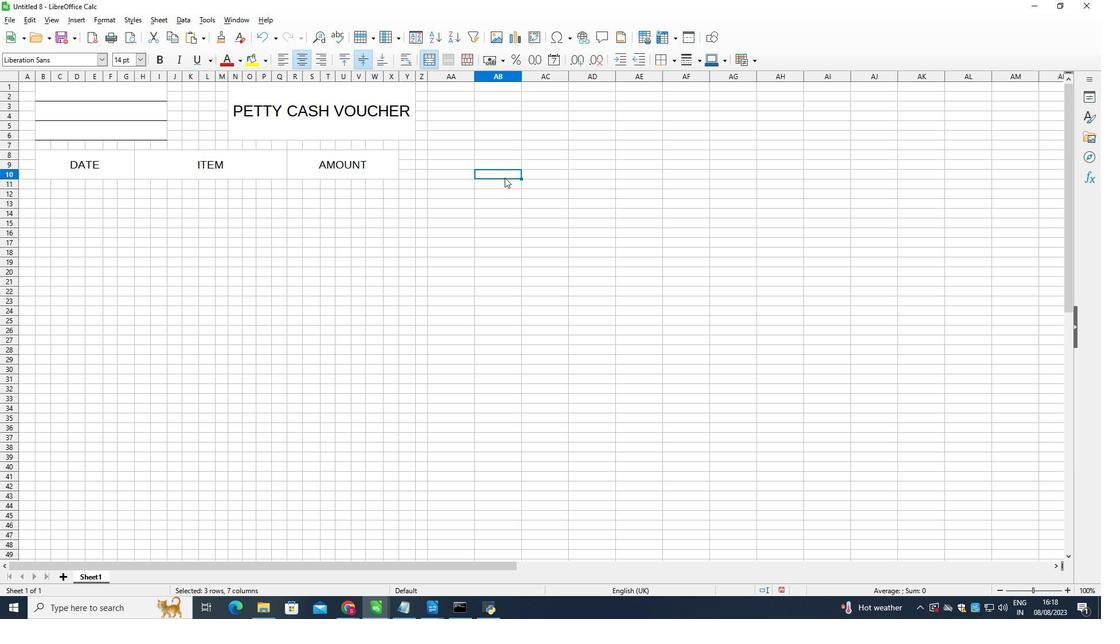 
Action: Mouse moved to (368, 163)
Screenshot: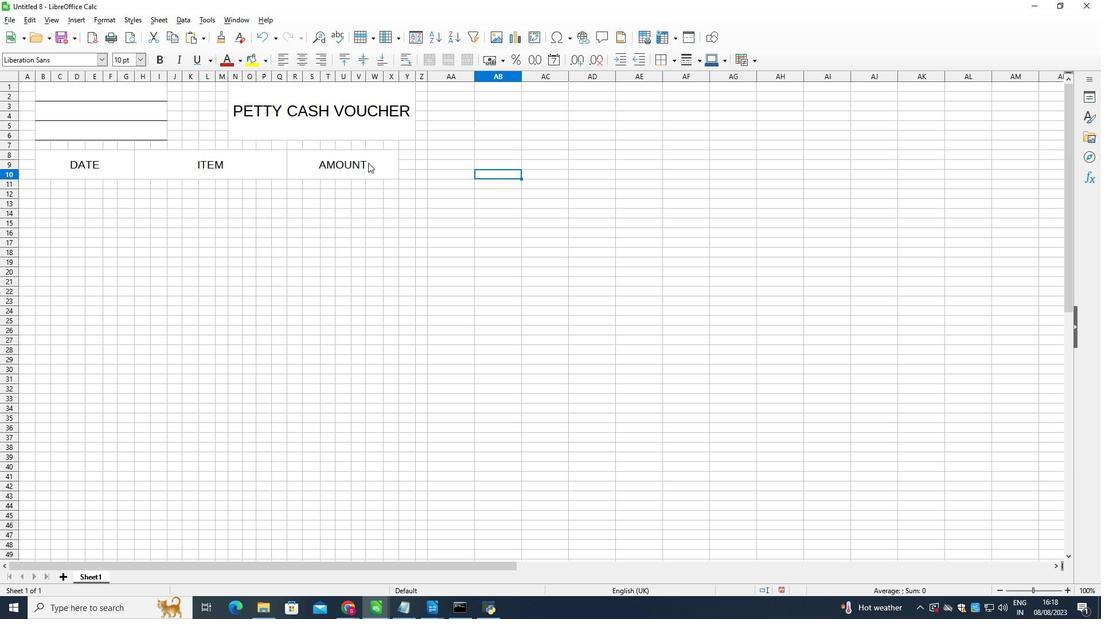 
Action: Mouse pressed left at (368, 163)
Screenshot: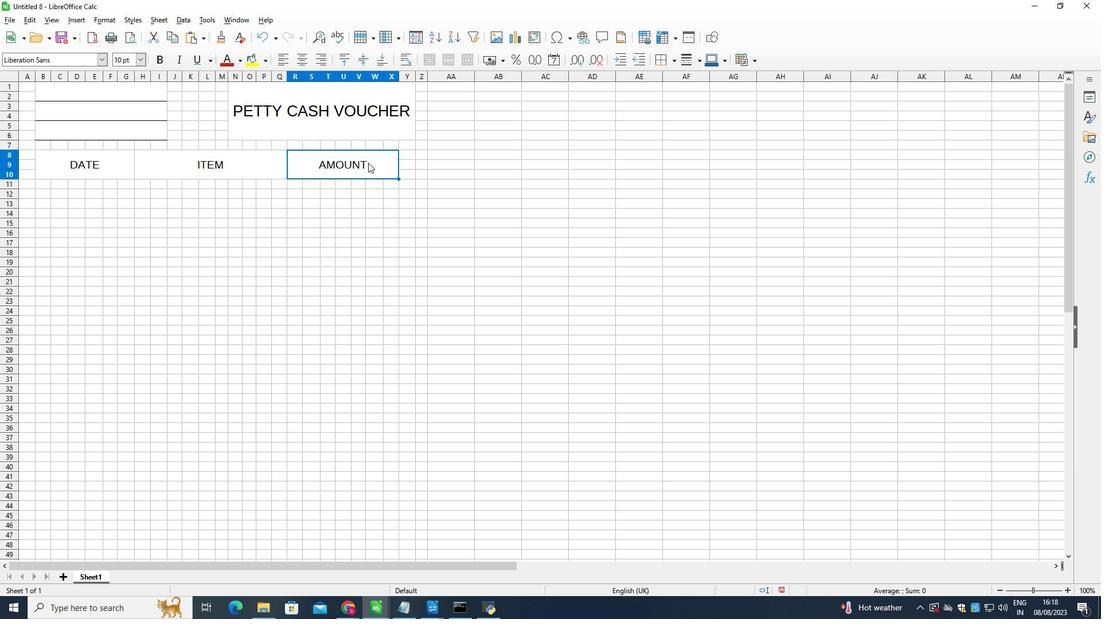 
Action: Mouse moved to (430, 60)
Screenshot: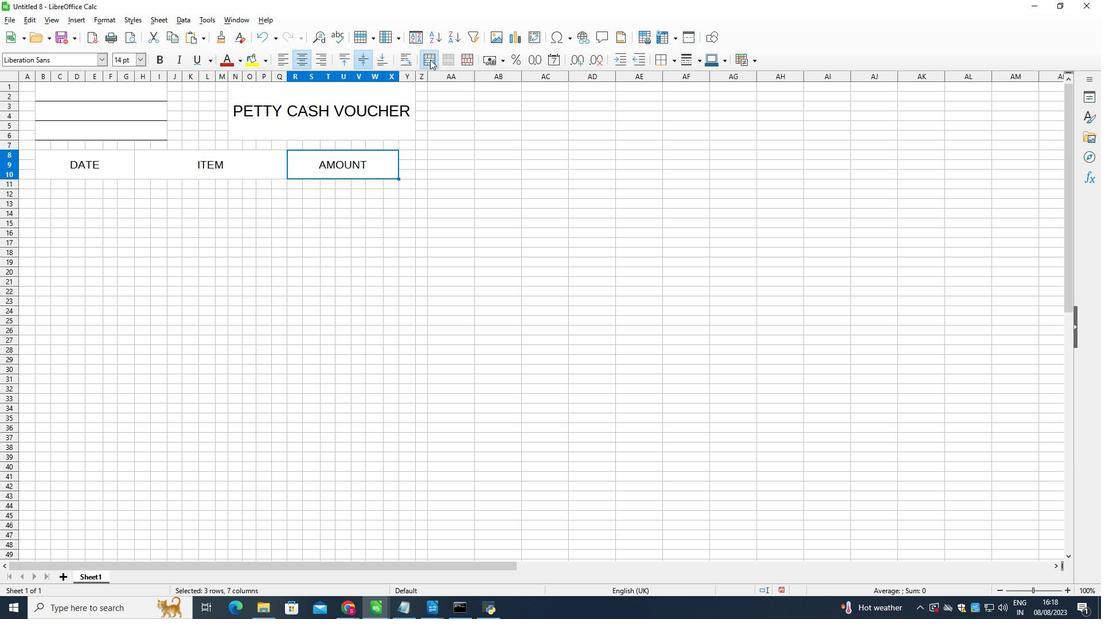 
Action: Mouse pressed left at (430, 60)
Screenshot: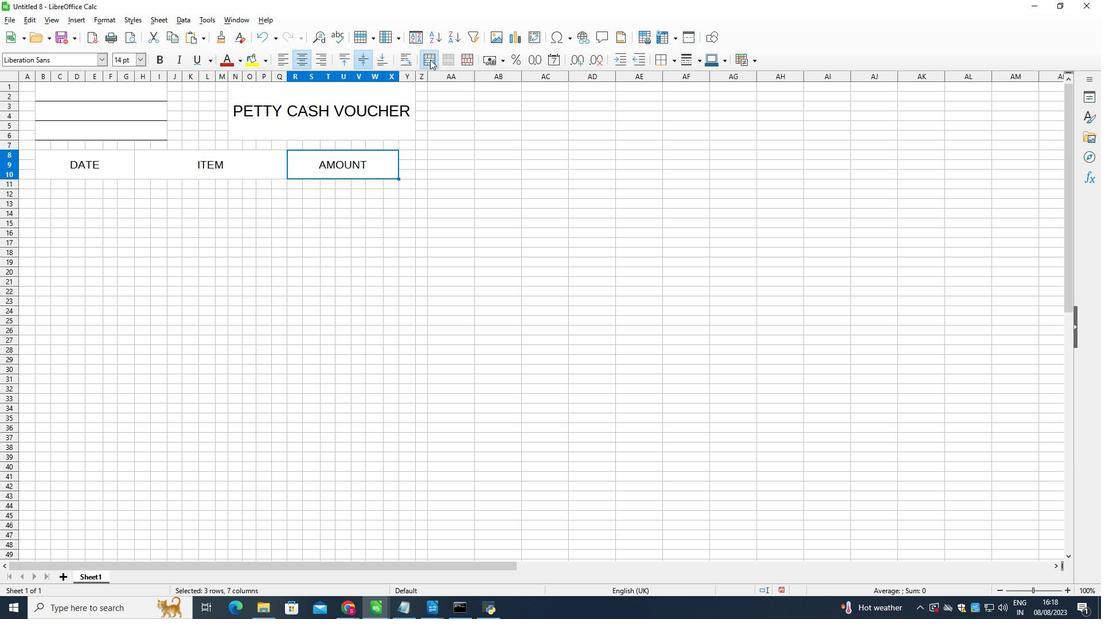 
Action: Mouse moved to (514, 228)
Screenshot: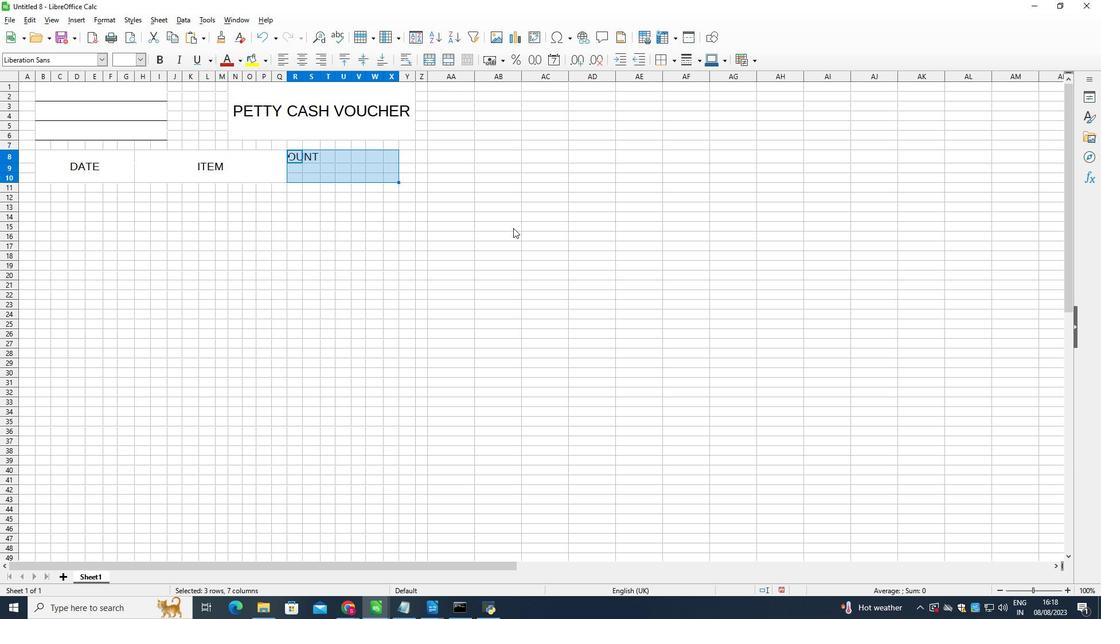 
Action: Mouse pressed left at (514, 228)
Screenshot: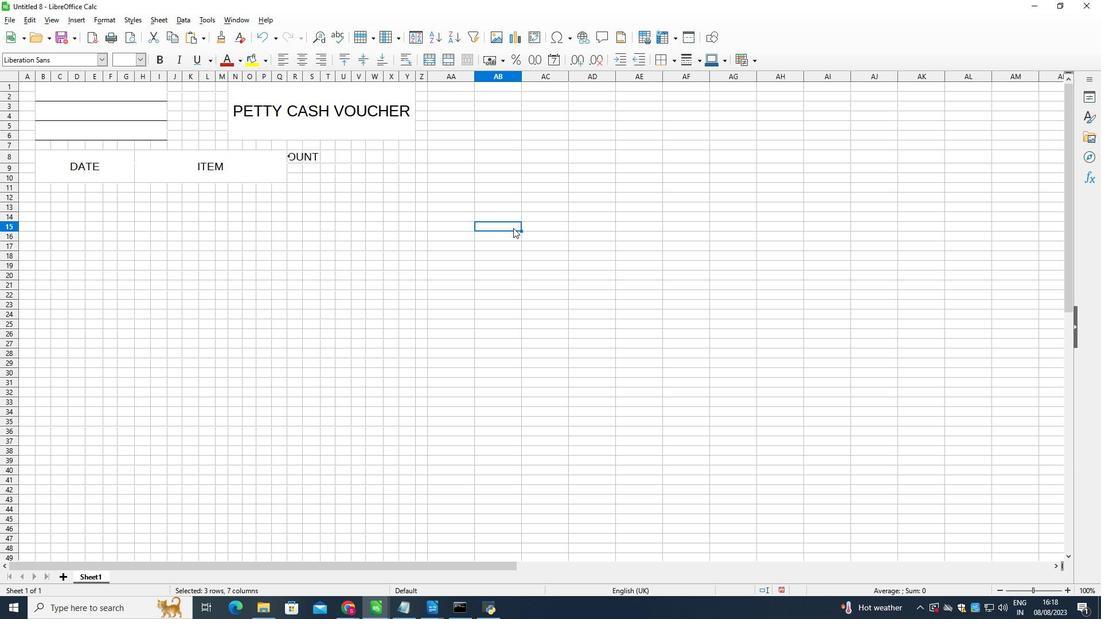 
Action: Mouse moved to (291, 154)
Screenshot: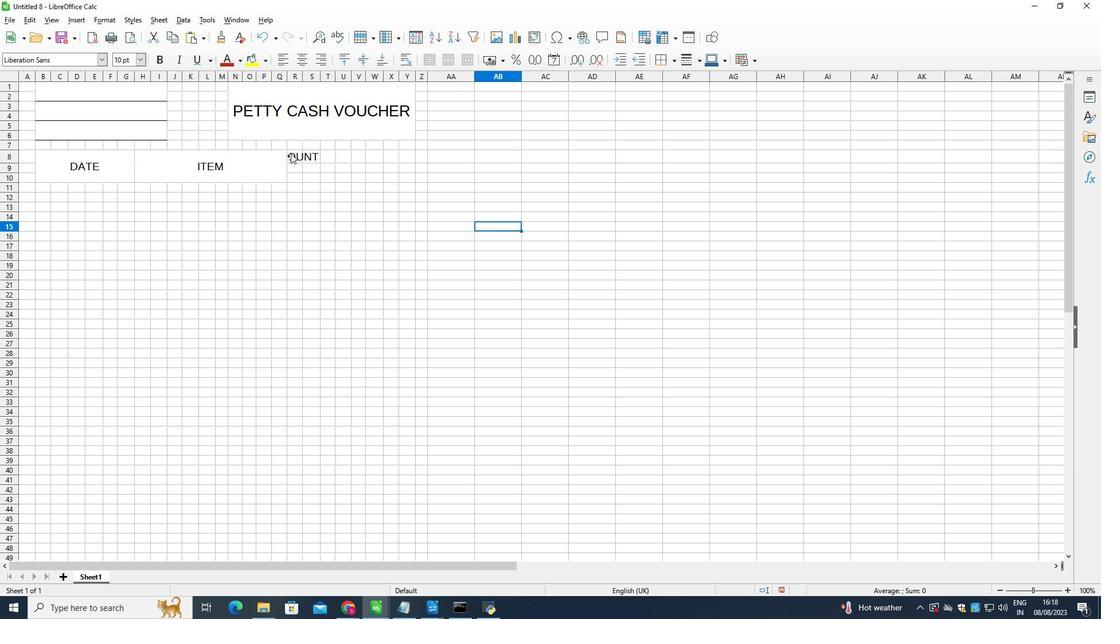 
Action: Mouse pressed left at (291, 154)
Screenshot: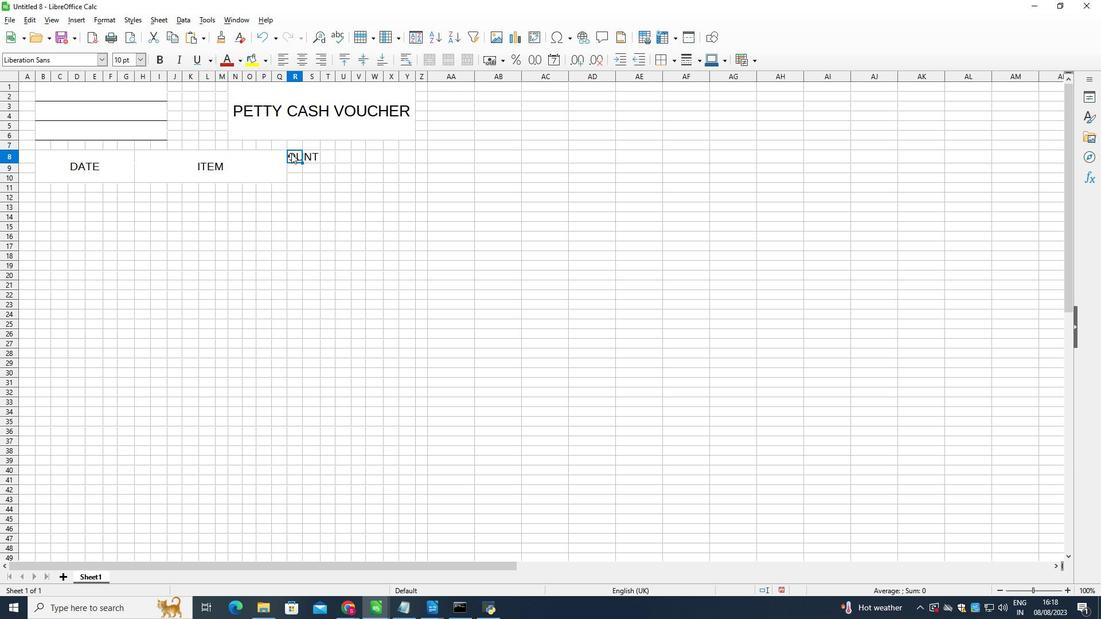 
Action: Mouse moved to (445, 58)
Screenshot: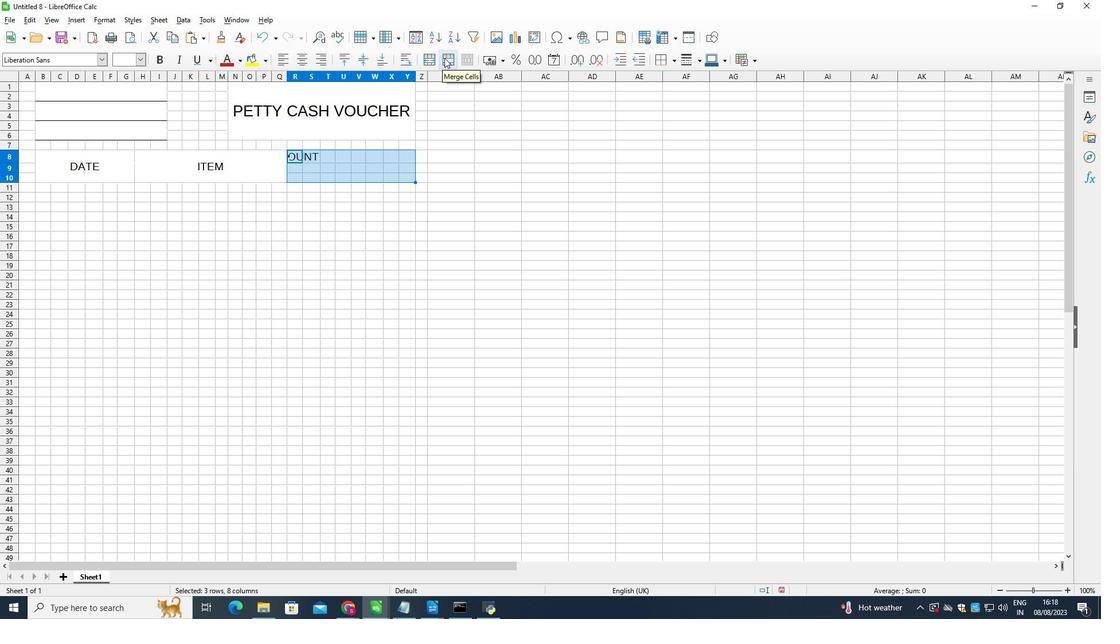
Action: Mouse pressed left at (445, 58)
Screenshot: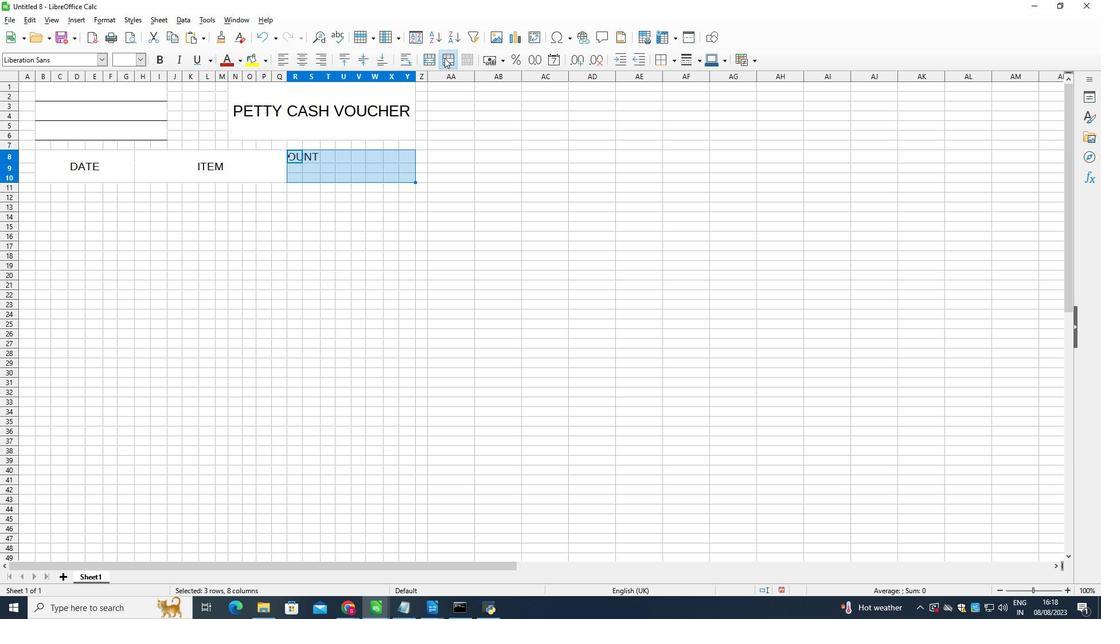 
Action: Mouse moved to (531, 165)
Screenshot: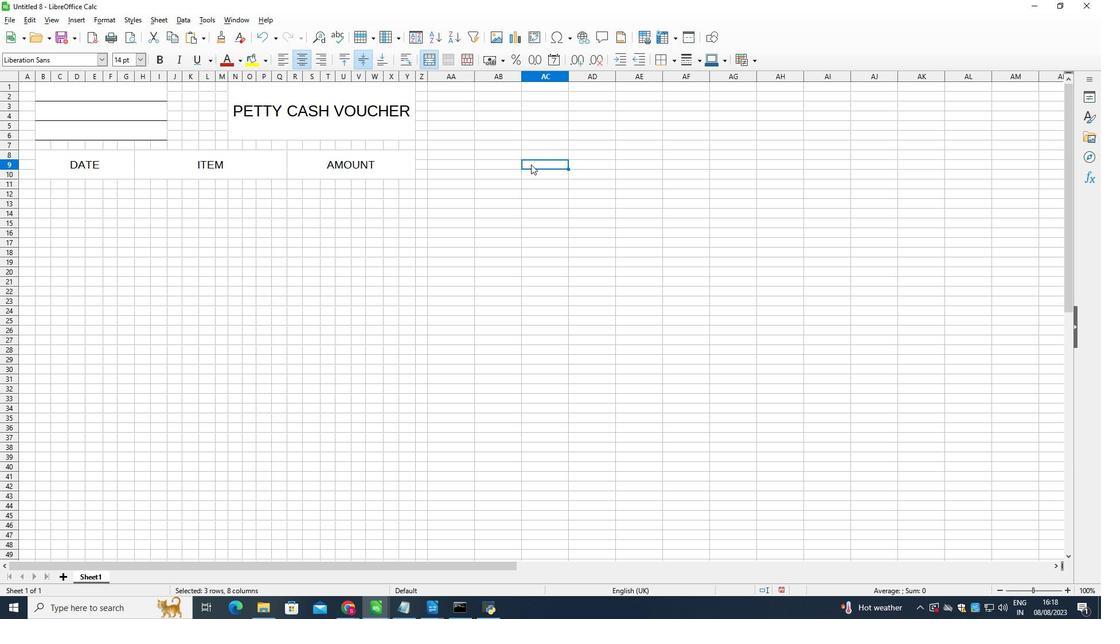 
Action: Mouse pressed left at (531, 165)
Screenshot: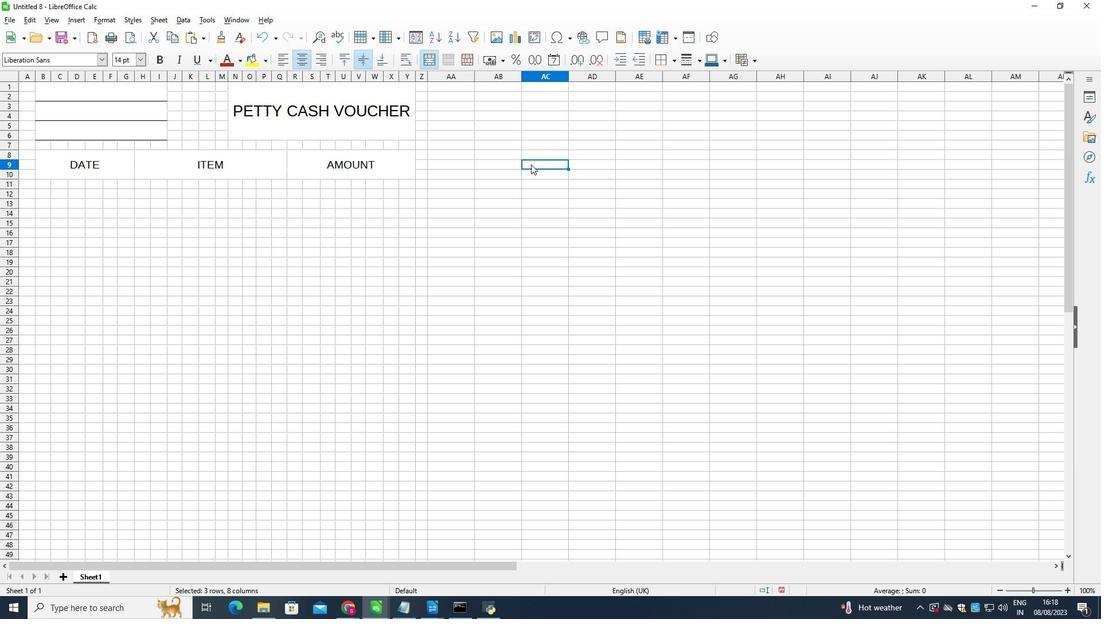 
Action: Mouse moved to (47, 185)
Screenshot: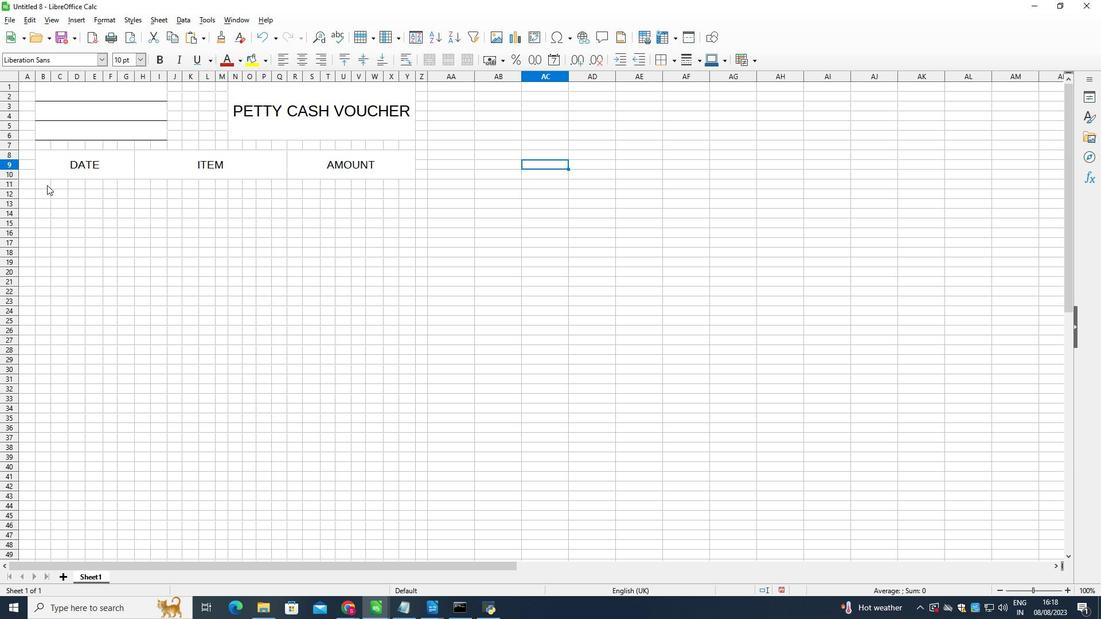 
Action: Mouse pressed left at (47, 185)
Screenshot: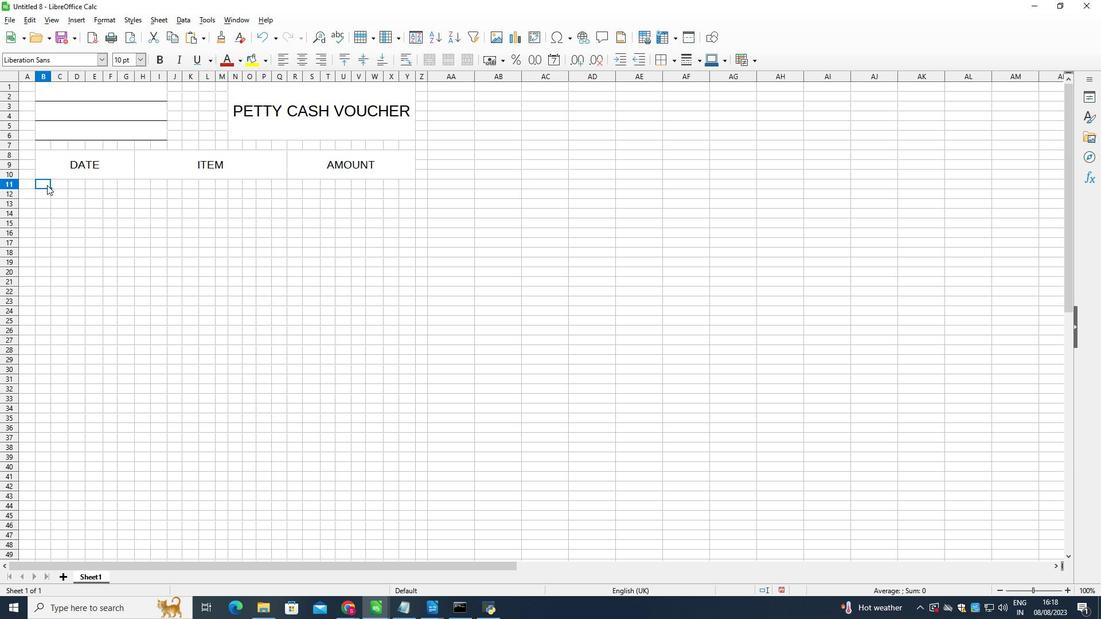 
Action: Mouse moved to (449, 57)
Screenshot: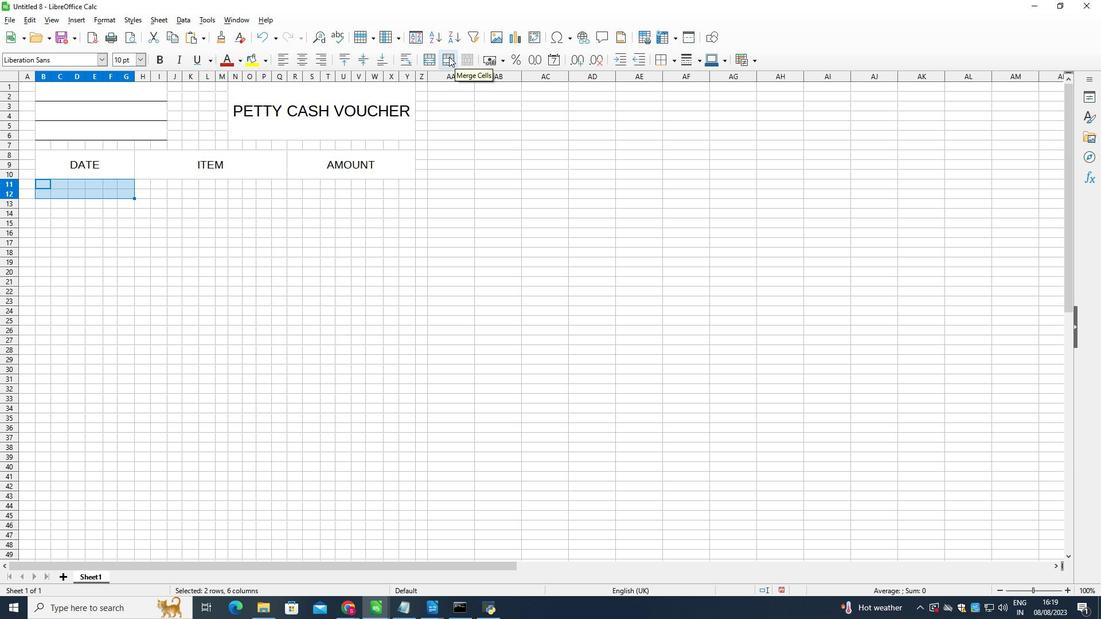 
Action: Mouse pressed left at (449, 57)
Screenshot: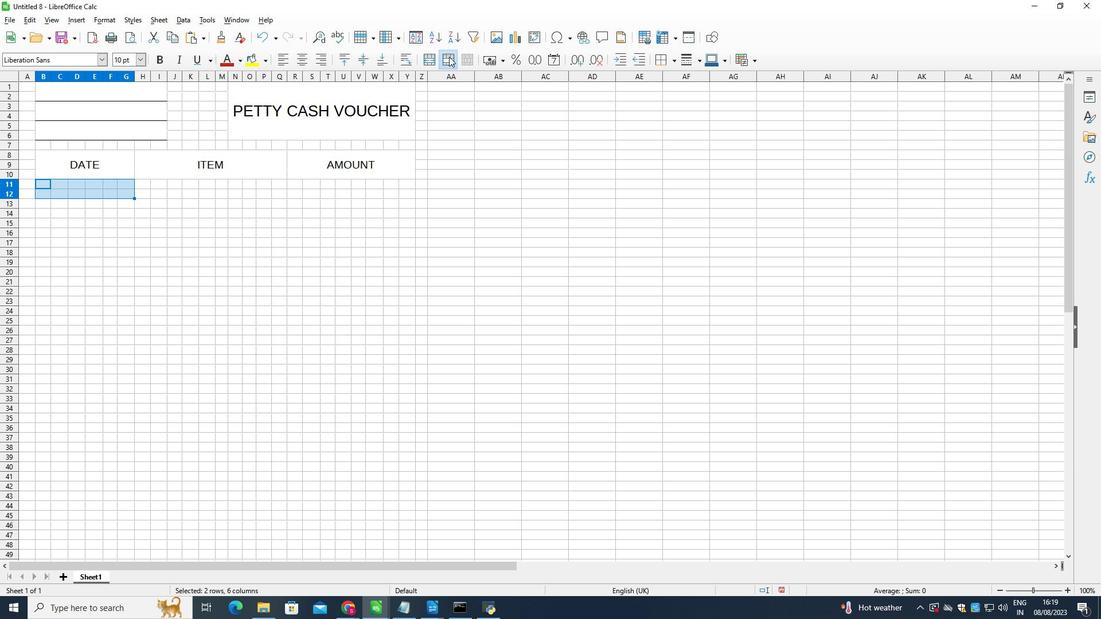 
Action: Mouse moved to (146, 184)
Screenshot: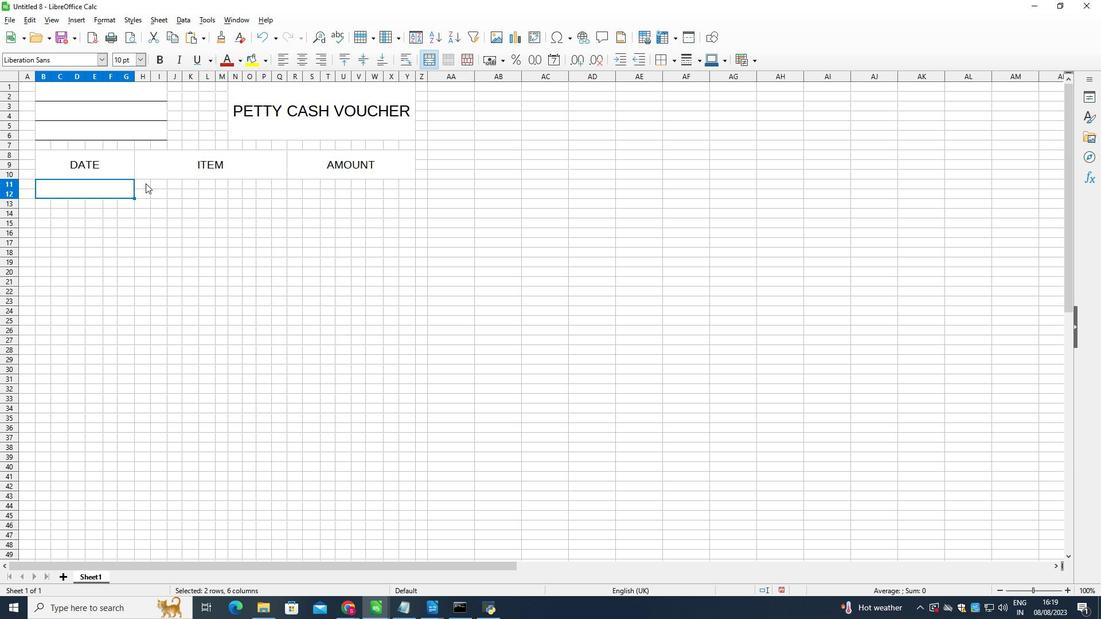 
Action: Mouse pressed left at (146, 184)
Screenshot: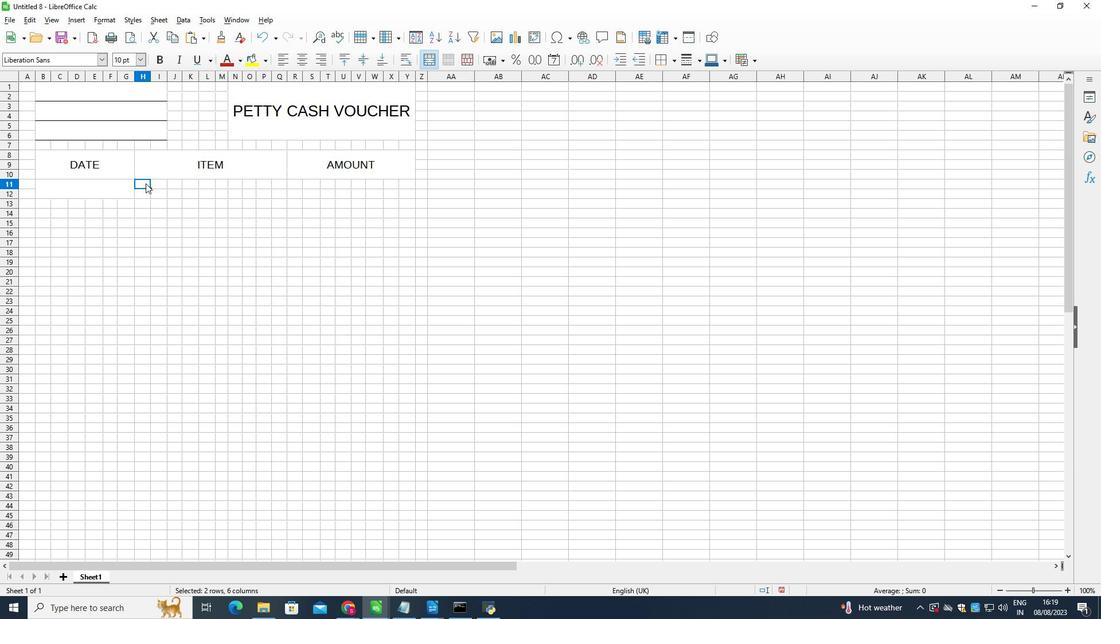 
Action: Mouse moved to (443, 58)
Screenshot: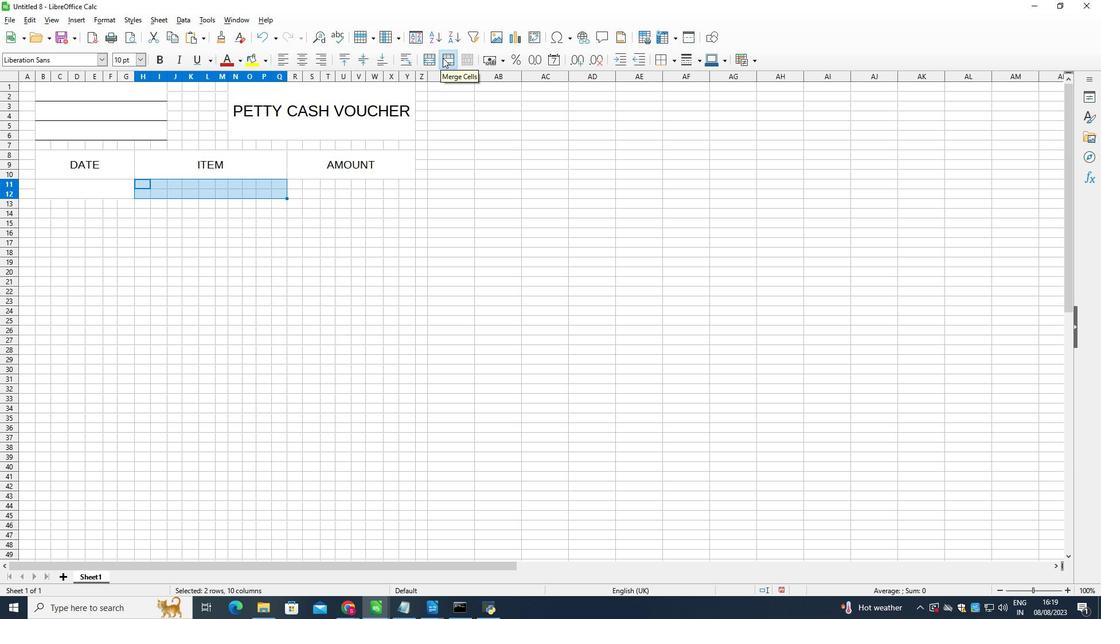 
Action: Mouse pressed left at (443, 58)
Screenshot: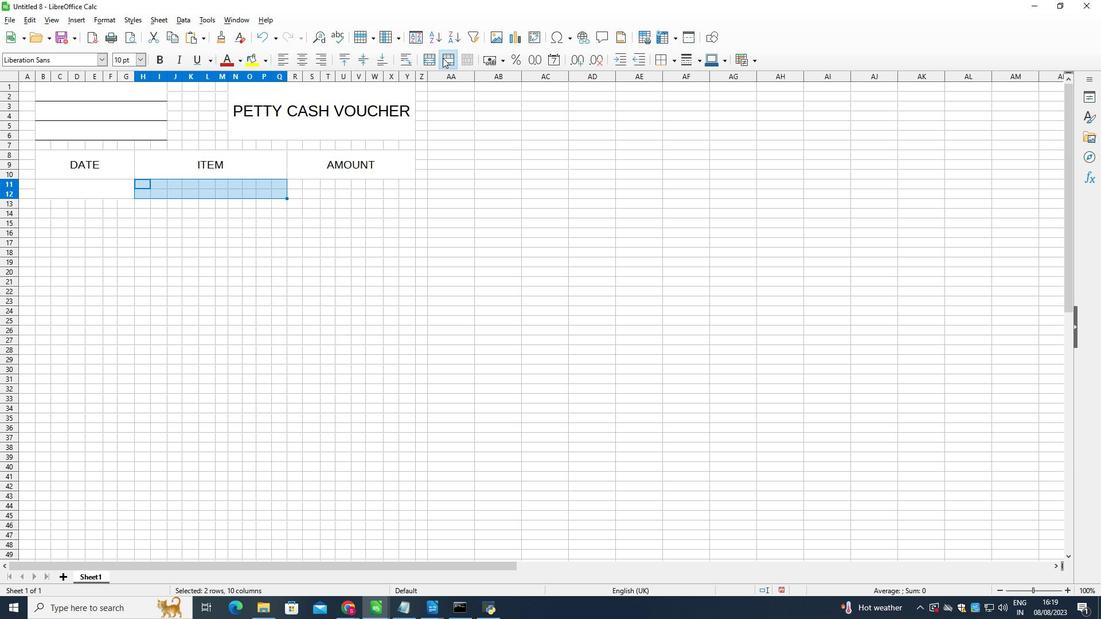 
Action: Mouse moved to (300, 187)
Screenshot: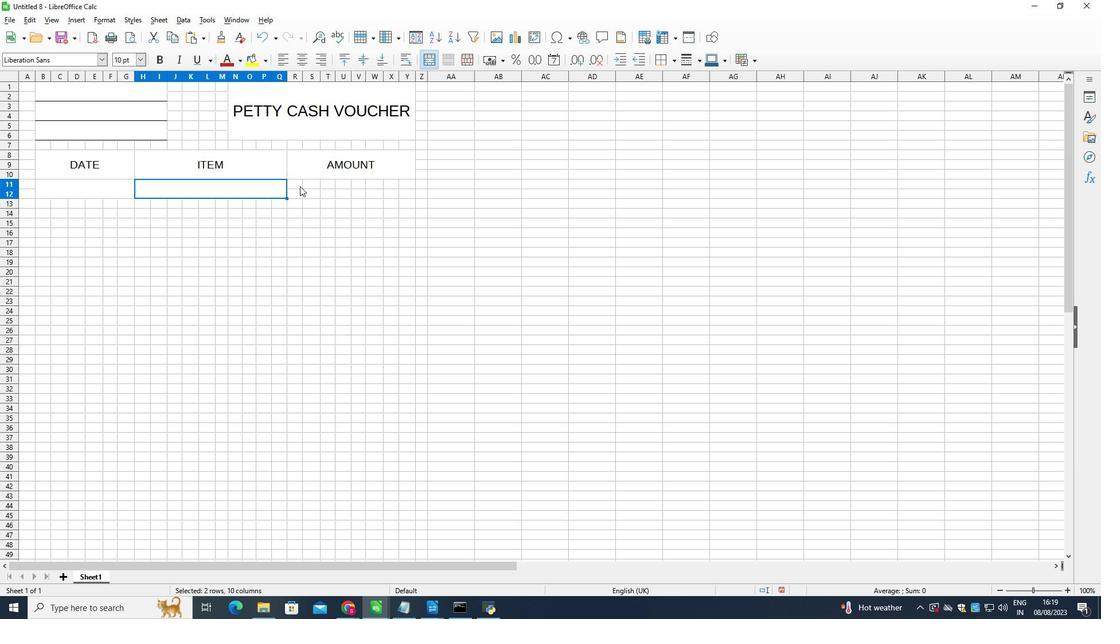 
Action: Mouse pressed left at (300, 187)
Screenshot: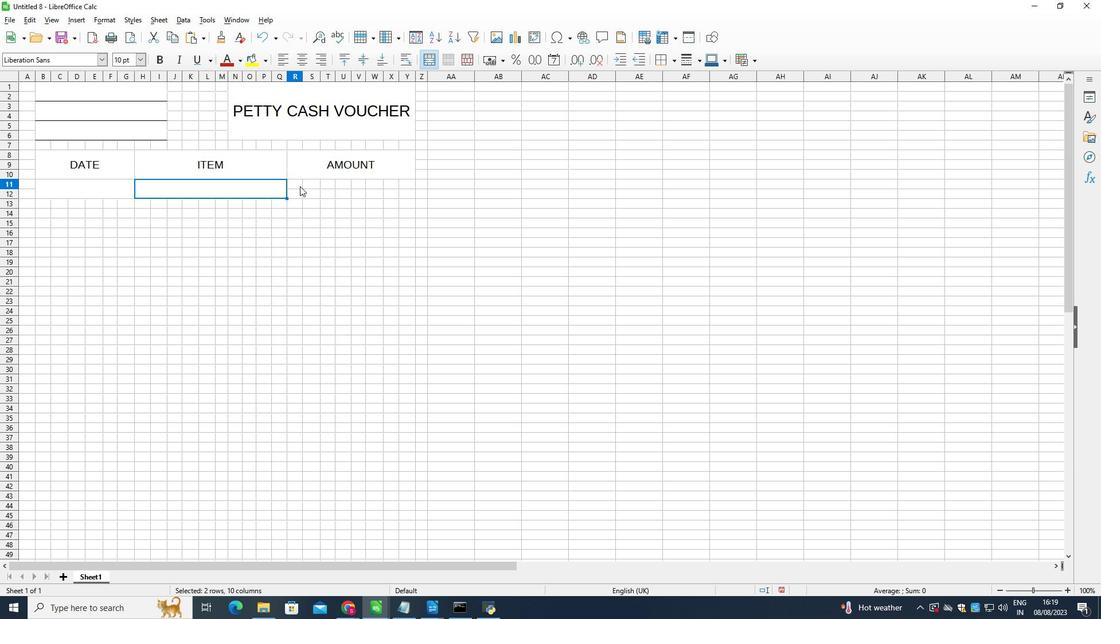 
Action: Mouse moved to (448, 60)
Screenshot: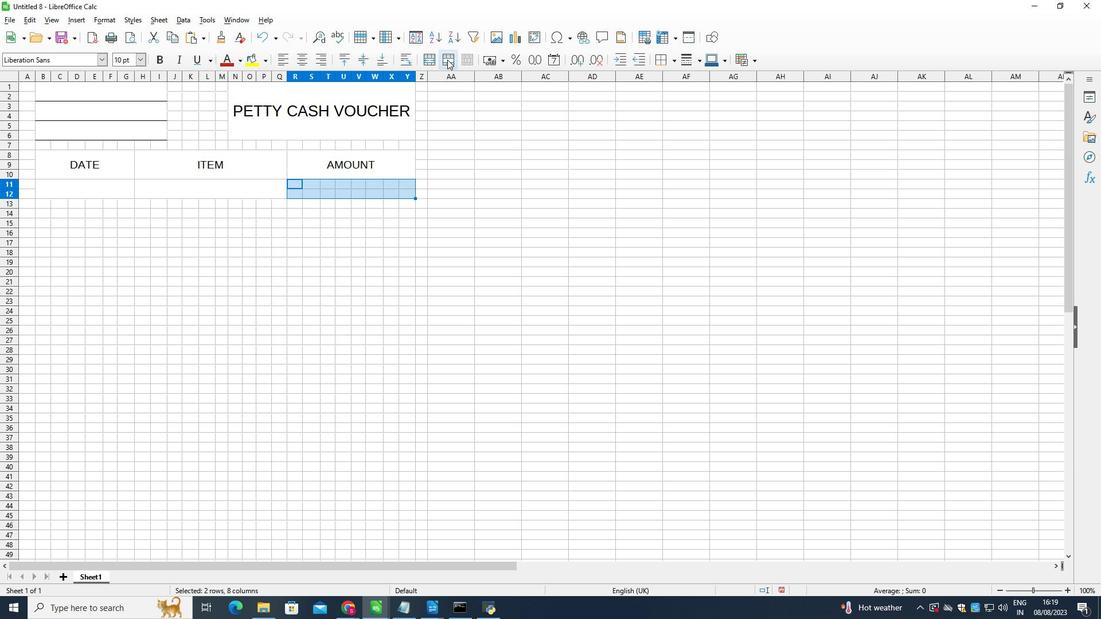 
Action: Mouse pressed left at (448, 60)
Screenshot: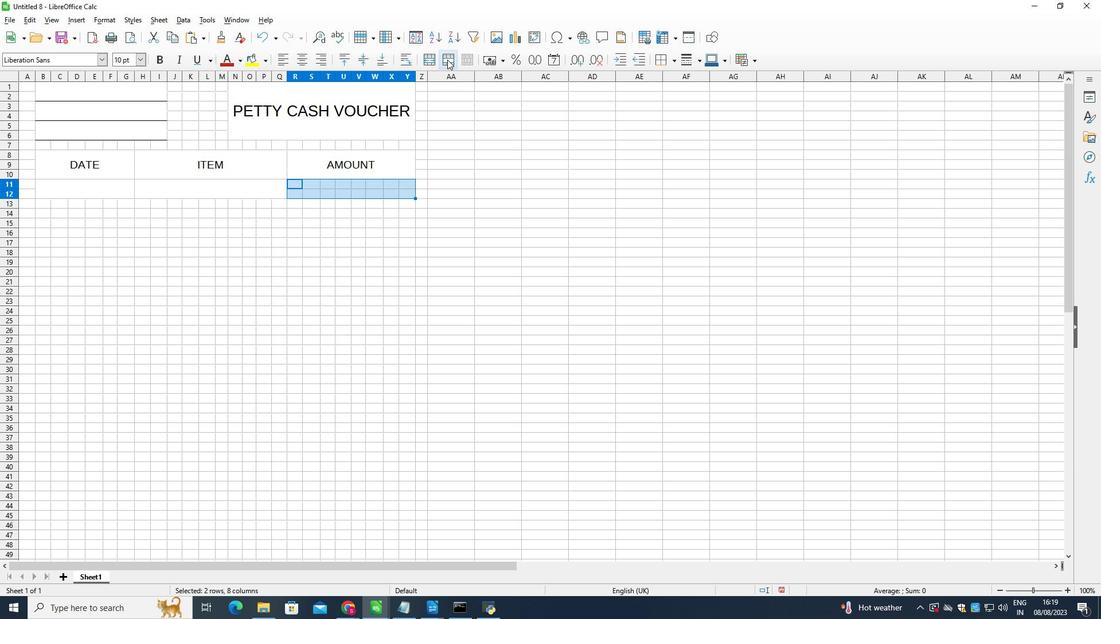
Action: Mouse moved to (296, 203)
Screenshot: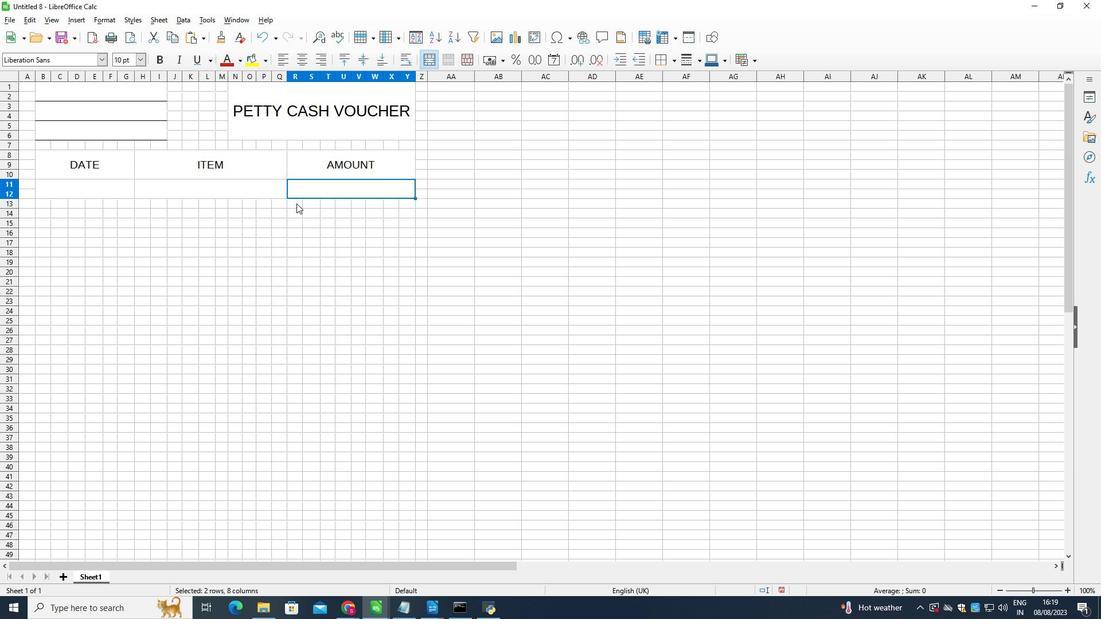 
Action: Mouse pressed left at (296, 203)
Screenshot: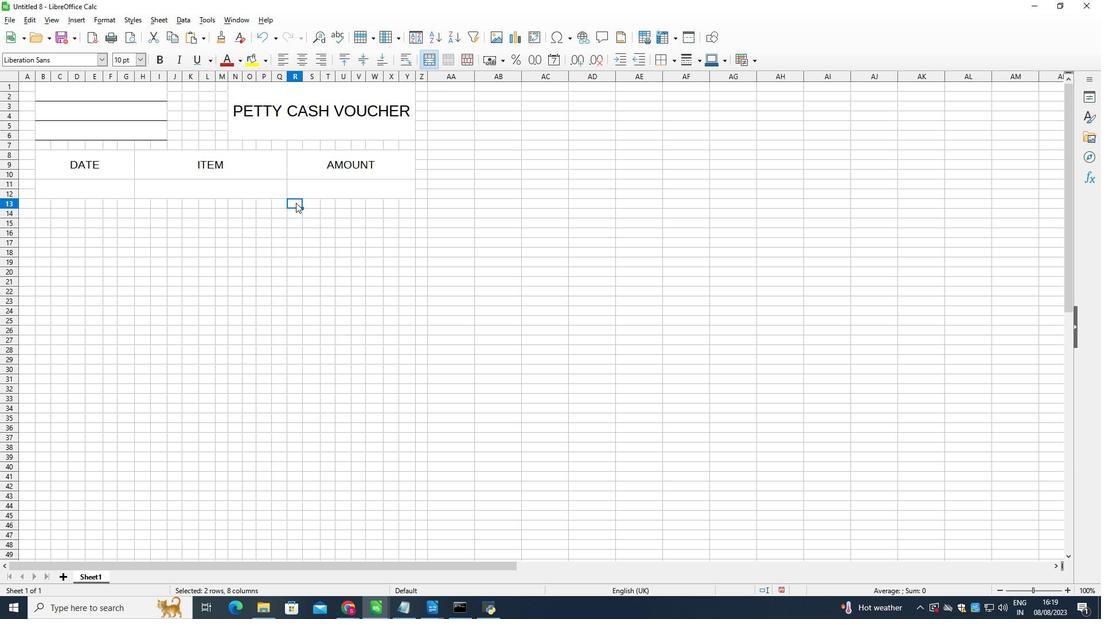 
Action: Mouse moved to (332, 181)
Screenshot: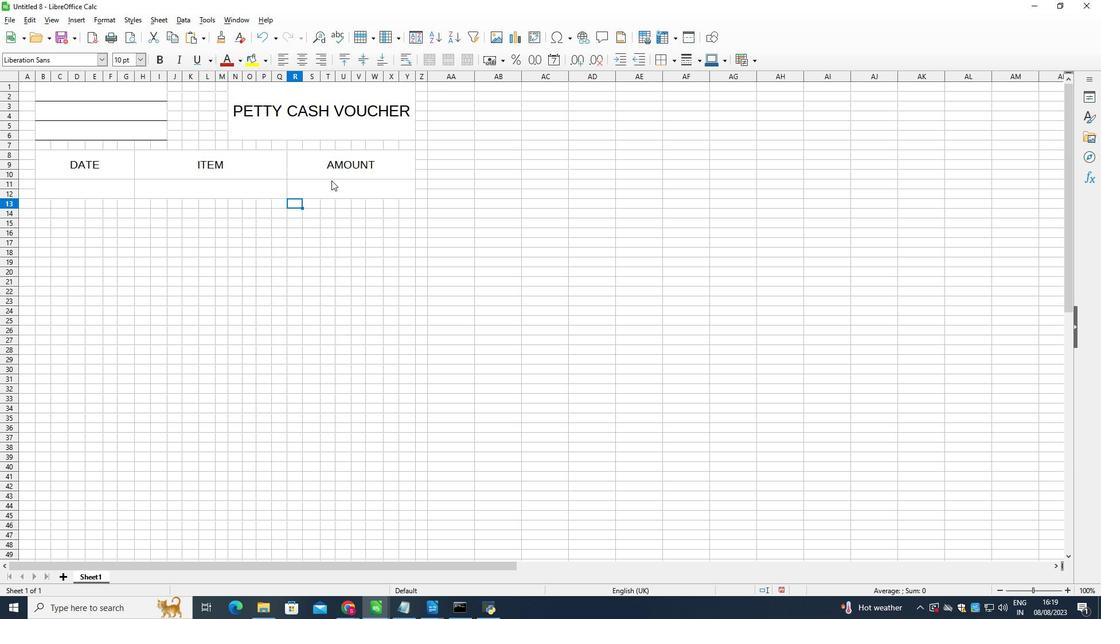 
Action: Mouse pressed left at (332, 181)
Screenshot: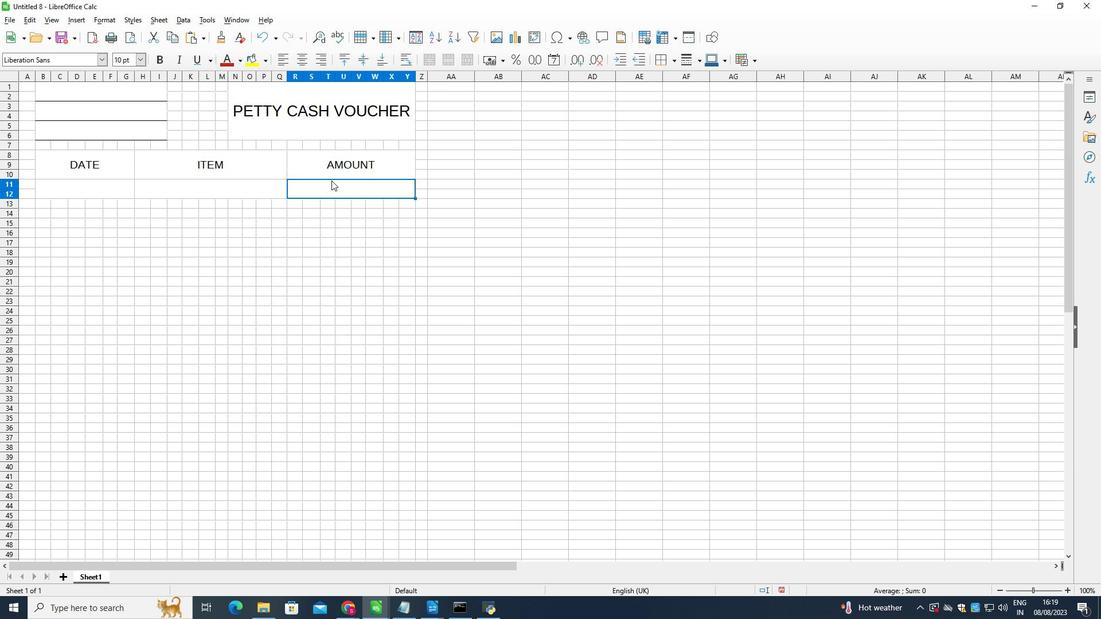 
Action: Mouse moved to (433, 60)
Screenshot: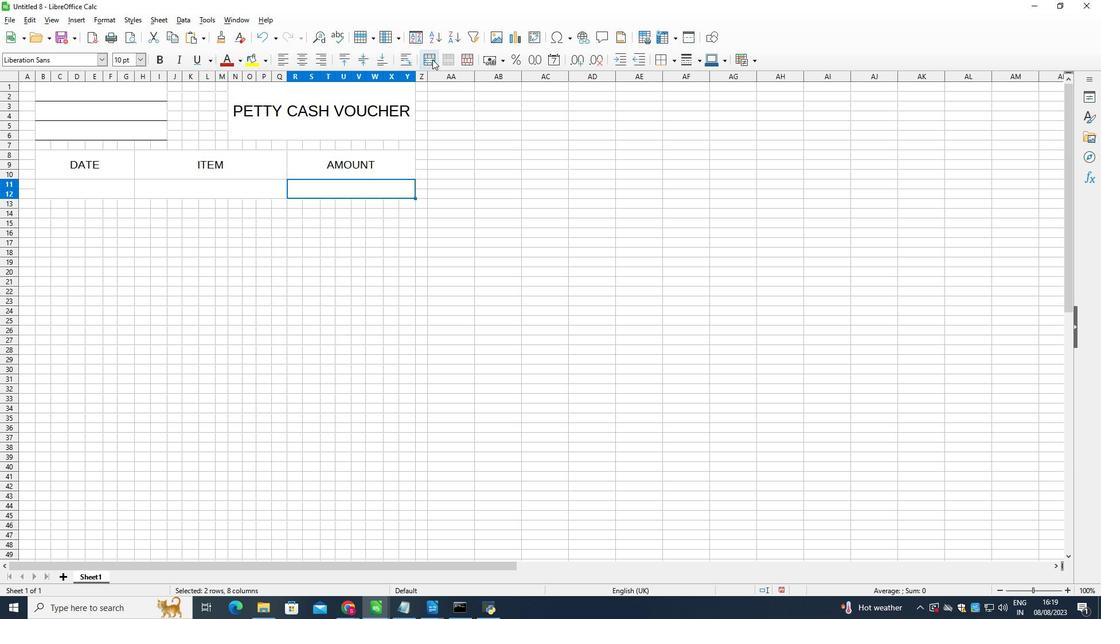 
Action: Mouse pressed left at (433, 60)
Screenshot: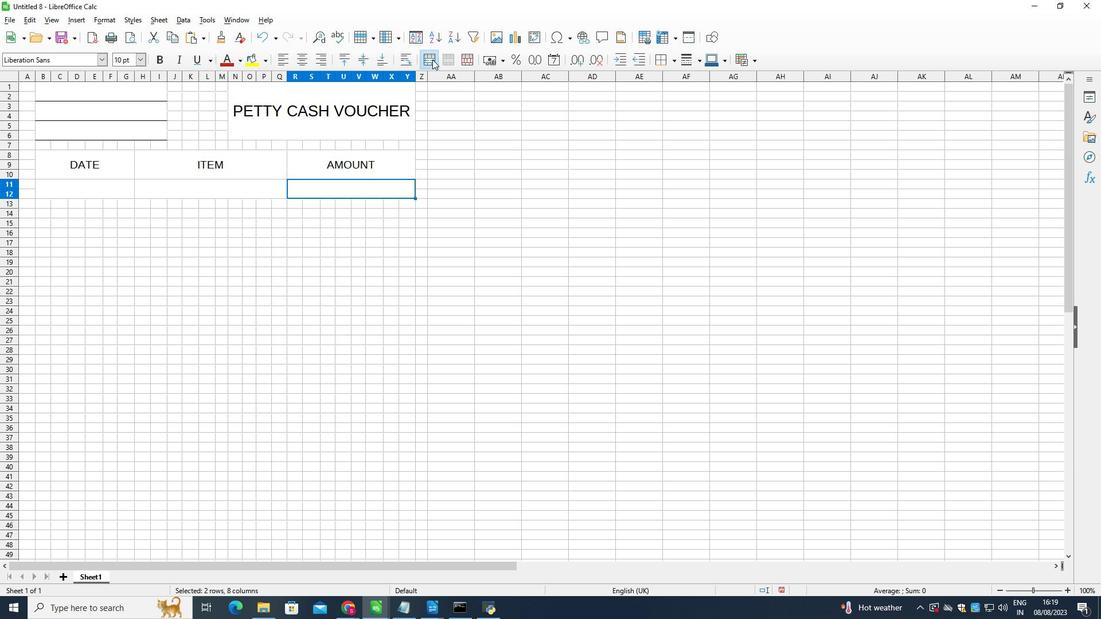 
Action: Mouse moved to (509, 246)
Screenshot: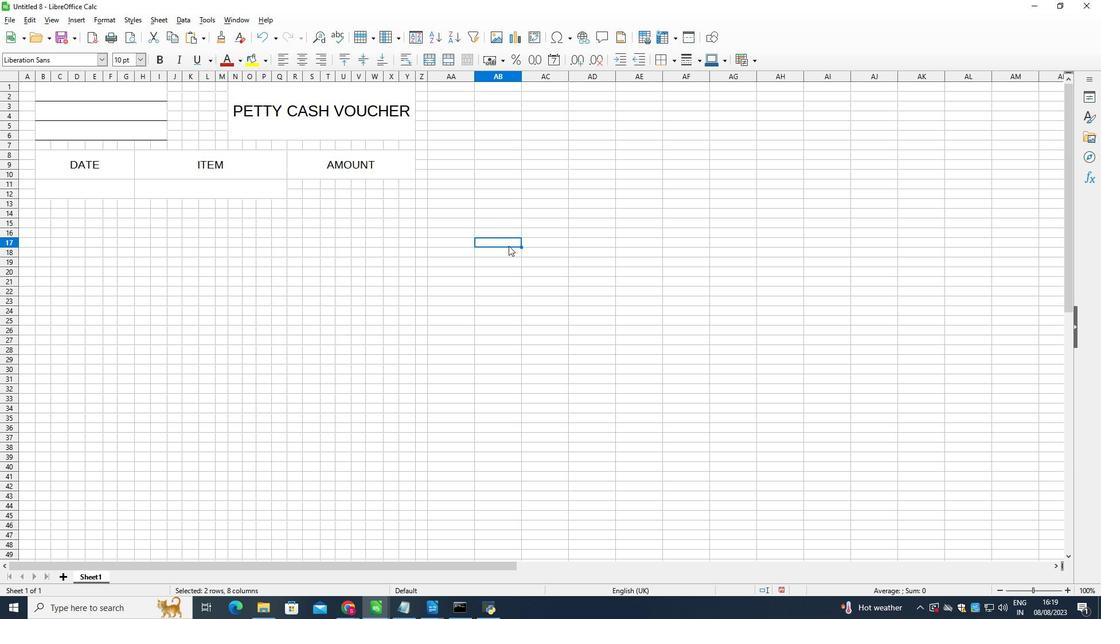 
Action: Mouse pressed left at (509, 246)
Screenshot: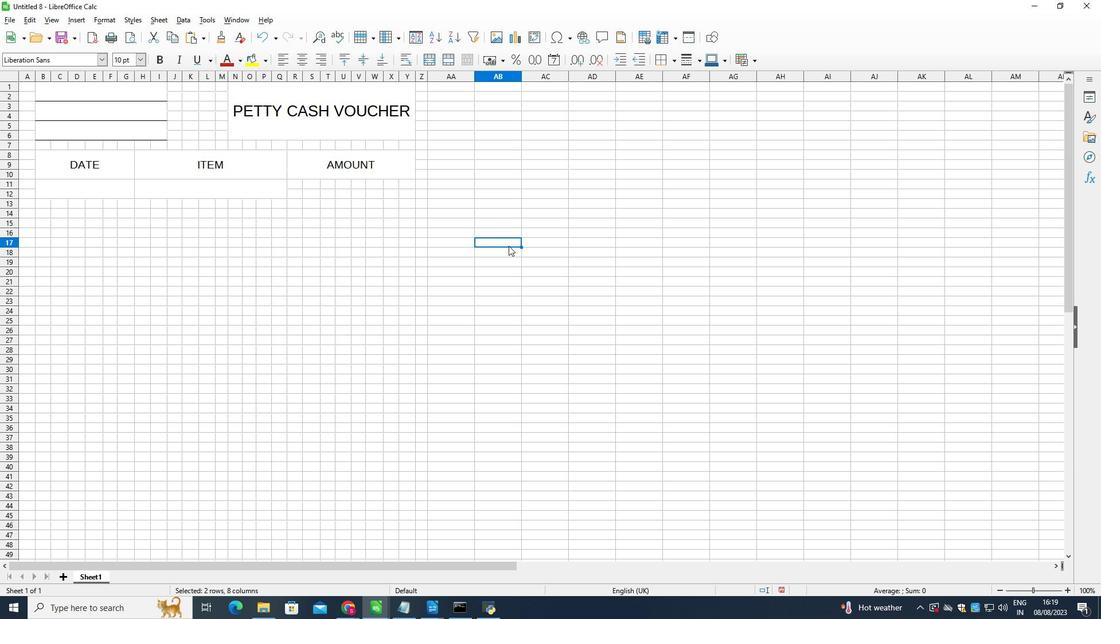 
Action: Mouse moved to (294, 184)
Screenshot: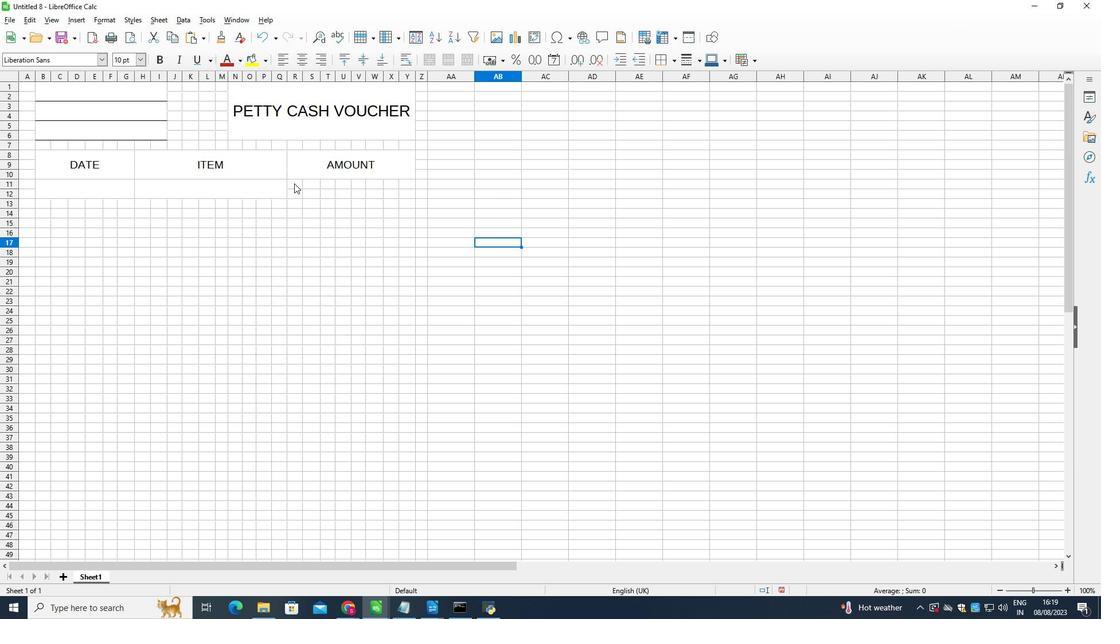 
Action: Mouse pressed left at (294, 184)
Screenshot: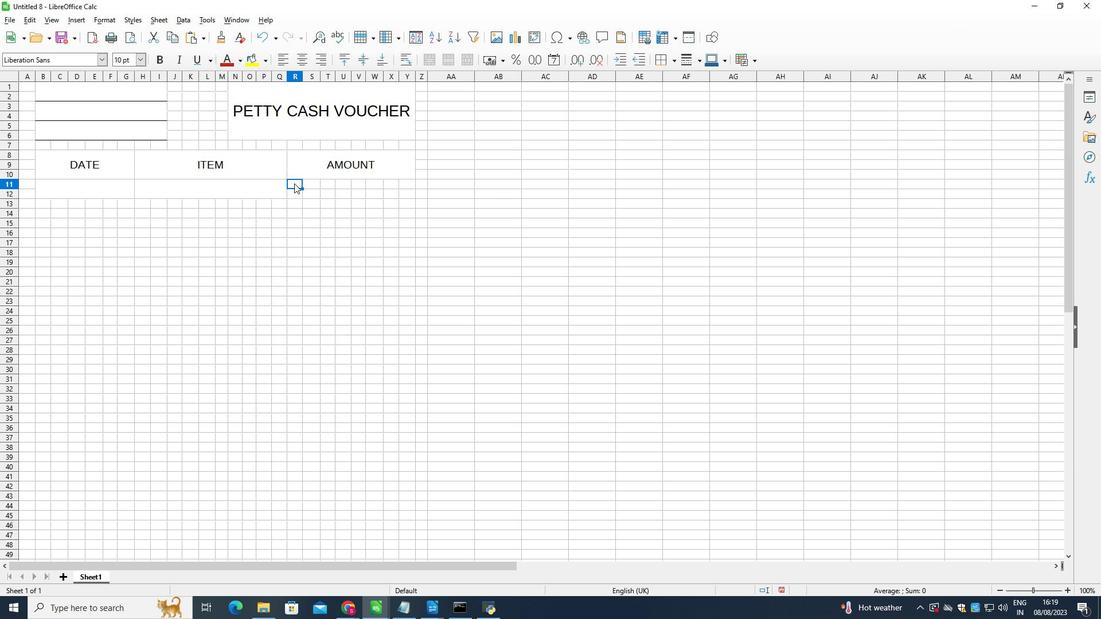 
Action: Mouse moved to (450, 62)
Screenshot: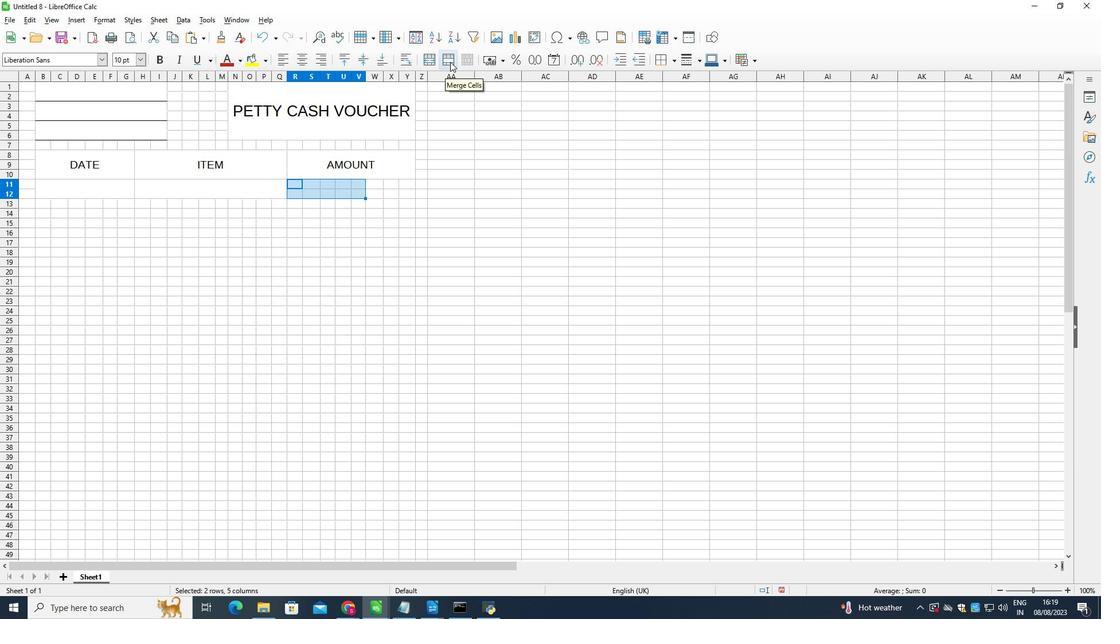 
Action: Mouse pressed left at (450, 62)
Screenshot: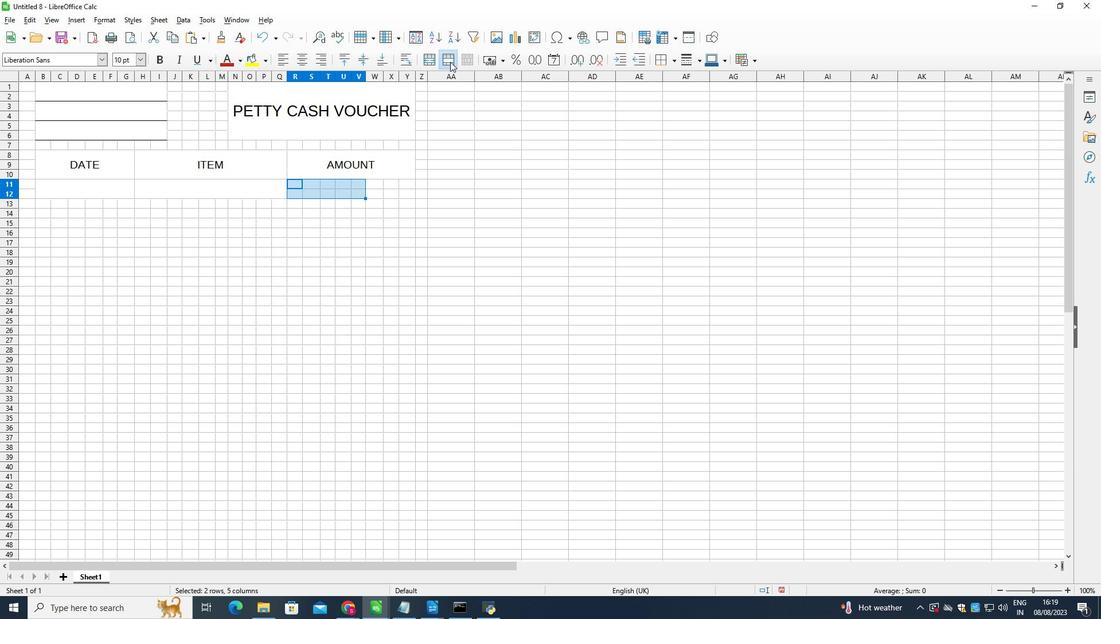 
Action: Mouse moved to (375, 184)
Screenshot: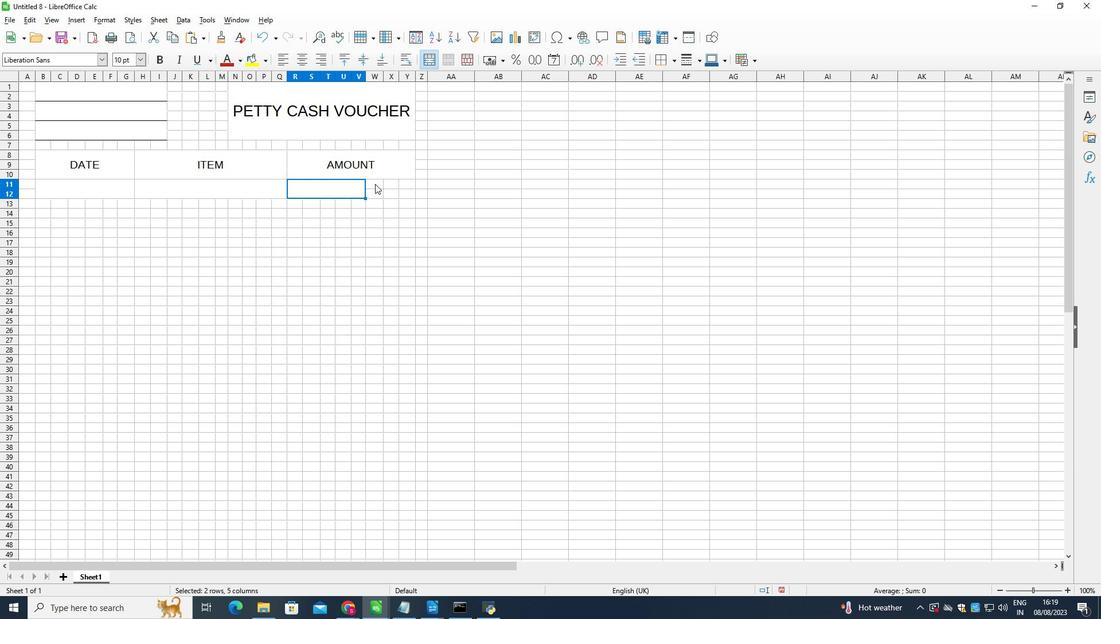 
Action: Mouse pressed left at (375, 184)
Screenshot: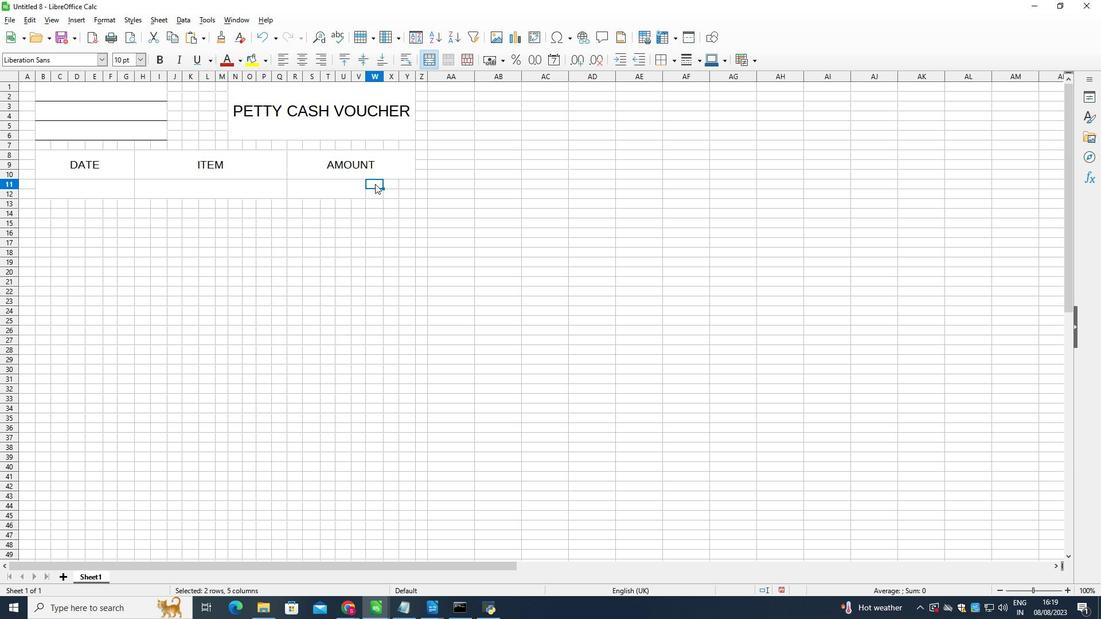 
Action: Mouse moved to (448, 61)
Screenshot: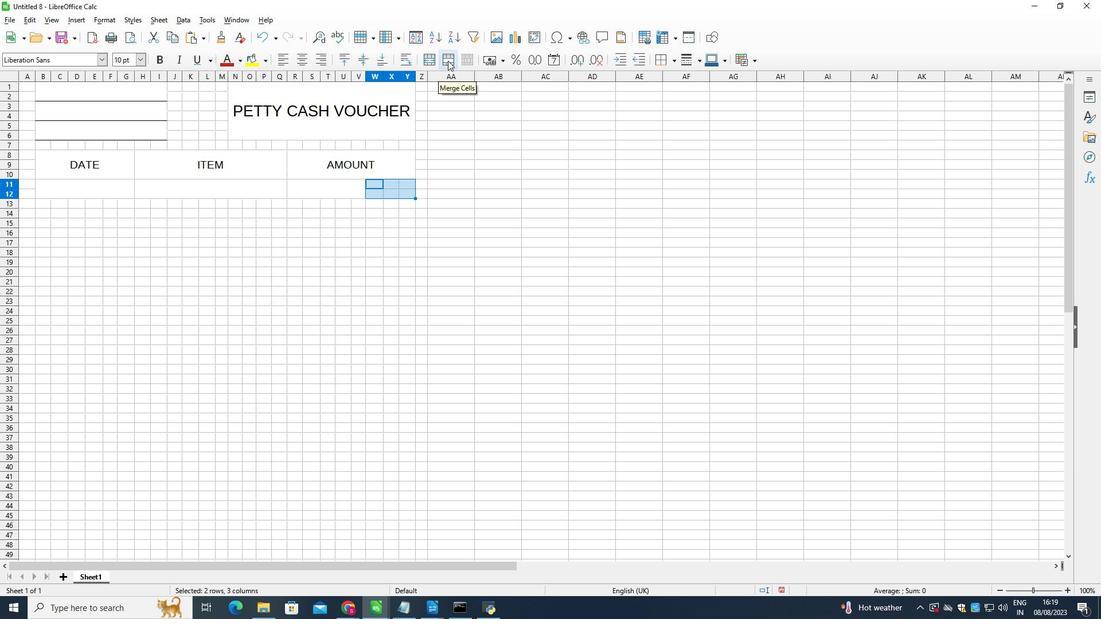 
Action: Mouse pressed left at (448, 61)
Screenshot: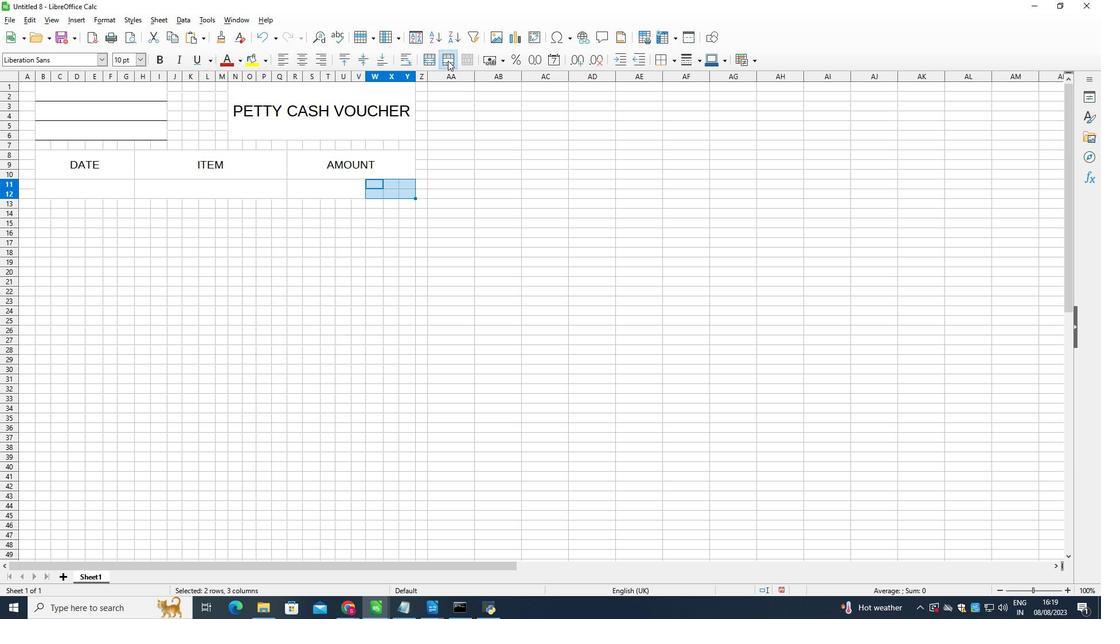 
Action: Mouse moved to (476, 245)
Screenshot: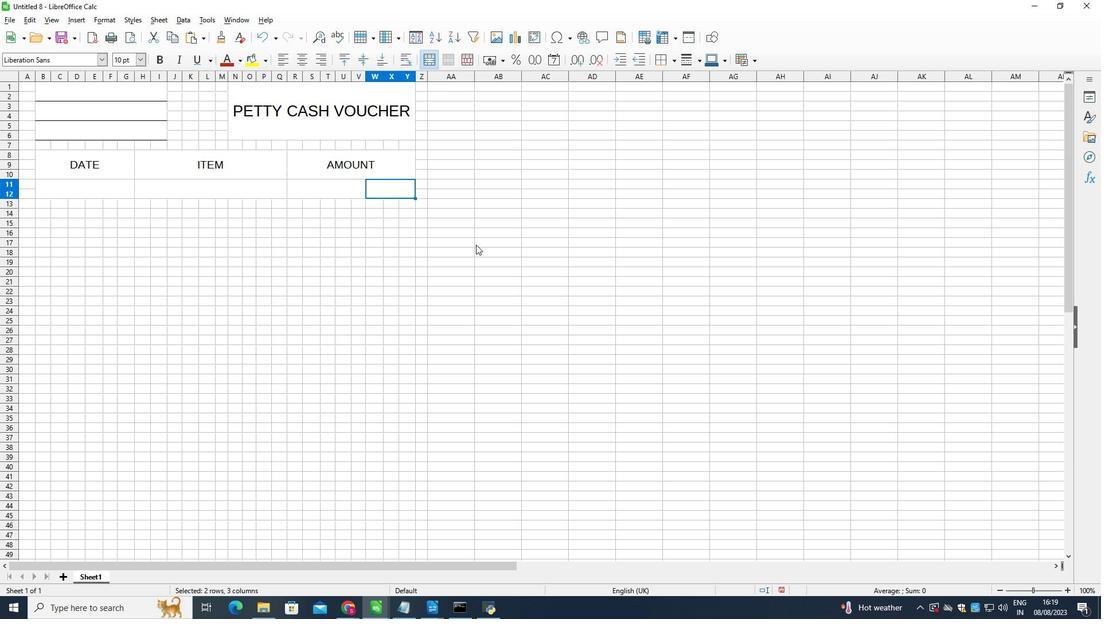 
Action: Mouse pressed left at (476, 245)
Screenshot: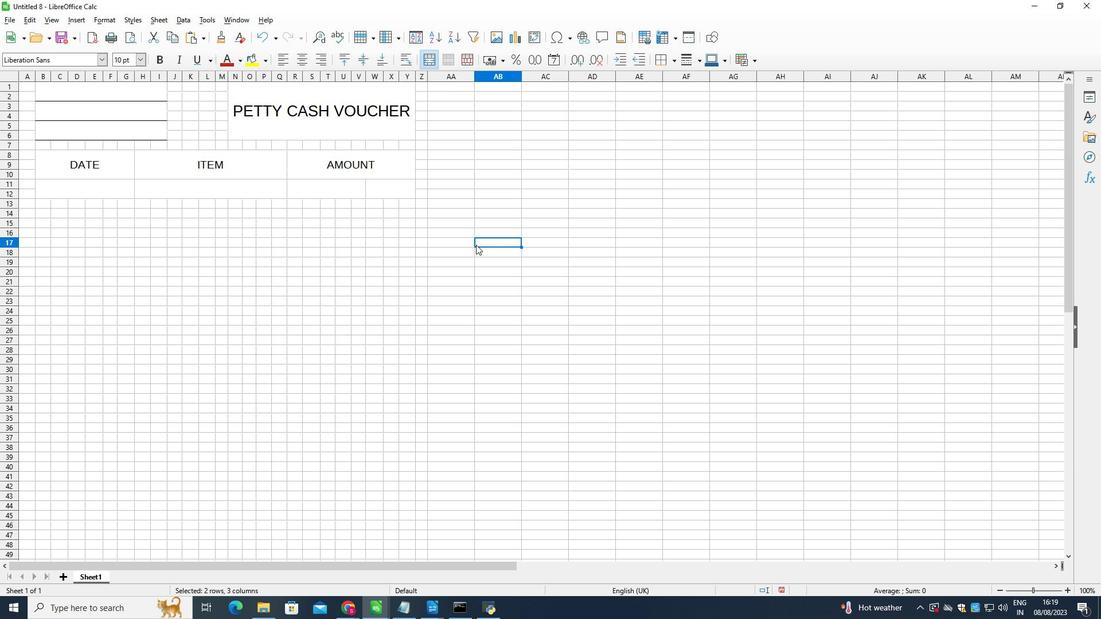 
Action: Mouse moved to (47, 203)
Screenshot: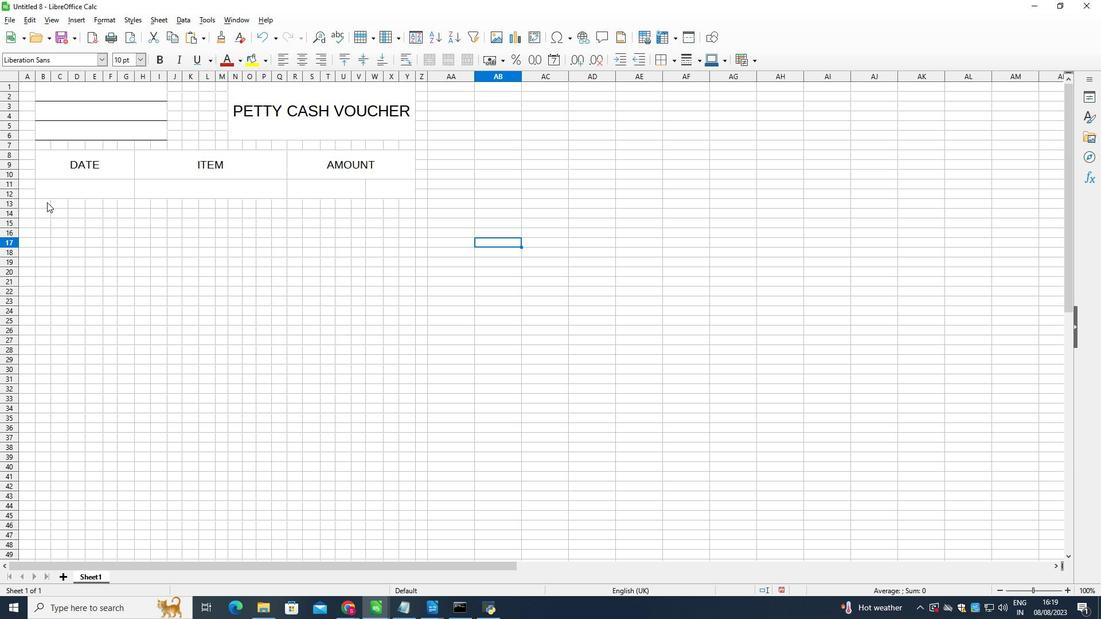 
Action: Mouse pressed left at (47, 203)
Screenshot: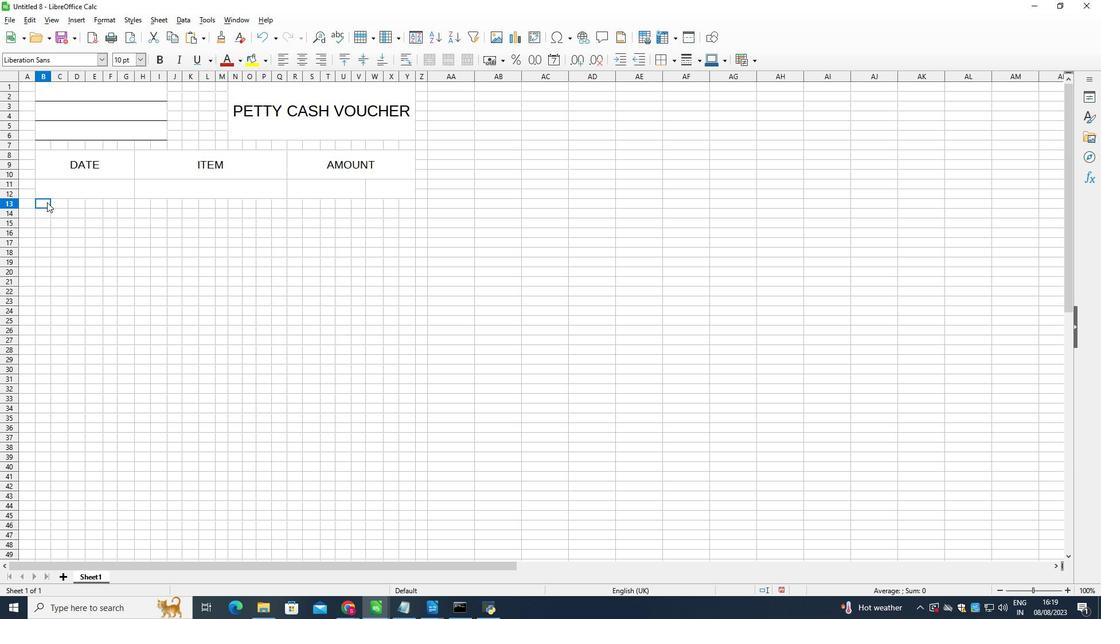 
Action: Mouse moved to (448, 60)
Screenshot: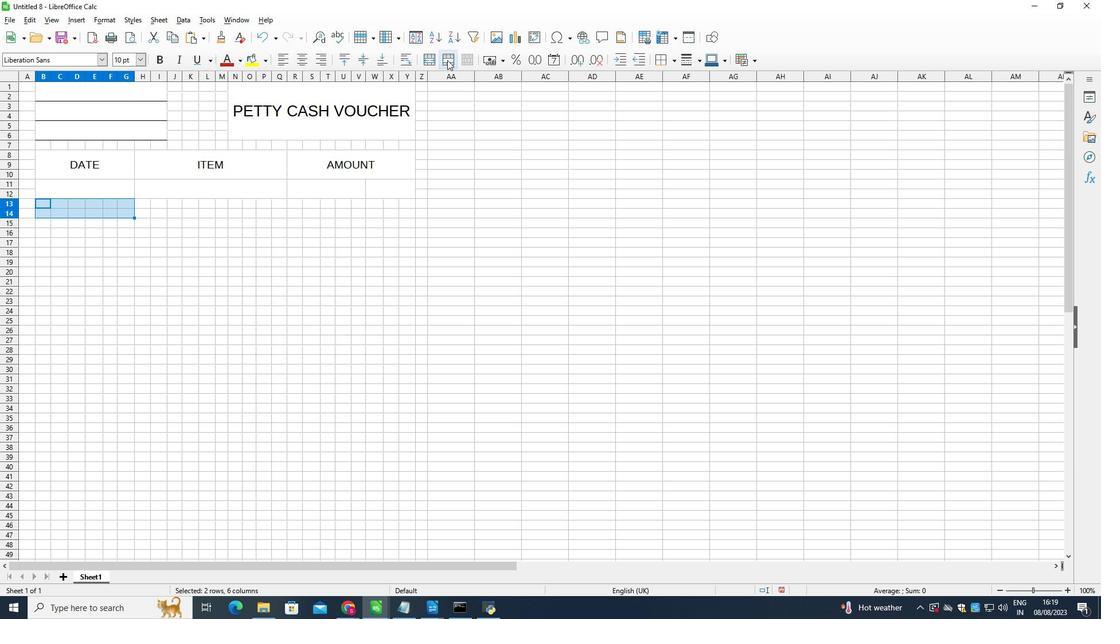 
Action: Mouse pressed left at (448, 60)
Screenshot: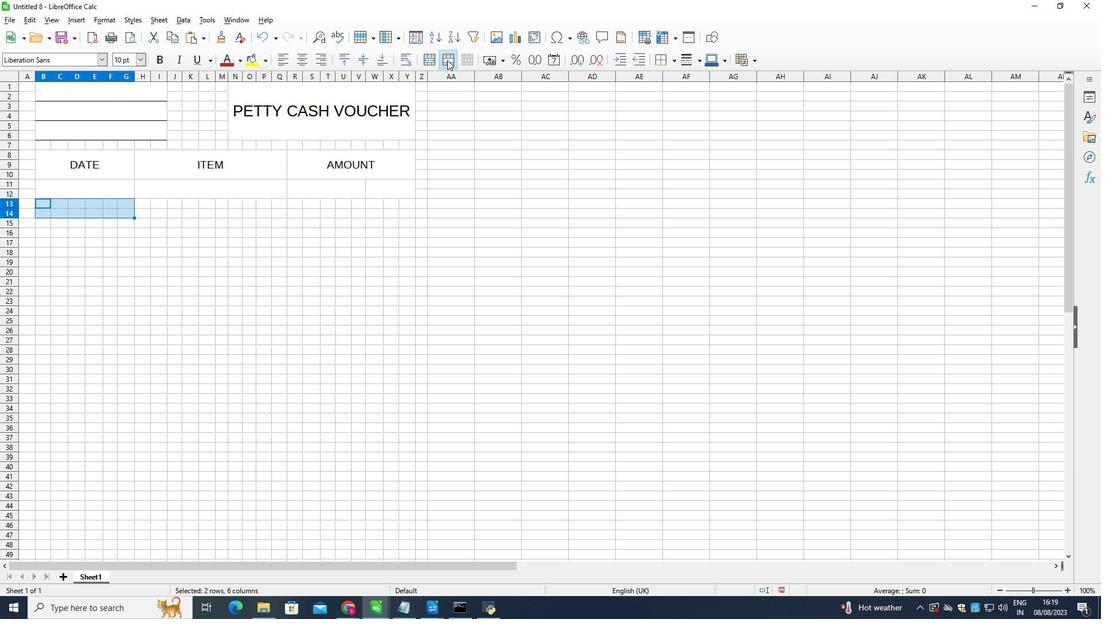 
Action: Mouse moved to (146, 205)
Screenshot: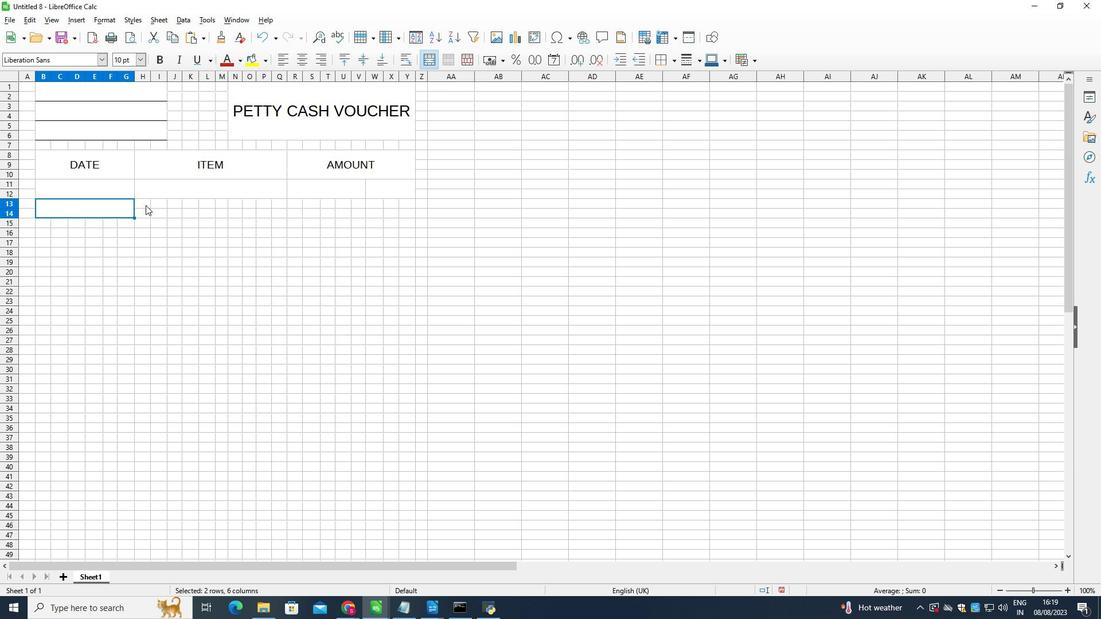 
Action: Mouse pressed left at (146, 205)
Screenshot: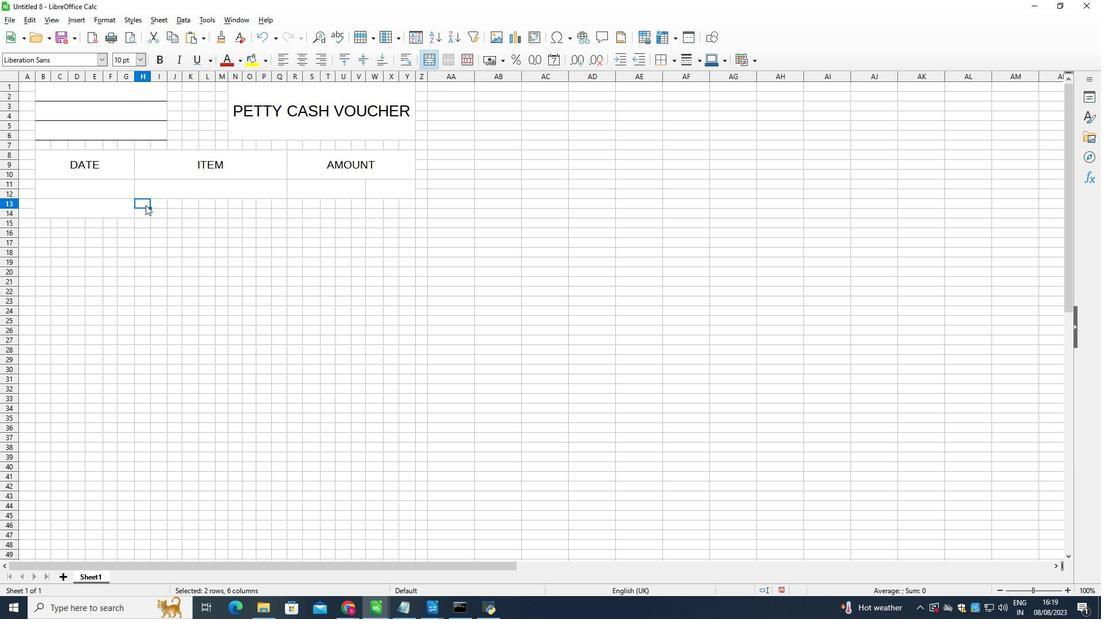 
Action: Mouse moved to (452, 63)
Screenshot: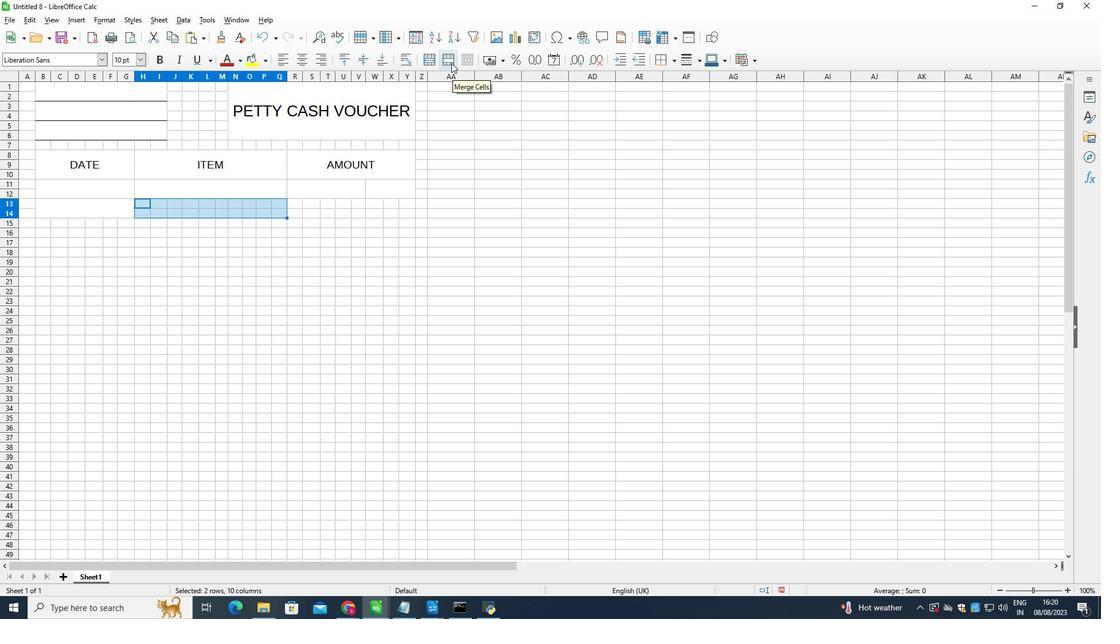 
Action: Mouse pressed left at (452, 63)
Screenshot: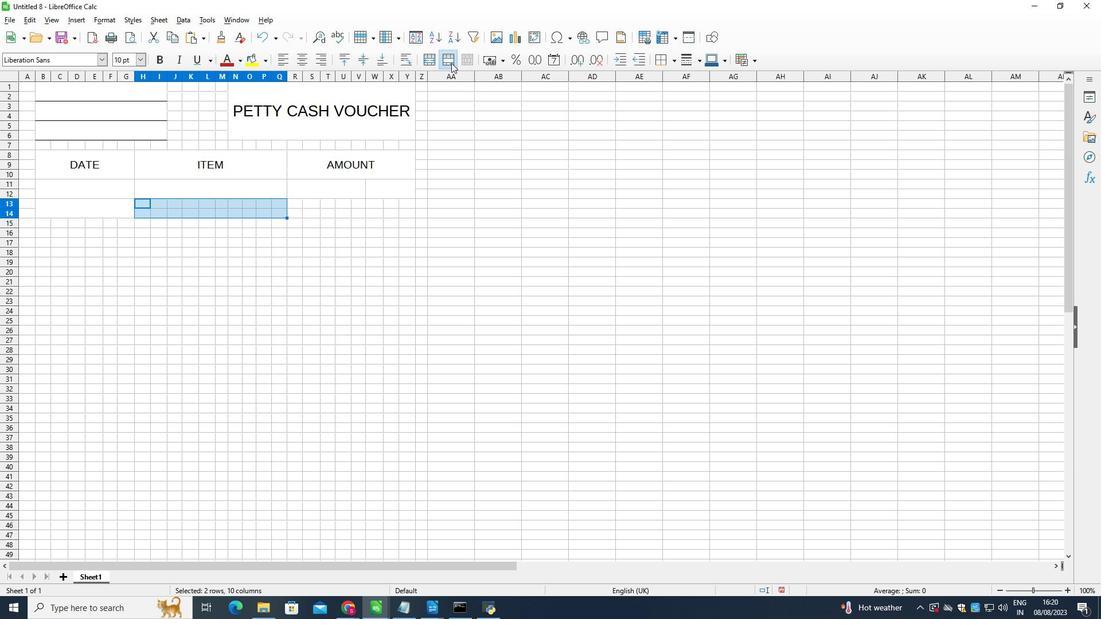 
Action: Mouse moved to (298, 203)
Screenshot: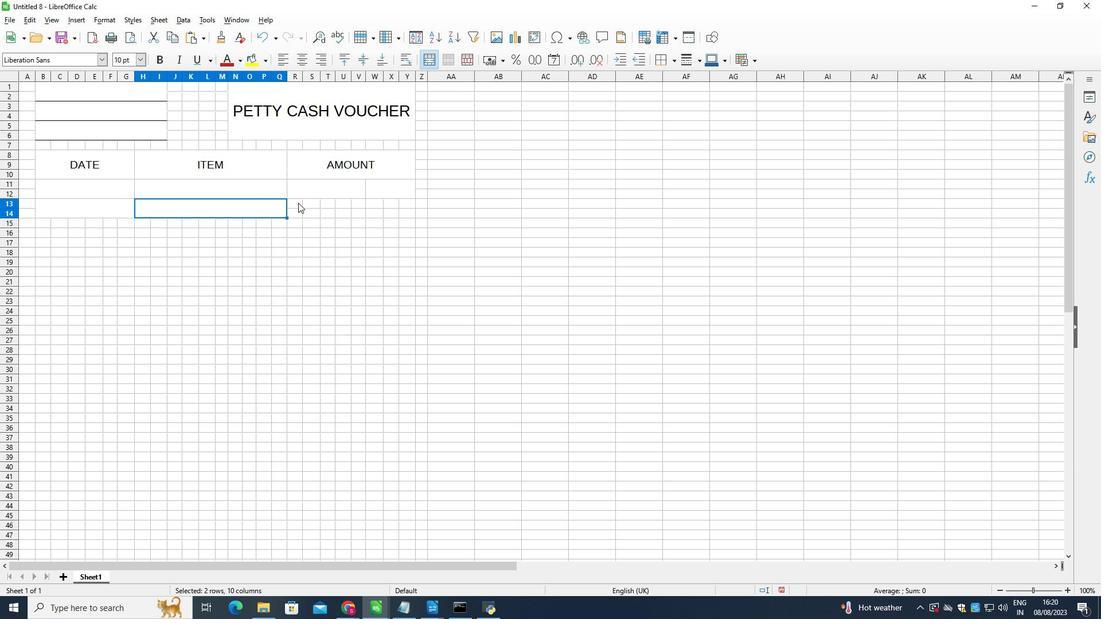 
Action: Mouse pressed left at (298, 203)
Screenshot: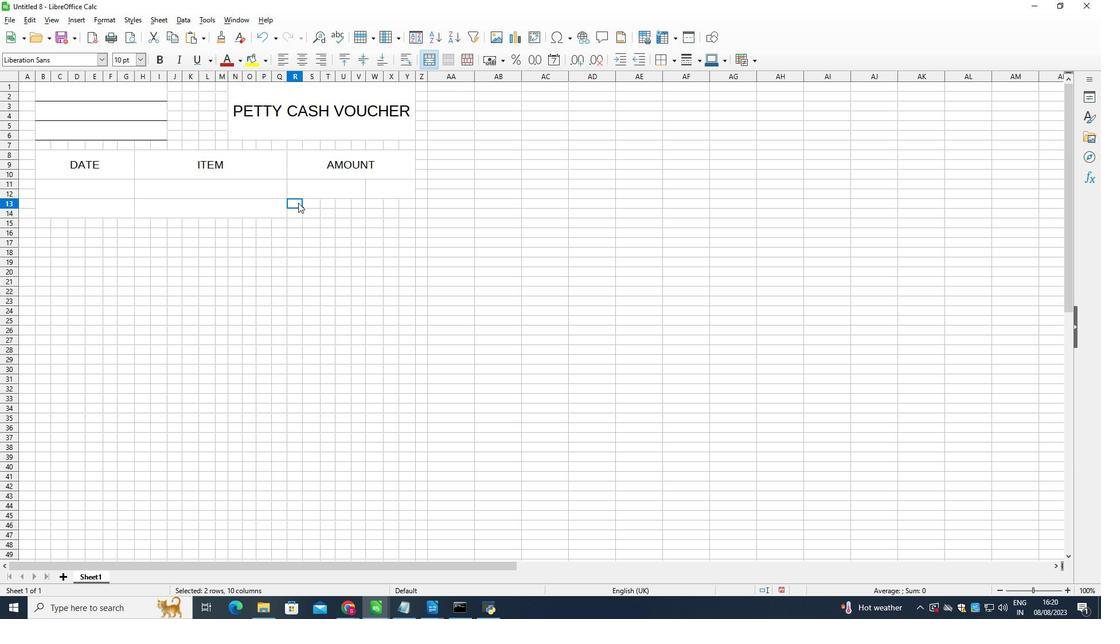 
Action: Mouse moved to (449, 57)
